 Task: Bunting celebration card green modern-simple.
Action: Mouse moved to (101, 86)
Screenshot: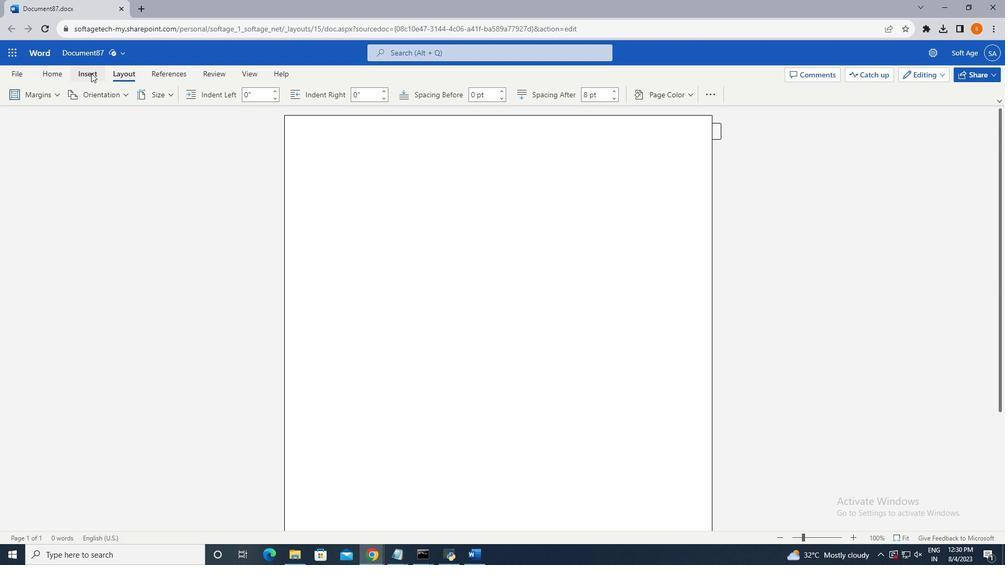 
Action: Key pressed <Key.shift>C<Key.caps_lock>ELEBRATION<Key.shift_r><Key.shift_r><Key.shift_r><Key.shift_r><Key.shift_r><Key.shift_r><Key.shift_r><Key.shift_r><Key.shift_r><Key.shift_r><Key.shift_r><Key.shift_r><Key.shift_r><Key.shift_r><Key.shift_r><Key.shift_r><Key.shift_r><Key.shift_r><Key.shift_r><Key.shift_r>!
Screenshot: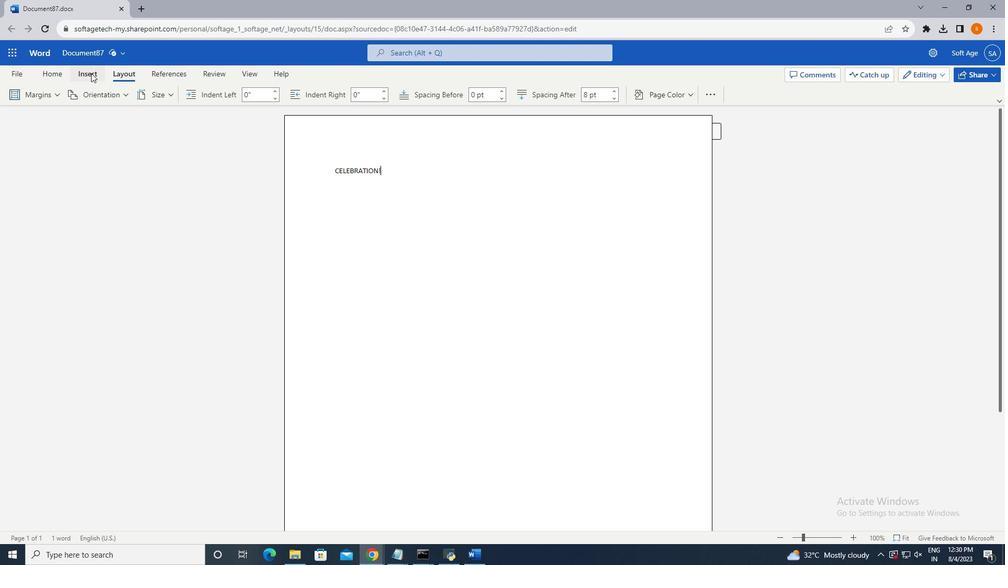 
Action: Mouse moved to (319, 151)
Screenshot: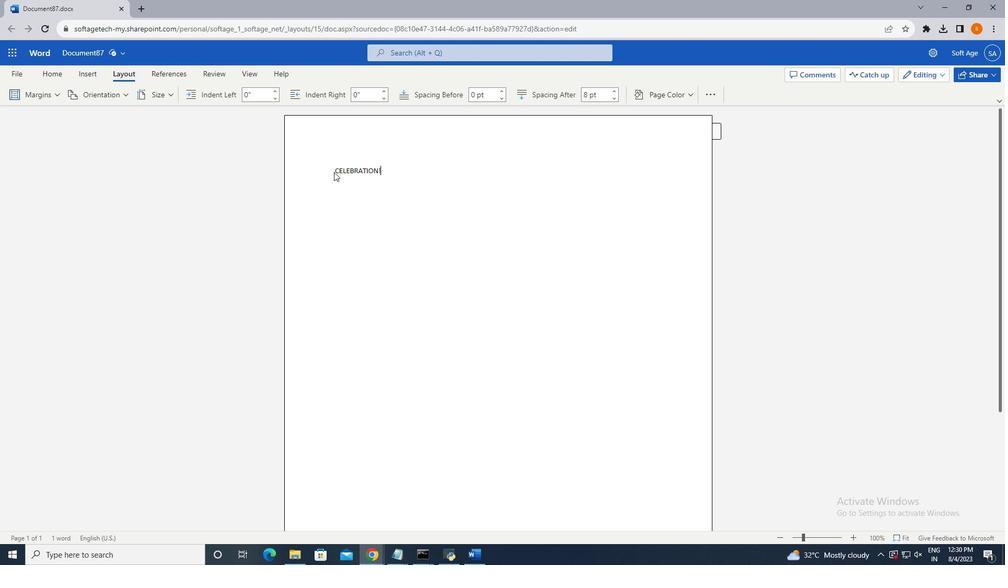 
Action: Mouse pressed left at (319, 151)
Screenshot: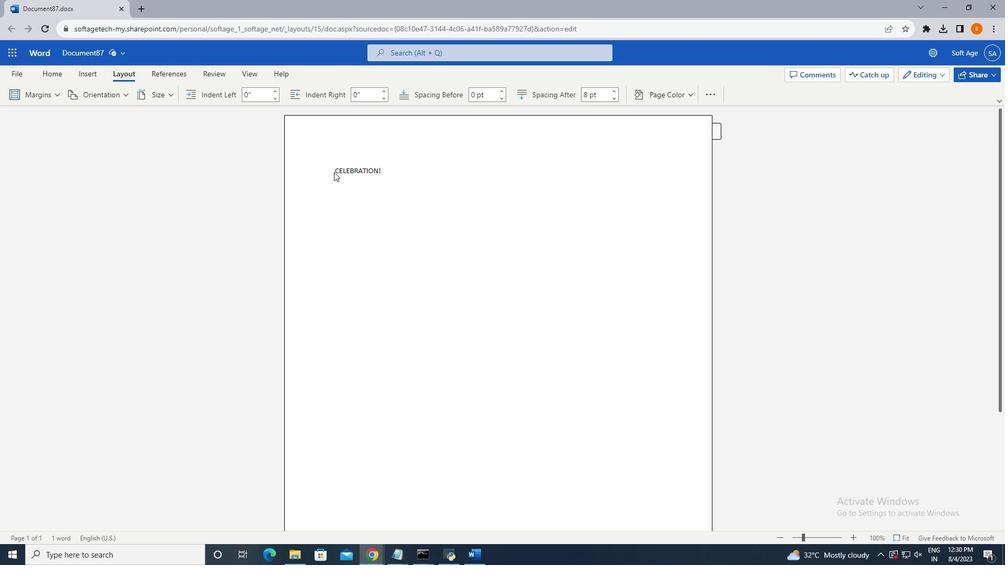 
Action: Key pressed <Key.space><Key.space><Key.space><Key.space><Key.space><Key.space><Key.space><Key.space><Key.space><Key.space><Key.space><Key.space><Key.space><Key.space><Key.space><Key.space><Key.space><Key.space><Key.space><Key.space><Key.space><Key.space><Key.space><Key.space><Key.space><Key.space><Key.space><Key.space><Key.space><Key.space><Key.space><Key.space><Key.space><Key.space><Key.space><Key.space><Key.space><Key.space><Key.space><Key.space><Key.space><Key.space><Key.space><Key.space><Key.space><Key.space><Key.space><Key.space><Key.space><Key.space><Key.space><Key.space><Key.space><Key.space><Key.space><Key.space><Key.backspace><Key.backspace>
Screenshot: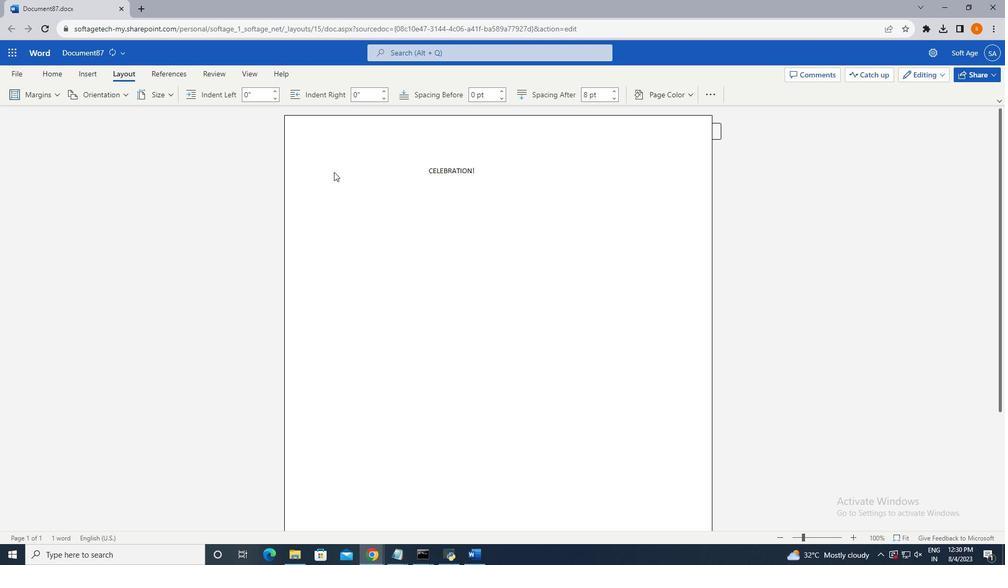 
Action: Mouse moved to (404, 152)
Screenshot: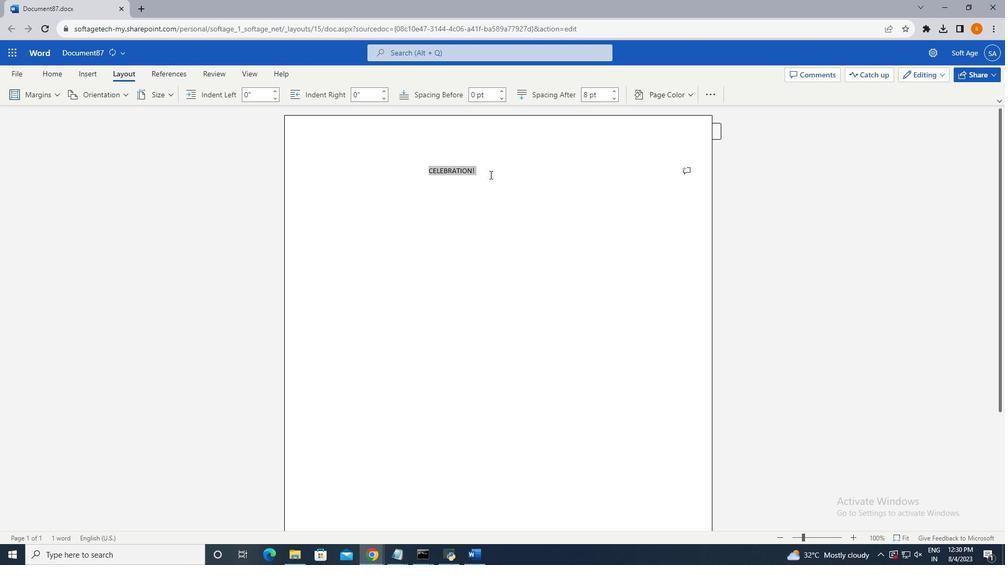 
Action: Mouse pressed left at (404, 152)
Screenshot: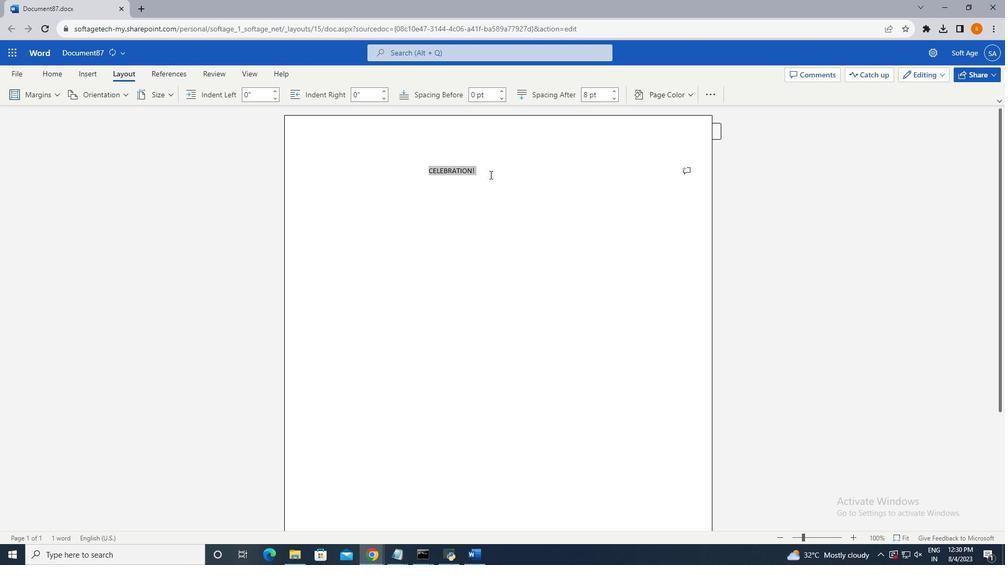 
Action: Mouse moved to (468, 138)
Screenshot: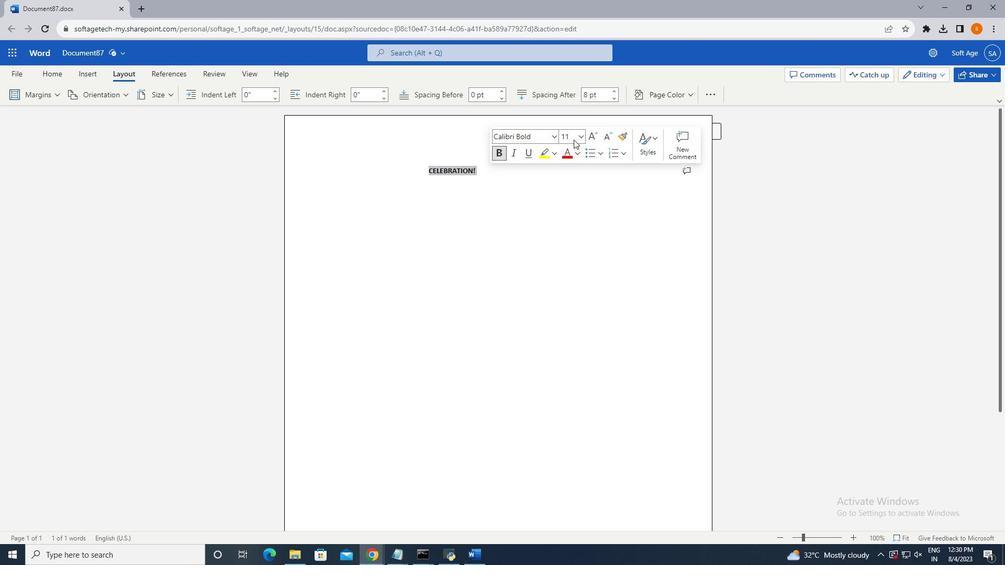 
Action: Mouse pressed left at (468, 138)
Screenshot: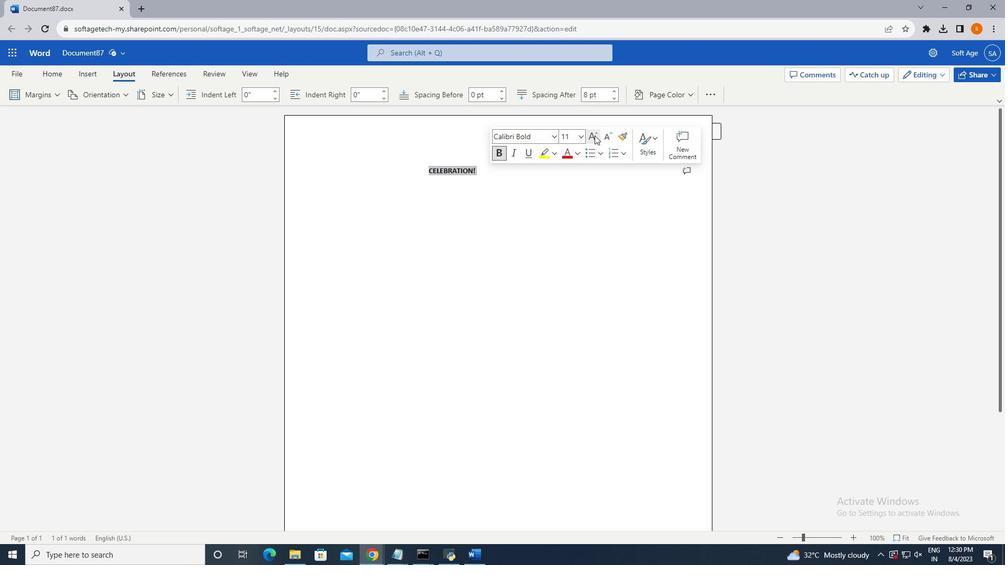 
Action: Mouse moved to (540, 127)
Screenshot: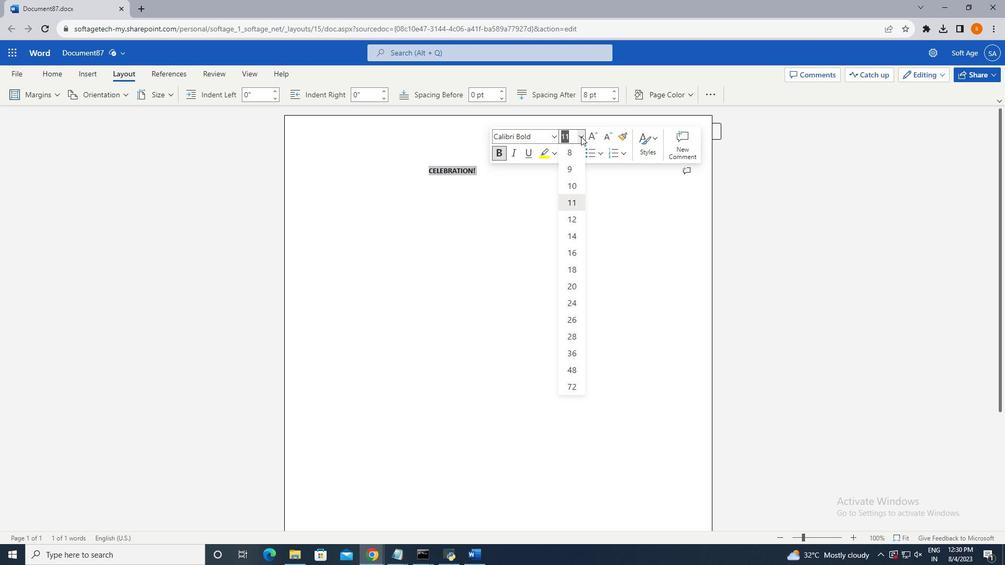 
Action: Mouse pressed left at (540, 127)
Screenshot: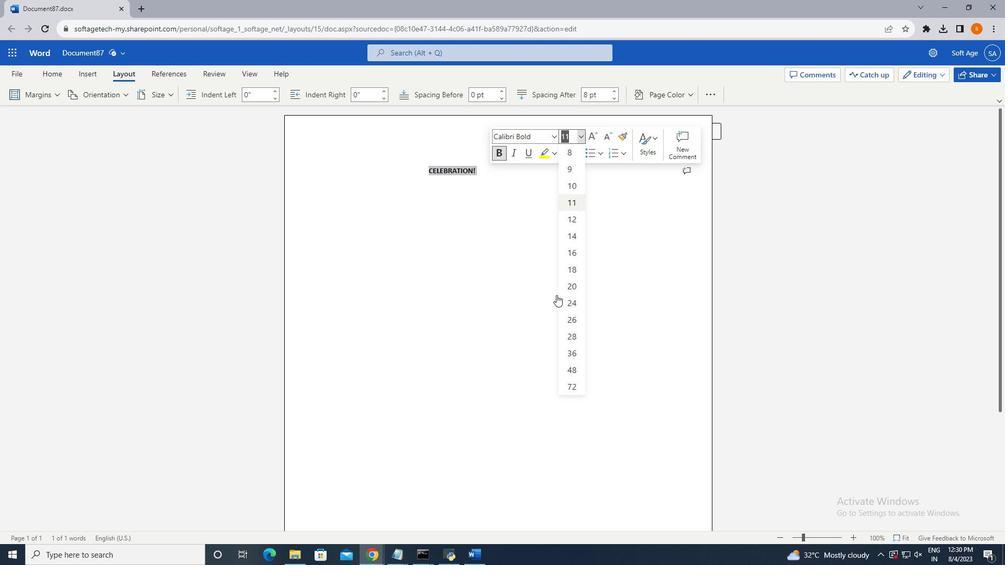 
Action: Mouse moved to (532, 290)
Screenshot: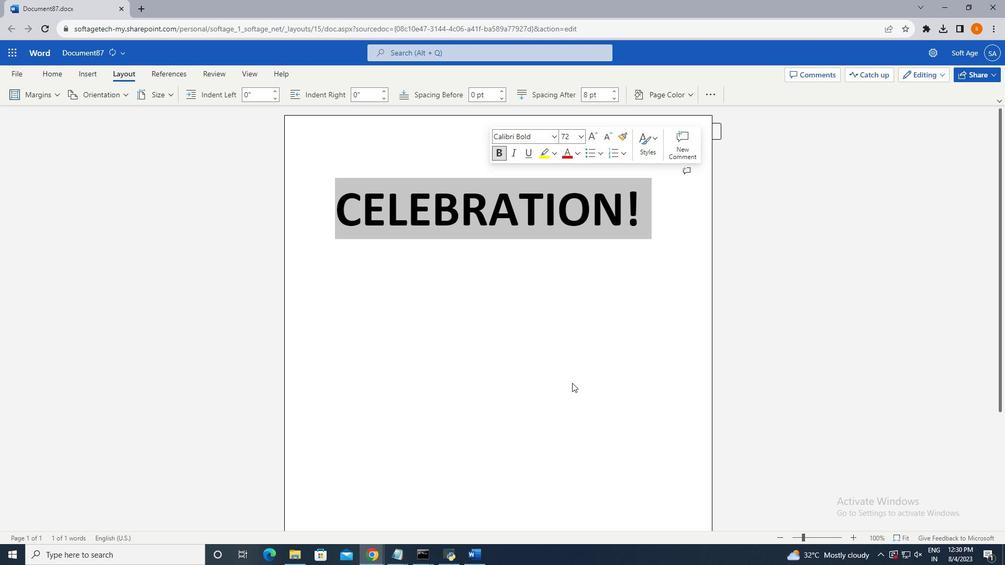 
Action: Mouse pressed left at (532, 290)
Screenshot: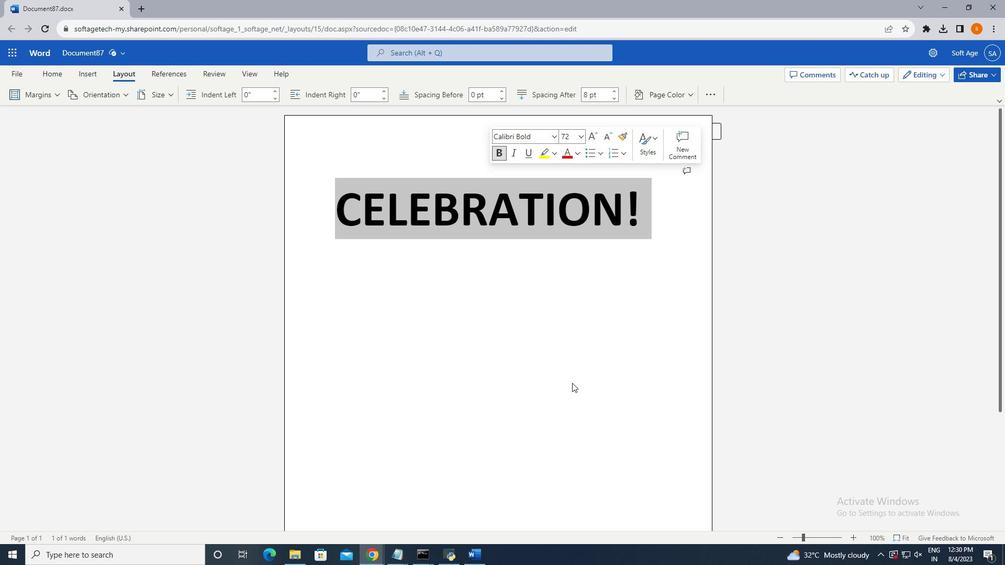 
Action: Mouse moved to (605, 165)
Screenshot: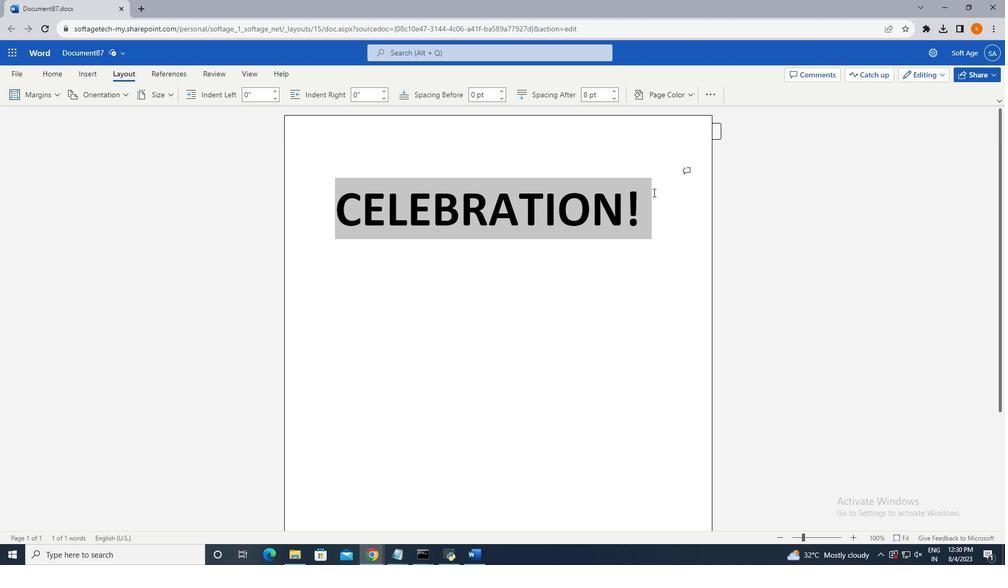 
Action: Mouse pressed left at (605, 165)
Screenshot: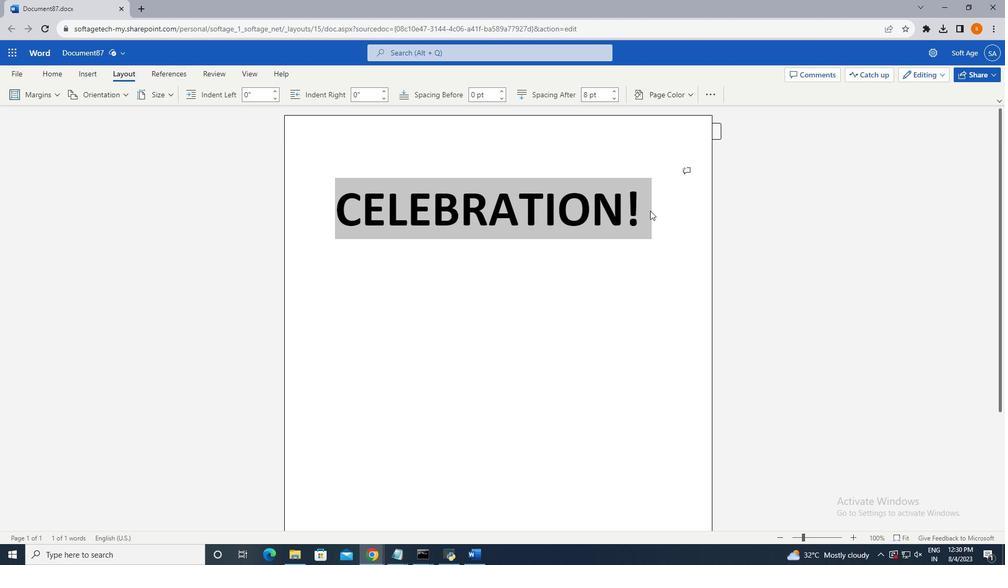 
Action: Mouse moved to (66, 86)
Screenshot: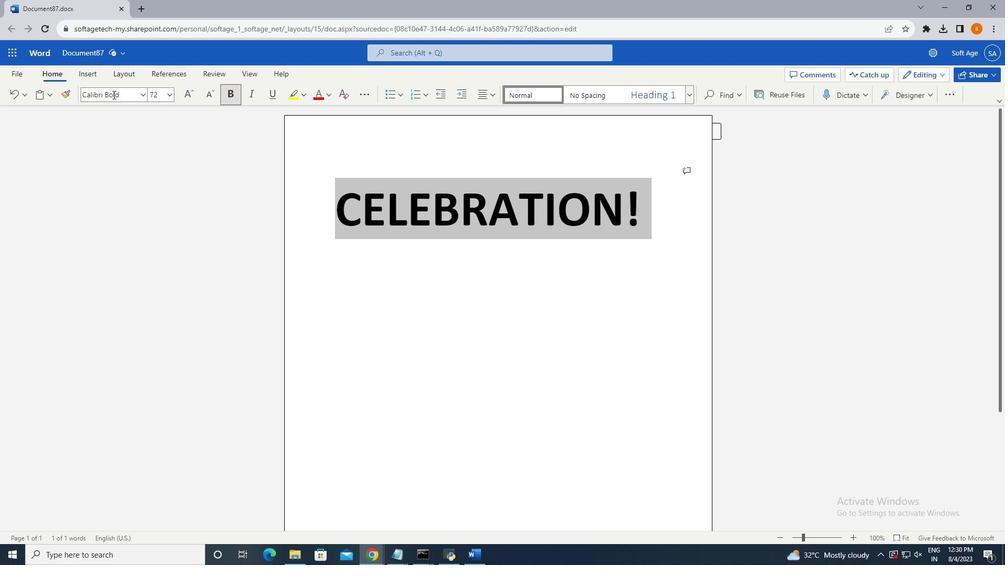 
Action: Mouse pressed left at (66, 86)
Screenshot: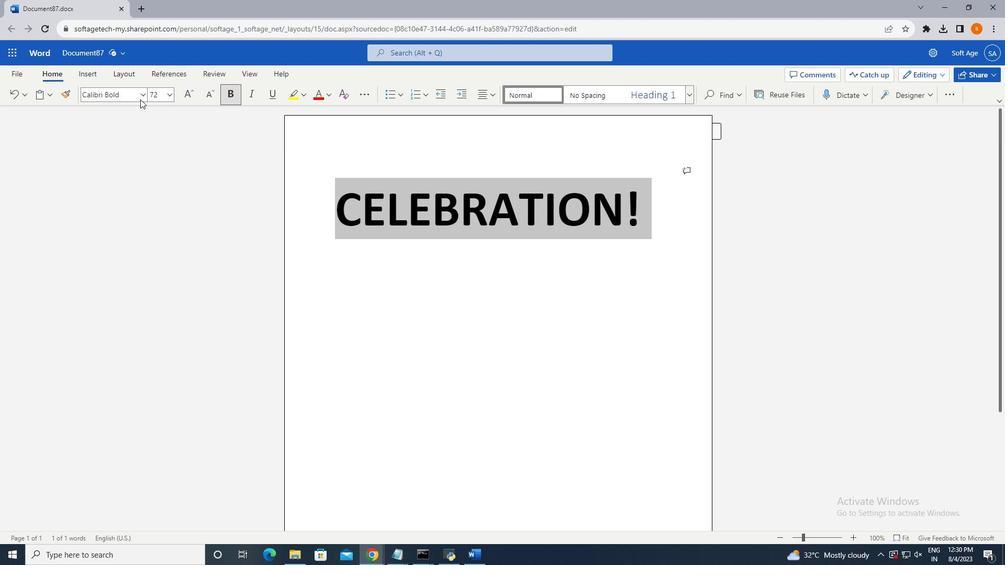 
Action: Mouse moved to (145, 103)
Screenshot: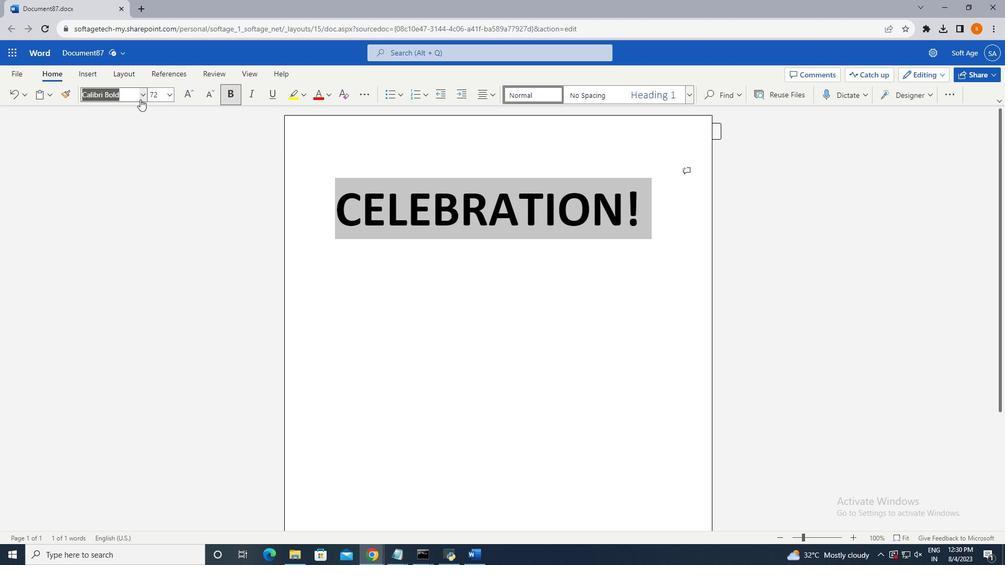 
Action: Mouse pressed left at (145, 103)
Screenshot: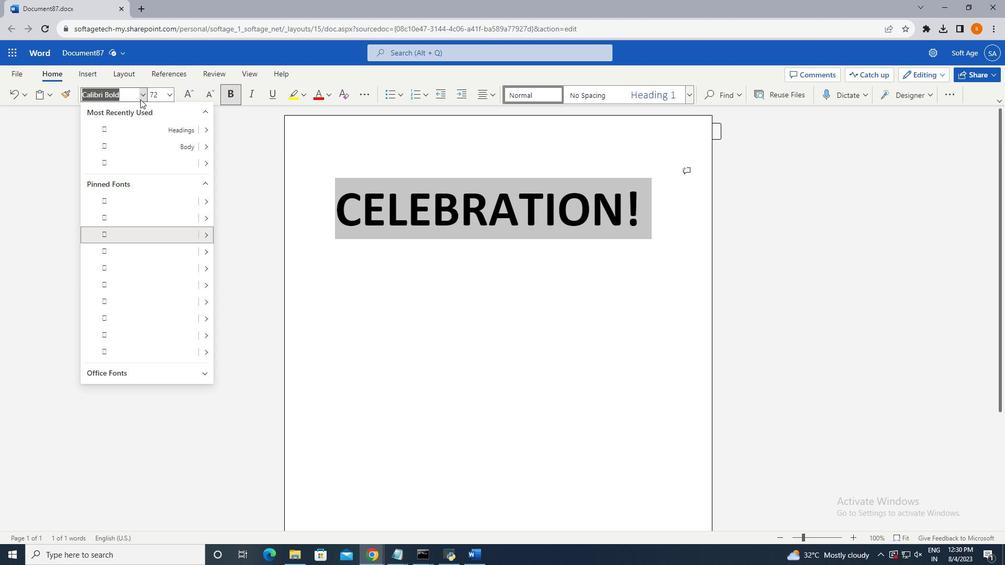 
Action: Mouse moved to (119, 284)
Screenshot: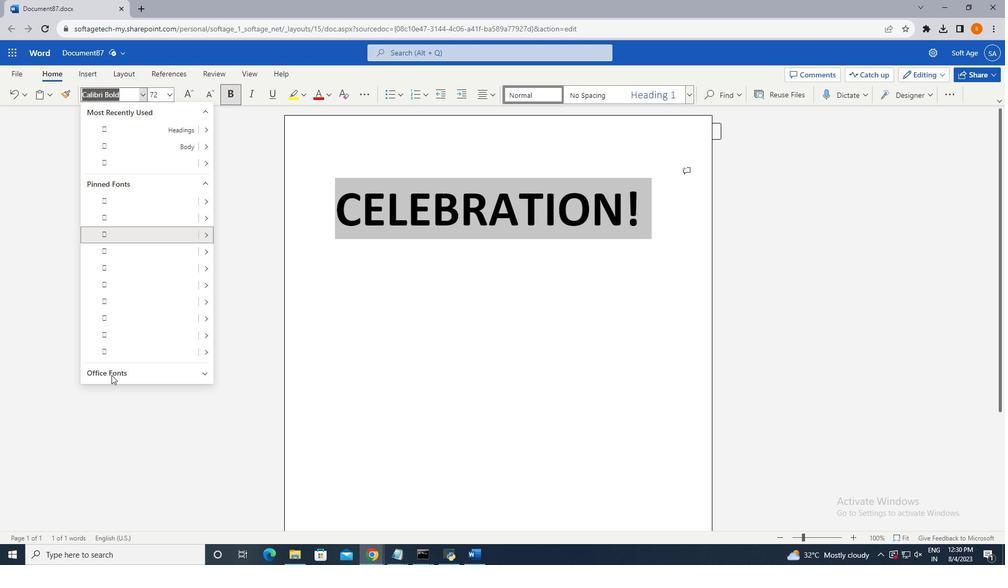 
Action: Mouse pressed left at (119, 284)
Screenshot: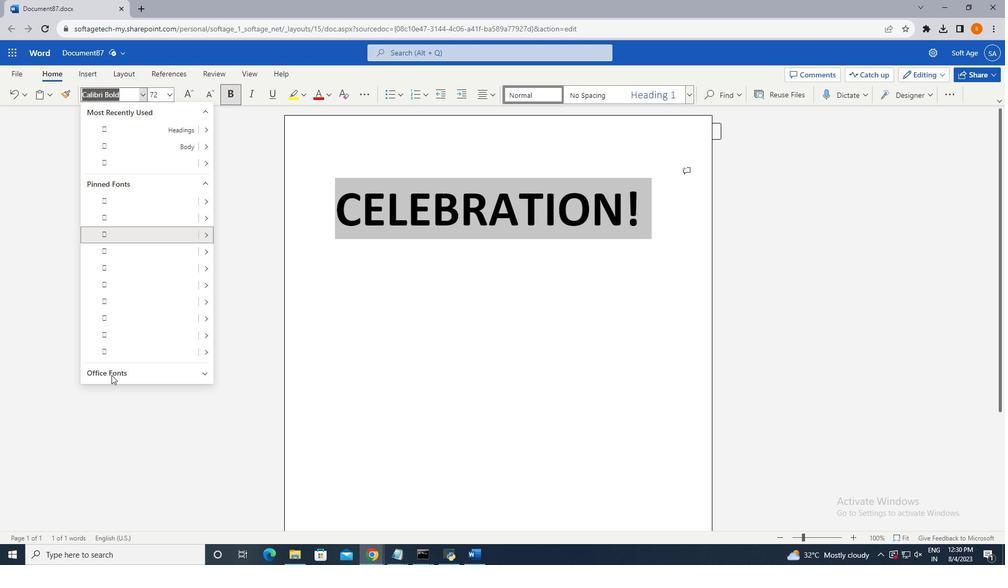 
Action: Mouse moved to (201, 286)
Screenshot: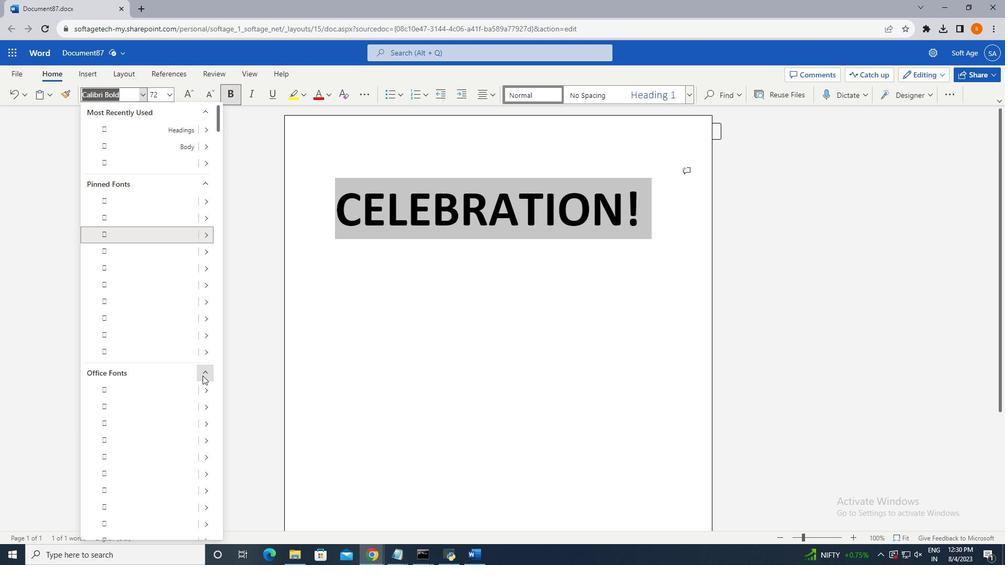 
Action: Mouse pressed left at (201, 286)
Screenshot: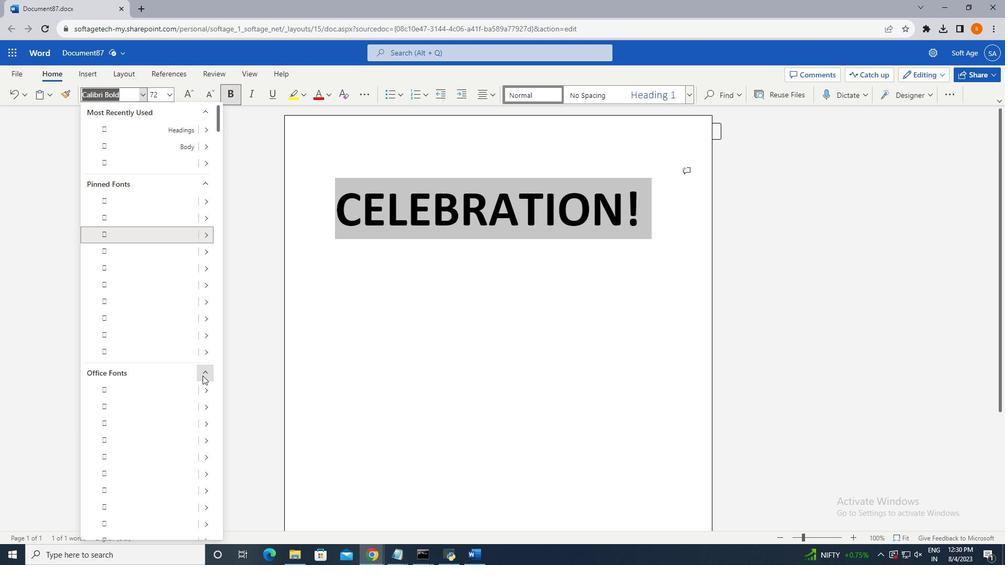 
Action: Mouse moved to (137, 218)
Screenshot: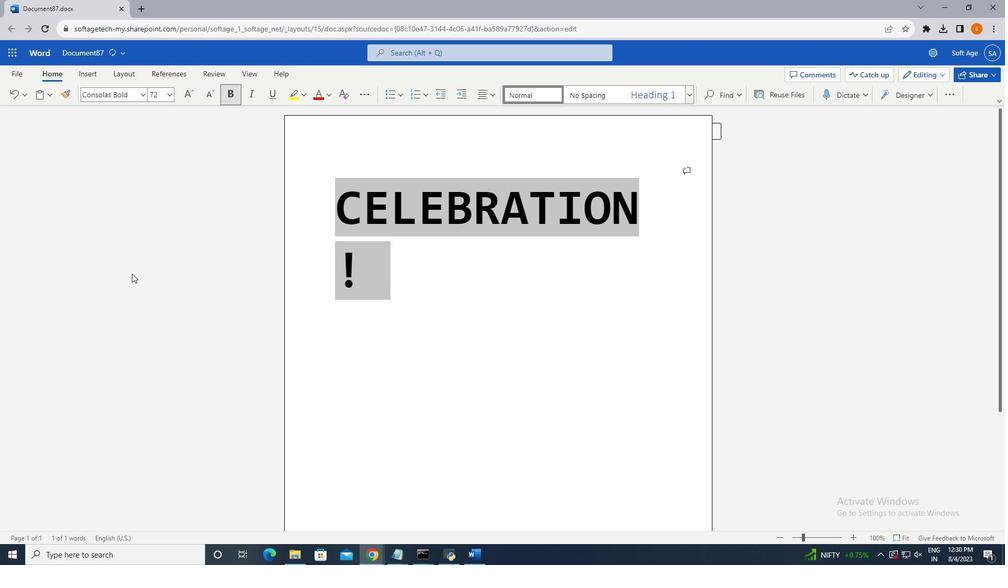 
Action: Mouse pressed left at (137, 218)
Screenshot: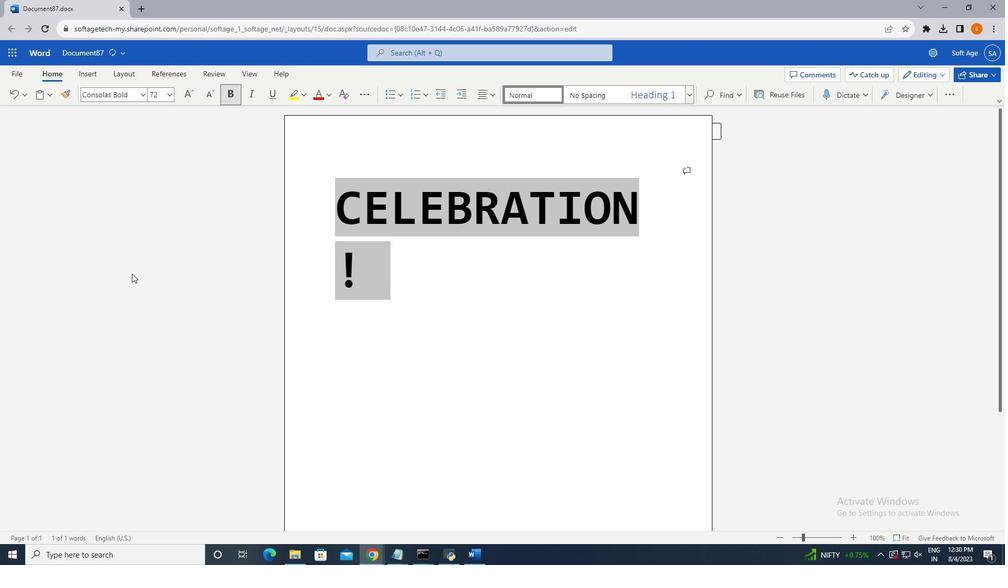 
Action: Mouse moved to (144, 102)
Screenshot: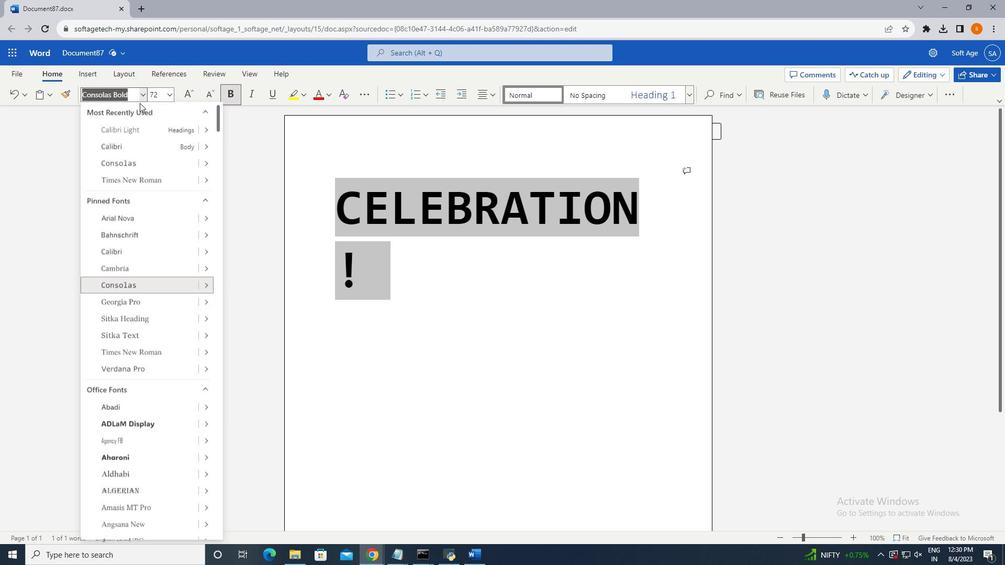 
Action: Mouse pressed left at (144, 102)
Screenshot: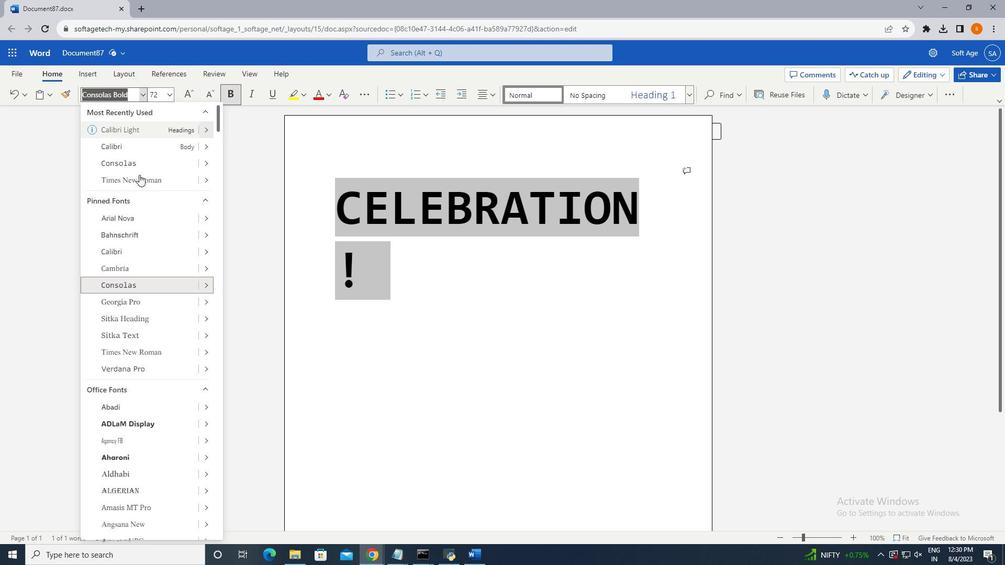 
Action: Mouse moved to (126, 235)
Screenshot: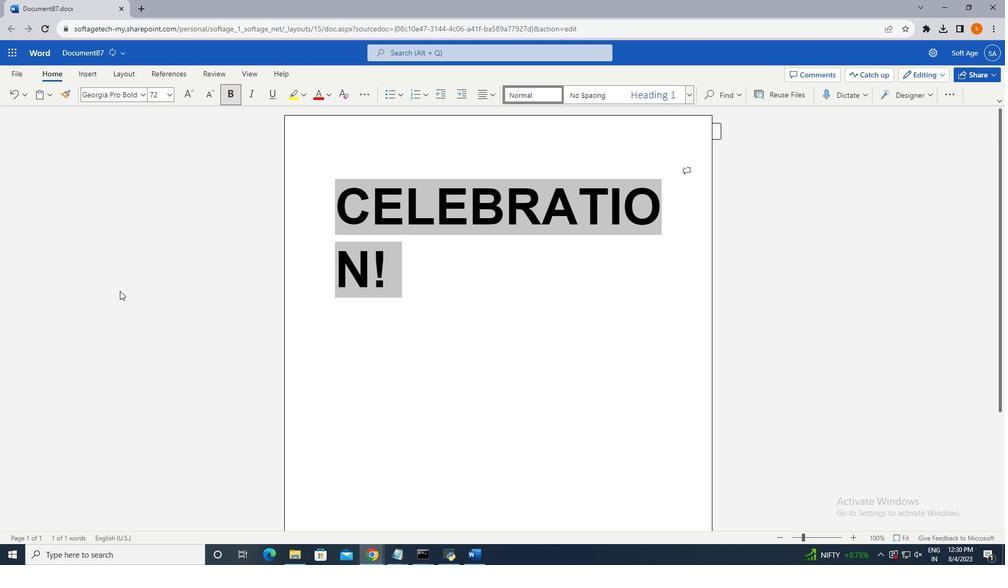
Action: Mouse pressed left at (126, 235)
Screenshot: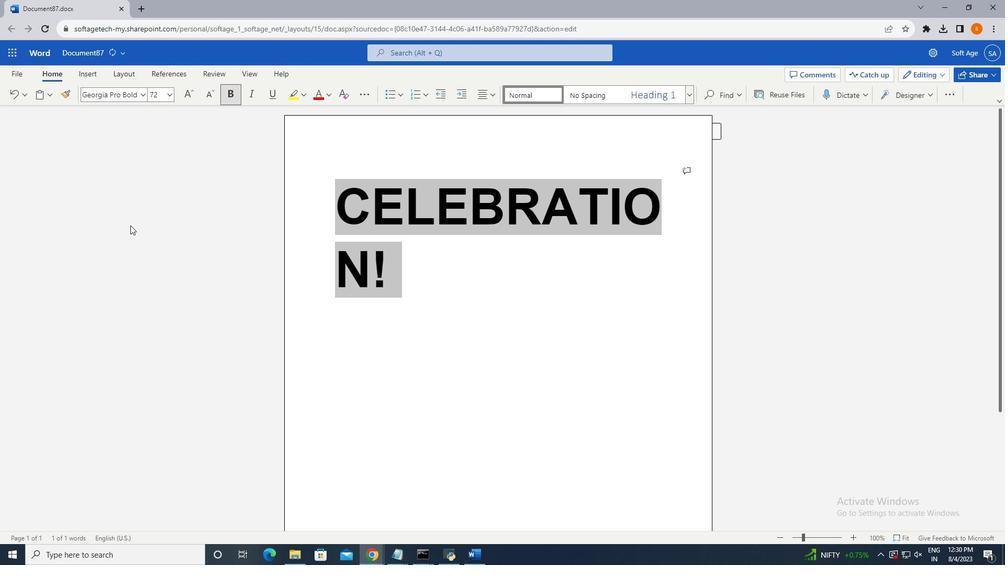 
Action: Mouse moved to (147, 100)
Screenshot: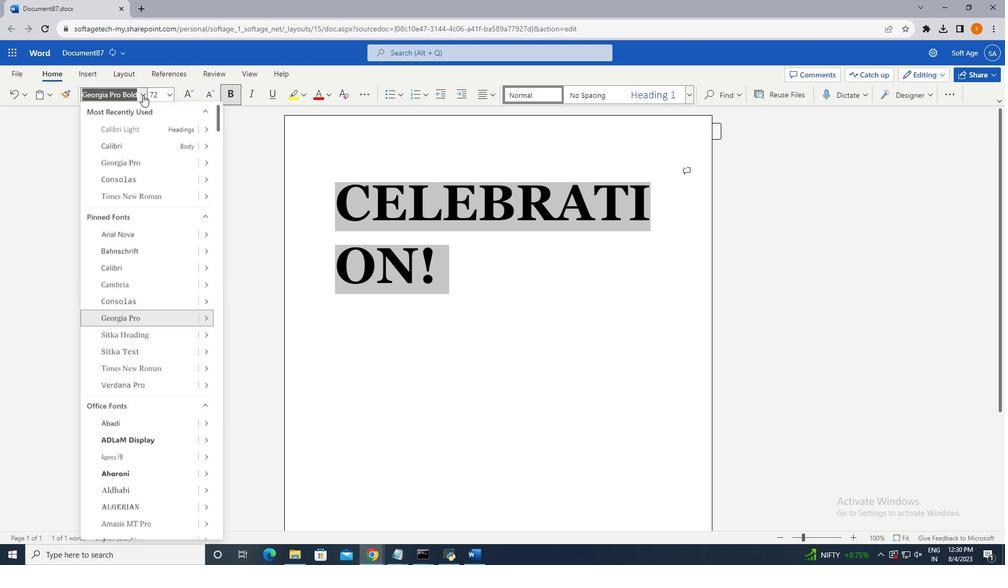 
Action: Mouse pressed left at (147, 100)
Screenshot: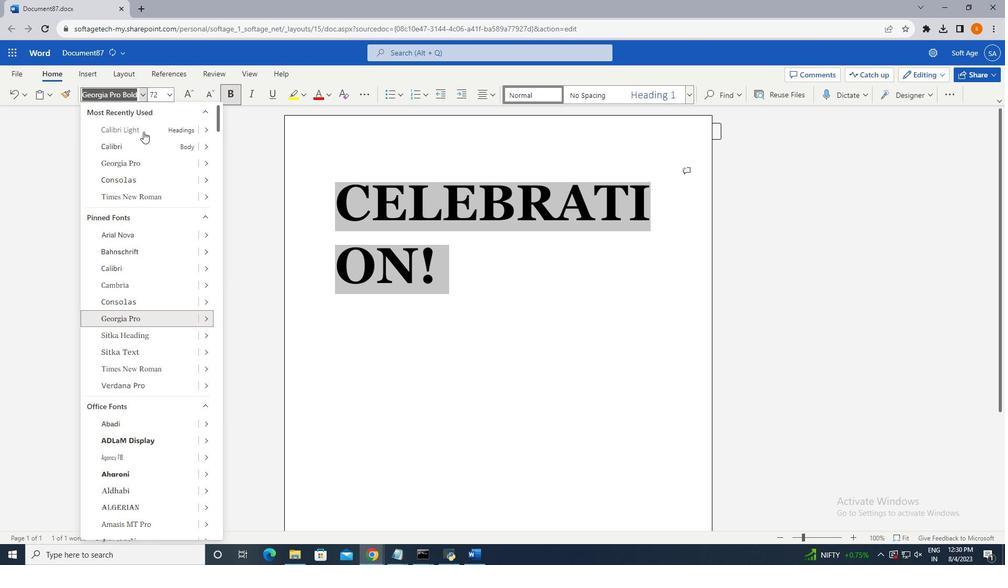 
Action: Mouse moved to (128, 336)
Screenshot: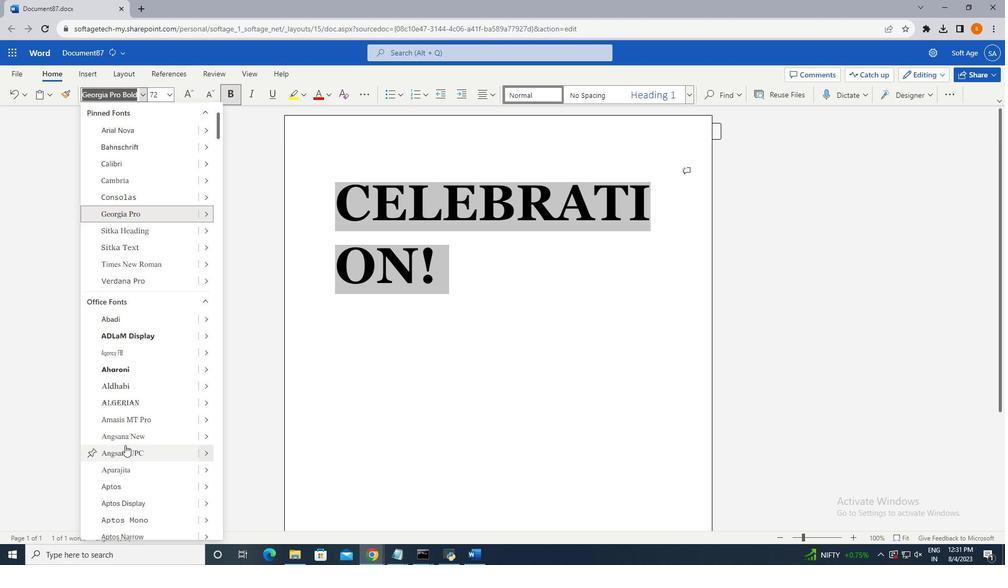 
Action: Mouse scrolled (128, 336) with delta (0, 0)
Screenshot: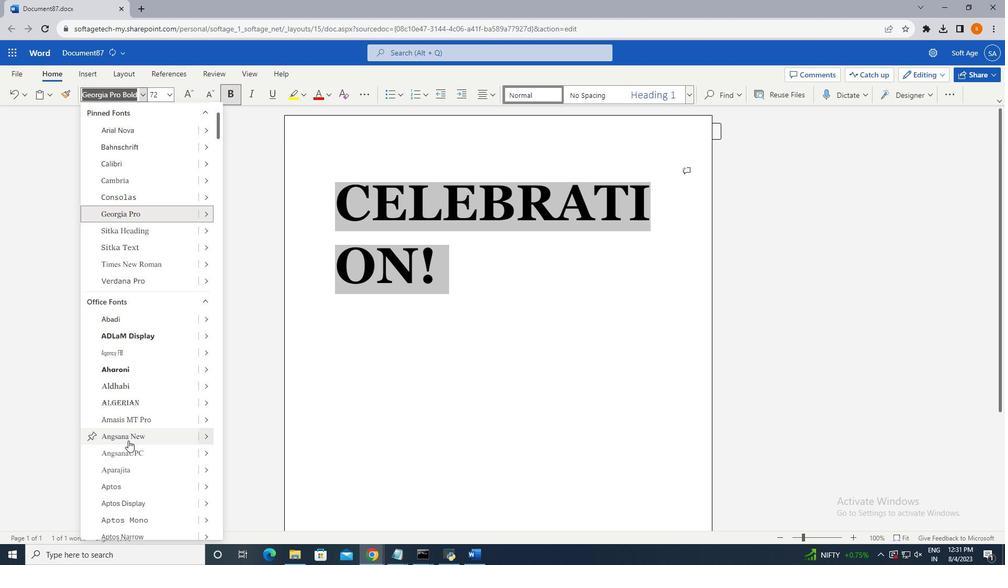 
Action: Mouse scrolled (128, 336) with delta (0, 0)
Screenshot: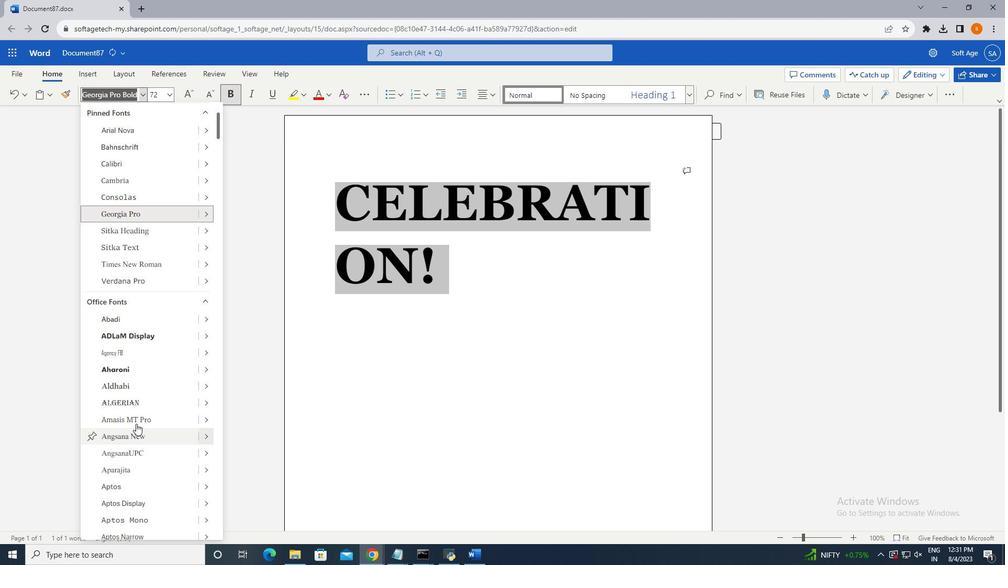 
Action: Mouse moved to (141, 326)
Screenshot: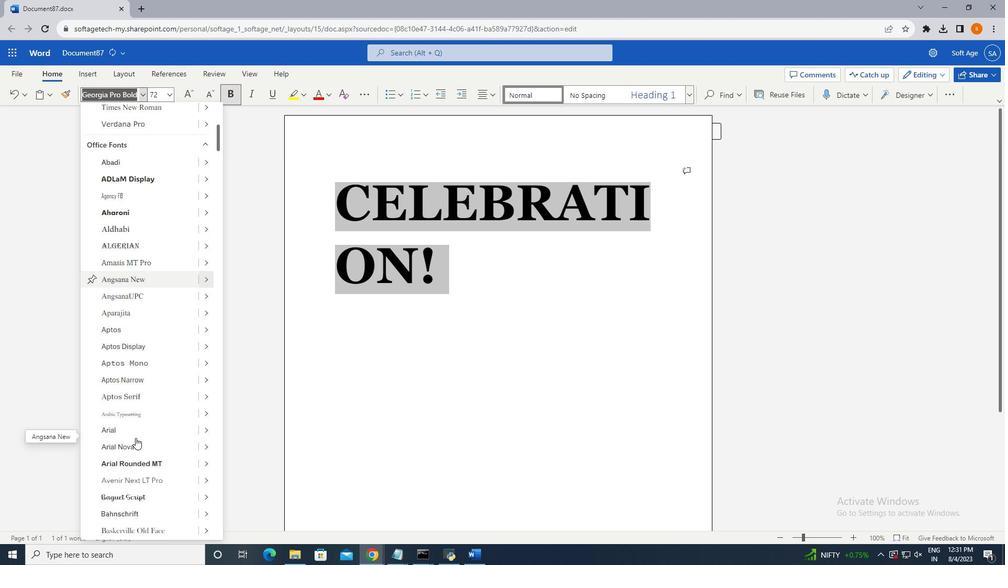
Action: Mouse scrolled (141, 326) with delta (0, 0)
Screenshot: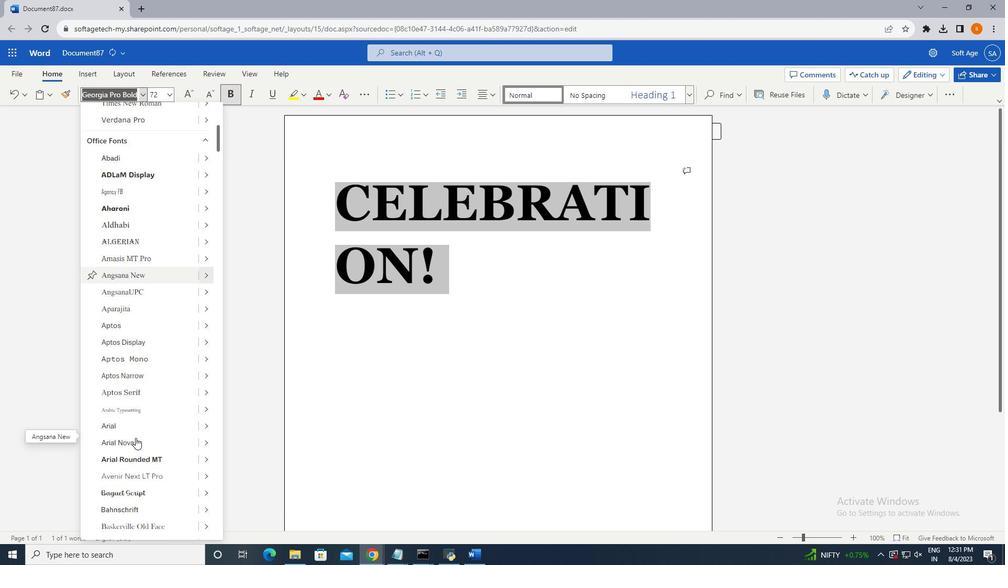 
Action: Mouse scrolled (141, 326) with delta (0, 0)
Screenshot: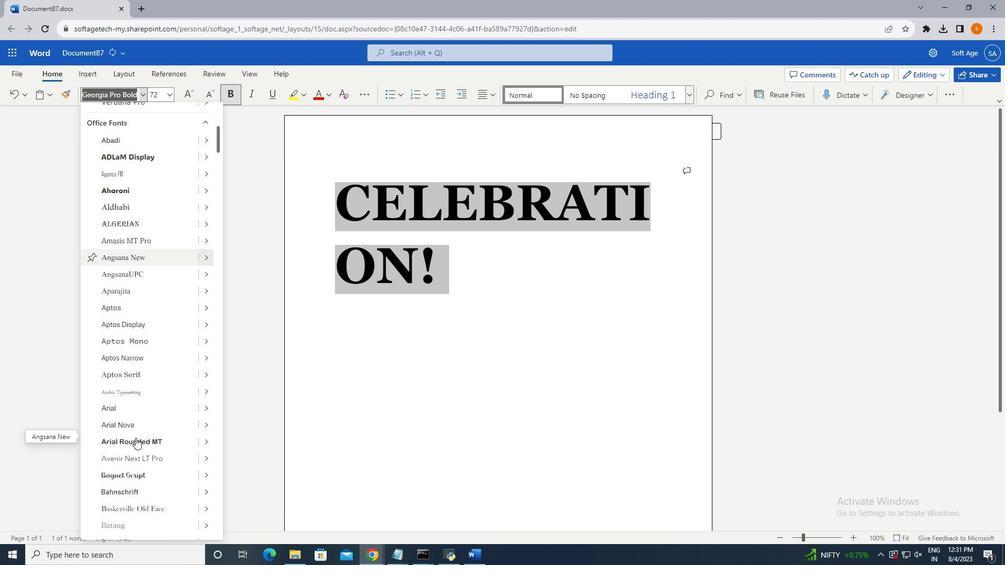 
Action: Mouse scrolled (141, 326) with delta (0, 0)
Screenshot: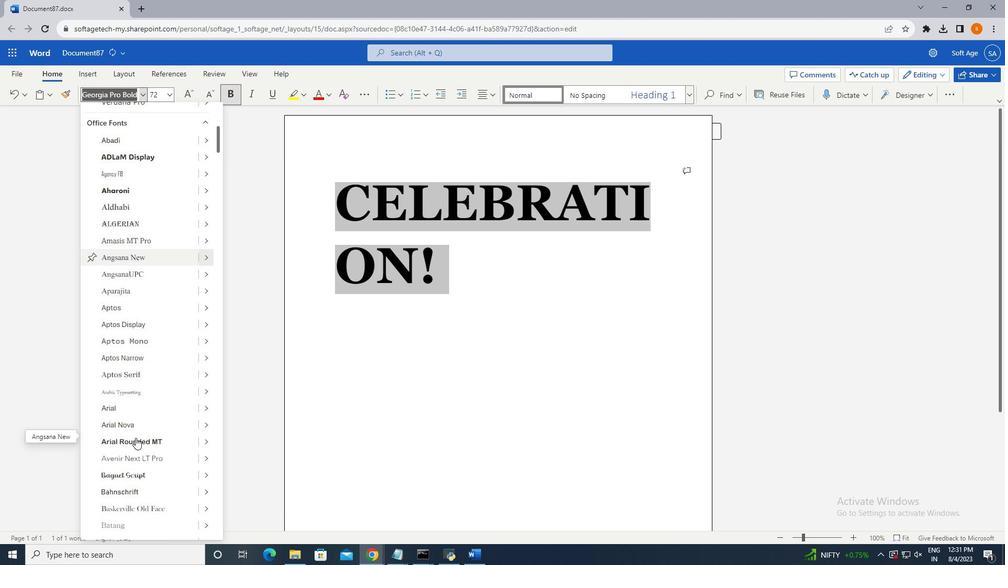 
Action: Mouse scrolled (141, 326) with delta (0, 0)
Screenshot: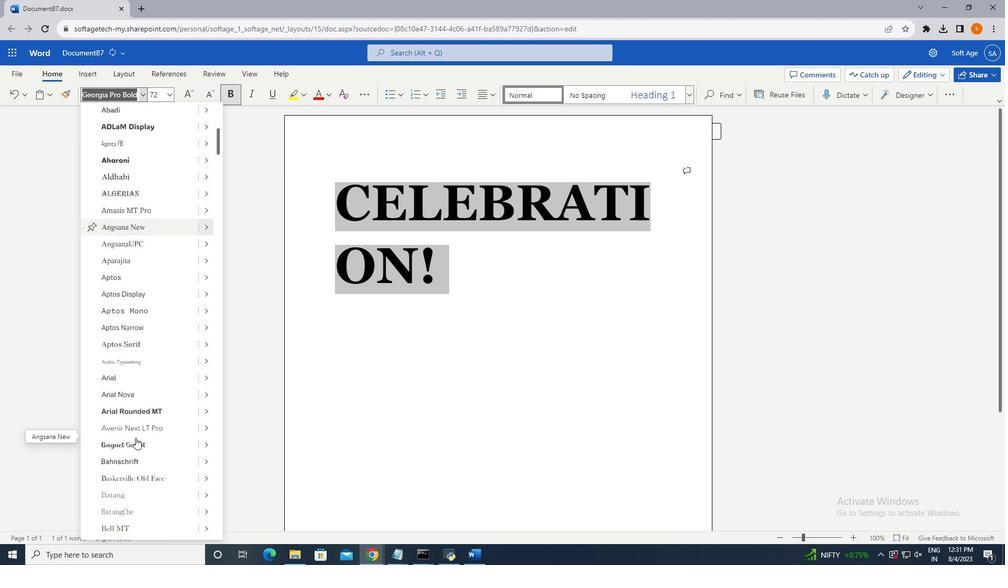 
Action: Mouse moved to (149, 332)
Screenshot: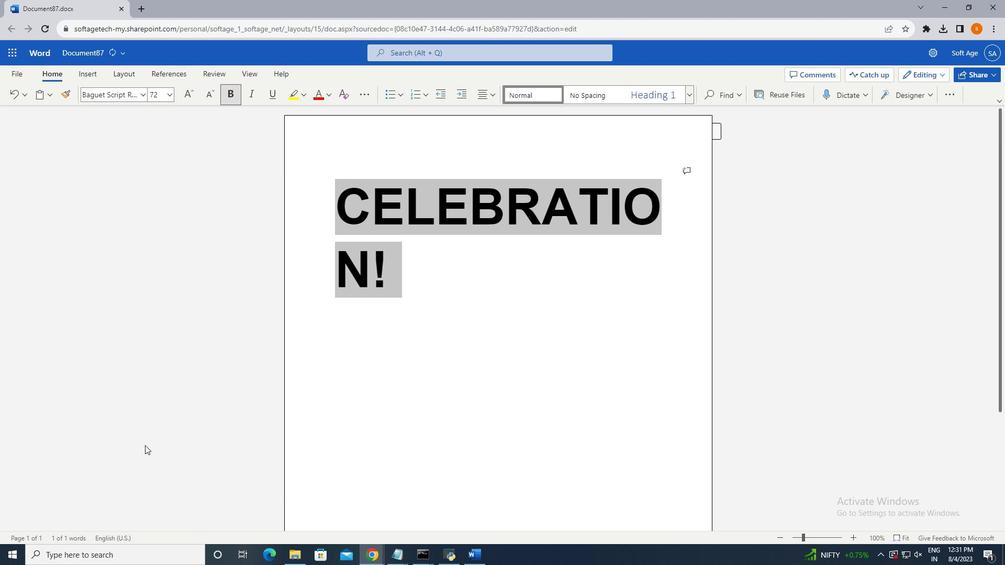 
Action: Mouse pressed left at (149, 332)
Screenshot: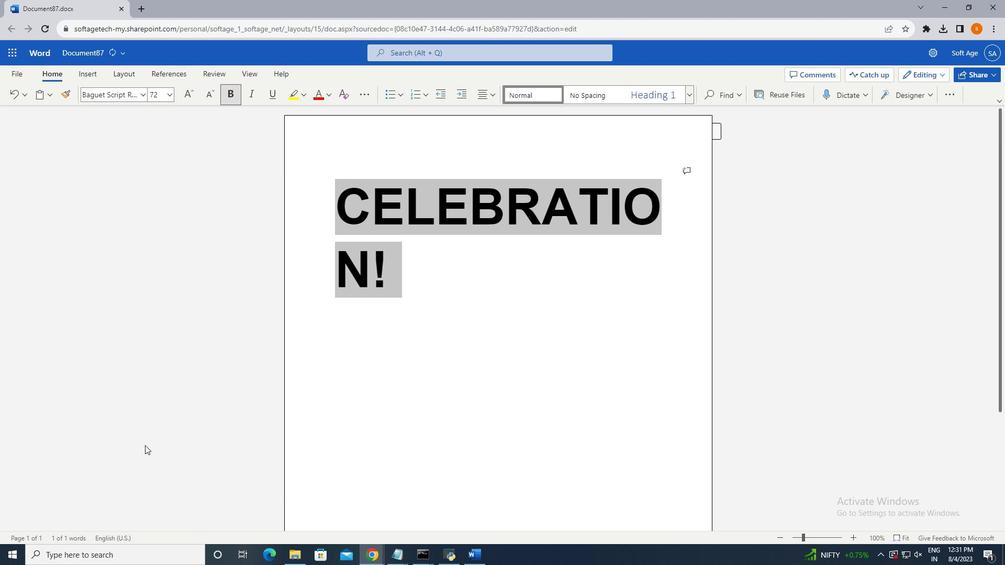 
Action: Mouse moved to (310, 174)
Screenshot: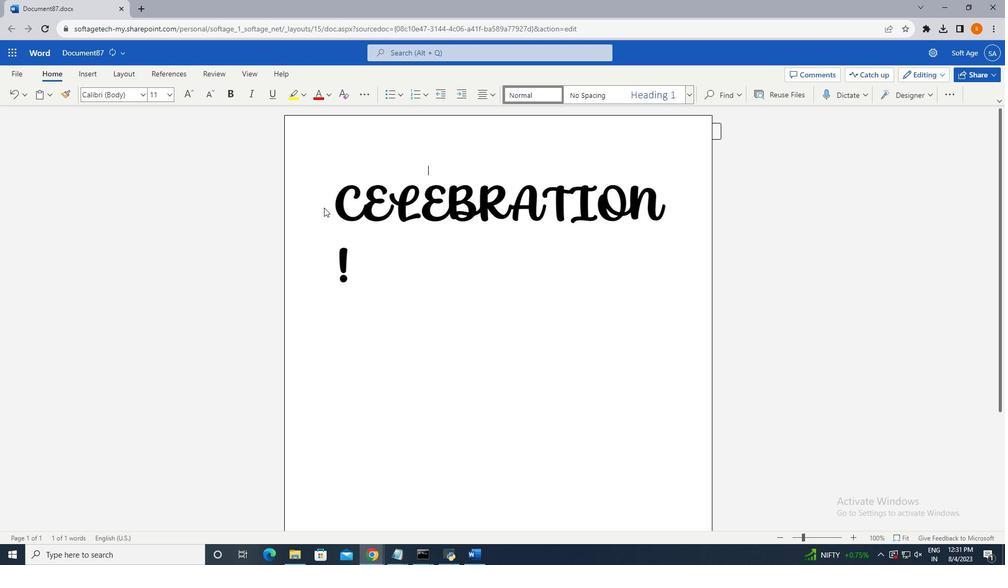 
Action: Mouse pressed left at (310, 174)
Screenshot: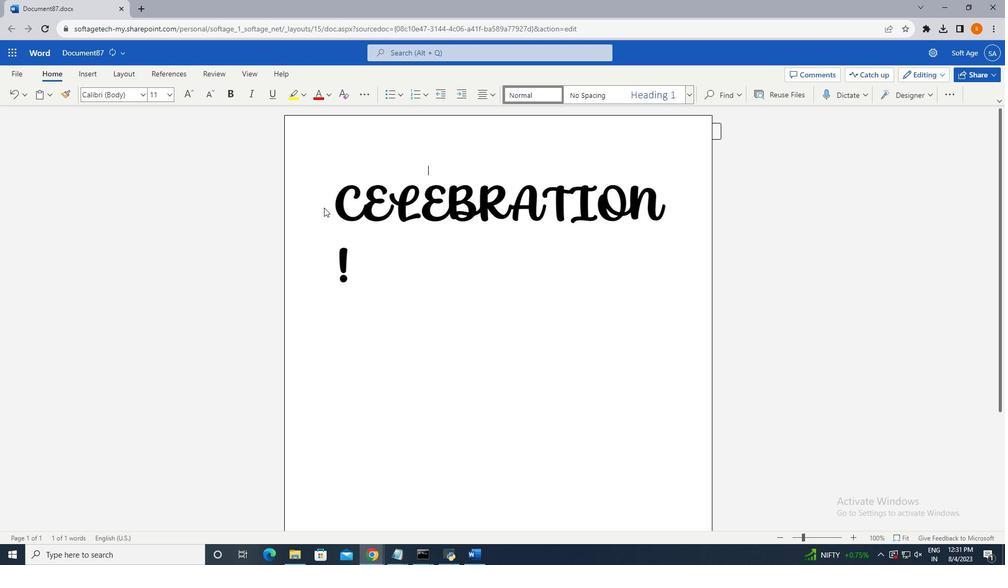 
Action: Mouse pressed left at (310, 174)
Screenshot: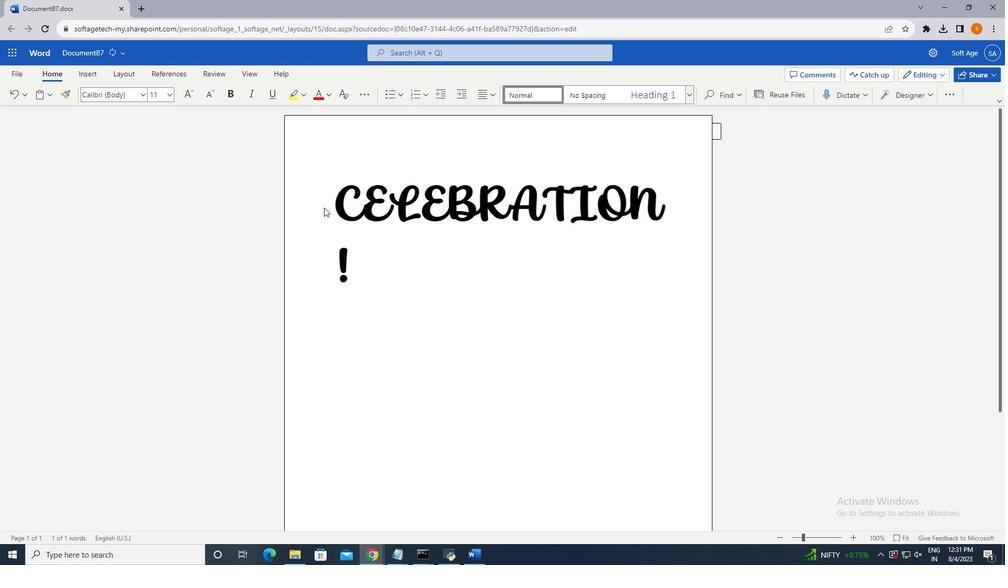 
Action: Key pressed <Key.enter><Key.backspace><Key.backspace><Key.backspace><Key.backspace>
Screenshot: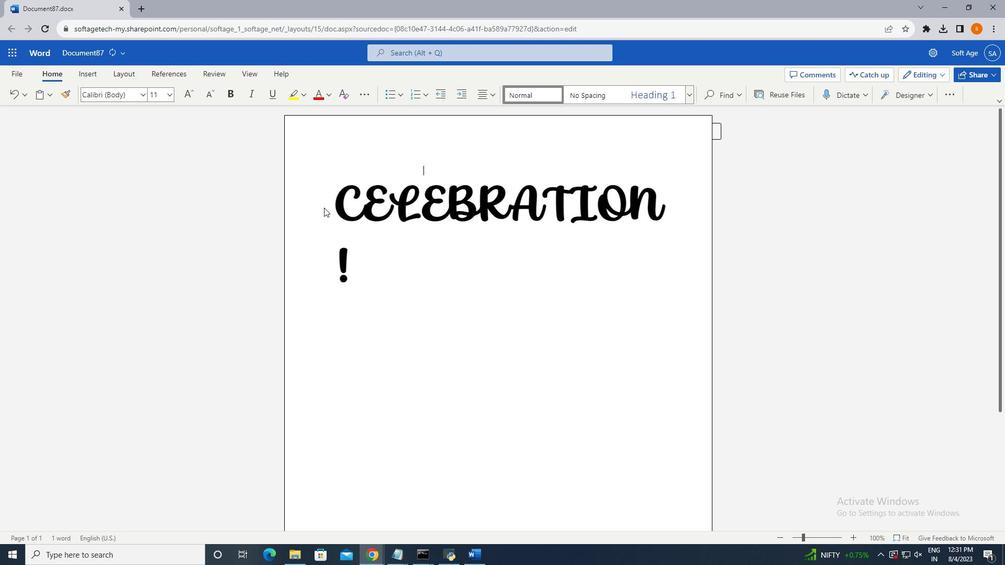 
Action: Mouse pressed left at (310, 174)
Screenshot: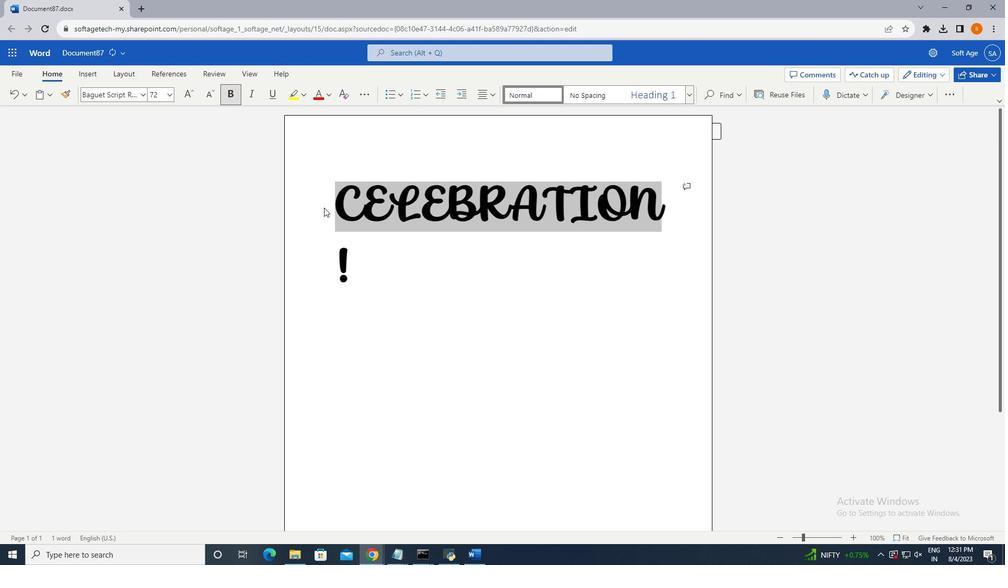 
Action: Mouse pressed left at (310, 174)
Screenshot: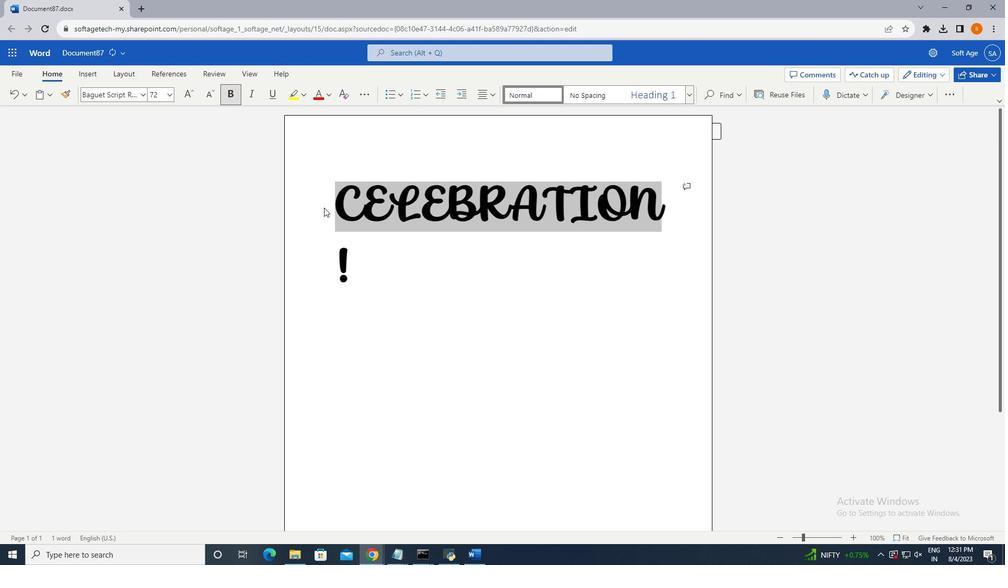 
Action: Mouse pressed left at (310, 174)
Screenshot: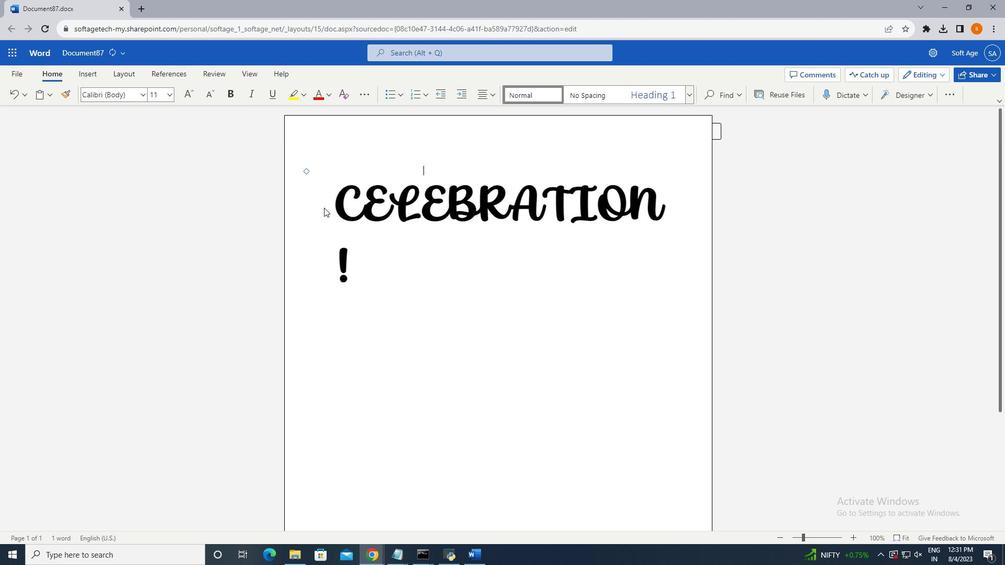 
Action: Mouse pressed left at (310, 174)
Screenshot: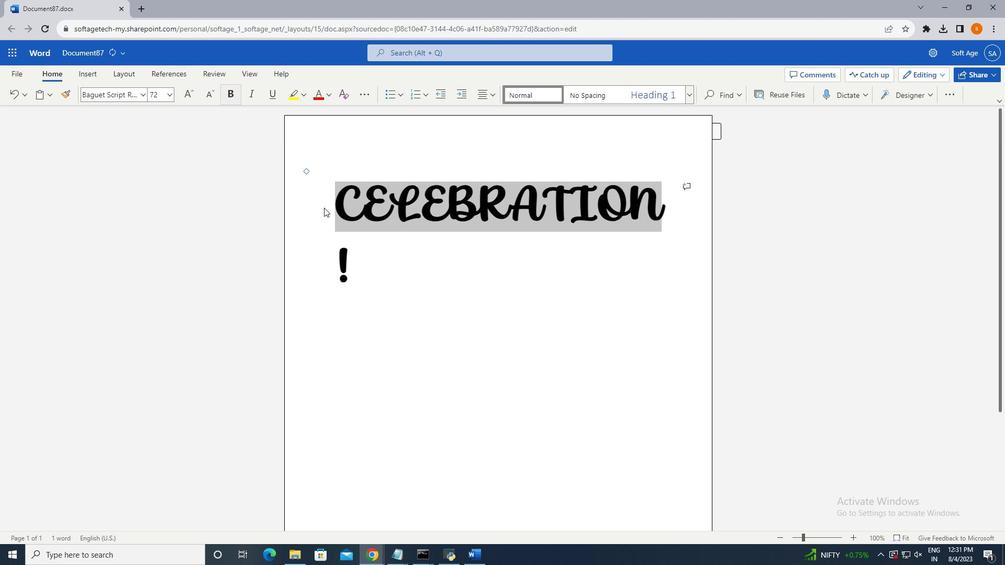 
Action: Mouse pressed left at (310, 174)
Screenshot: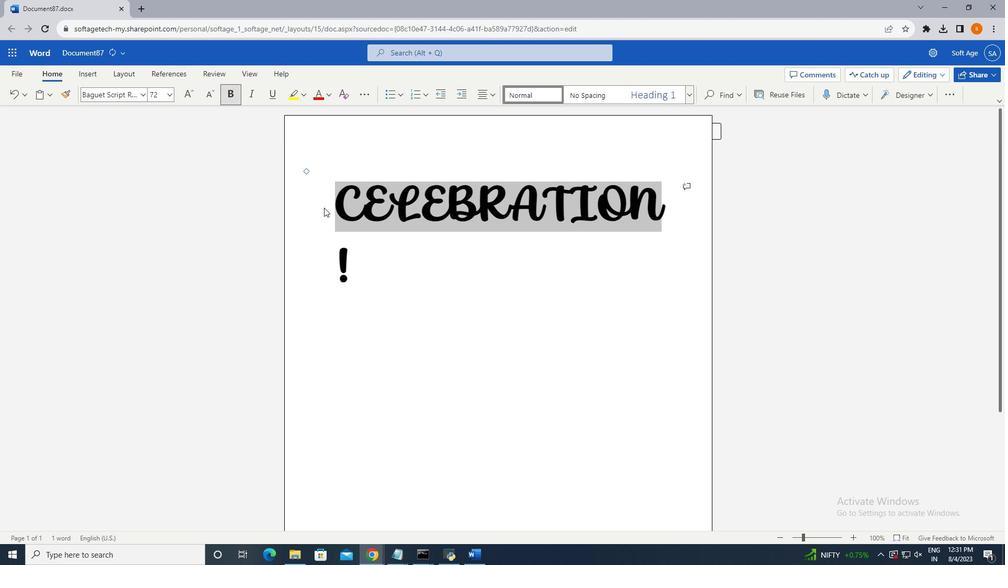 
Action: Mouse pressed left at (310, 174)
Screenshot: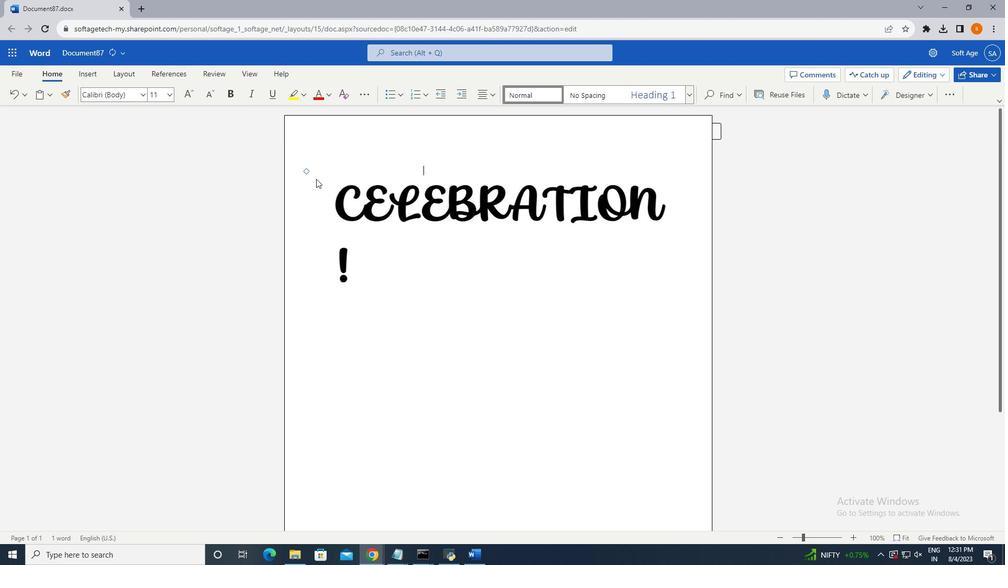 
Action: Mouse moved to (294, 152)
Screenshot: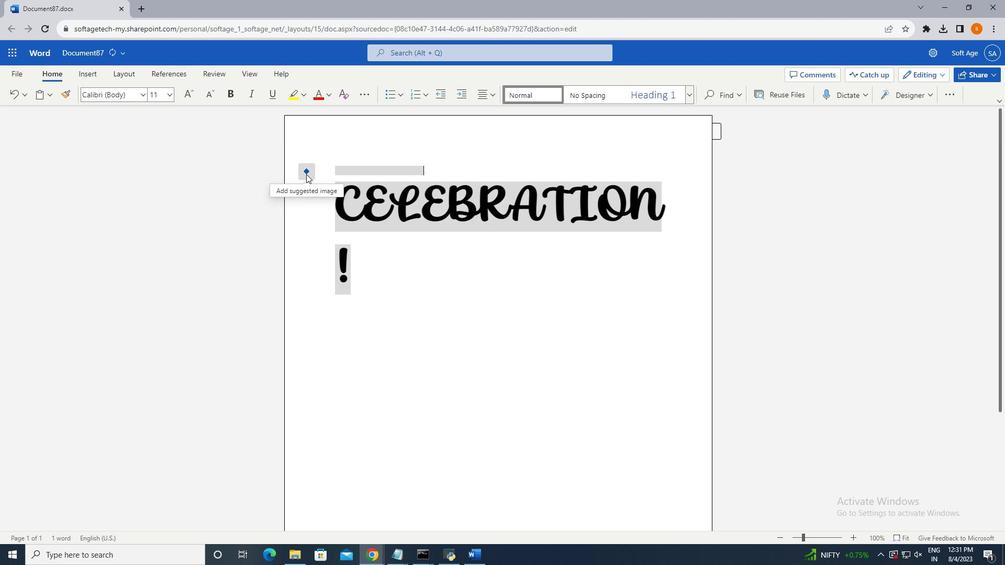 
Action: Mouse pressed left at (294, 152)
Screenshot: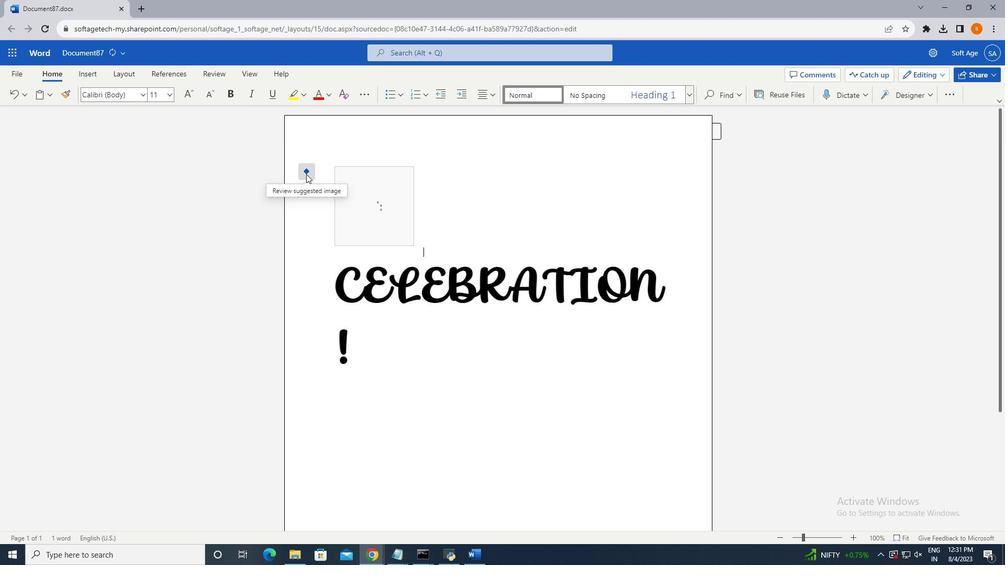 
Action: Mouse moved to (418, 267)
Screenshot: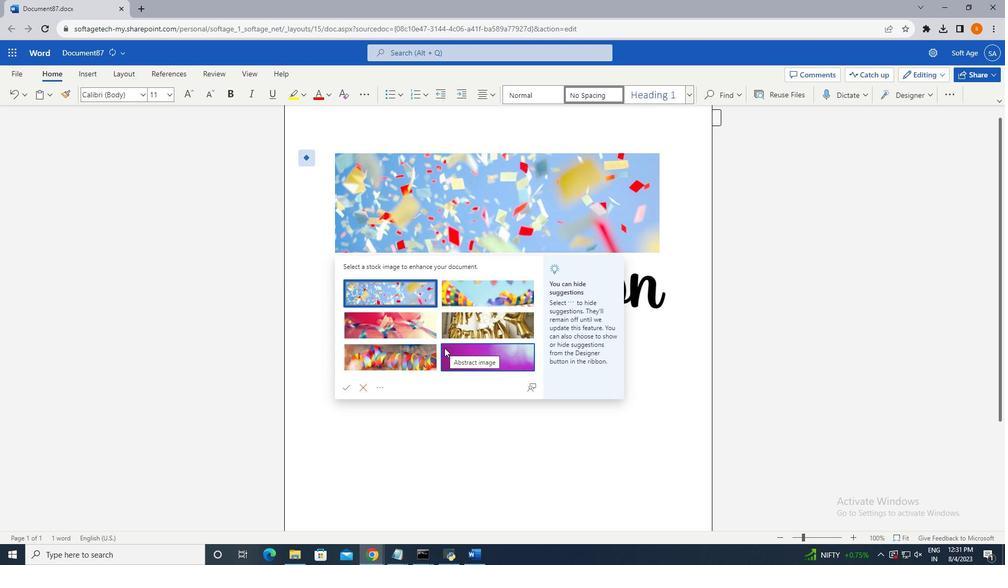 
Action: Mouse scrolled (418, 267) with delta (0, 0)
Screenshot: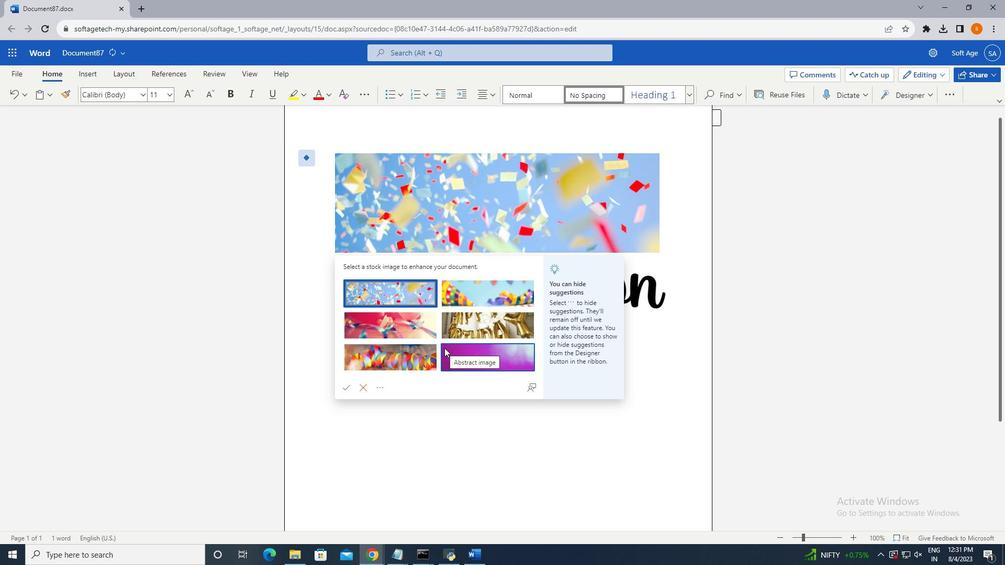 
Action: Mouse scrolled (418, 267) with delta (0, 0)
Screenshot: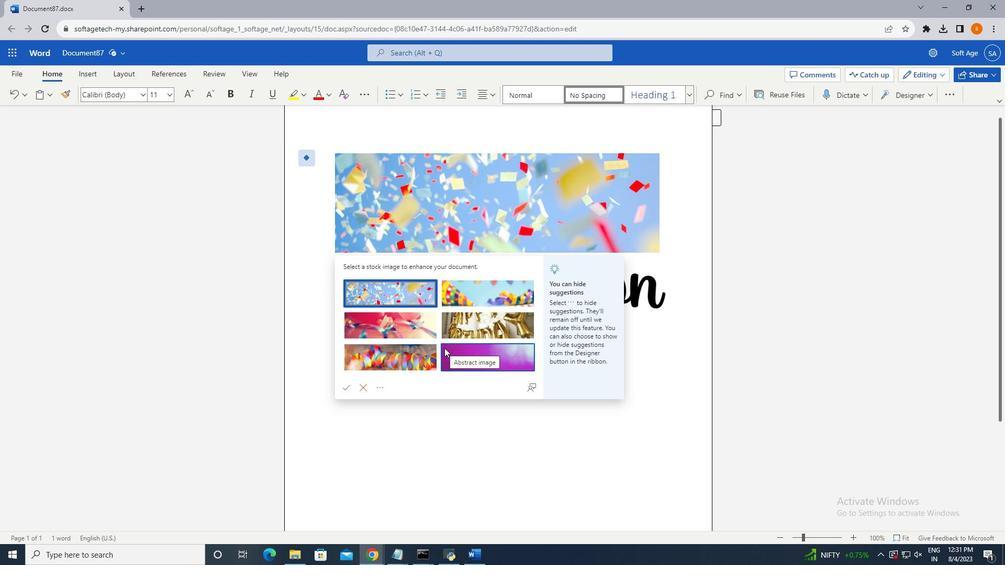 
Action: Mouse moved to (445, 235)
Screenshot: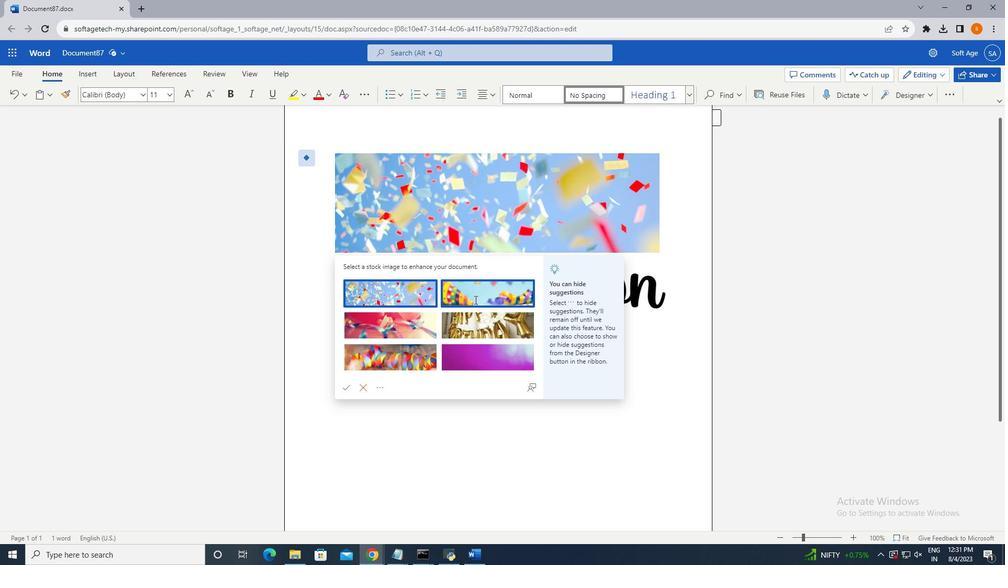 
Action: Mouse pressed left at (445, 235)
Screenshot: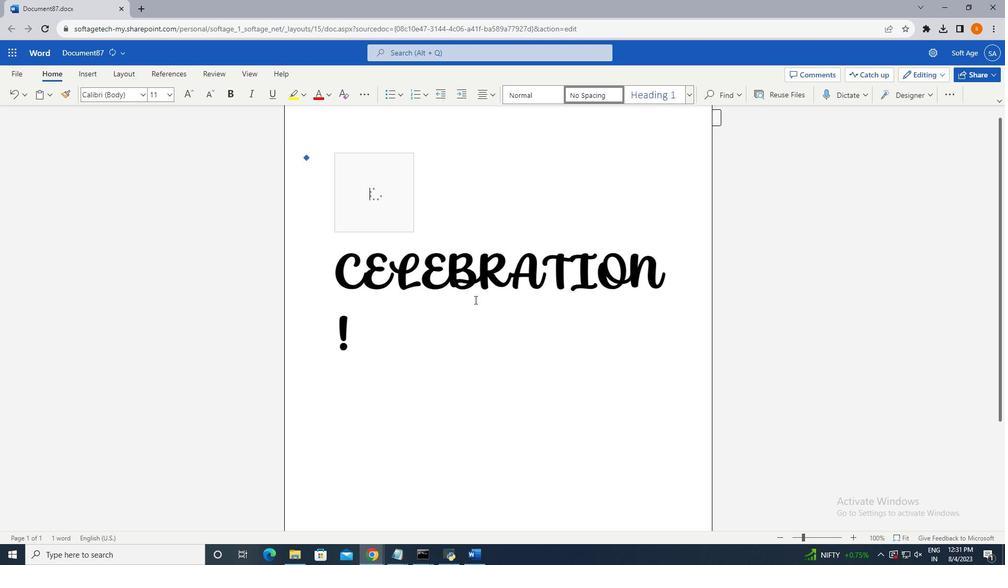 
Action: Mouse moved to (346, 225)
Screenshot: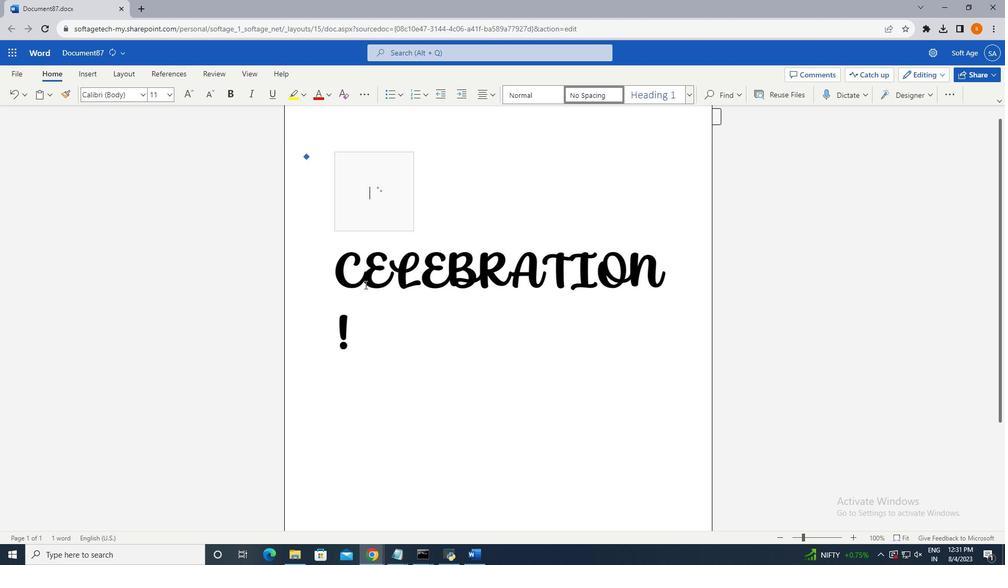 
Action: Mouse pressed left at (346, 225)
Screenshot: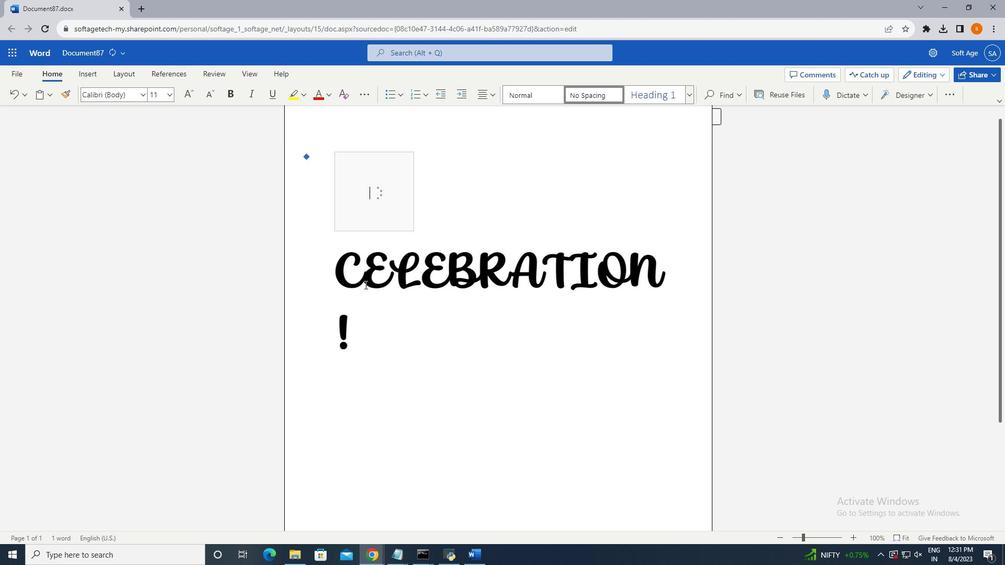 
Action: Mouse moved to (572, 269)
Screenshot: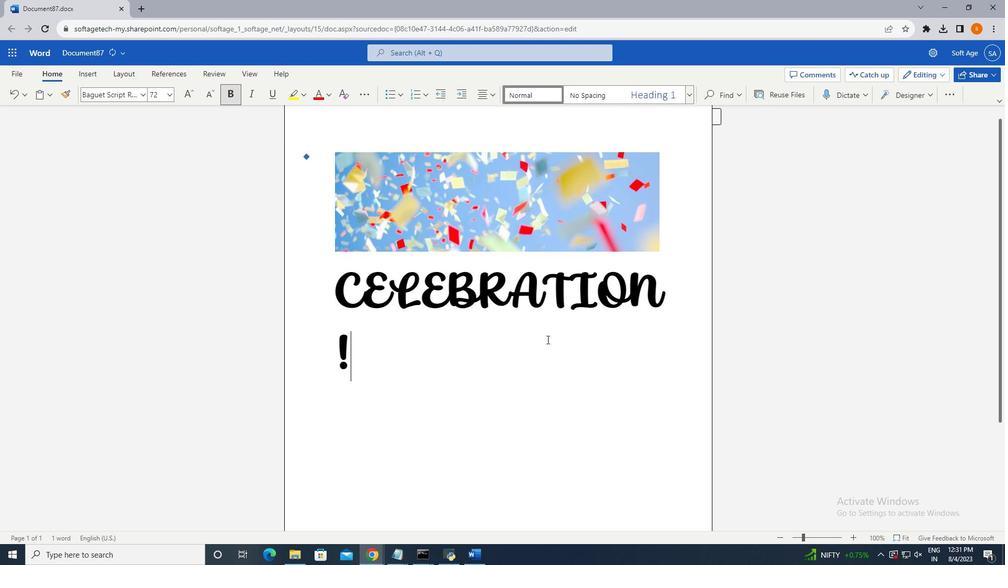 
Action: Mouse pressed left at (572, 269)
Screenshot: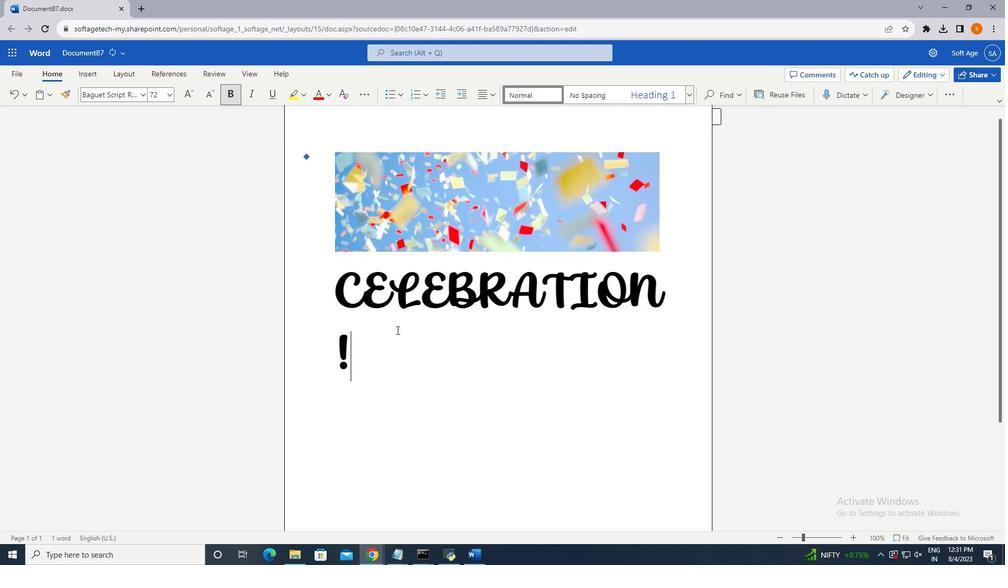 
Action: Mouse moved to (309, 229)
Screenshot: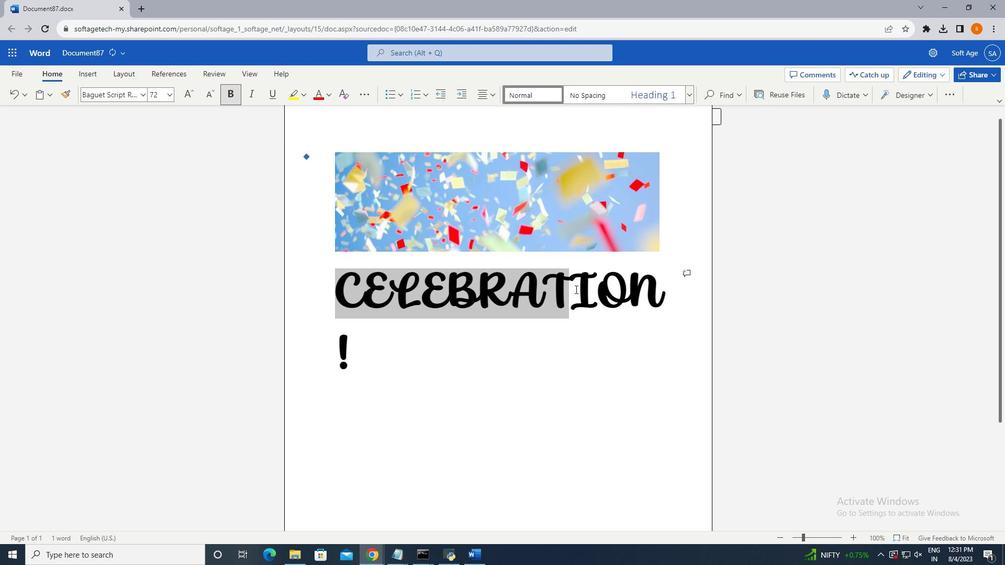 
Action: Mouse pressed left at (309, 229)
Screenshot: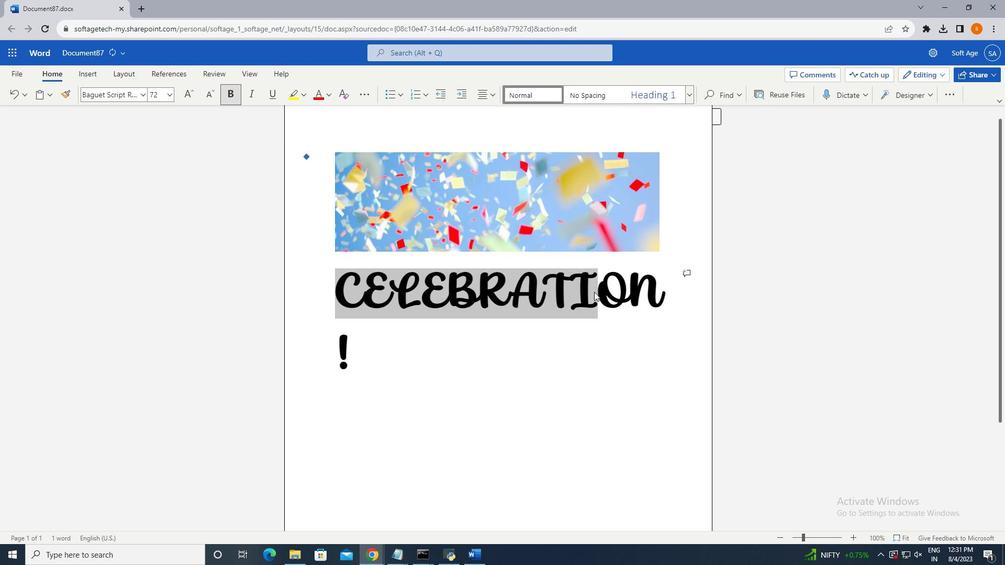 
Action: Mouse moved to (169, 102)
Screenshot: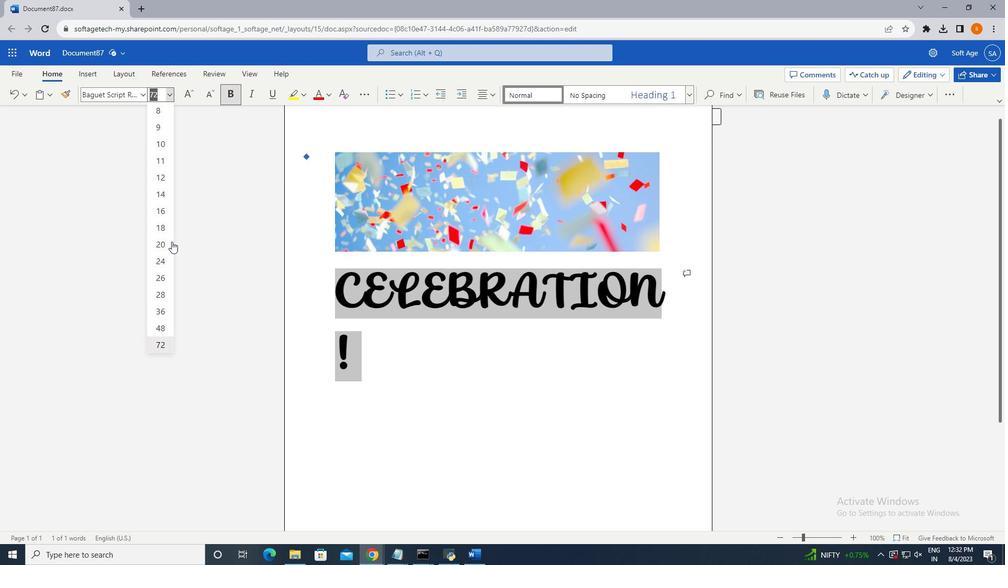 
Action: Mouse pressed left at (169, 102)
Screenshot: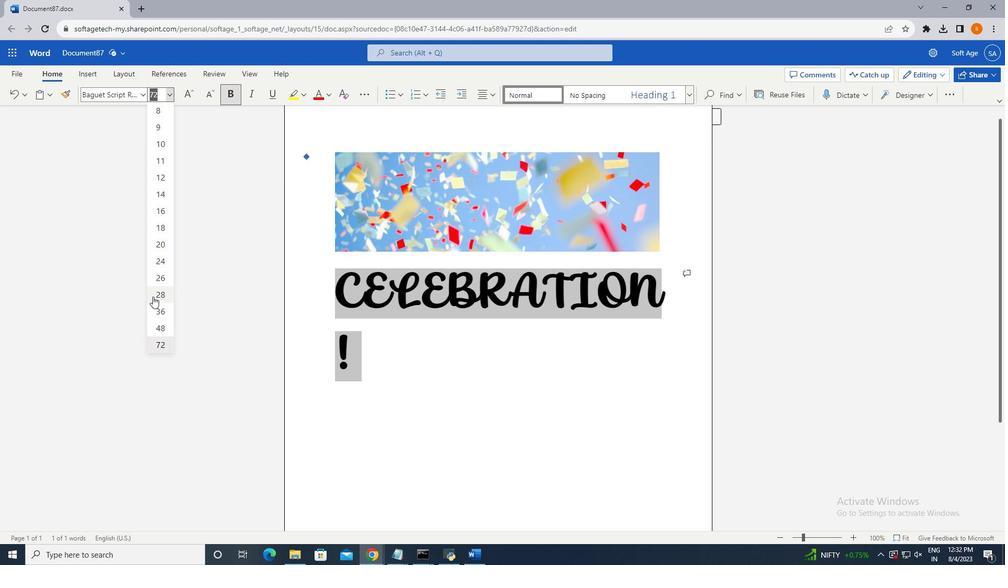 
Action: Mouse moved to (167, 96)
Screenshot: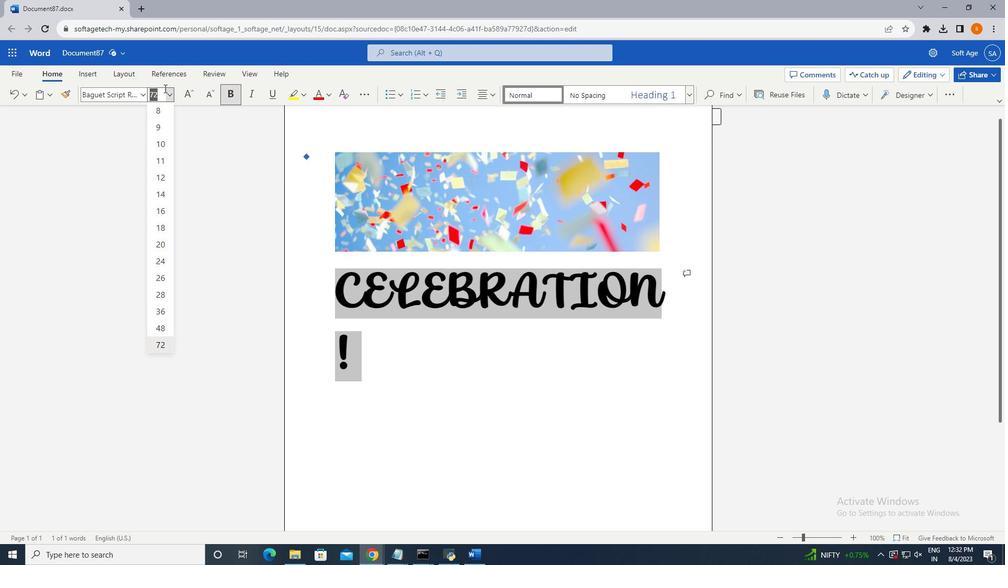 
Action: Key pressed 70<Key.enter>
Screenshot: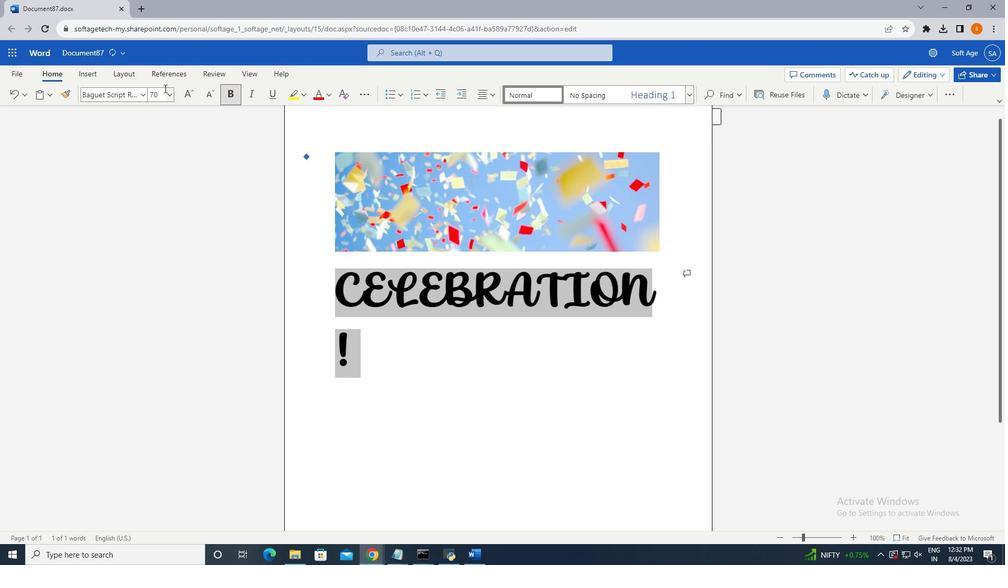 
Action: Mouse moved to (311, 229)
Screenshot: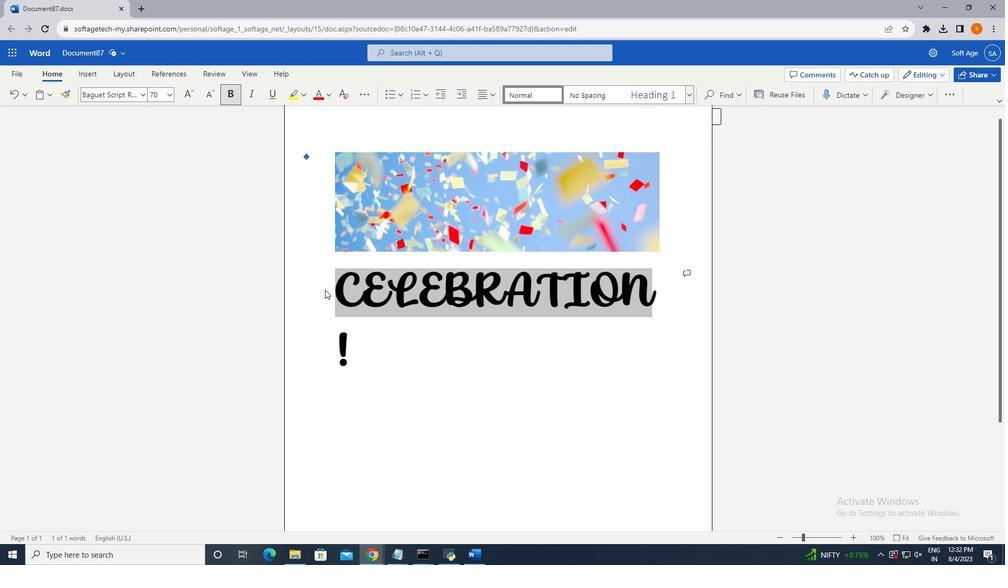 
Action: Mouse pressed left at (311, 229)
Screenshot: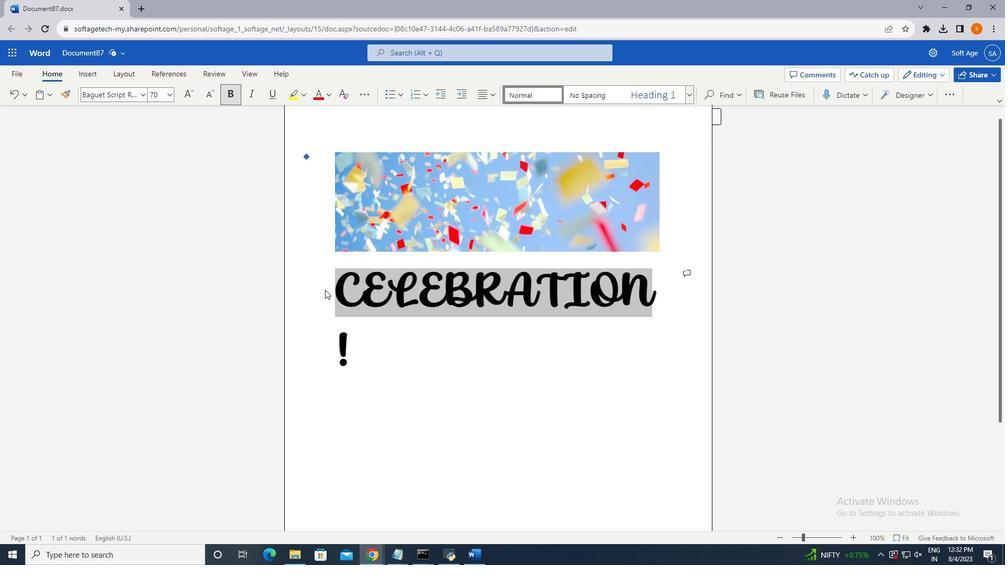 
Action: Mouse pressed left at (311, 229)
Screenshot: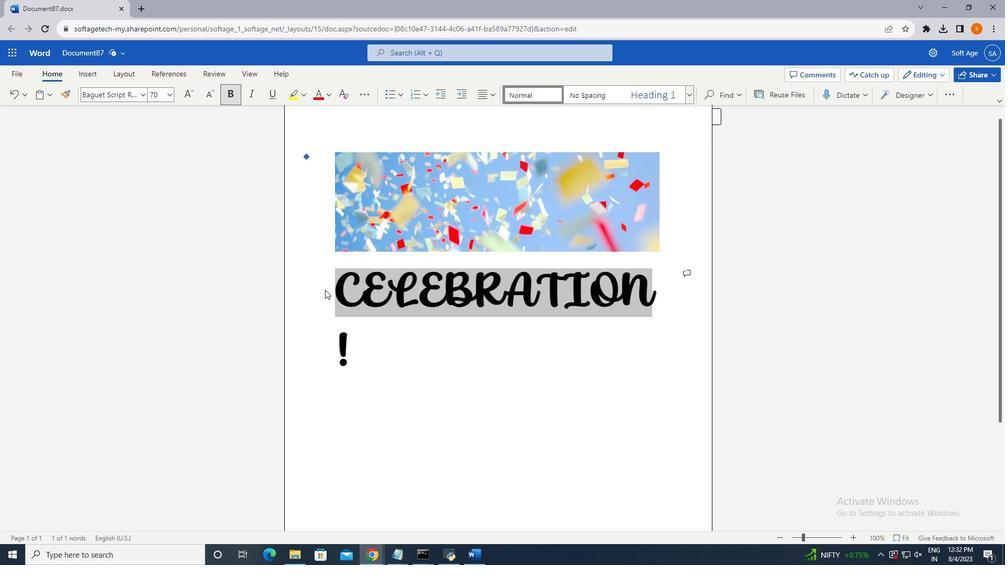 
Action: Mouse pressed left at (311, 229)
Screenshot: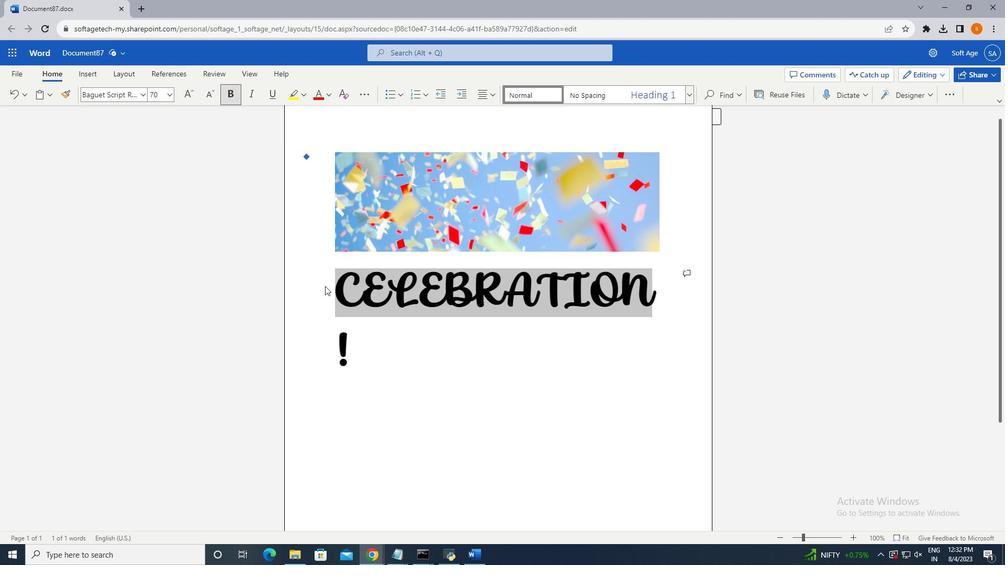 
Action: Mouse pressed left at (311, 229)
Screenshot: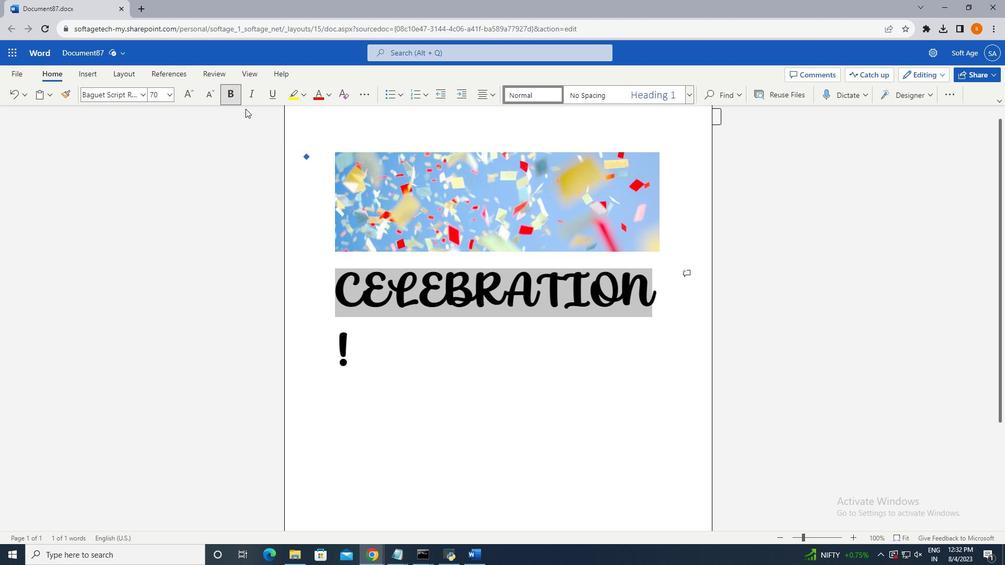 
Action: Mouse moved to (172, 100)
Screenshot: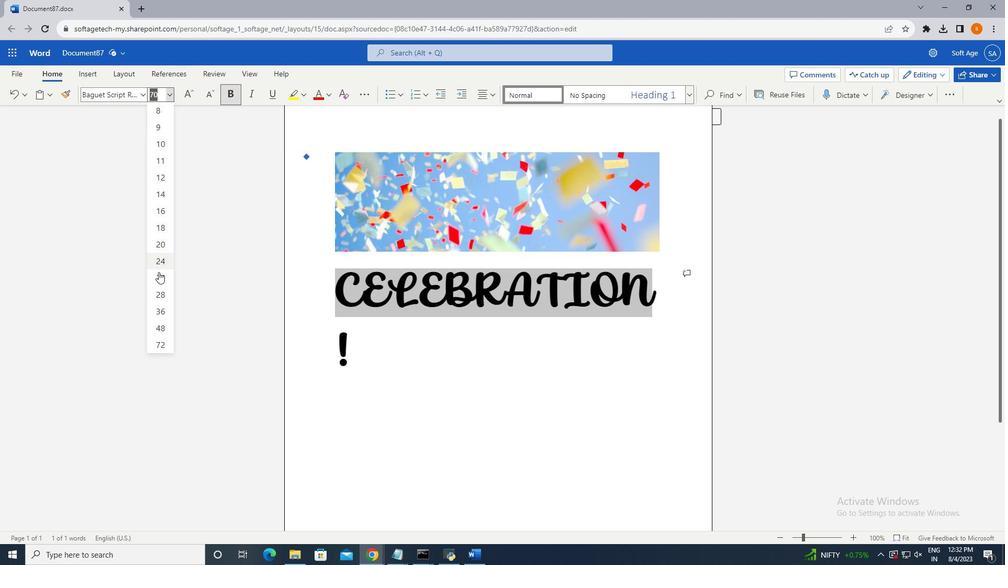 
Action: Mouse pressed left at (172, 100)
Screenshot: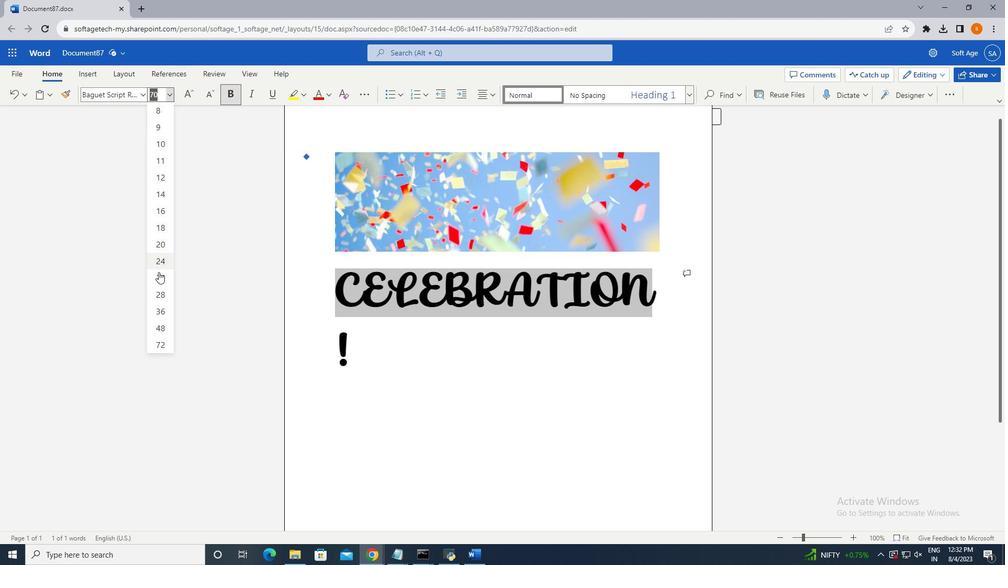 
Action: Mouse moved to (156, 256)
Screenshot: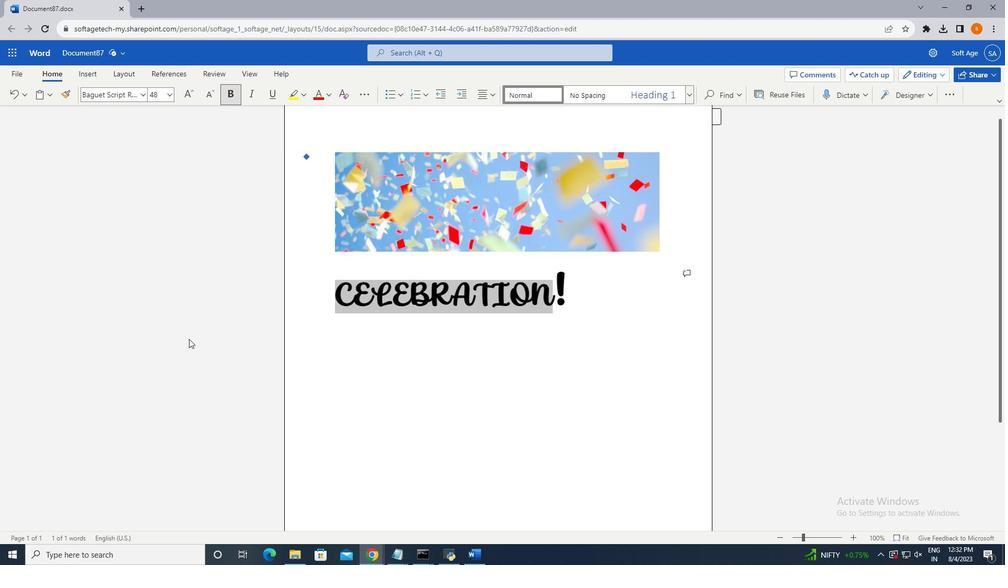 
Action: Mouse pressed left at (156, 256)
Screenshot: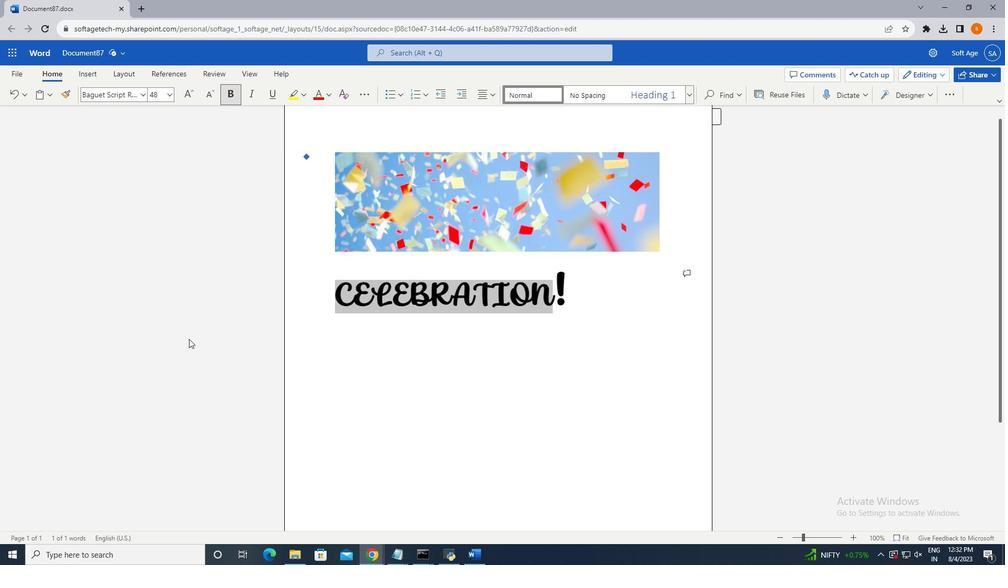 
Action: Mouse moved to (303, 232)
Screenshot: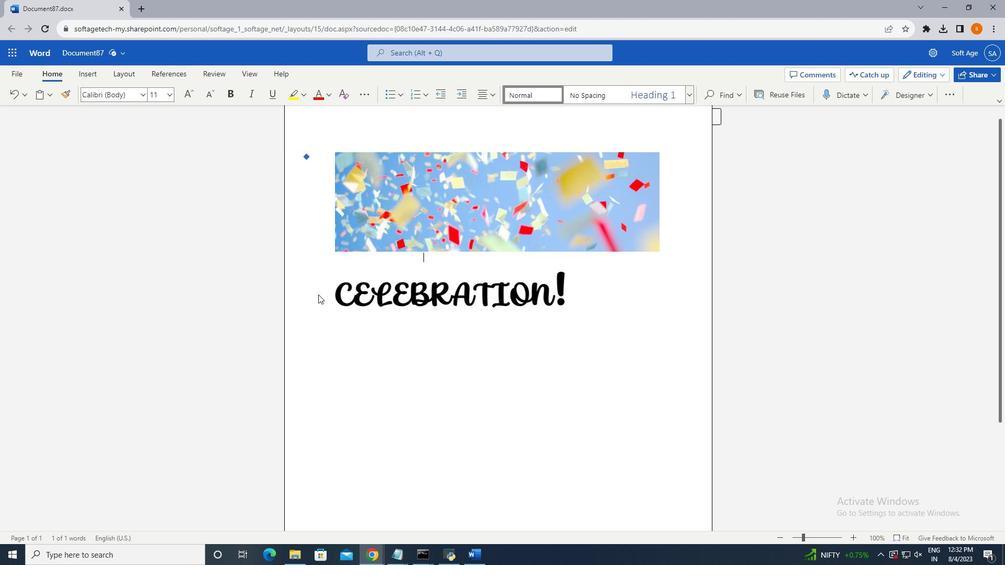 
Action: Mouse pressed left at (303, 232)
Screenshot: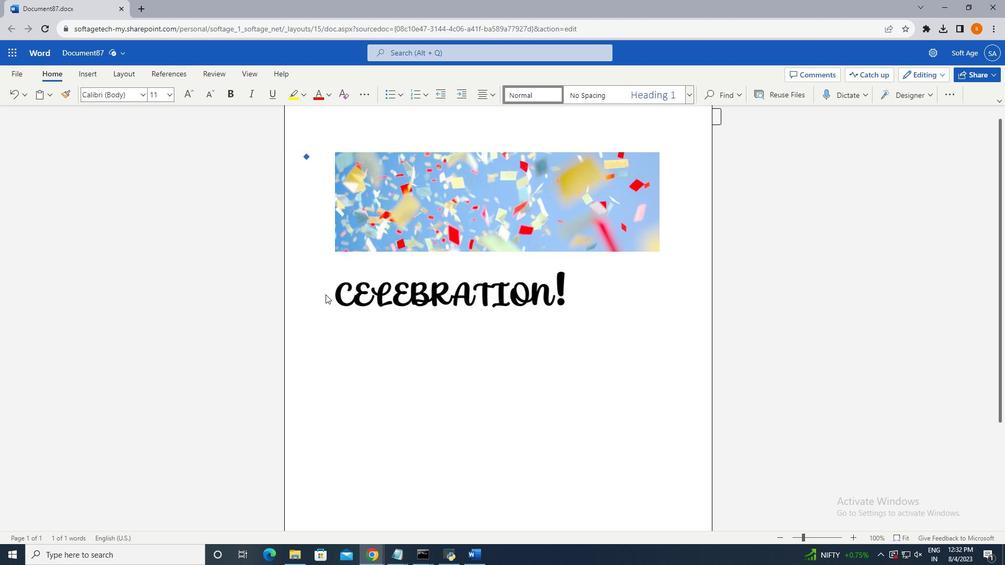 
Action: Mouse moved to (314, 232)
Screenshot: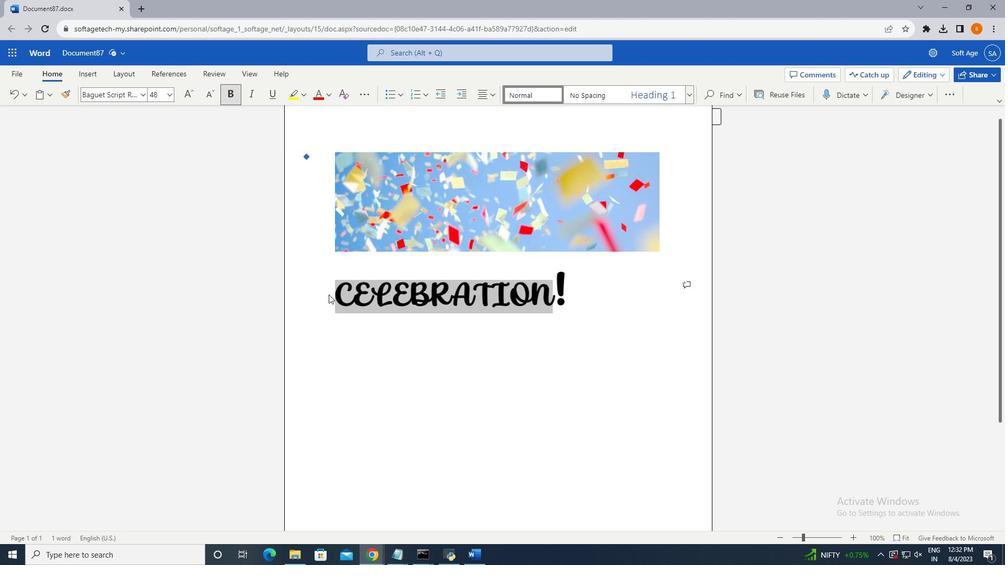 
Action: Mouse pressed left at (314, 232)
Screenshot: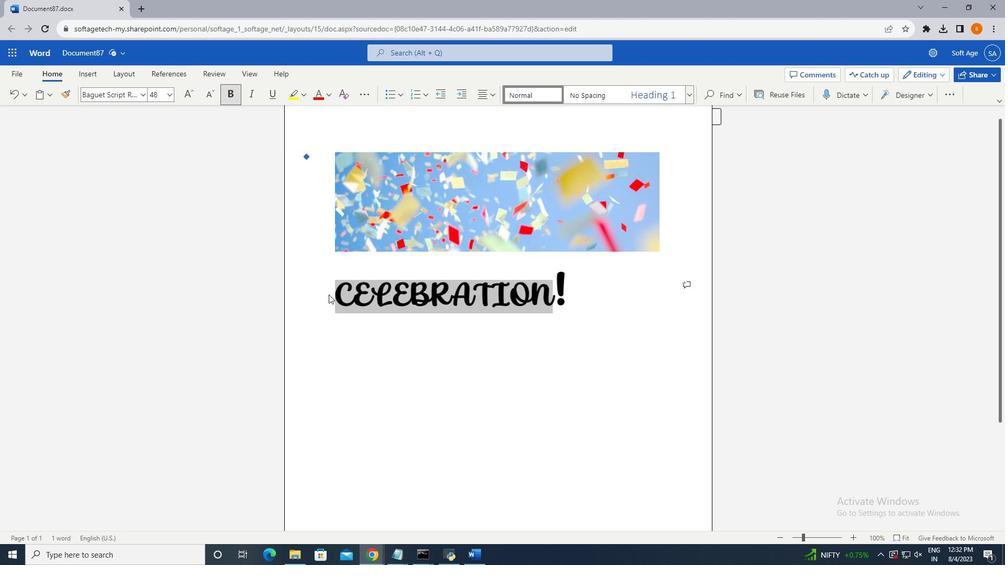 
Action: Mouse pressed left at (314, 232)
Screenshot: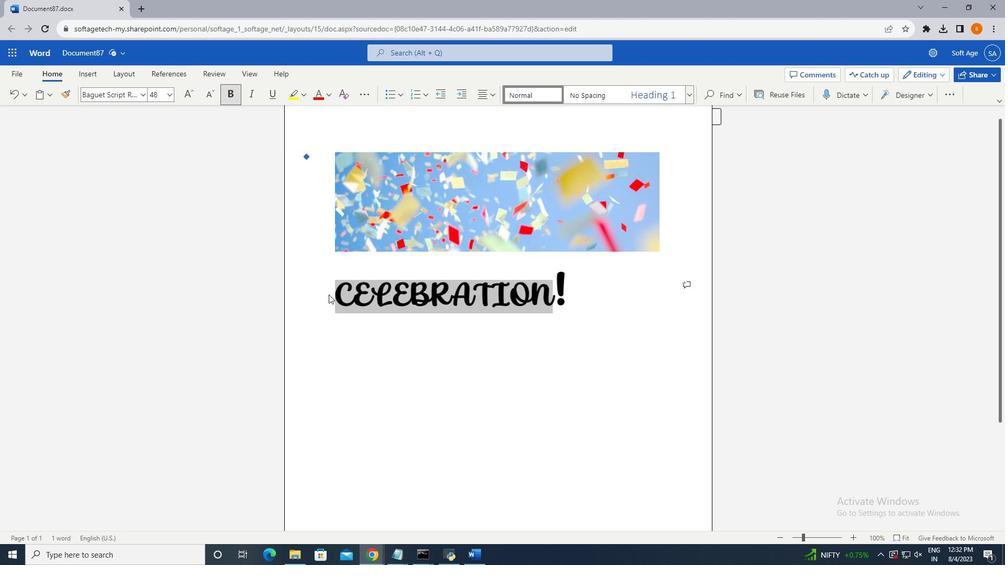 
Action: Mouse pressed left at (314, 232)
Screenshot: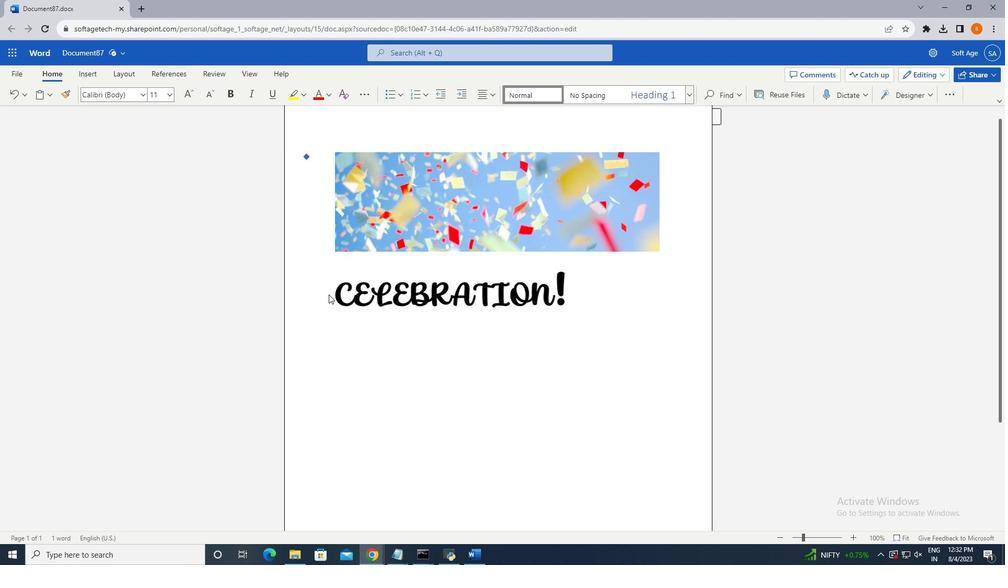 
Action: Mouse pressed left at (314, 232)
Screenshot: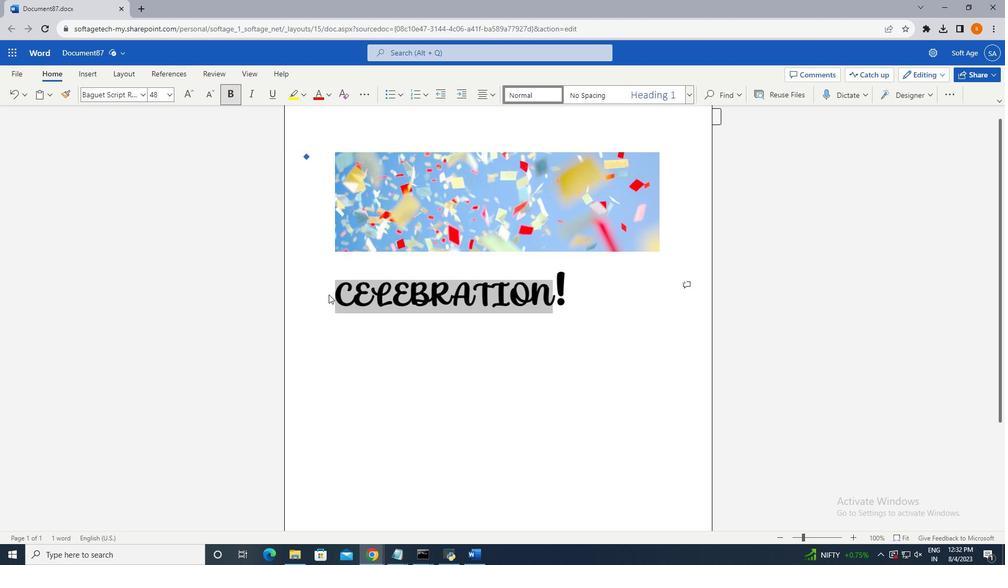 
Action: Mouse pressed left at (314, 232)
Screenshot: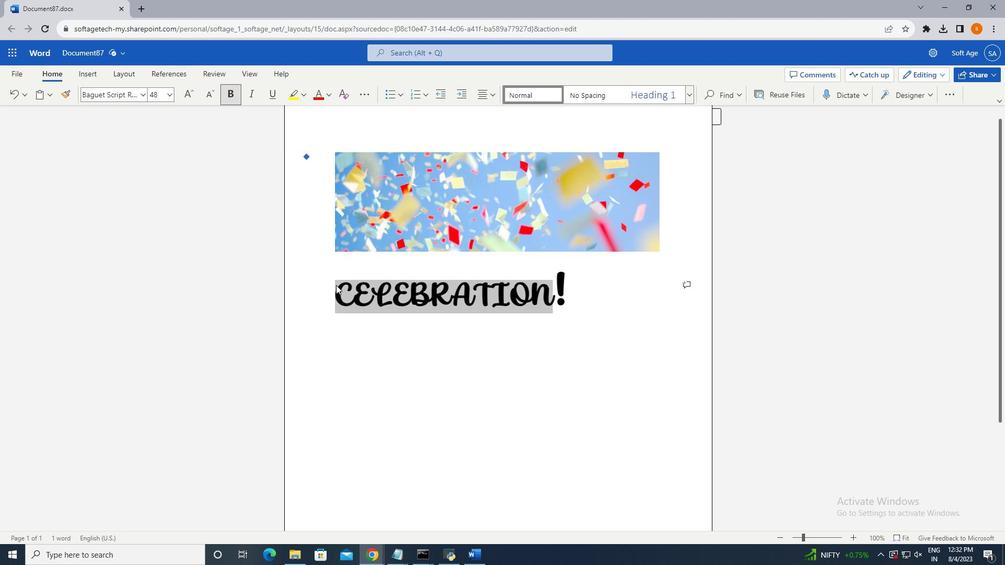 
Action: Mouse moved to (429, 97)
Screenshot: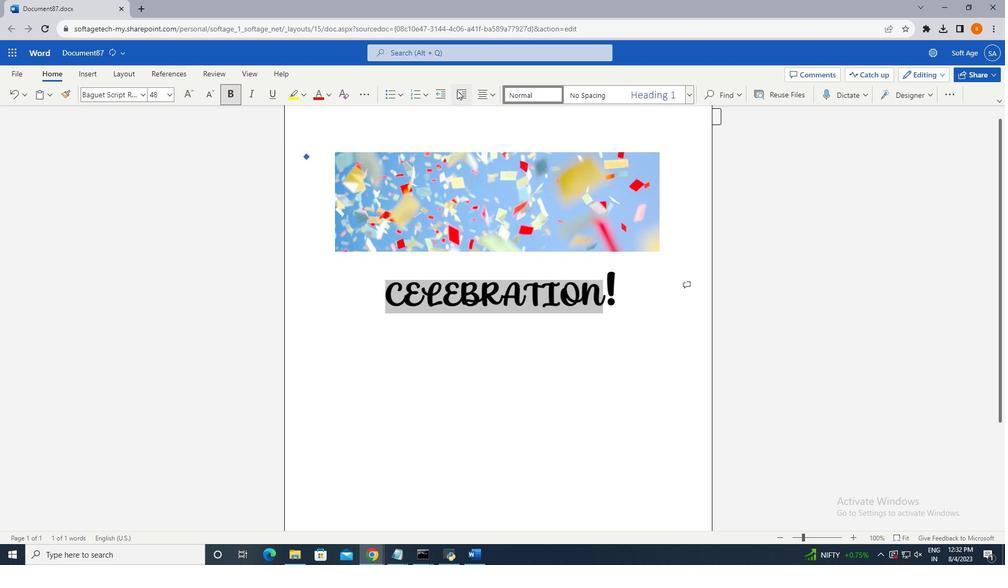 
Action: Mouse pressed left at (429, 97)
Screenshot: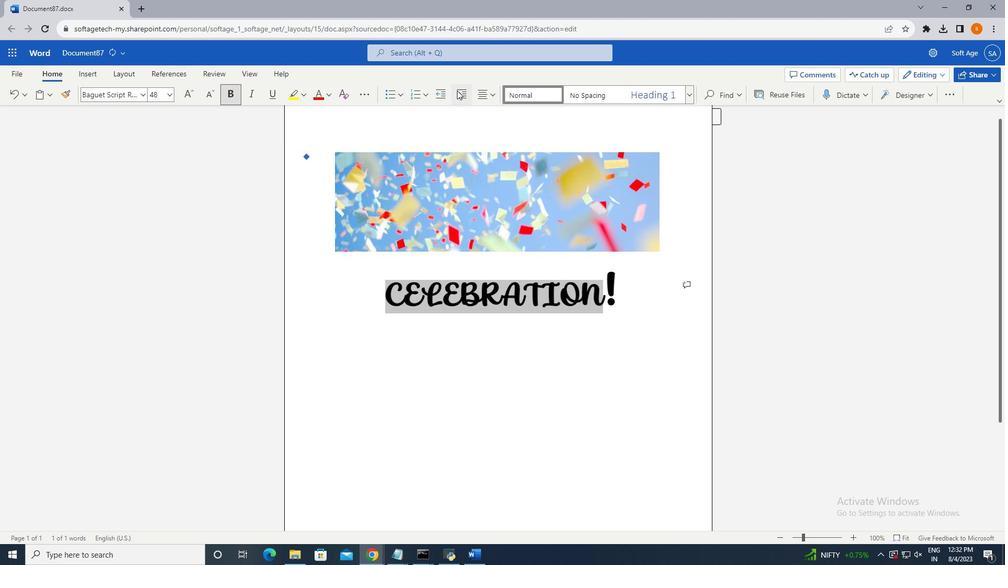 
Action: Mouse pressed left at (429, 97)
Screenshot: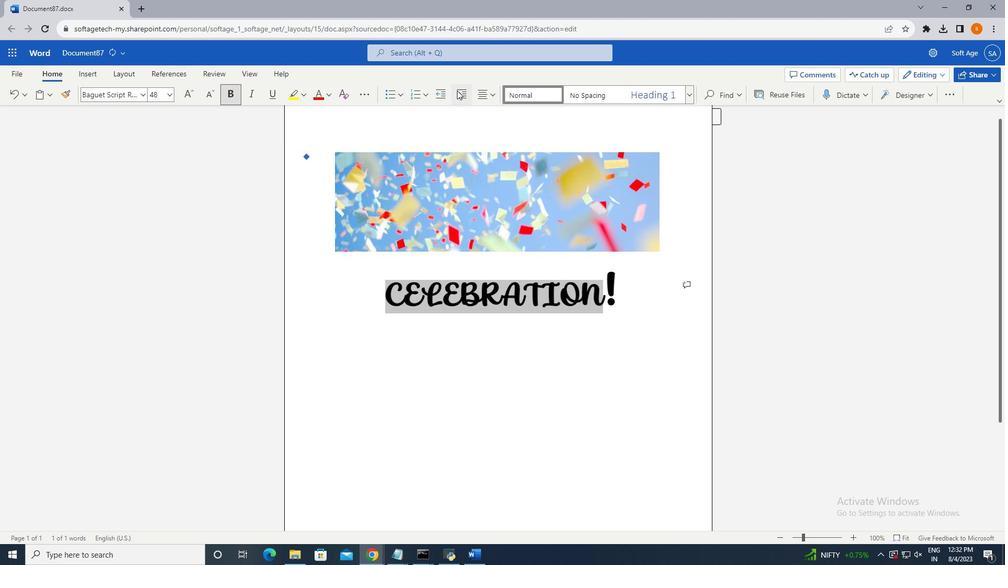 
Action: Mouse moved to (413, 99)
Screenshot: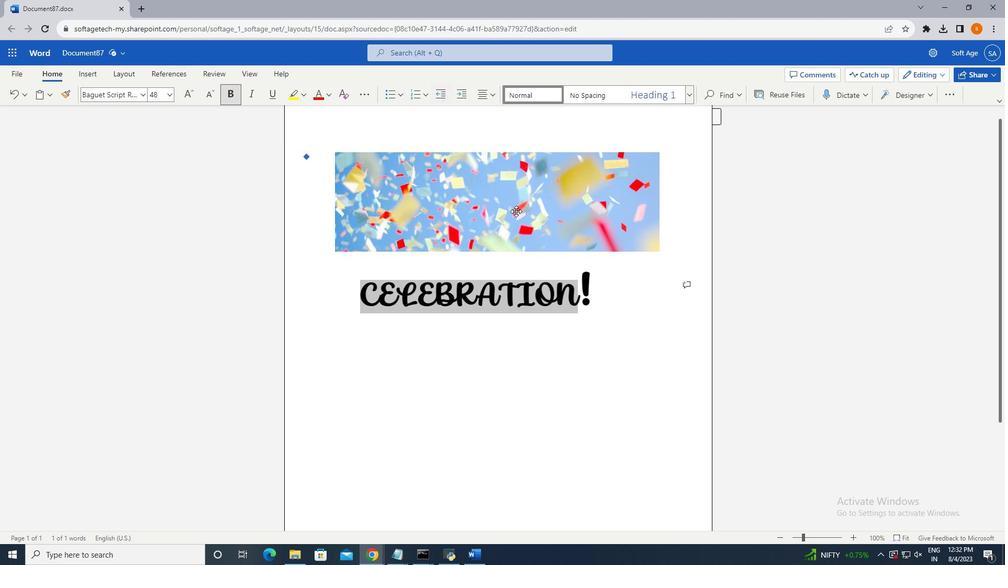 
Action: Mouse pressed left at (413, 99)
Screenshot: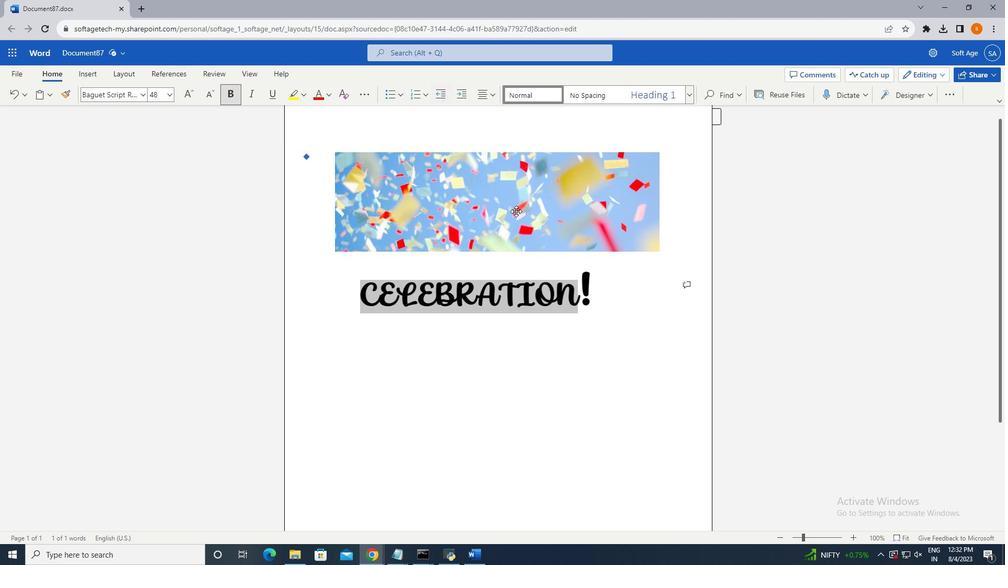 
Action: Mouse moved to (322, 237)
Screenshot: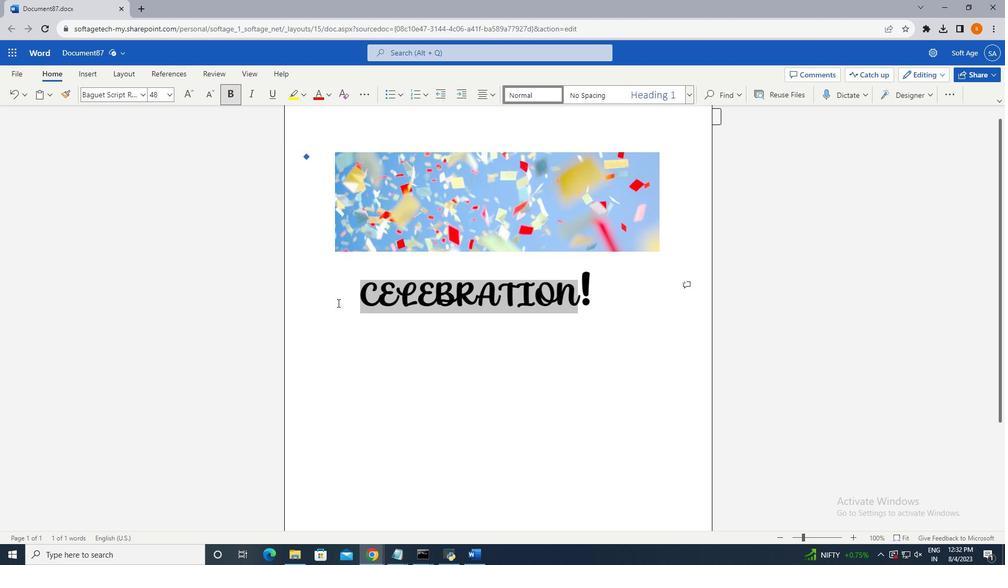 
Action: Mouse pressed left at (322, 237)
Screenshot: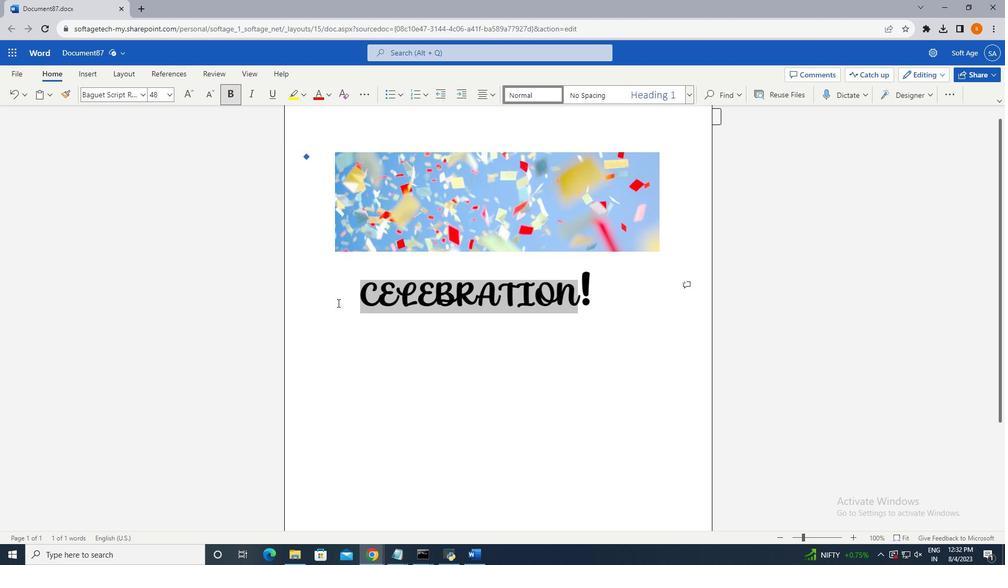 
Action: Mouse pressed left at (322, 237)
Screenshot: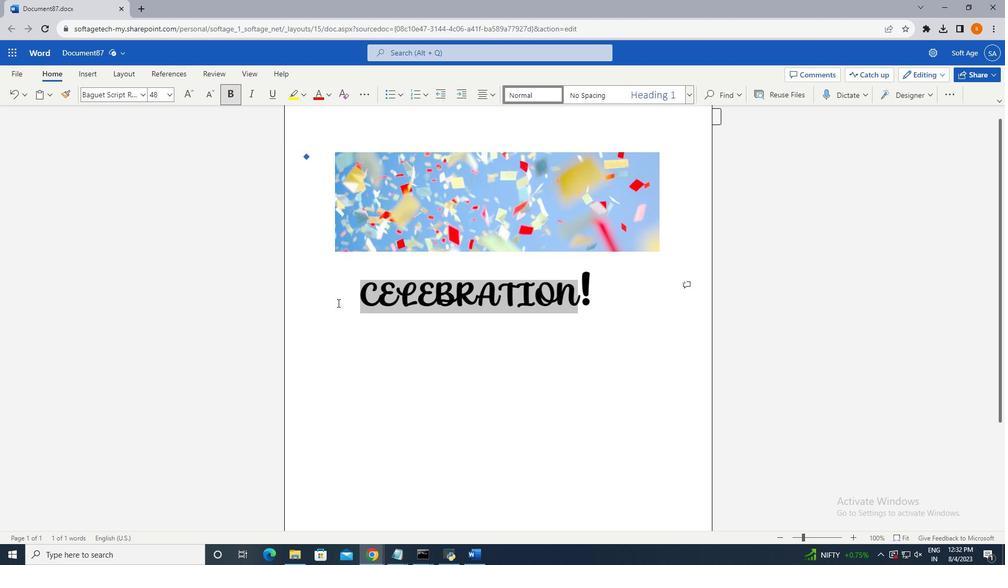 
Action: Mouse pressed left at (322, 237)
Screenshot: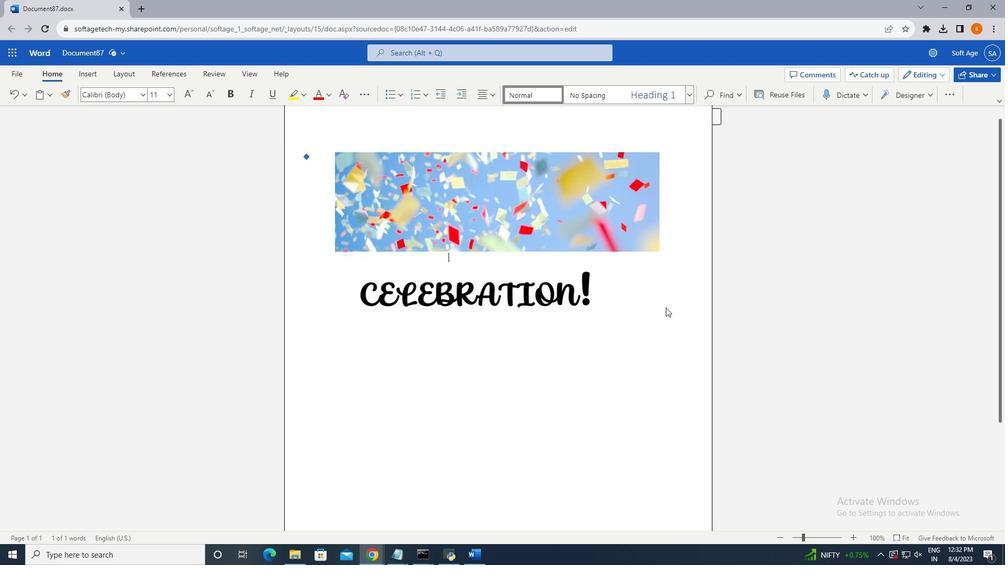 
Action: Mouse moved to (616, 241)
Screenshot: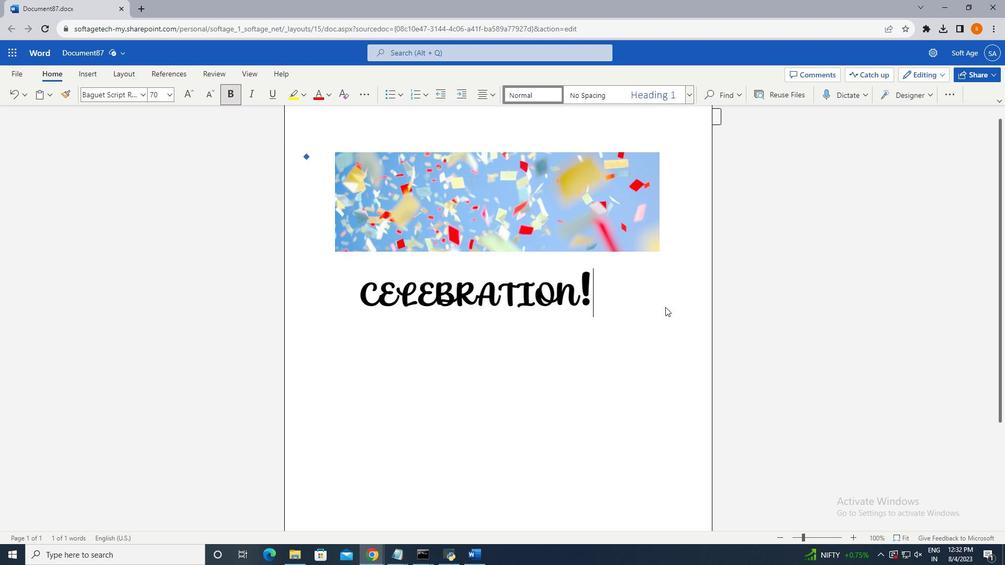 
Action: Mouse pressed left at (616, 241)
Screenshot: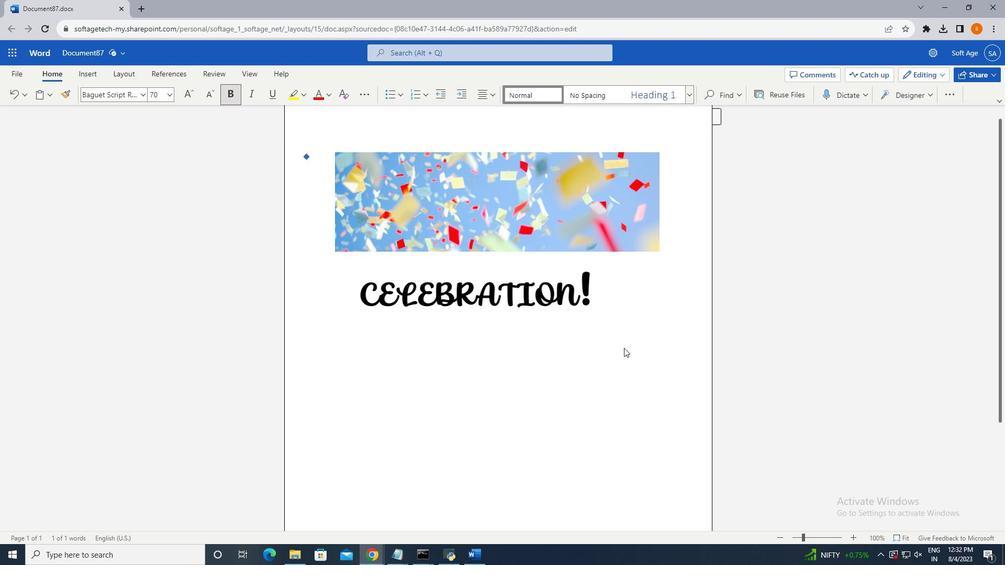 
Action: Mouse moved to (319, 236)
Screenshot: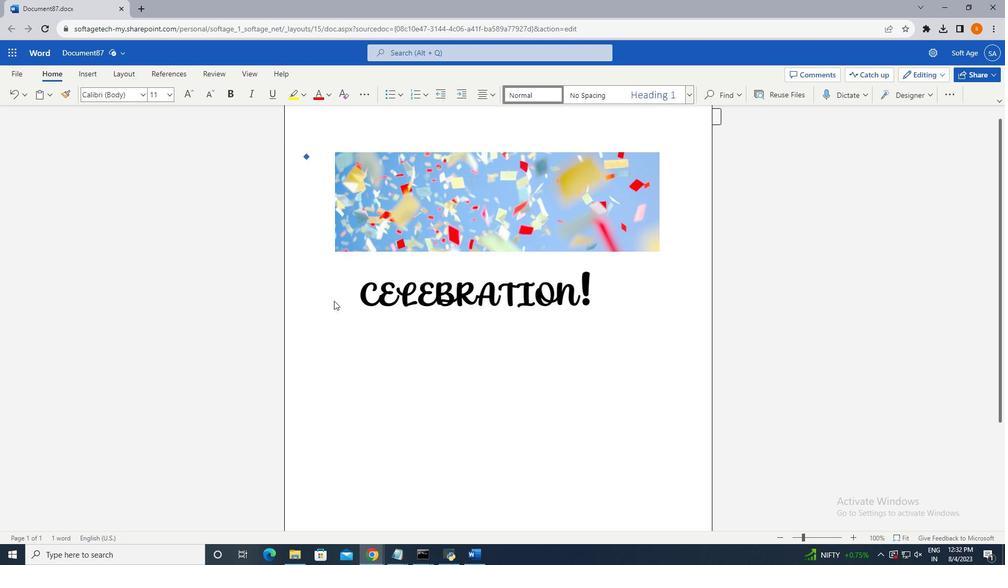 
Action: Mouse pressed left at (319, 236)
Screenshot: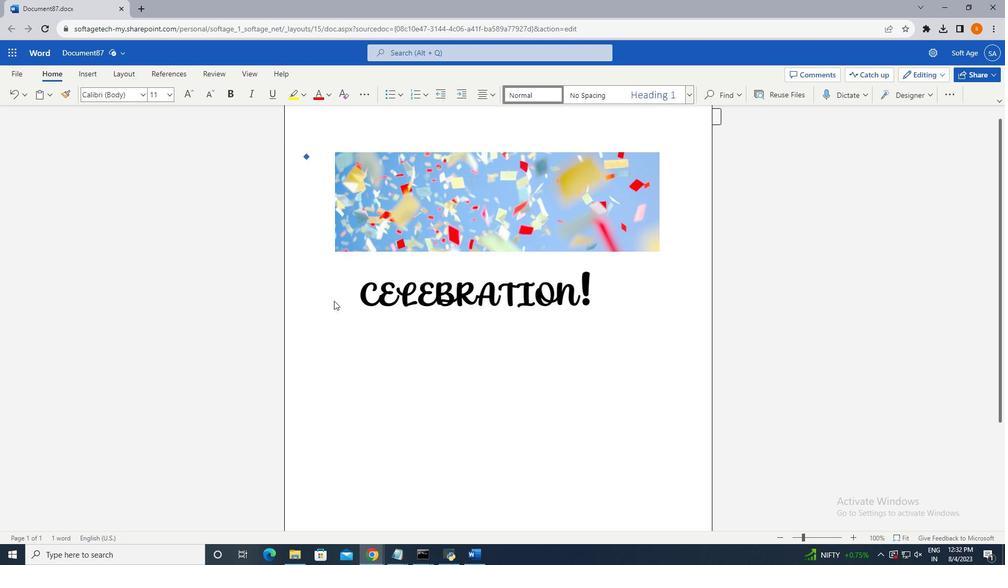 
Action: Mouse moved to (466, 202)
Screenshot: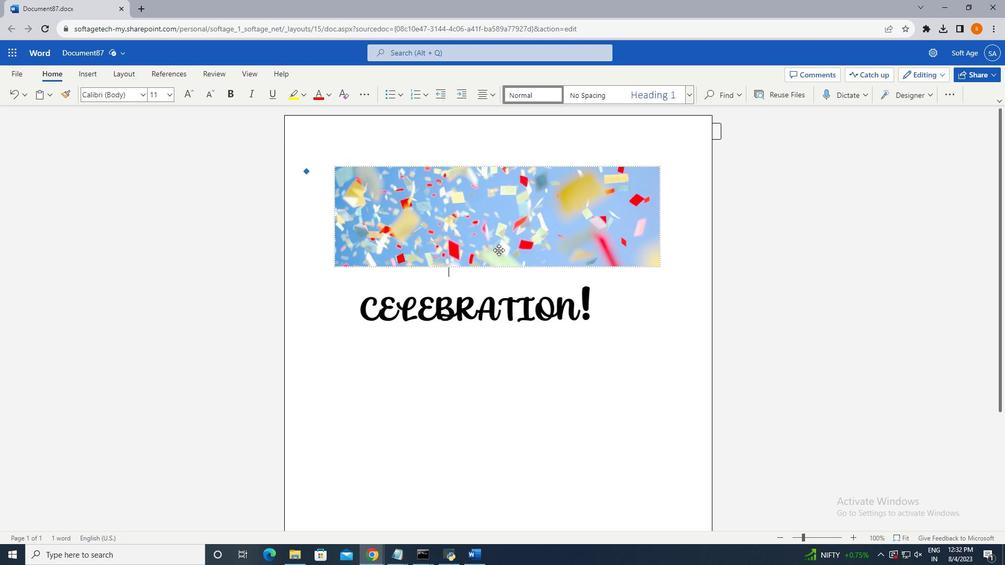 
Action: Mouse scrolled (466, 202) with delta (0, 0)
Screenshot: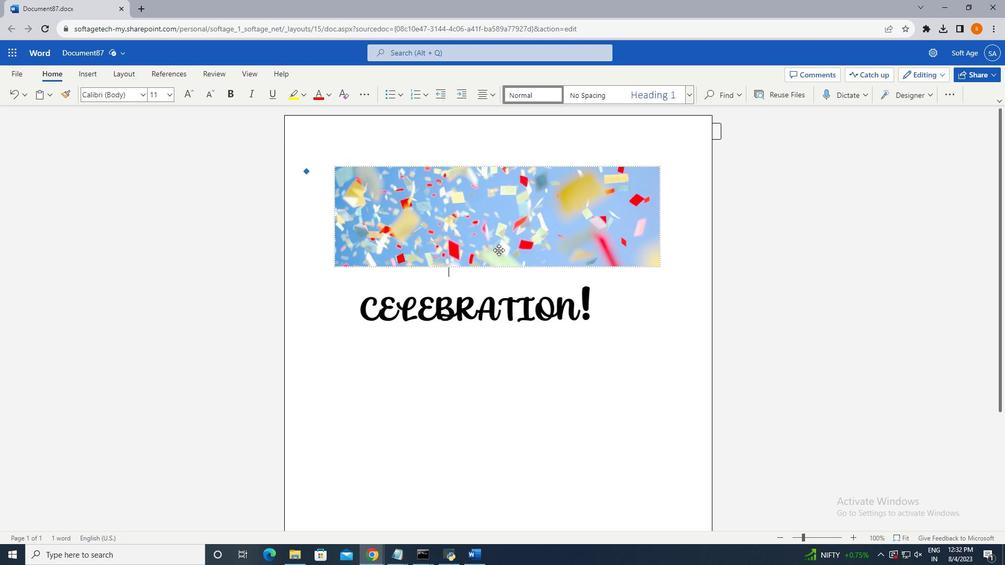 
Action: Mouse moved to (466, 203)
Screenshot: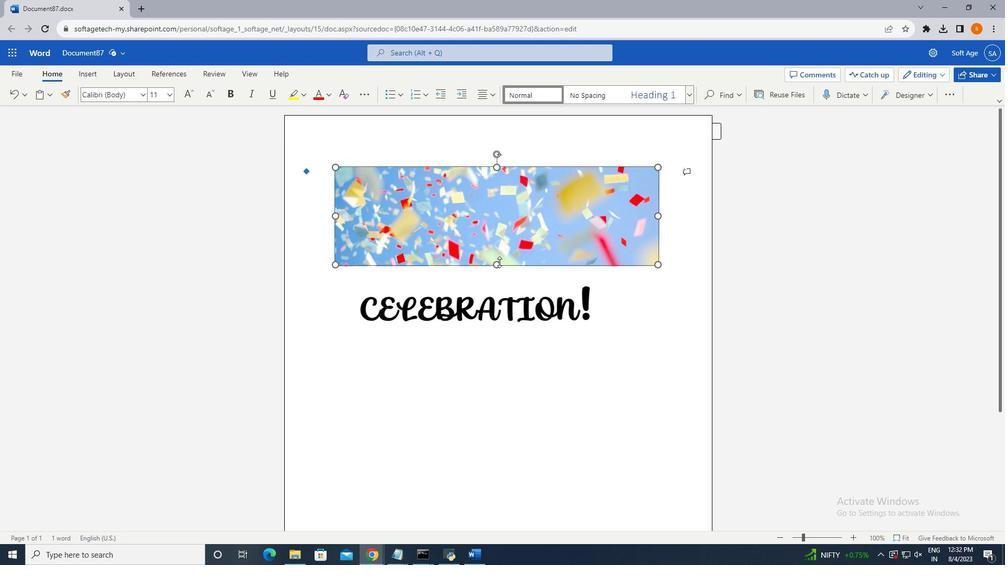 
Action: Mouse pressed left at (466, 203)
Screenshot: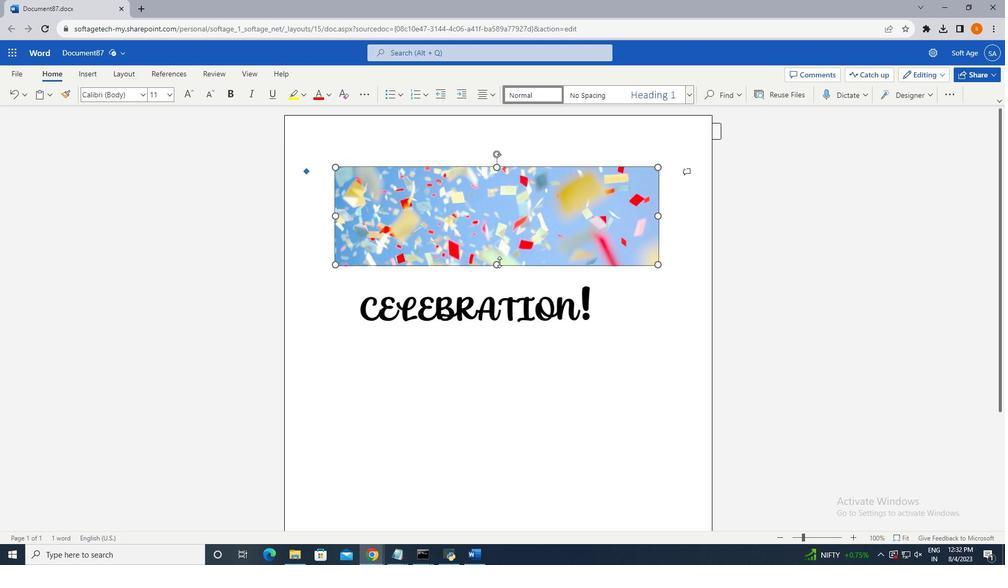 
Action: Mouse moved to (465, 214)
Screenshot: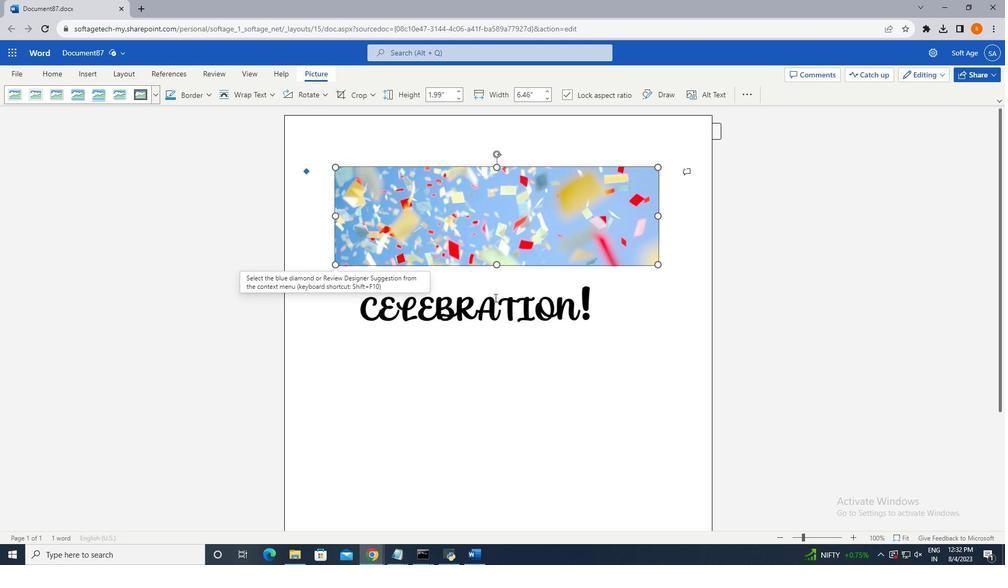 
Action: Mouse pressed left at (465, 214)
Screenshot: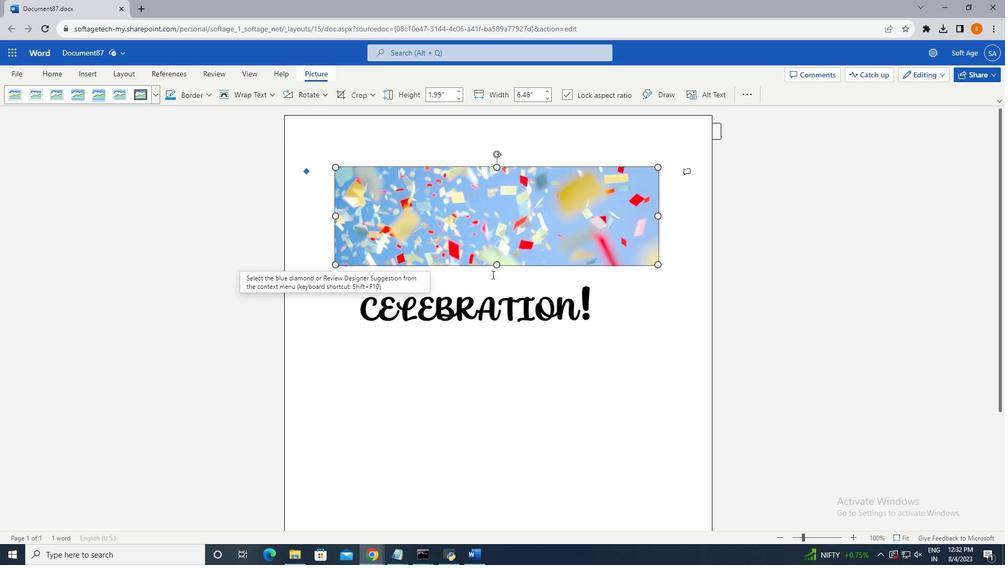 
Action: Mouse moved to (463, 212)
Screenshot: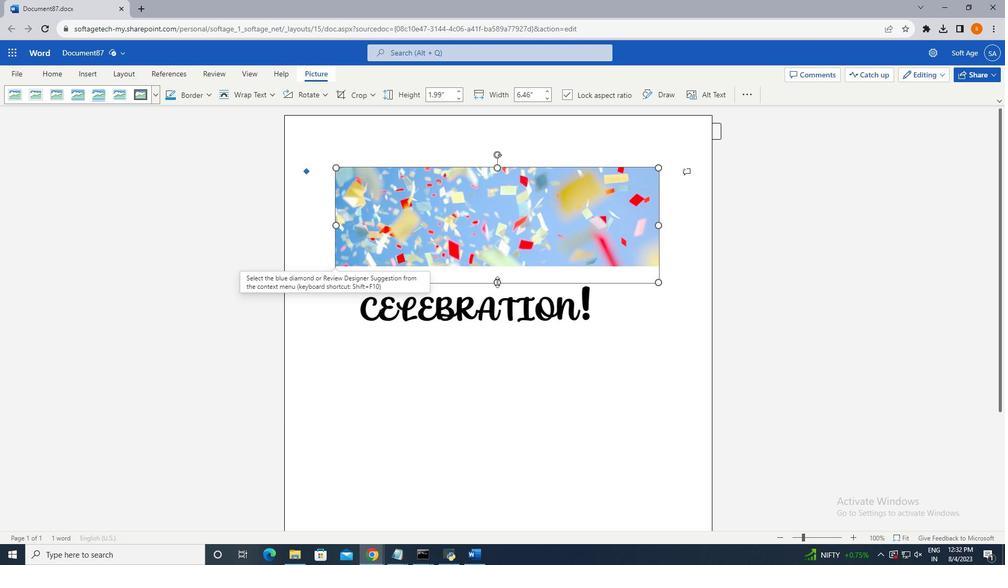 
Action: Mouse pressed left at (463, 212)
Screenshot: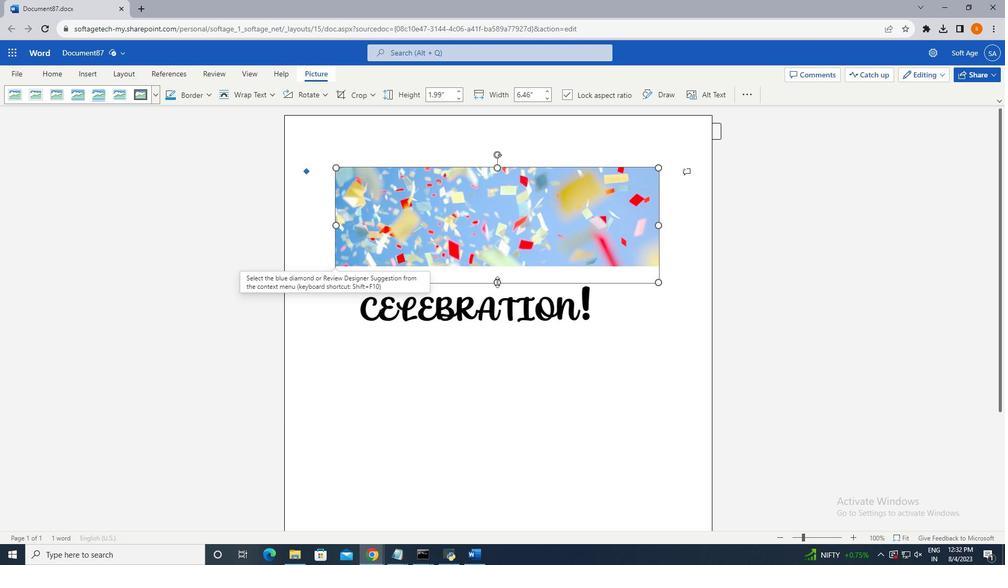 
Action: Mouse moved to (341, 258)
Screenshot: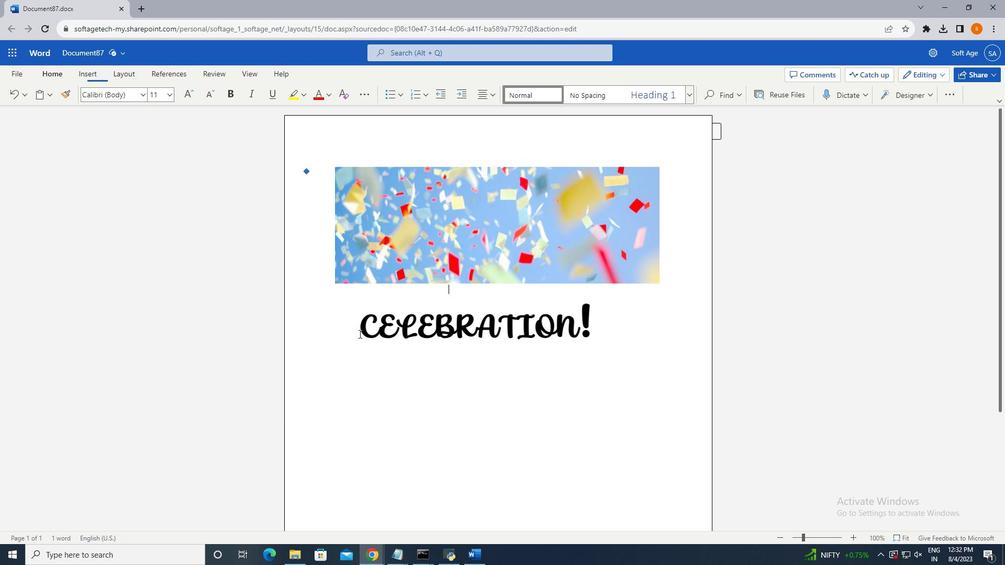 
Action: Mouse pressed left at (341, 258)
Screenshot: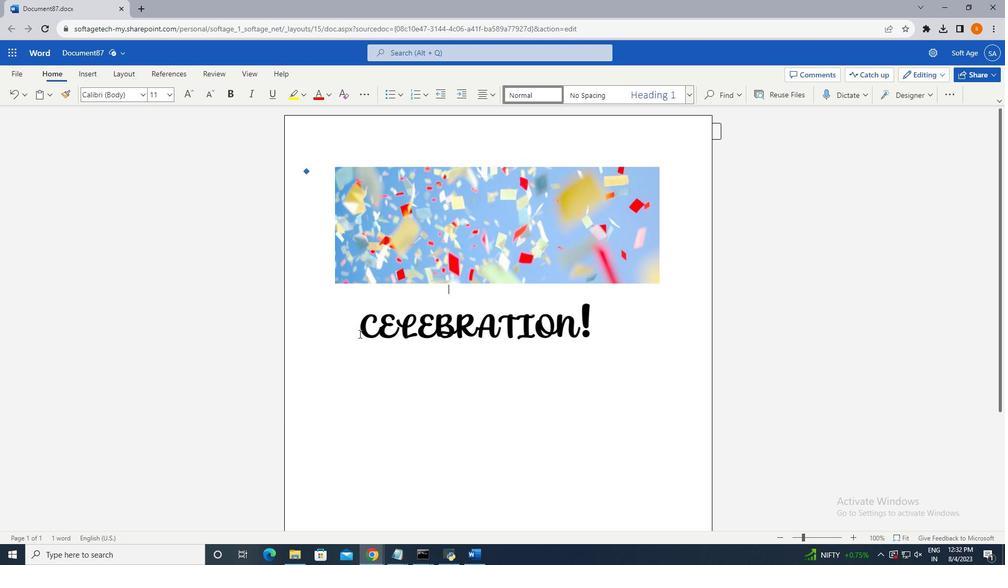 
Action: Mouse moved to (344, 249)
Screenshot: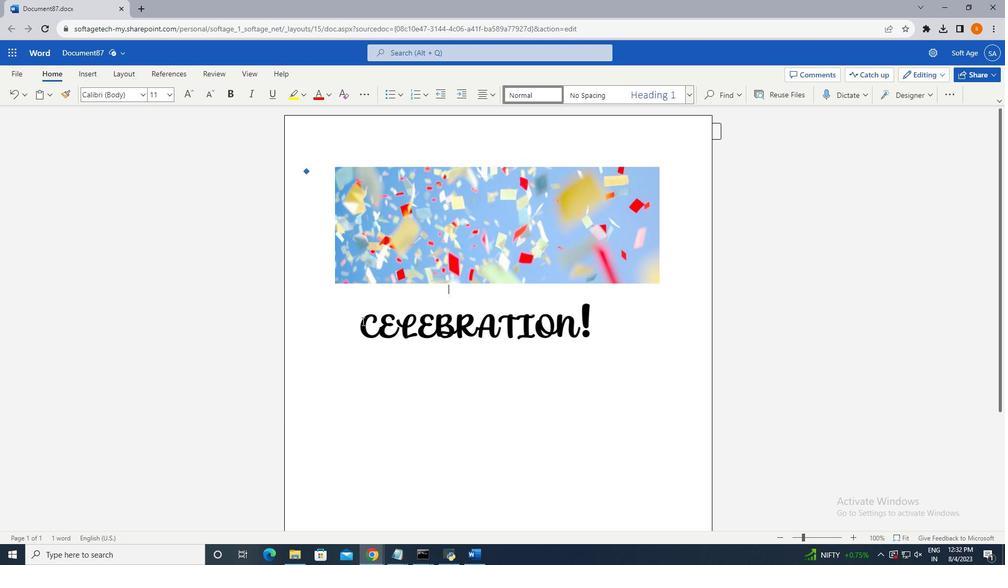 
Action: Mouse pressed left at (344, 249)
Screenshot: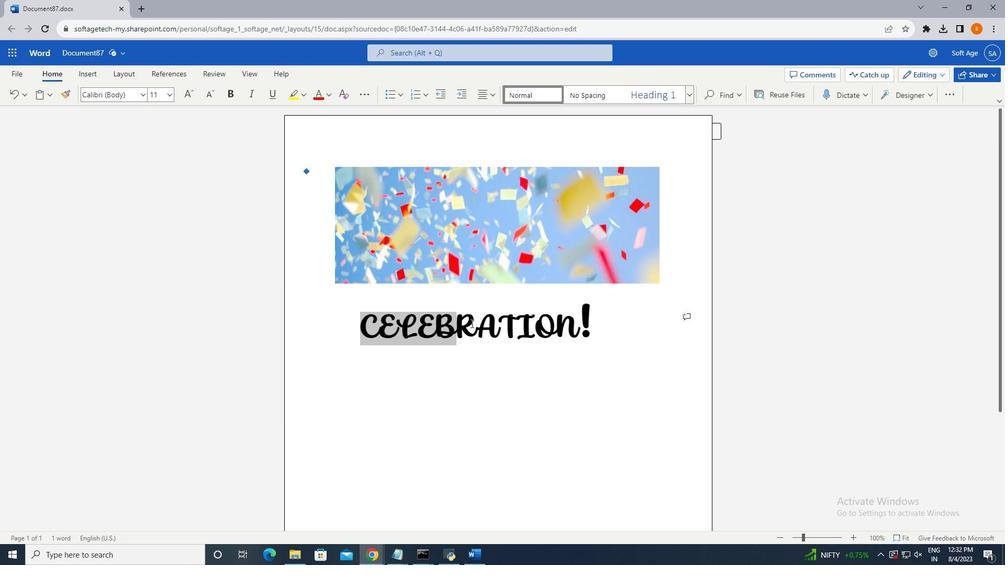 
Action: Mouse pressed left at (344, 249)
Screenshot: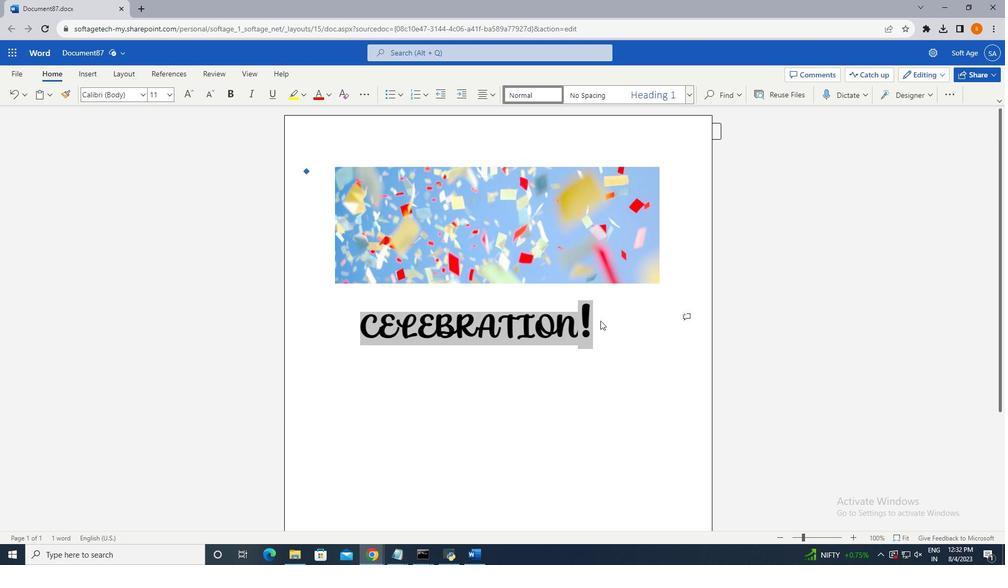 
Action: Mouse moved to (434, 105)
Screenshot: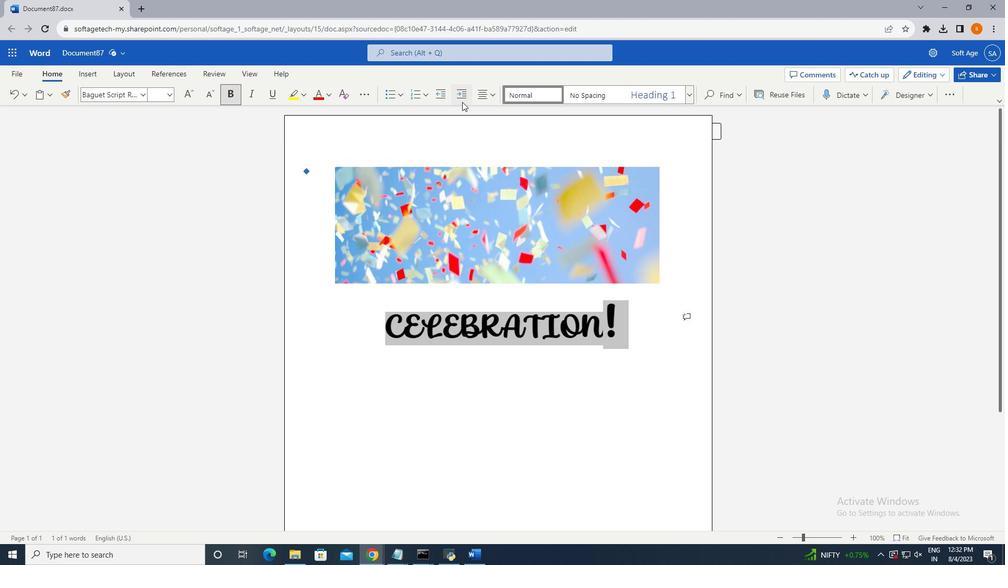 
Action: Mouse pressed left at (434, 105)
Screenshot: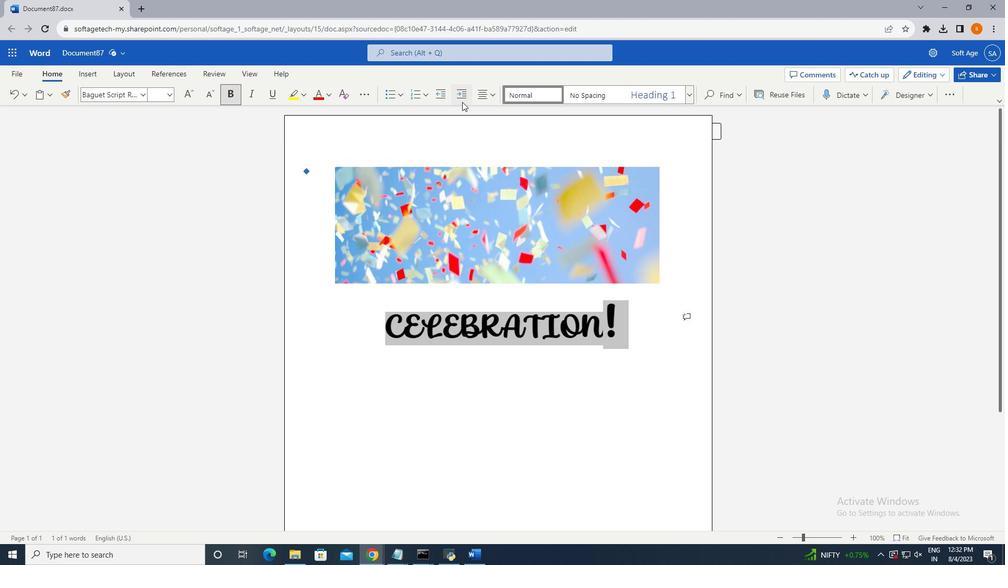 
Action: Mouse moved to (547, 280)
Screenshot: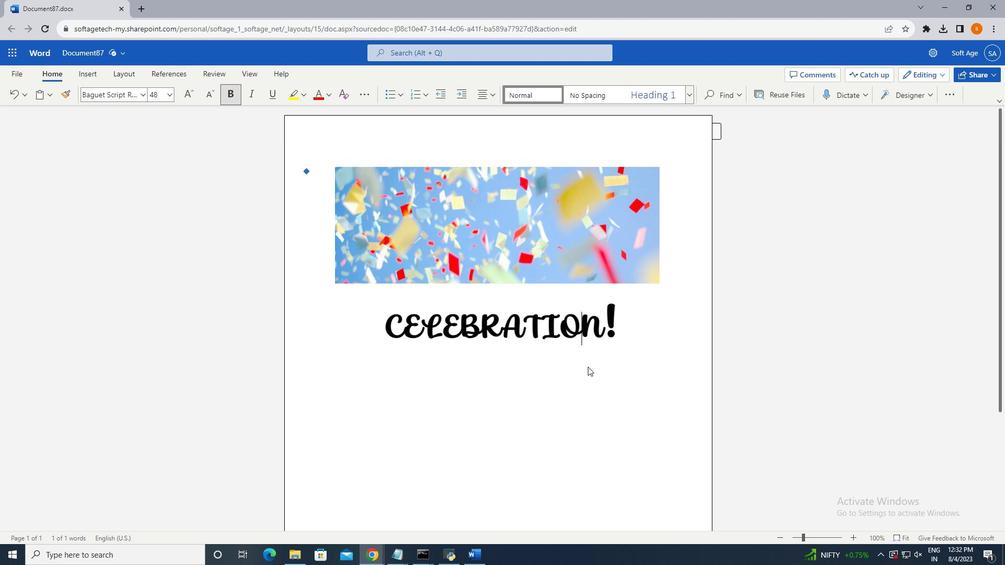 
Action: Mouse pressed left at (547, 280)
Screenshot: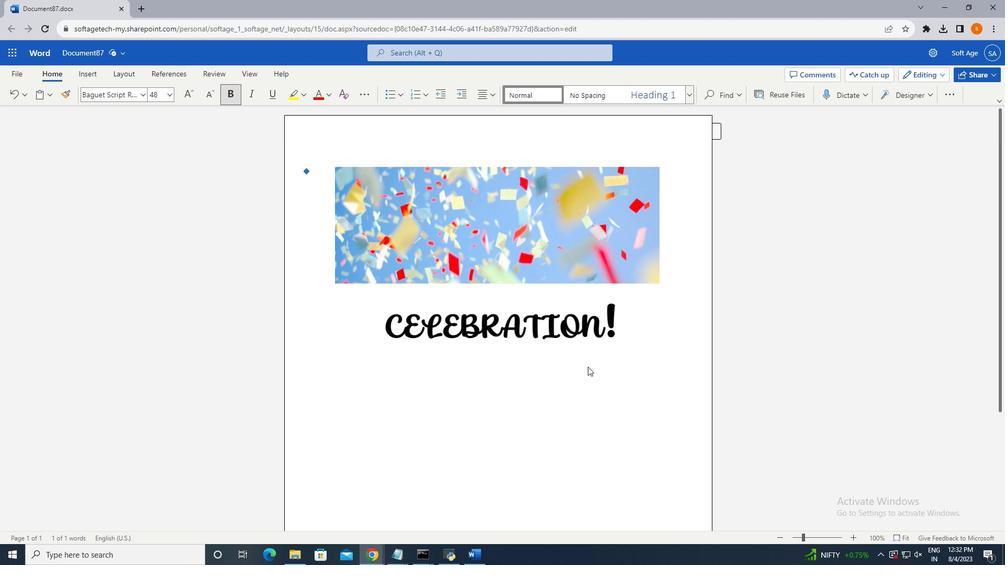 
Action: Mouse moved to (547, 271)
Screenshot: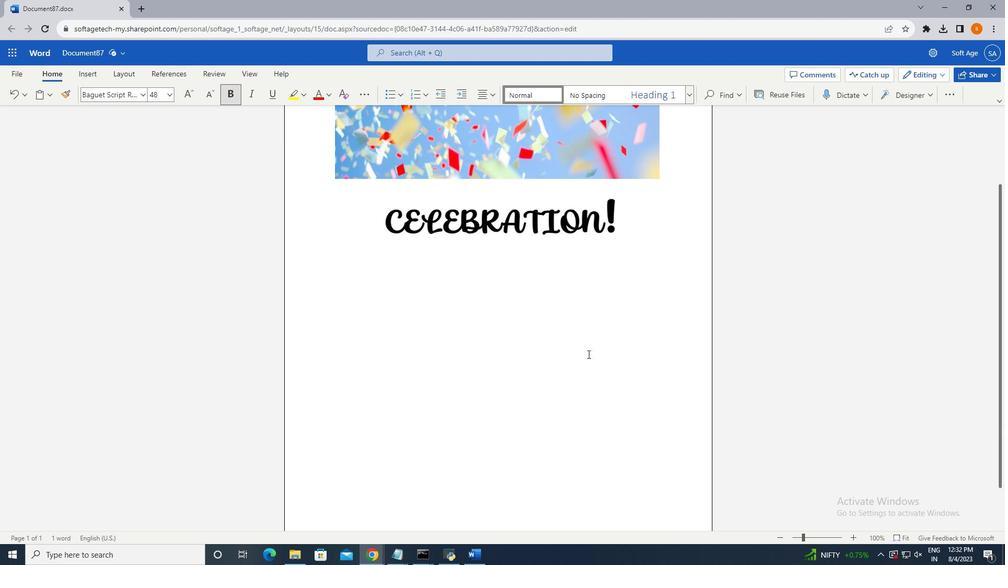 
Action: Mouse scrolled (547, 271) with delta (0, 0)
Screenshot: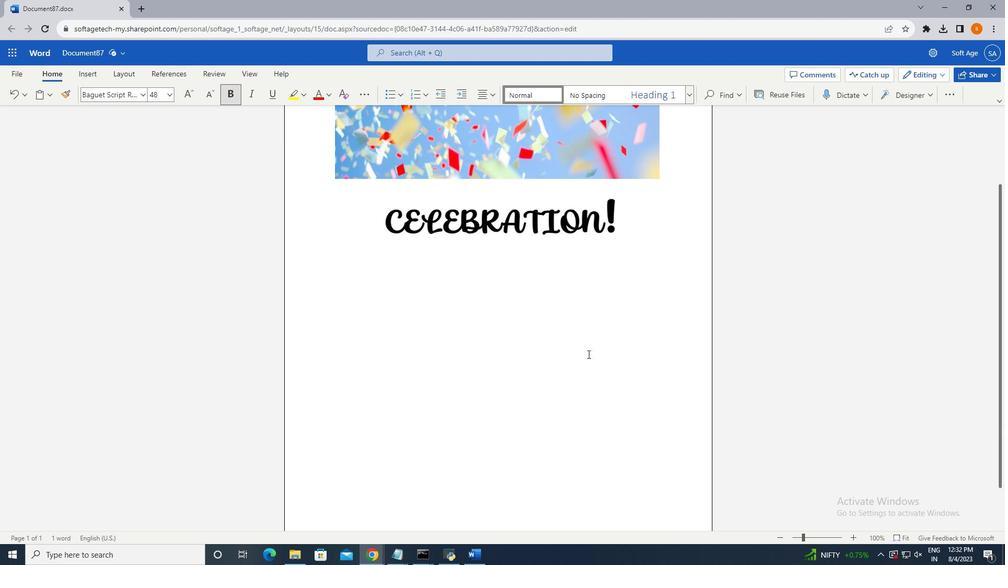 
Action: Mouse scrolled (547, 271) with delta (0, 0)
Screenshot: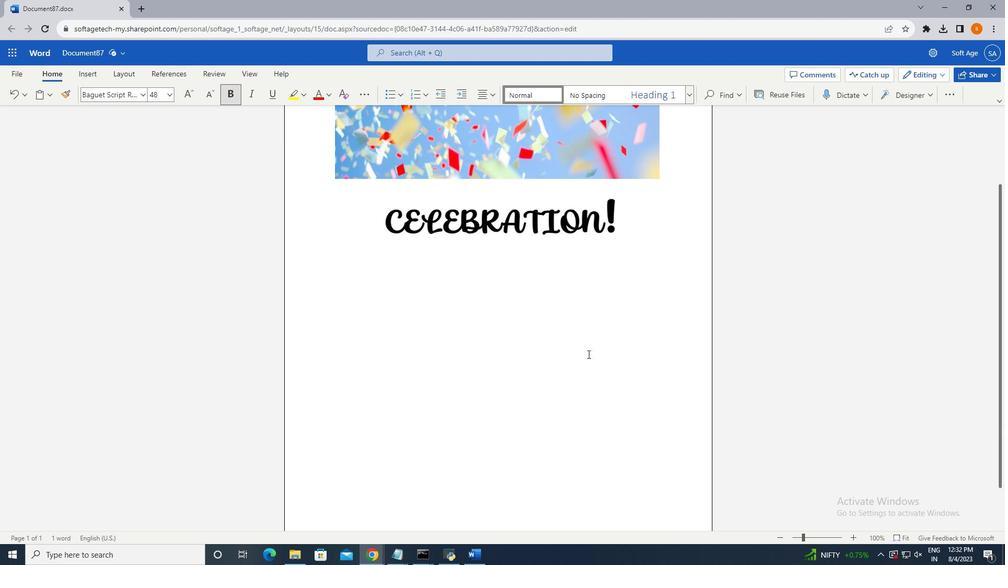
Action: Mouse scrolled (547, 271) with delta (0, 0)
Screenshot: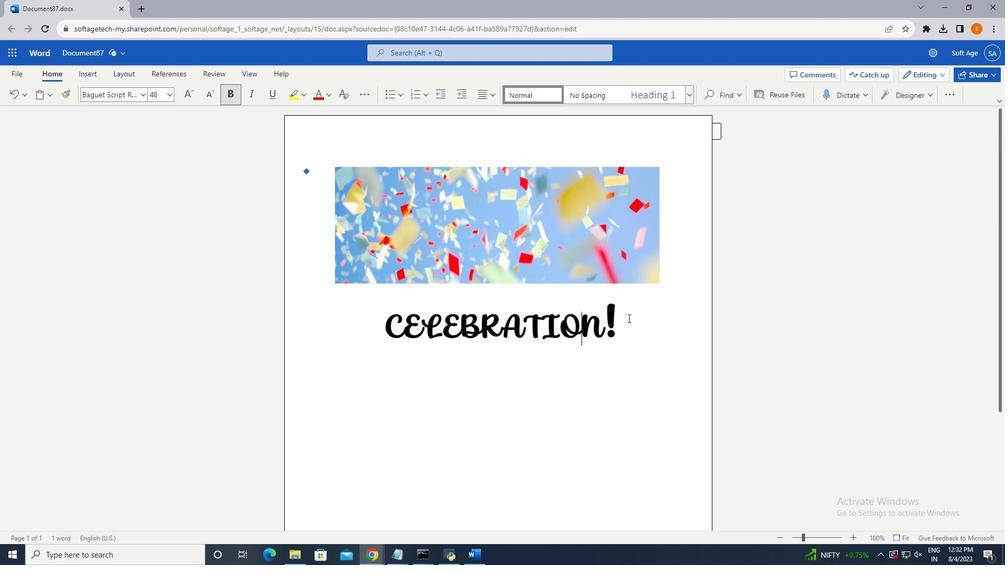 
Action: Mouse scrolled (547, 271) with delta (0, 0)
Screenshot: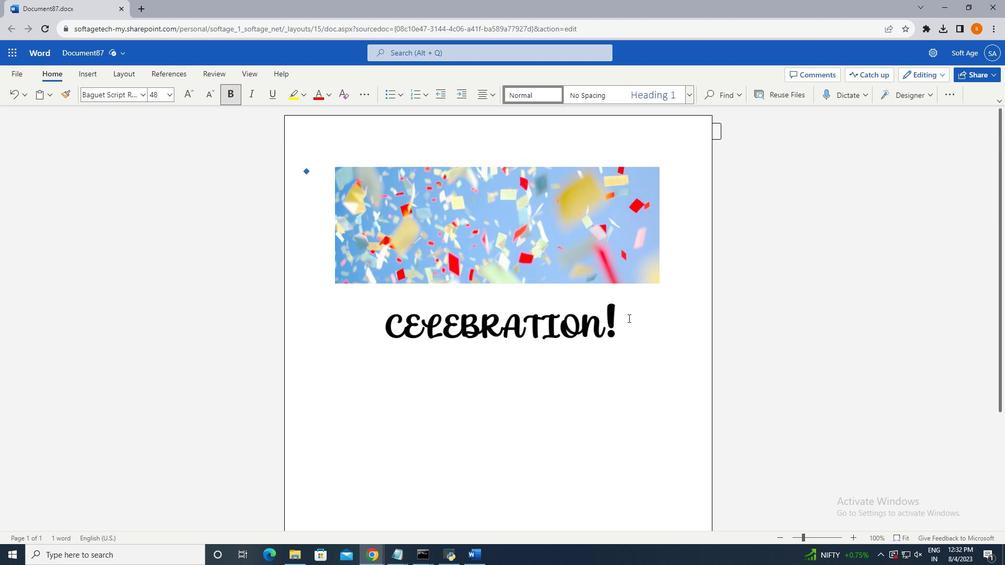 
Action: Mouse moved to (583, 247)
Screenshot: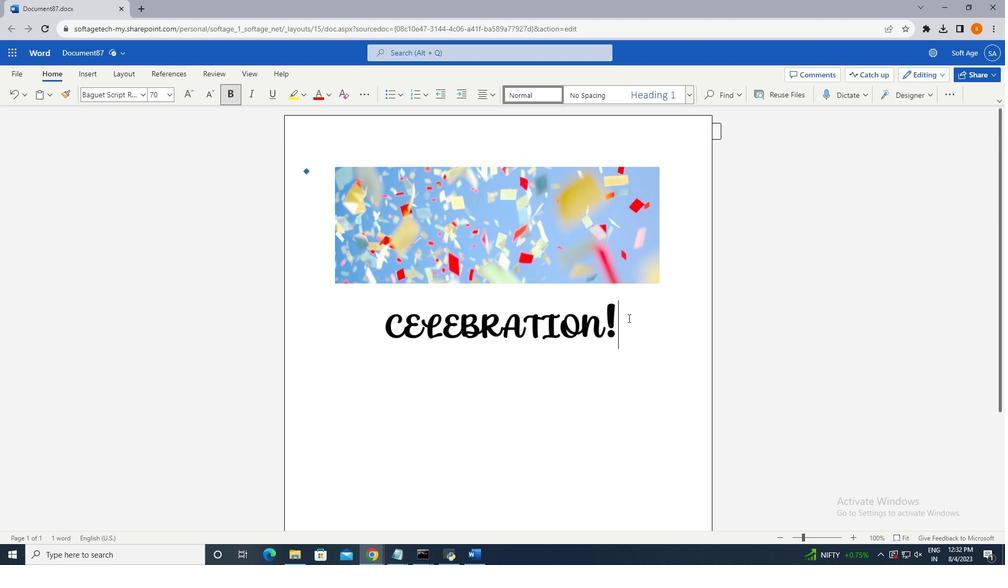 
Action: Mouse pressed left at (583, 247)
Screenshot: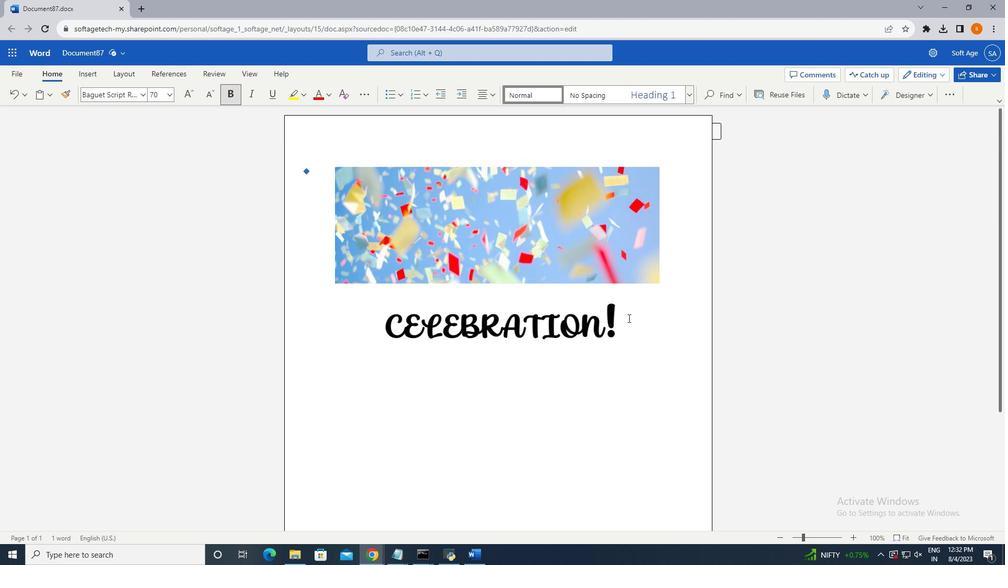 
Action: Key pressed <Key.enter>
Screenshot: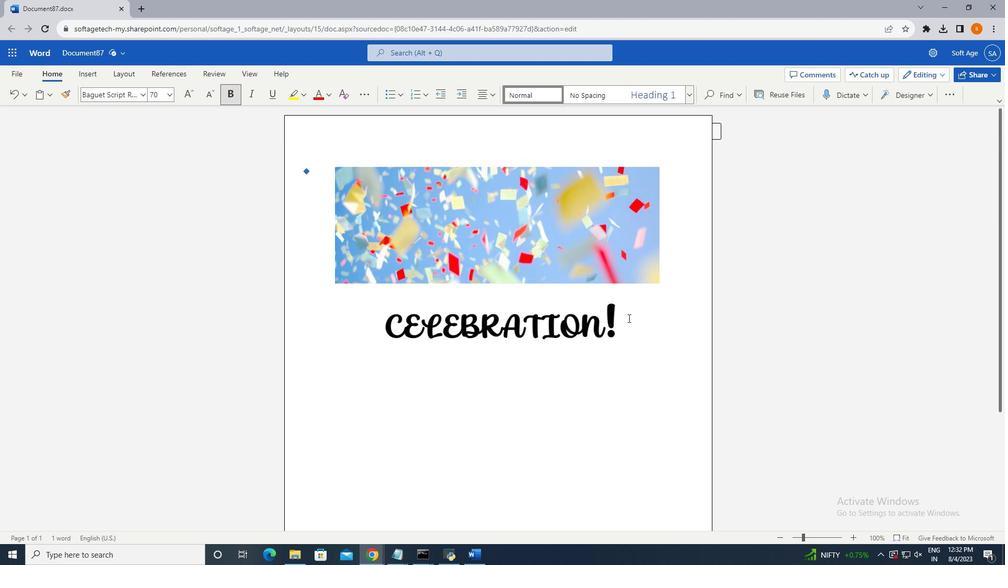 
Action: Mouse moved to (543, 232)
Screenshot: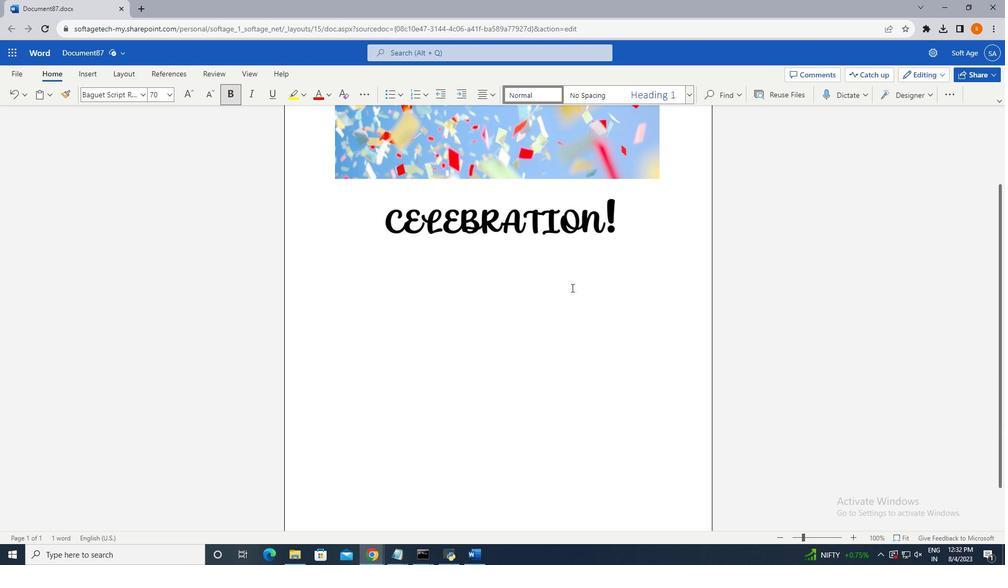 
Action: Mouse scrolled (543, 232) with delta (0, 0)
Screenshot: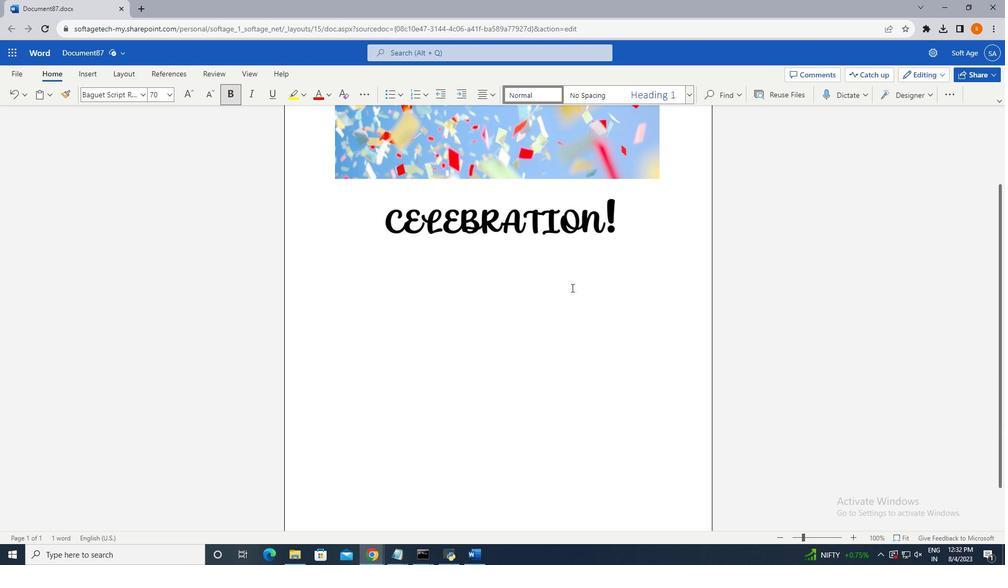 
Action: Mouse moved to (543, 233)
Screenshot: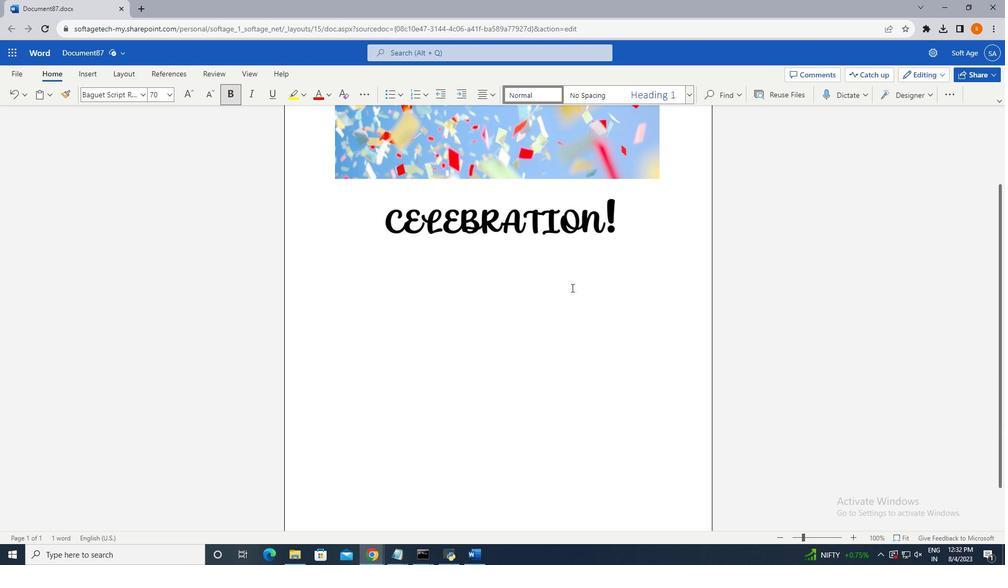 
Action: Mouse scrolled (543, 232) with delta (0, 0)
Screenshot: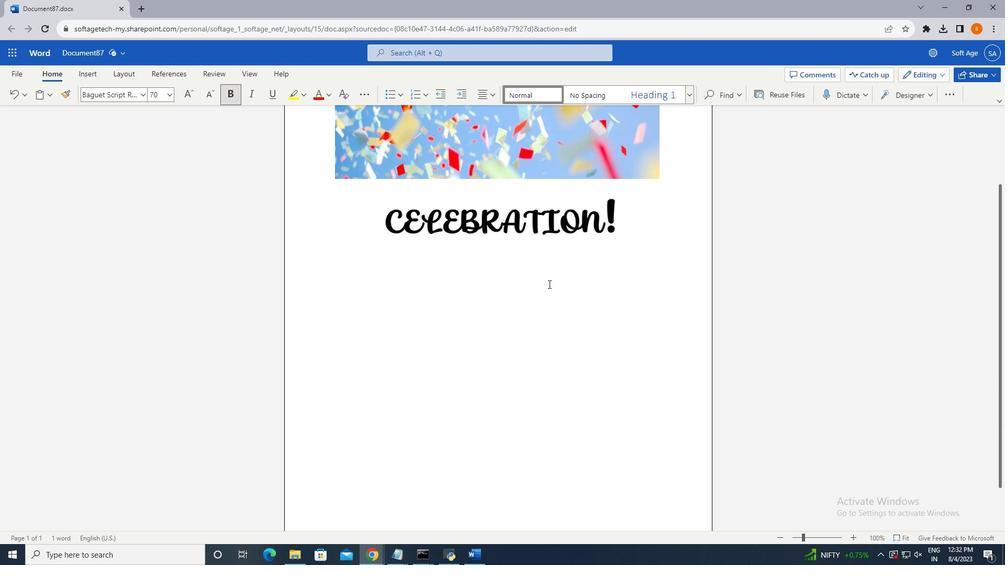
Action: Mouse moved to (488, 225)
Screenshot: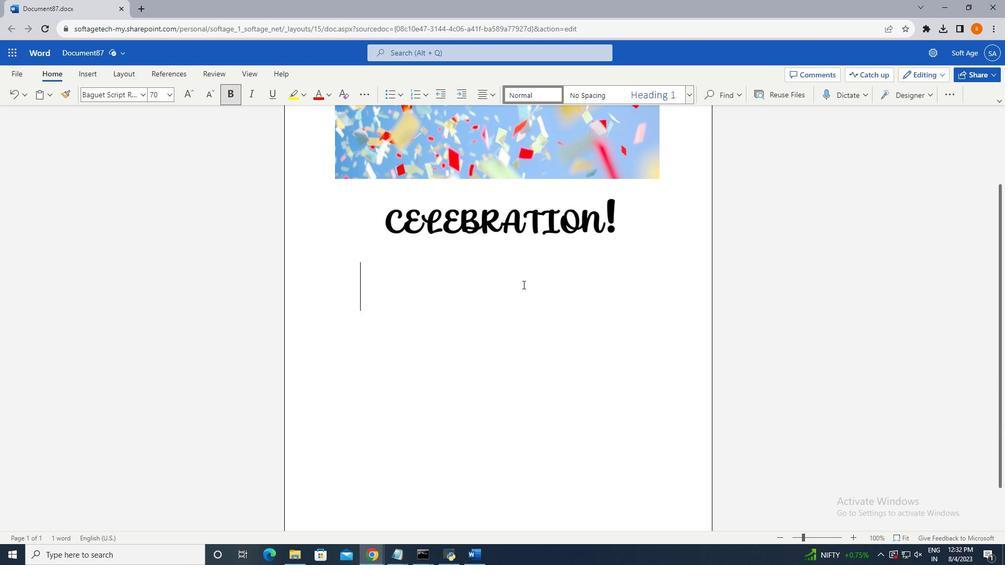 
Action: Key pressed <Key.backspace><Key.backspace>
Screenshot: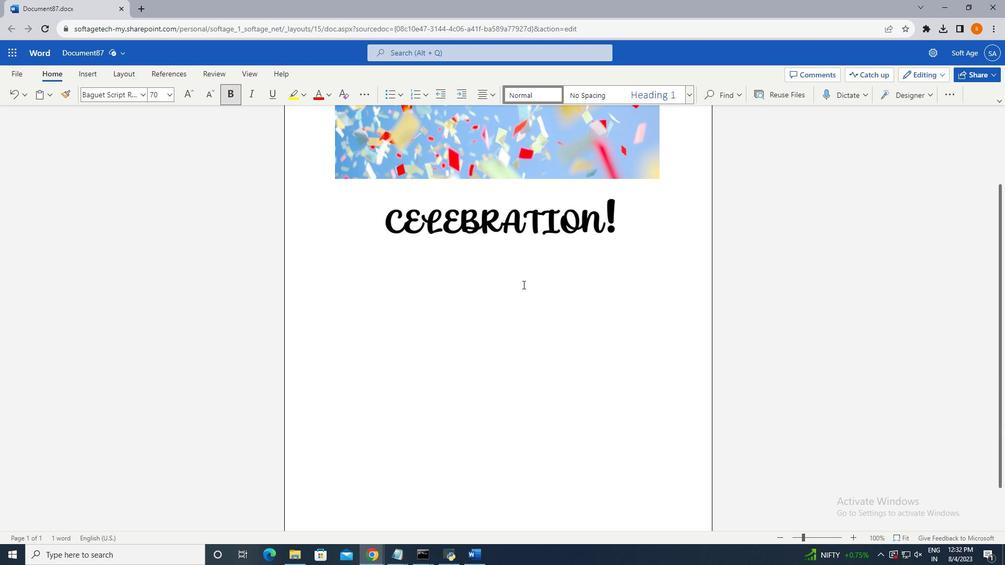 
Action: Mouse moved to (96, 89)
Screenshot: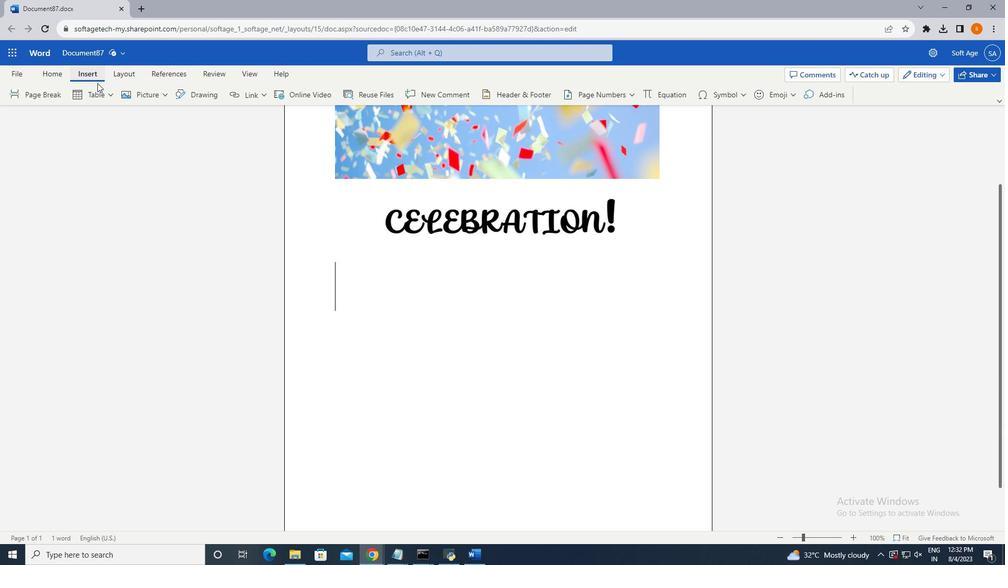 
Action: Mouse pressed left at (96, 89)
Screenshot: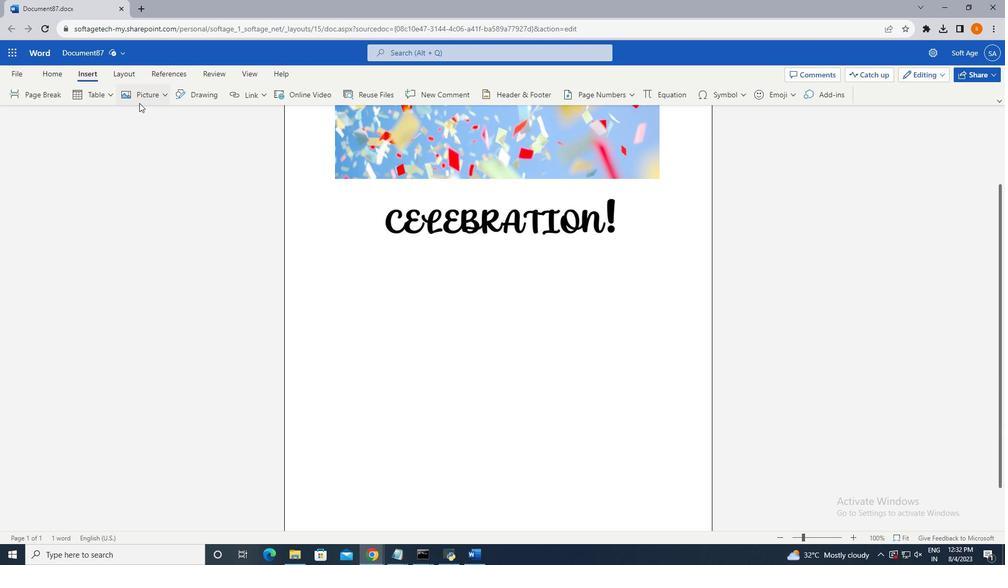 
Action: Mouse moved to (155, 100)
Screenshot: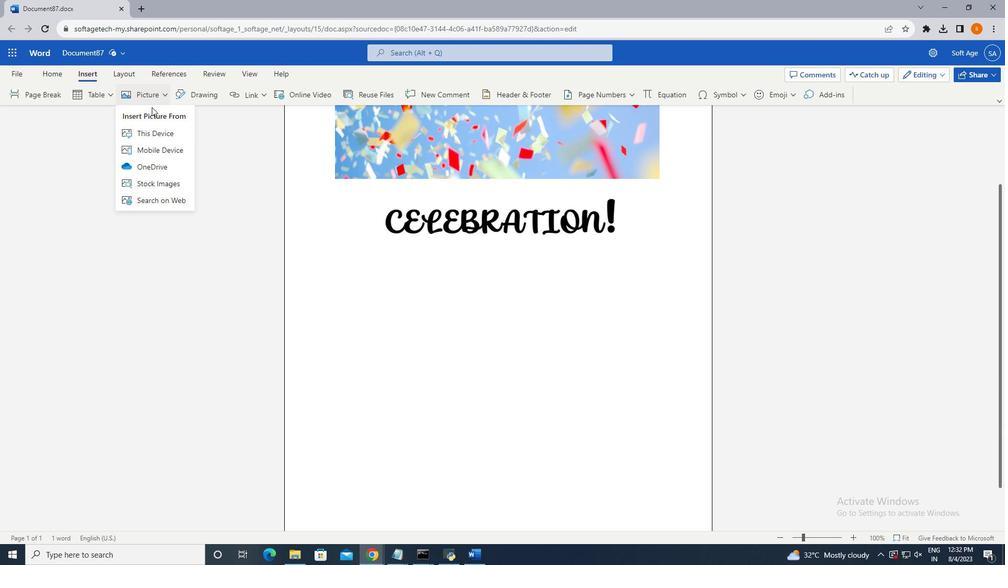 
Action: Mouse pressed left at (155, 100)
Screenshot: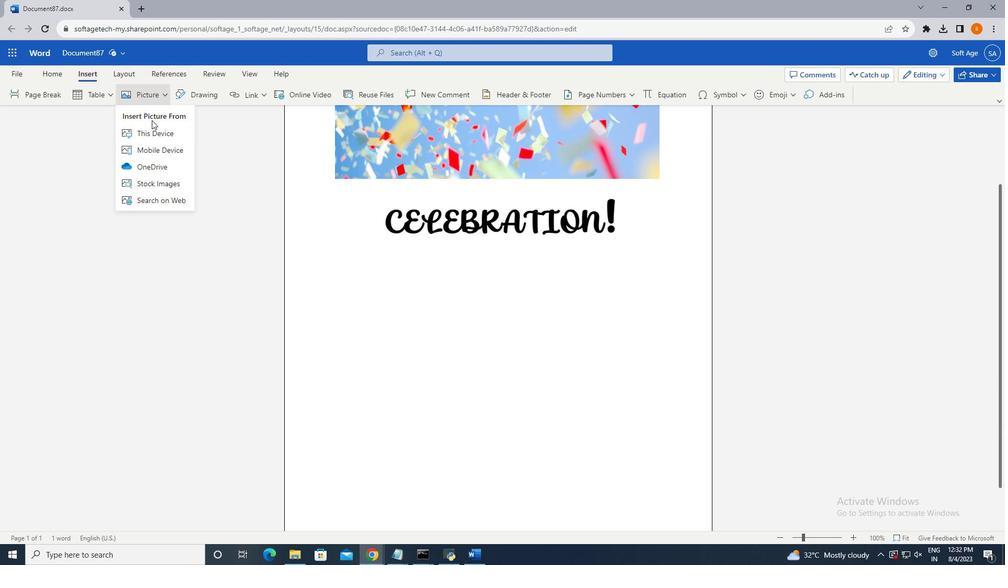 
Action: Mouse moved to (155, 124)
Screenshot: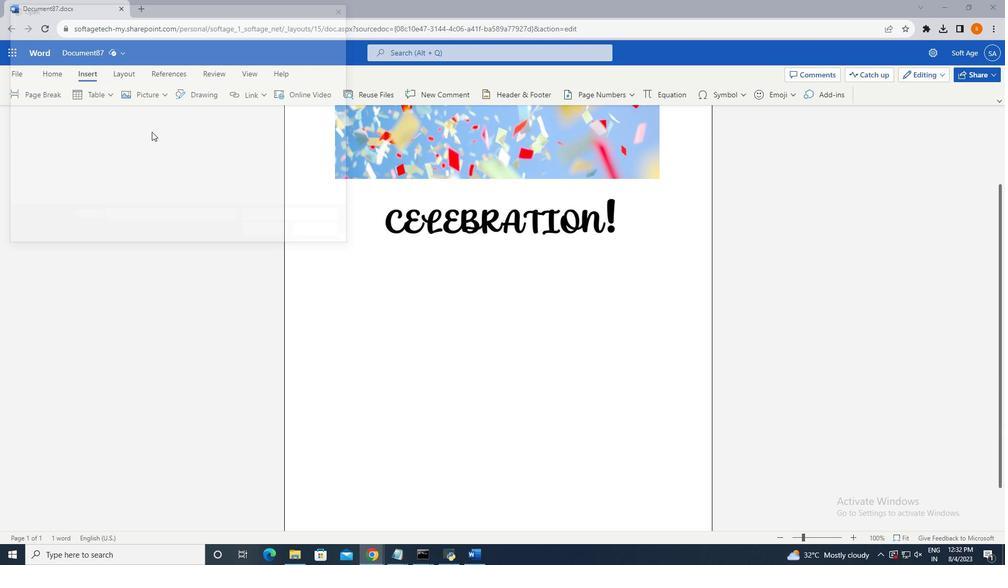 
Action: Mouse pressed left at (155, 124)
Screenshot: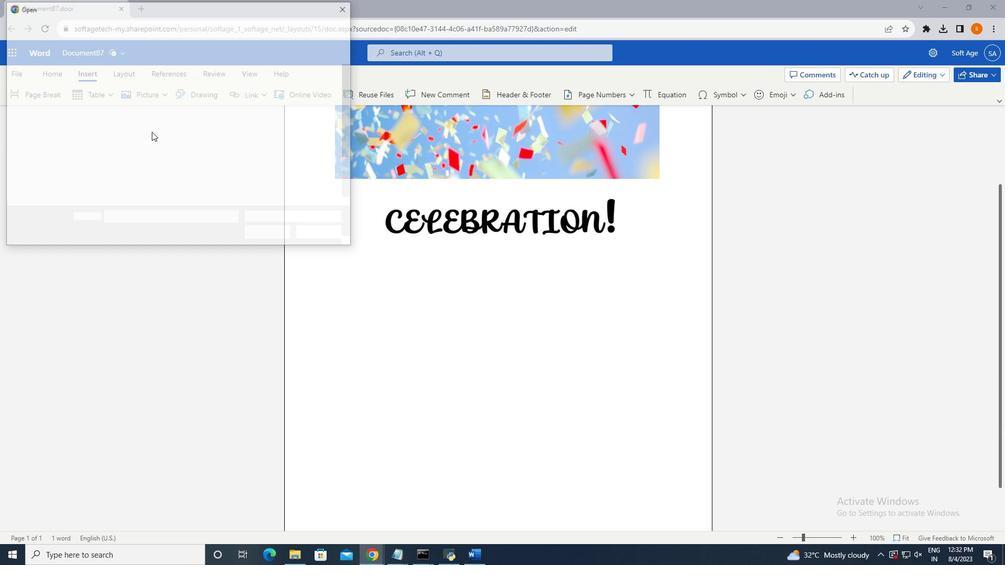 
Action: Mouse moved to (288, 96)
Screenshot: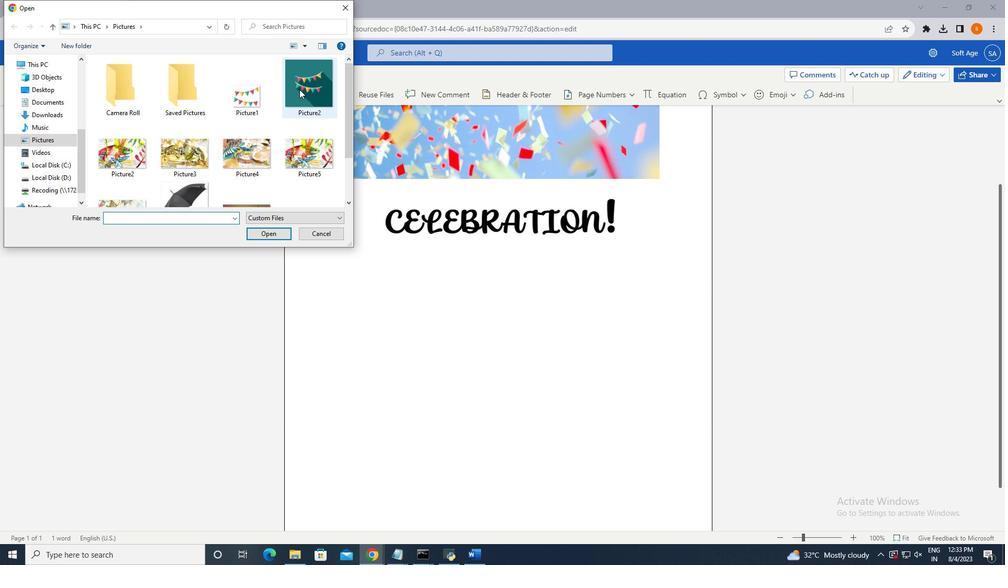 
Action: Mouse pressed left at (288, 96)
Screenshot: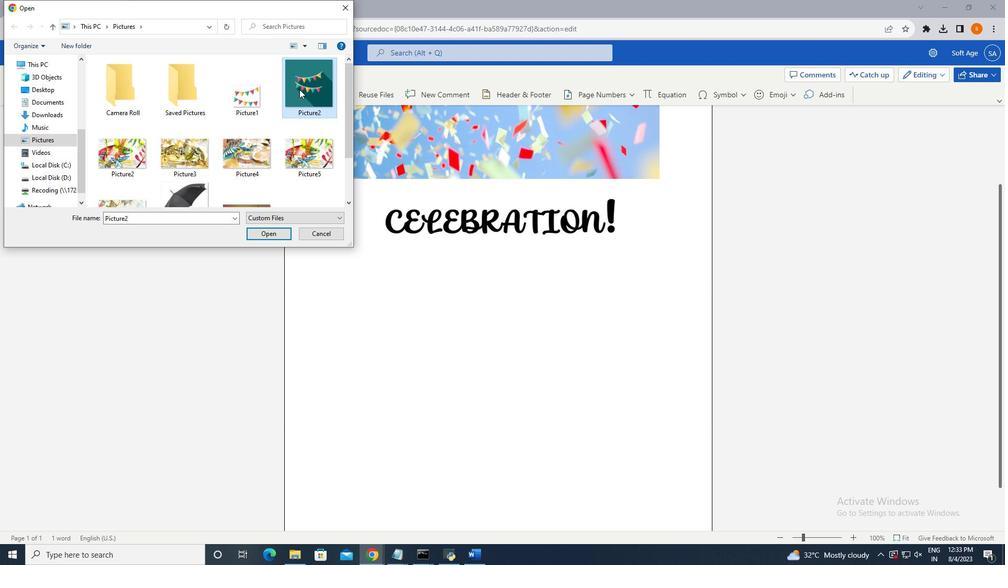 
Action: Mouse moved to (255, 193)
Screenshot: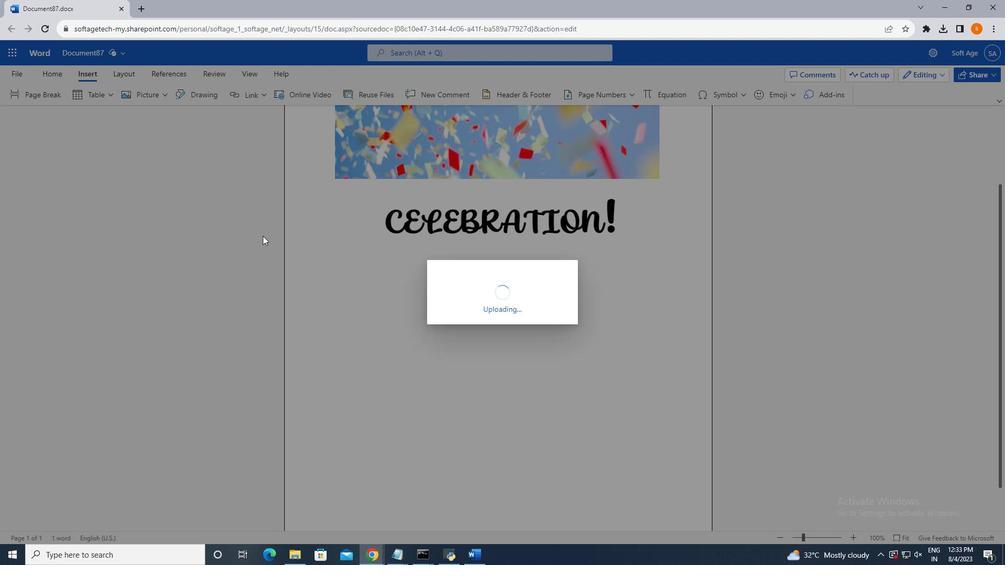 
Action: Mouse pressed left at (255, 193)
Screenshot: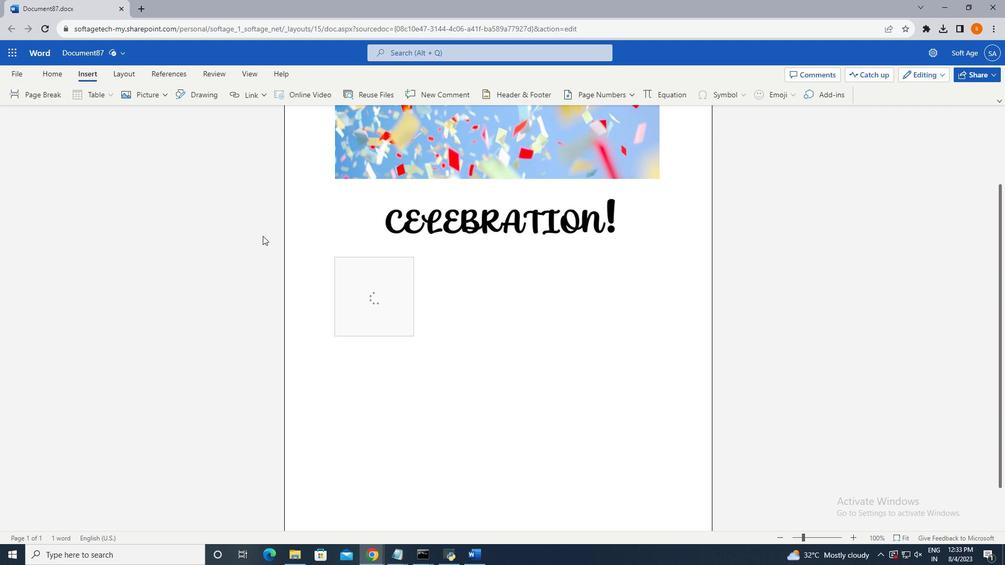 
Action: Mouse moved to (295, 203)
Screenshot: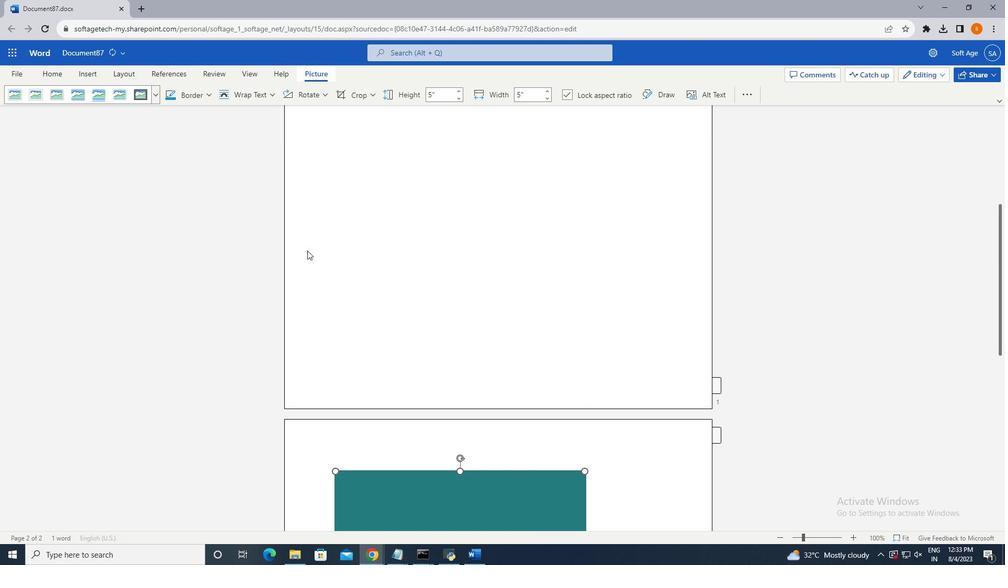 
Action: Mouse scrolled (295, 203) with delta (0, 0)
Screenshot: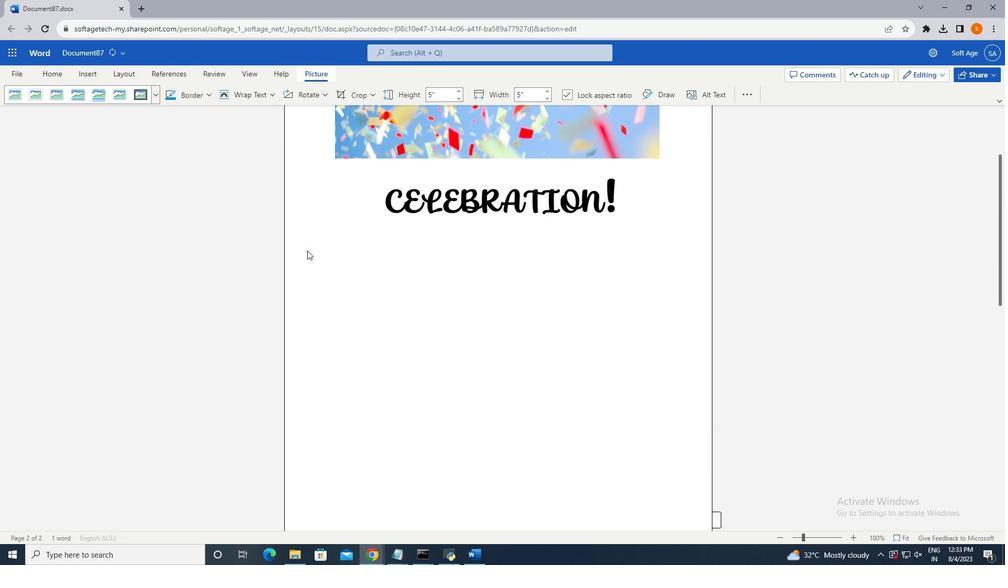 
Action: Mouse scrolled (295, 203) with delta (0, 0)
Screenshot: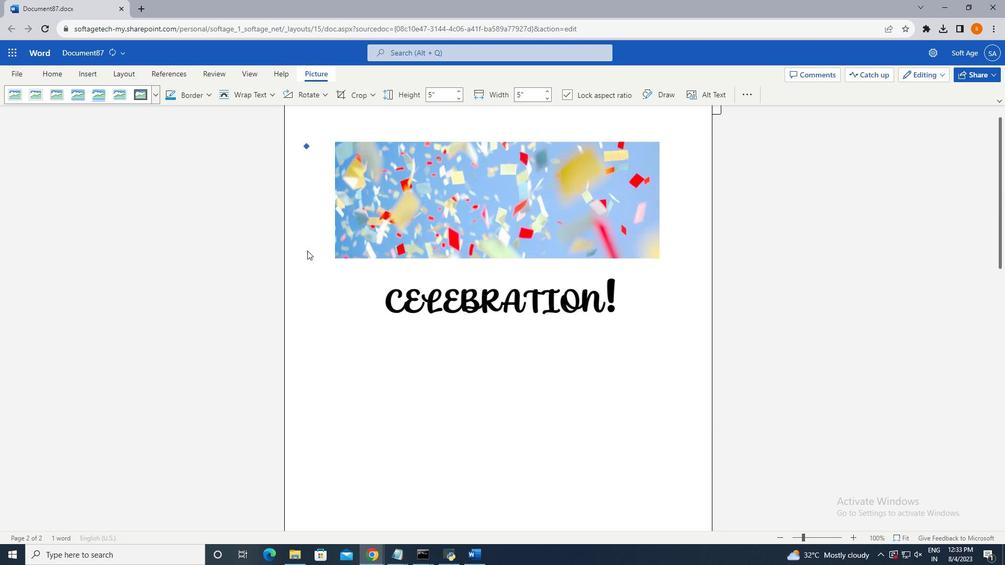 
Action: Mouse scrolled (295, 203) with delta (0, 0)
Screenshot: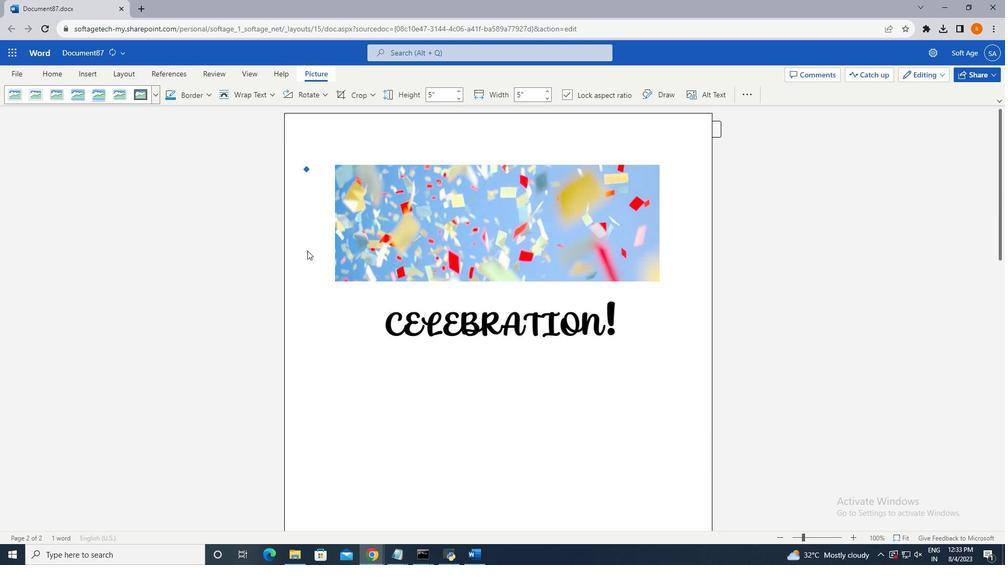 
Action: Mouse scrolled (295, 203) with delta (0, 0)
Screenshot: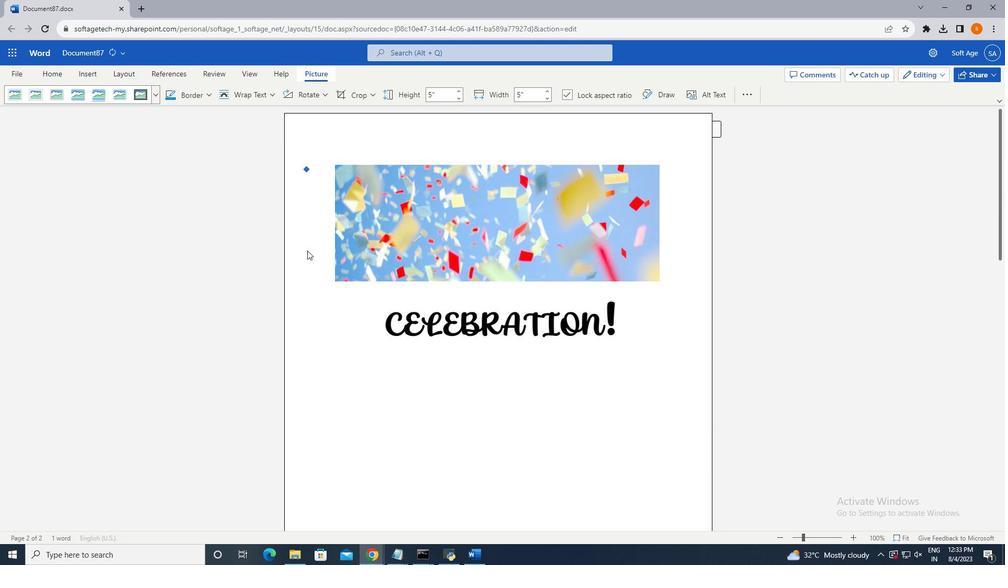 
Action: Mouse scrolled (295, 203) with delta (0, 0)
Screenshot: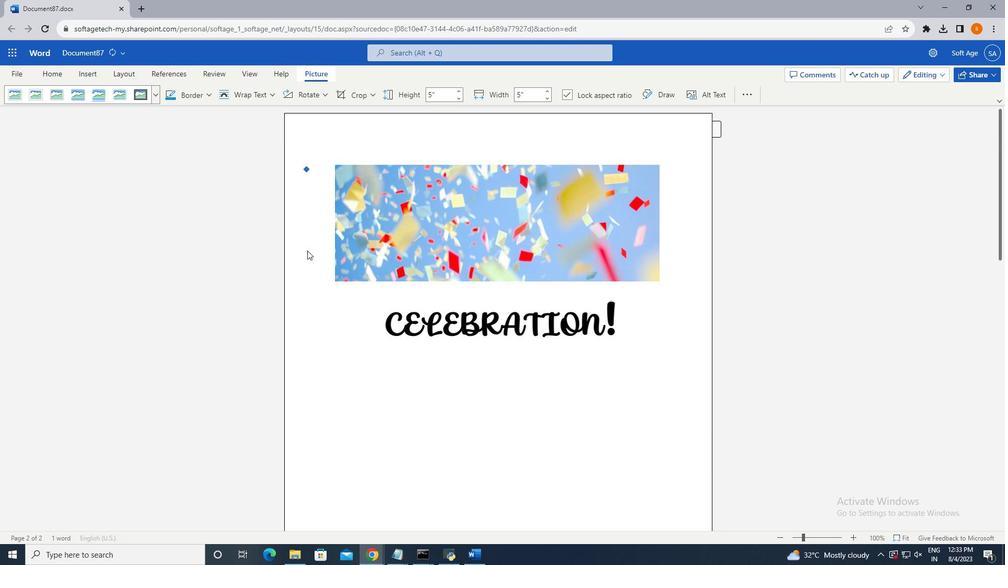 
Action: Mouse scrolled (295, 203) with delta (0, 0)
Screenshot: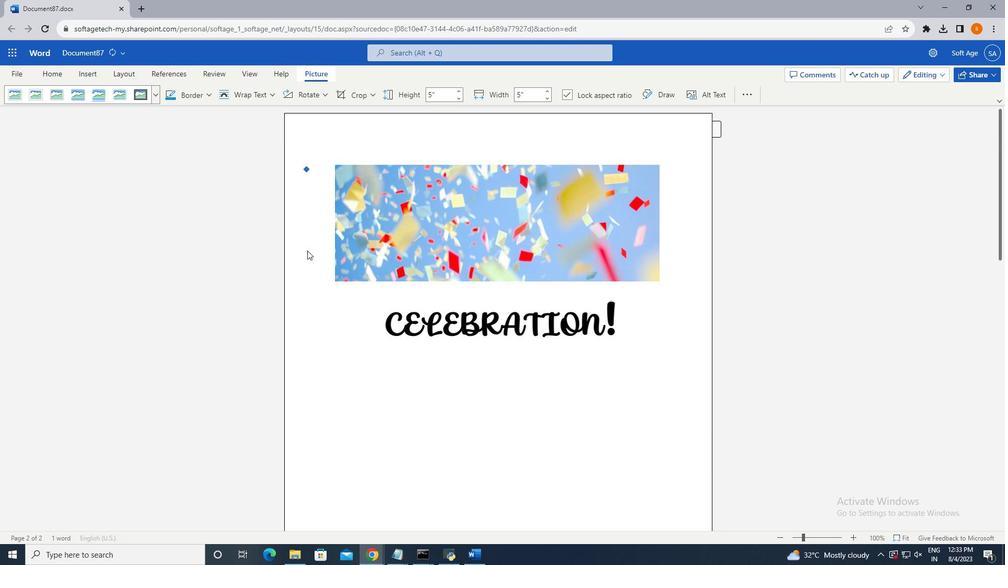 
Action: Mouse scrolled (295, 203) with delta (0, 0)
Screenshot: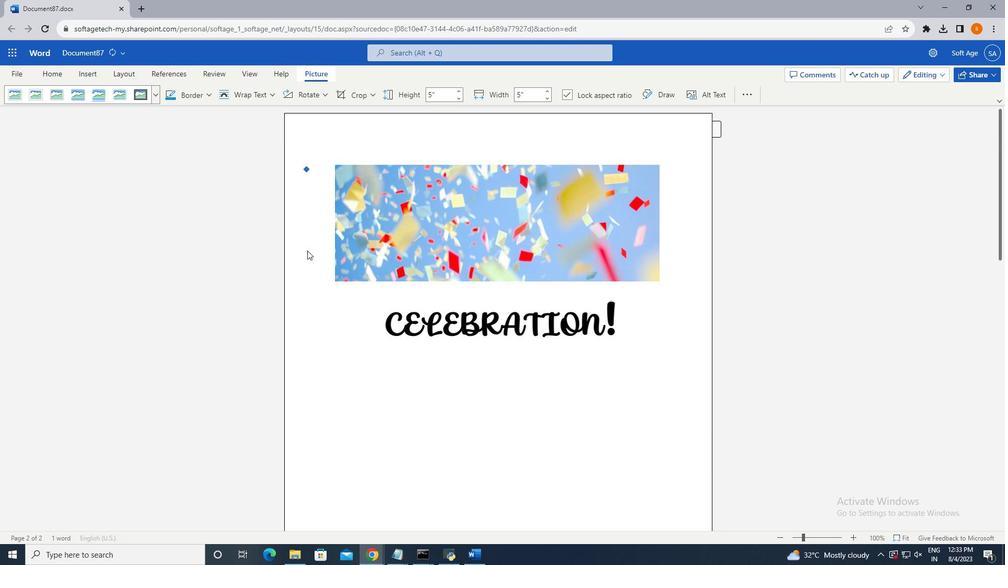 
Action: Mouse scrolled (295, 203) with delta (0, 0)
Screenshot: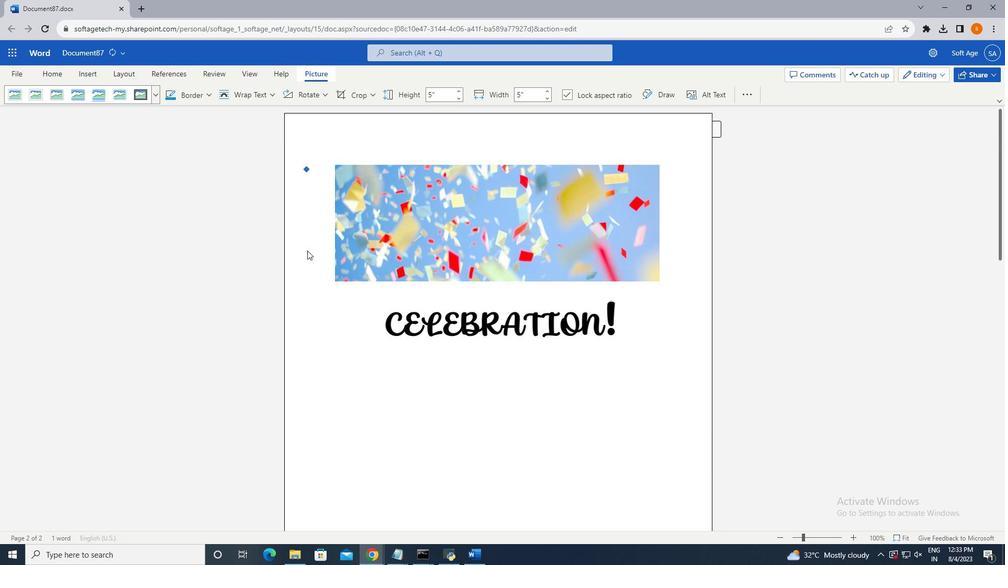 
Action: Mouse scrolled (295, 203) with delta (0, 0)
Screenshot: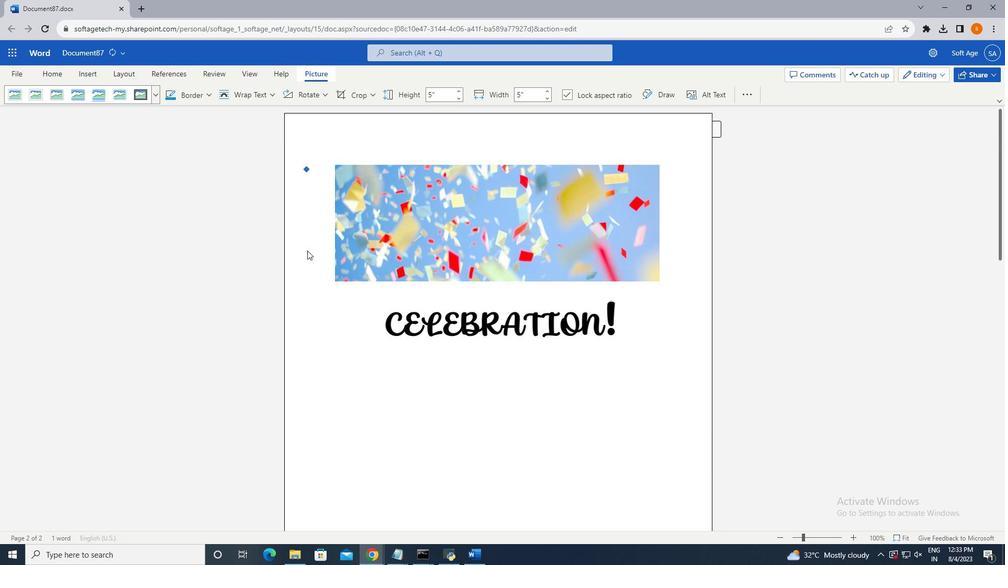 
Action: Mouse moved to (401, 190)
Screenshot: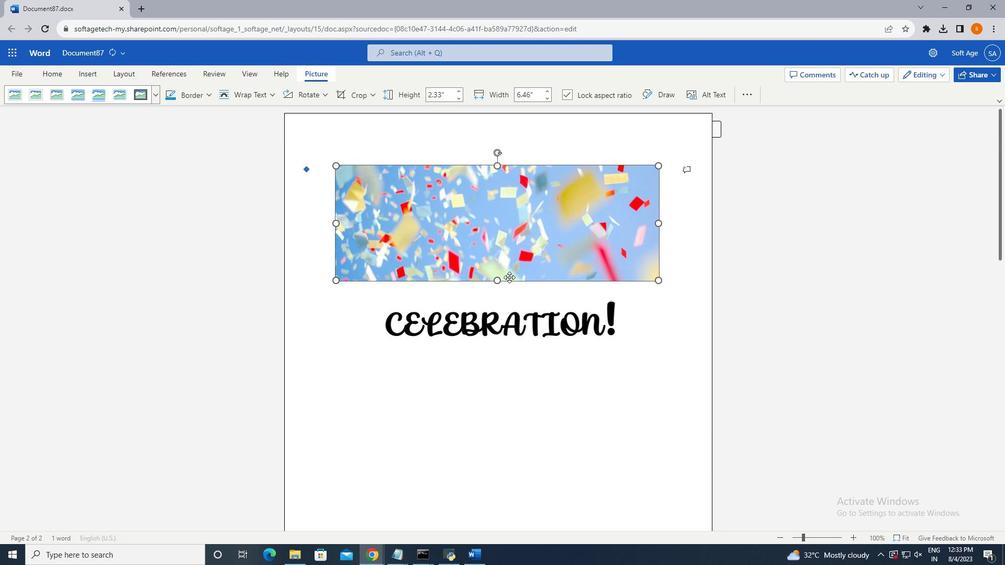 
Action: Mouse pressed left at (401, 190)
Screenshot: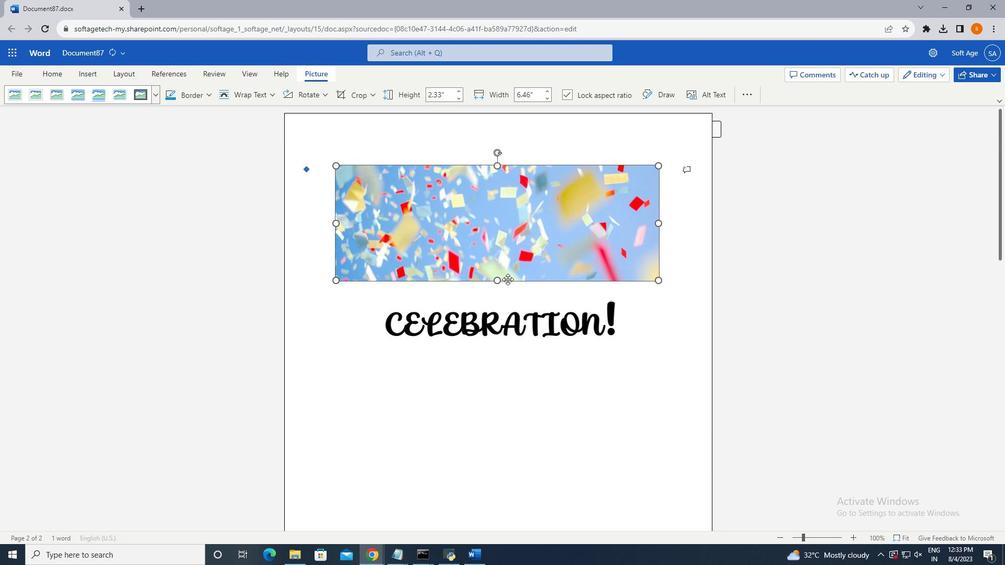 
Action: Mouse moved to (465, 223)
Screenshot: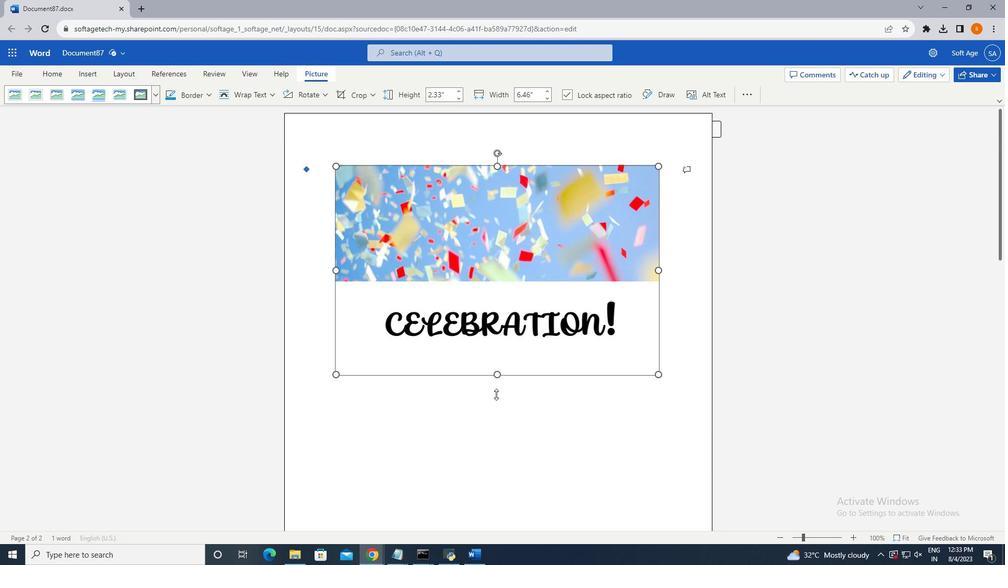 
Action: Mouse pressed left at (465, 223)
Screenshot: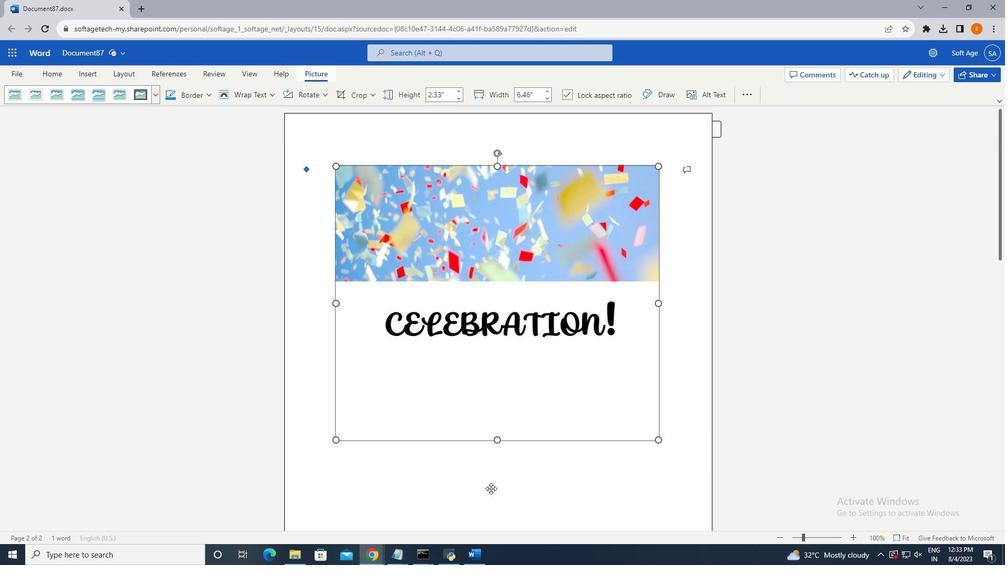 
Action: Mouse moved to (463, 334)
Screenshot: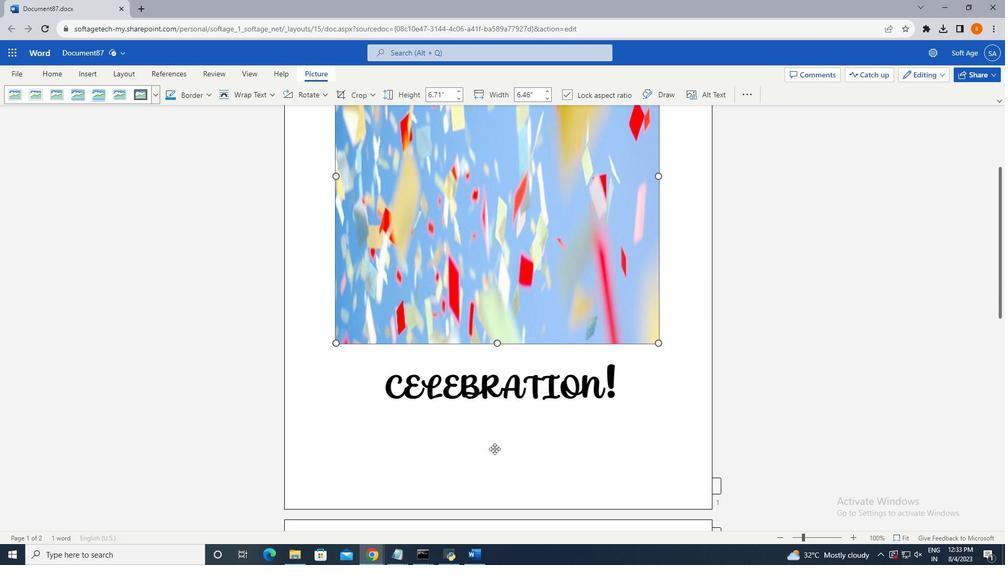 
Action: Mouse scrolled (463, 334) with delta (0, 0)
Screenshot: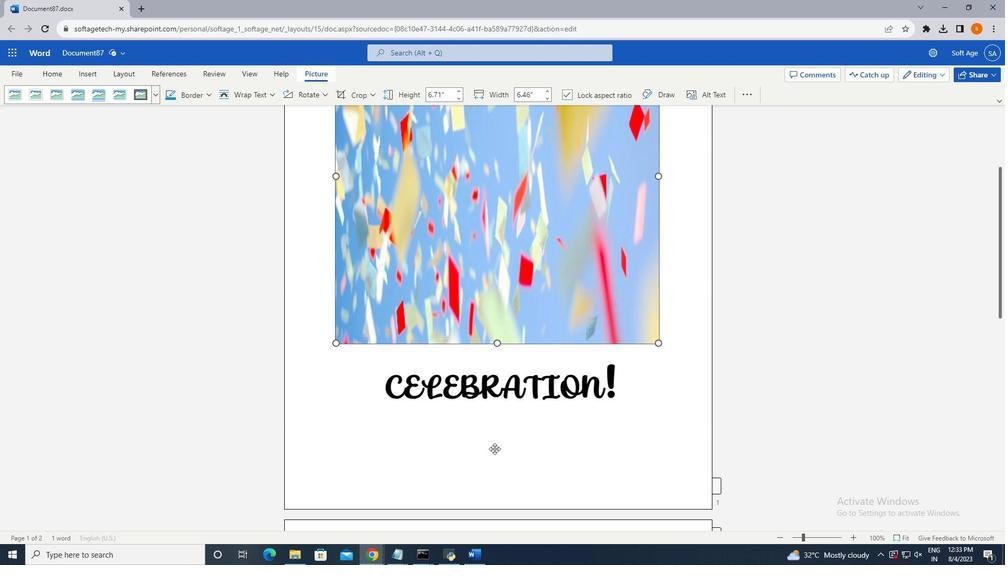 
Action: Mouse scrolled (463, 334) with delta (0, 0)
Screenshot: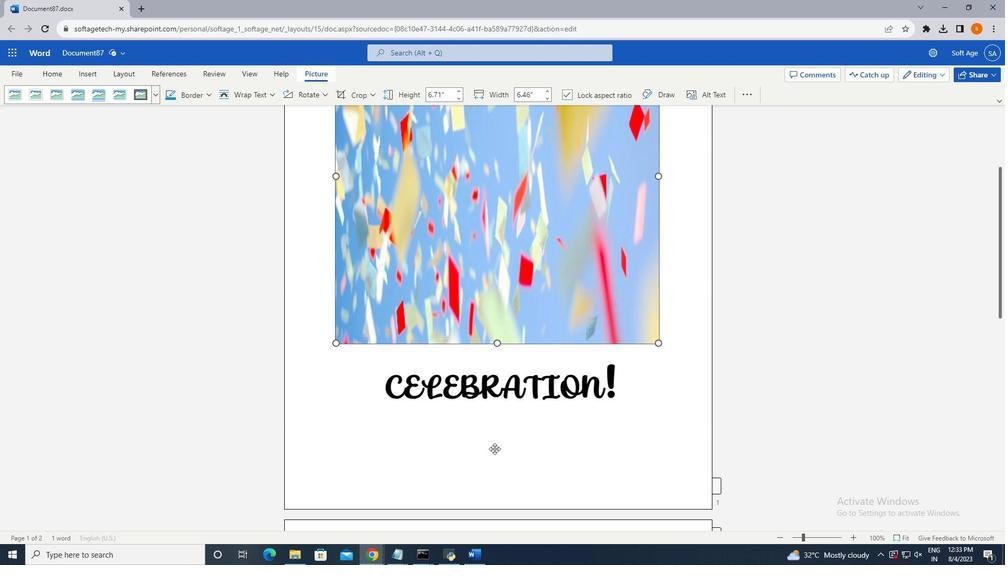 
Action: Mouse scrolled (463, 334) with delta (0, 0)
Screenshot: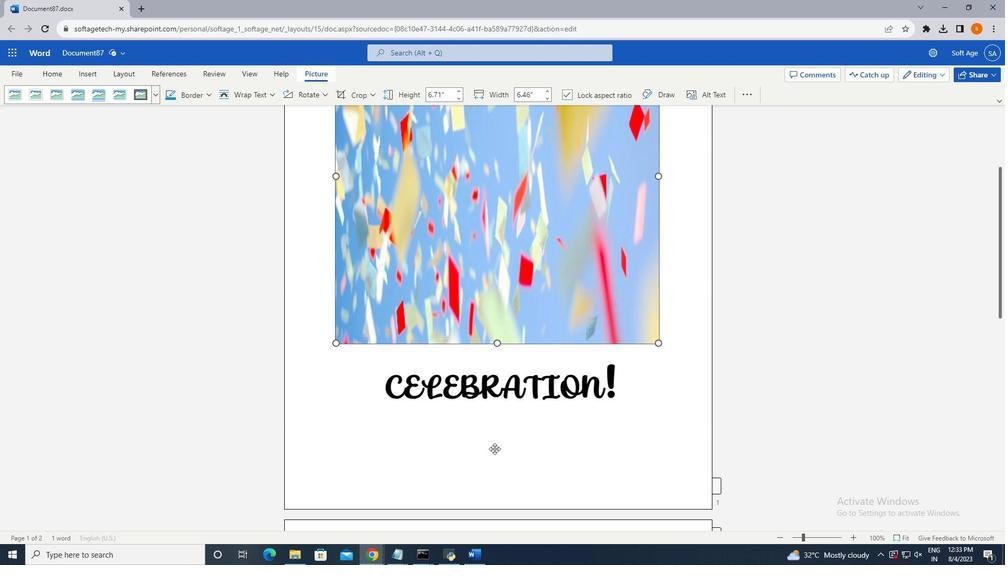 
Action: Mouse scrolled (463, 334) with delta (0, 0)
Screenshot: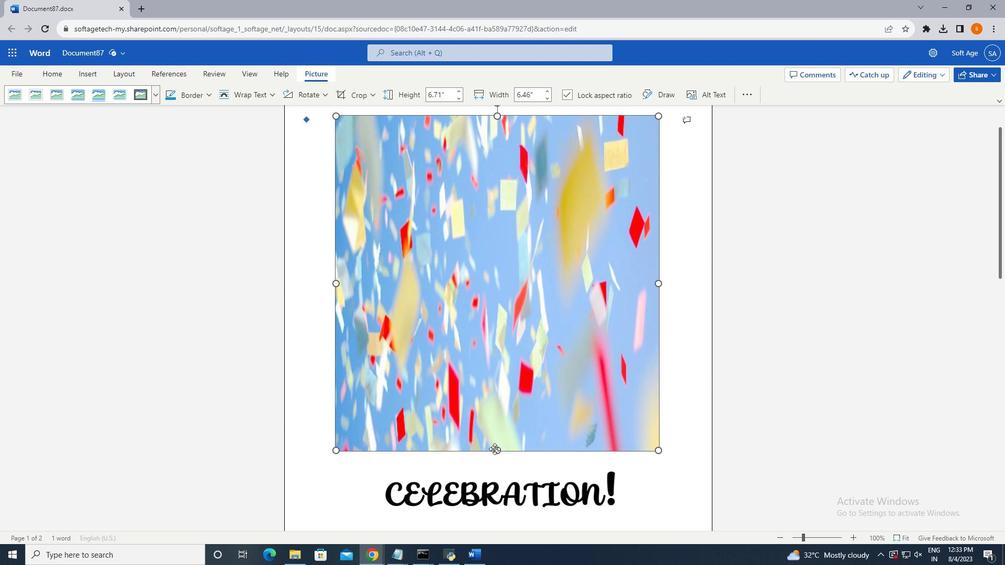 
Action: Mouse scrolled (463, 334) with delta (0, 0)
Screenshot: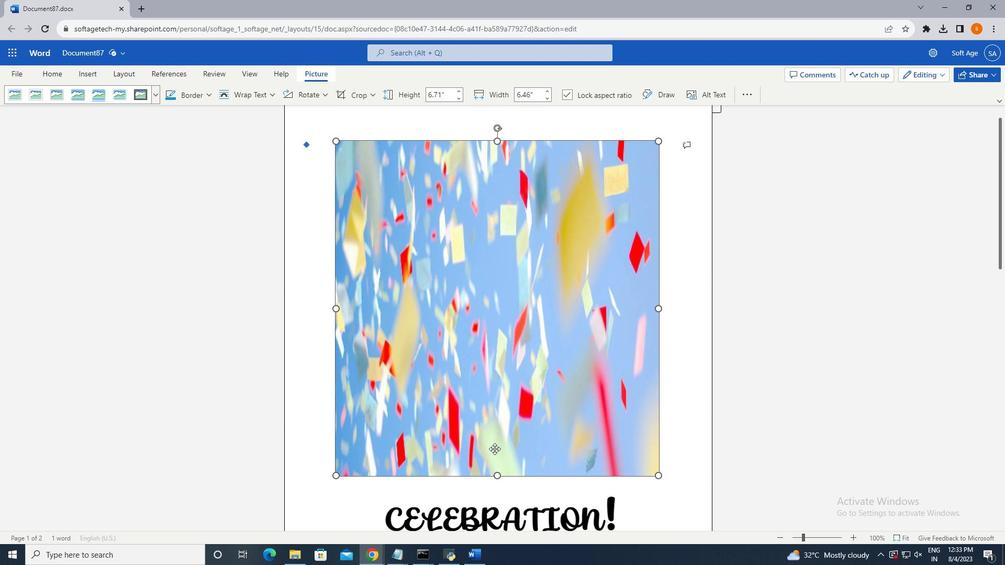 
Action: Mouse scrolled (463, 334) with delta (0, 0)
Screenshot: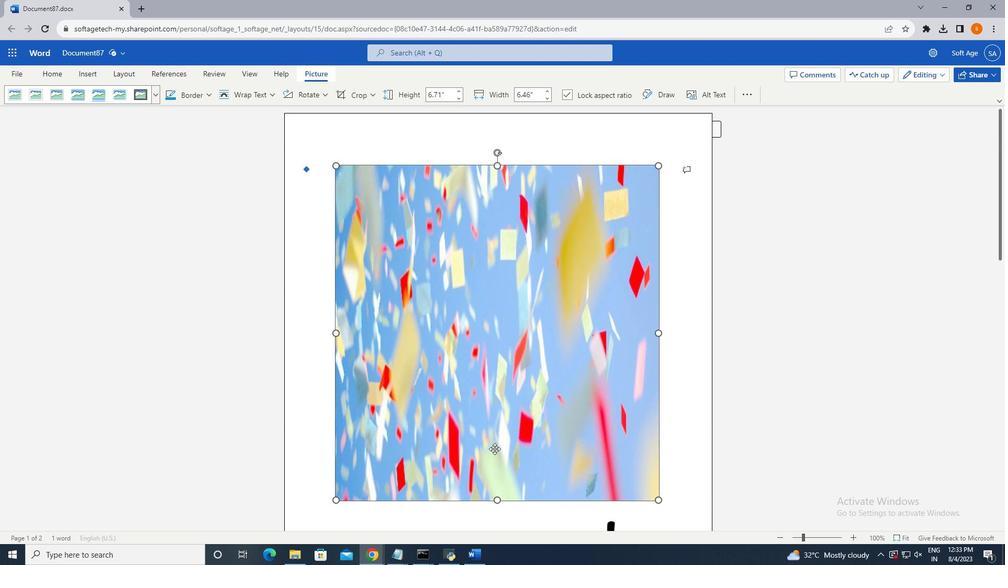 
Action: Mouse scrolled (463, 334) with delta (0, 0)
Screenshot: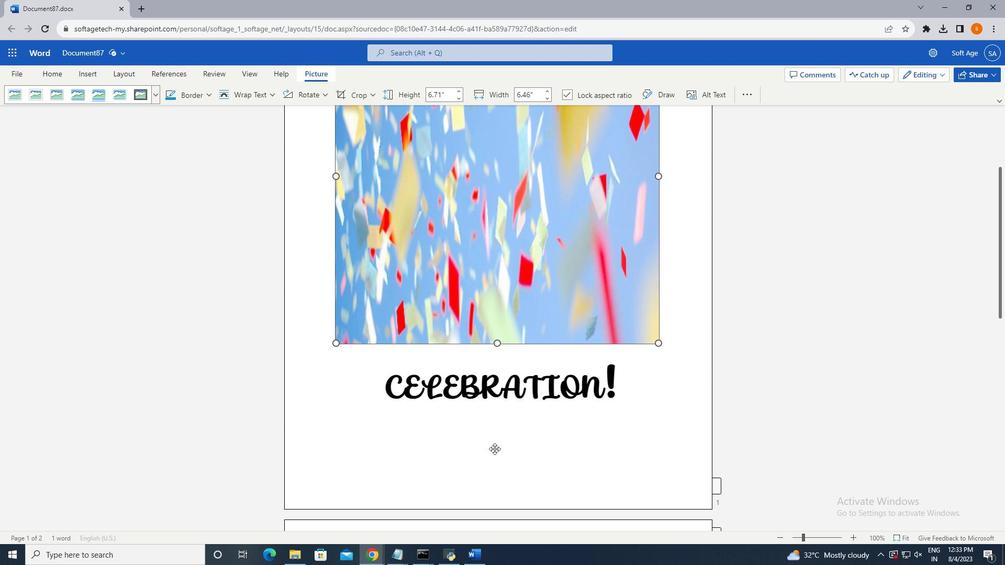 
Action: Mouse scrolled (463, 334) with delta (0, 0)
Screenshot: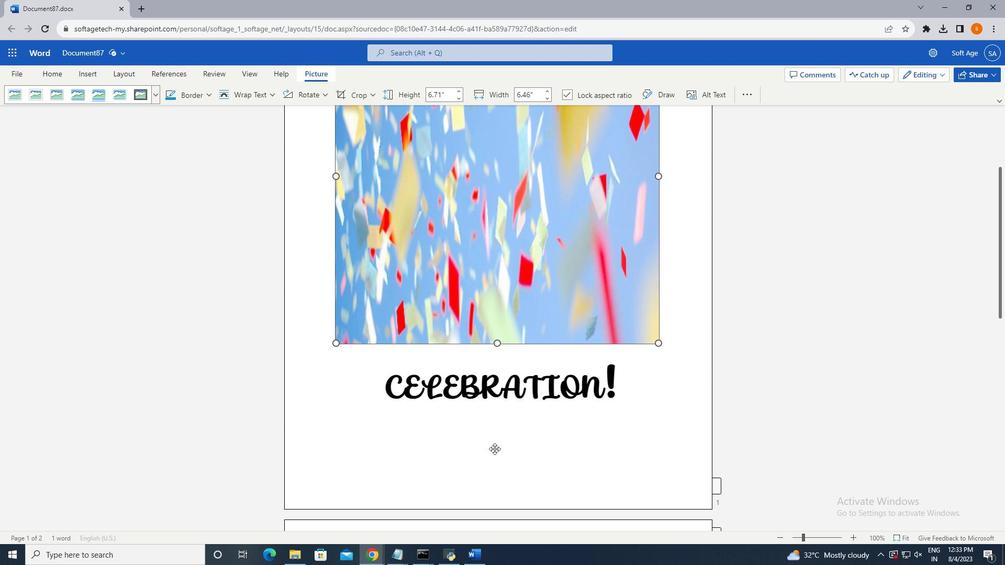 
Action: Mouse scrolled (463, 334) with delta (0, 0)
Screenshot: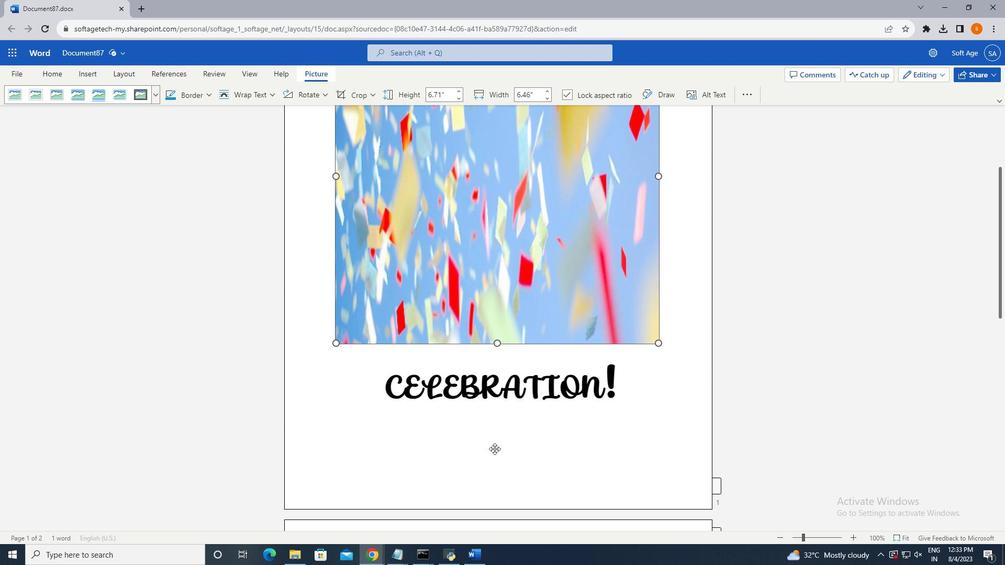
Action: Mouse moved to (463, 332)
Screenshot: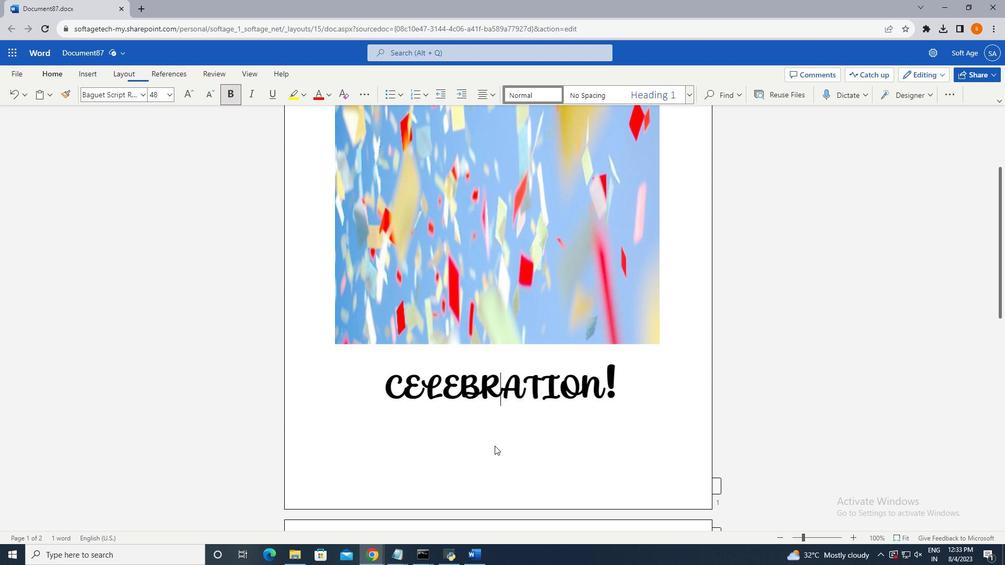 
Action: Mouse pressed left at (463, 332)
Screenshot: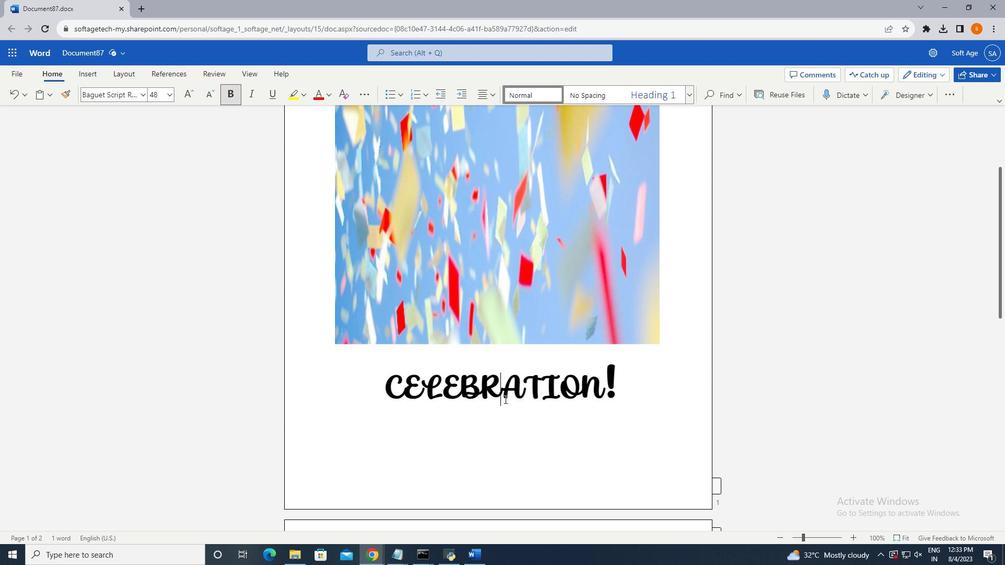 
Action: Mouse moved to (582, 295)
Screenshot: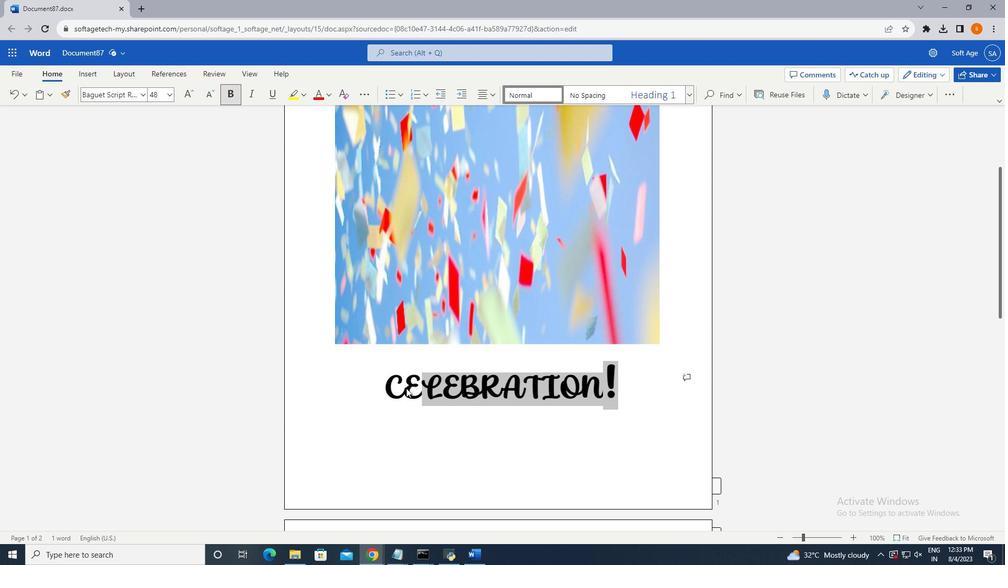 
Action: Mouse pressed left at (582, 295)
Screenshot: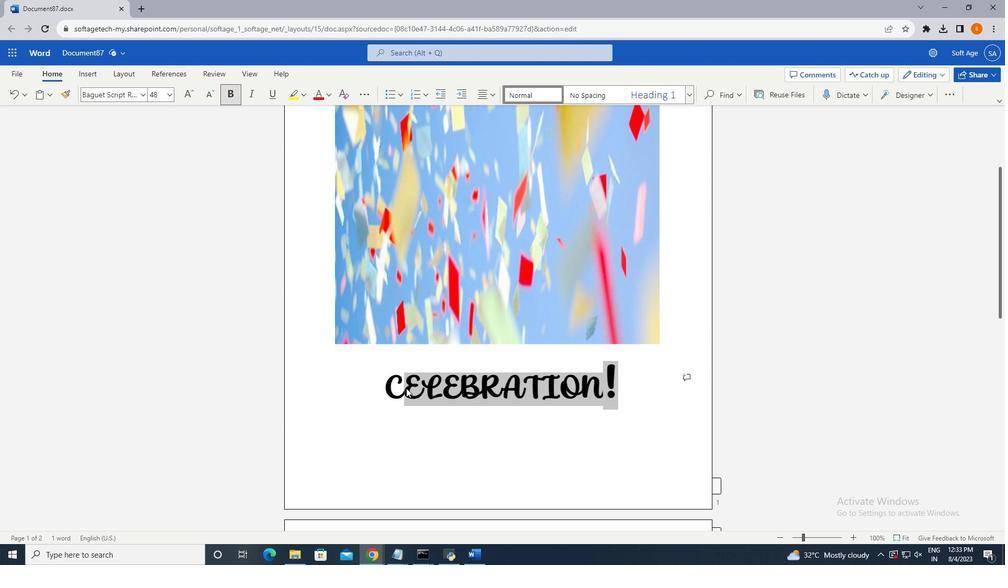 
Action: Mouse moved to (445, 280)
Screenshot: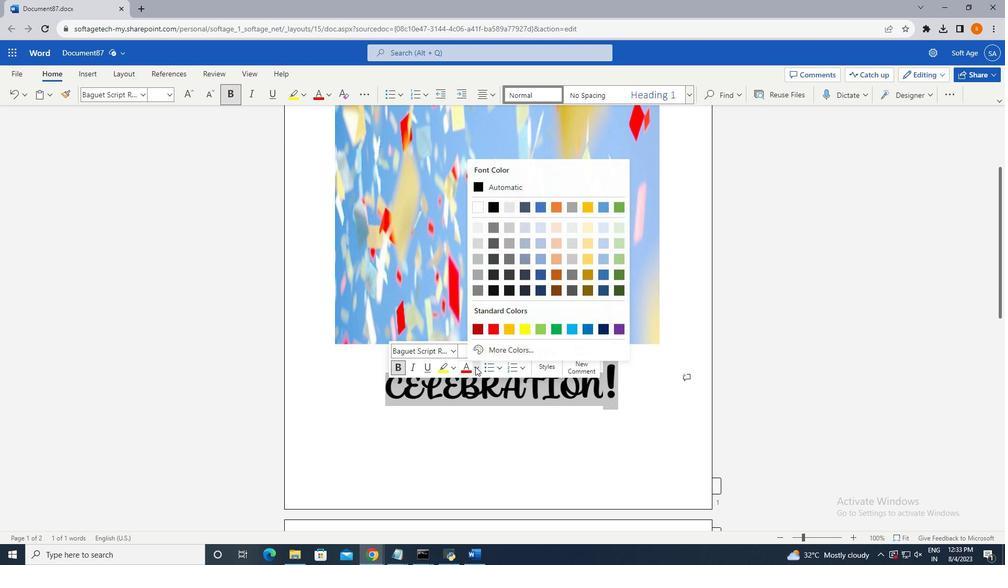 
Action: Mouse pressed left at (445, 280)
Screenshot: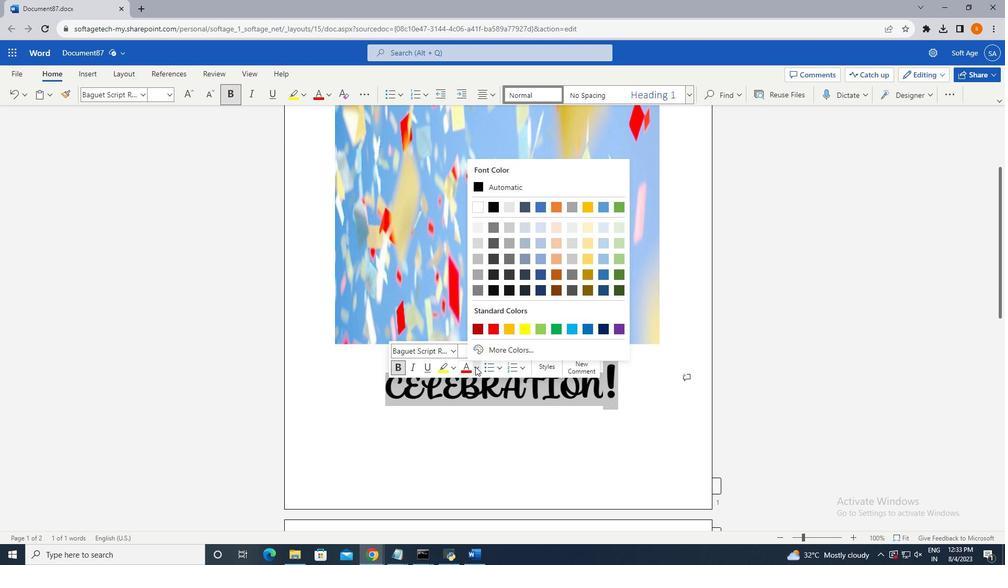 
Action: Mouse moved to (461, 255)
Screenshot: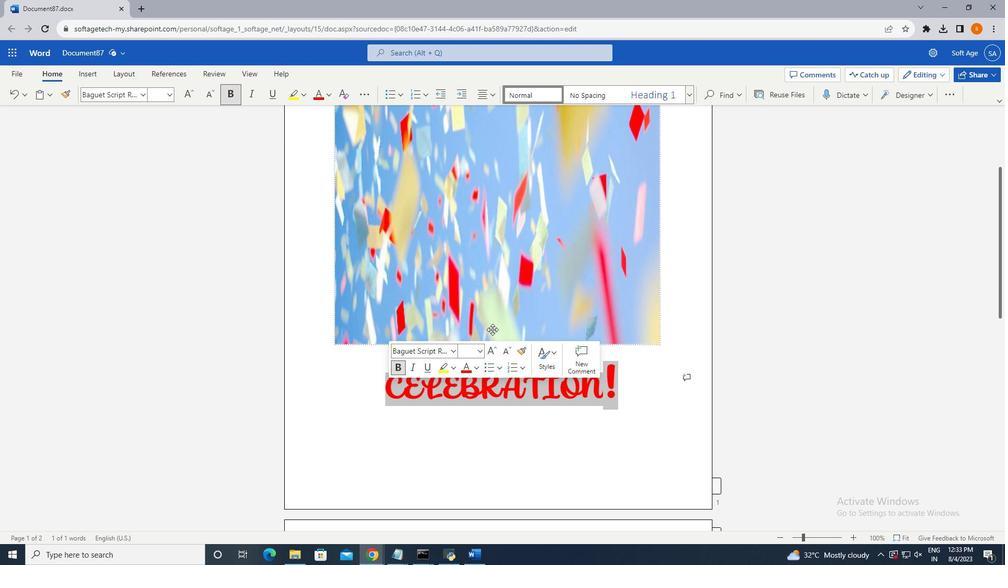 
Action: Mouse pressed left at (461, 255)
Screenshot: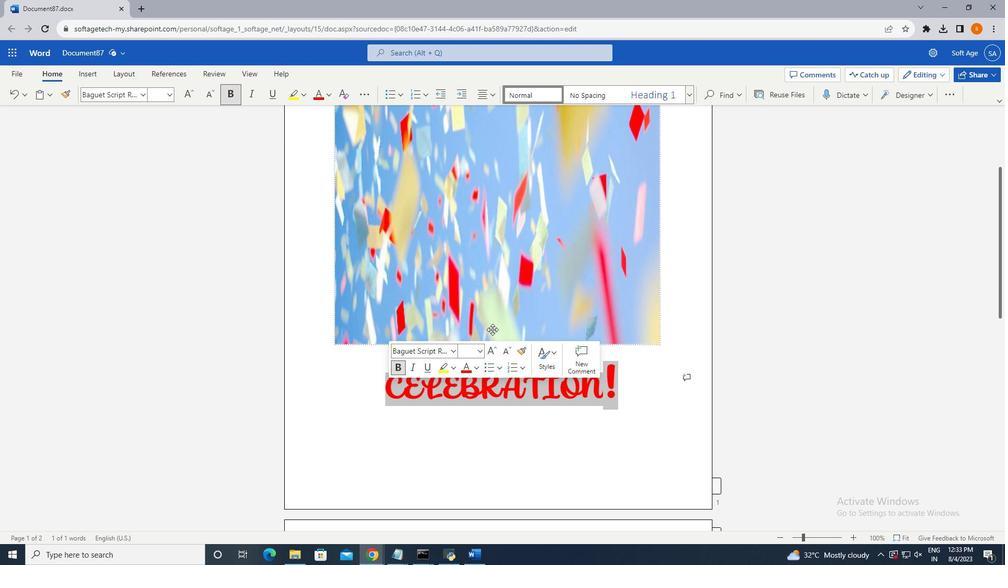 
Action: Mouse moved to (422, 279)
Screenshot: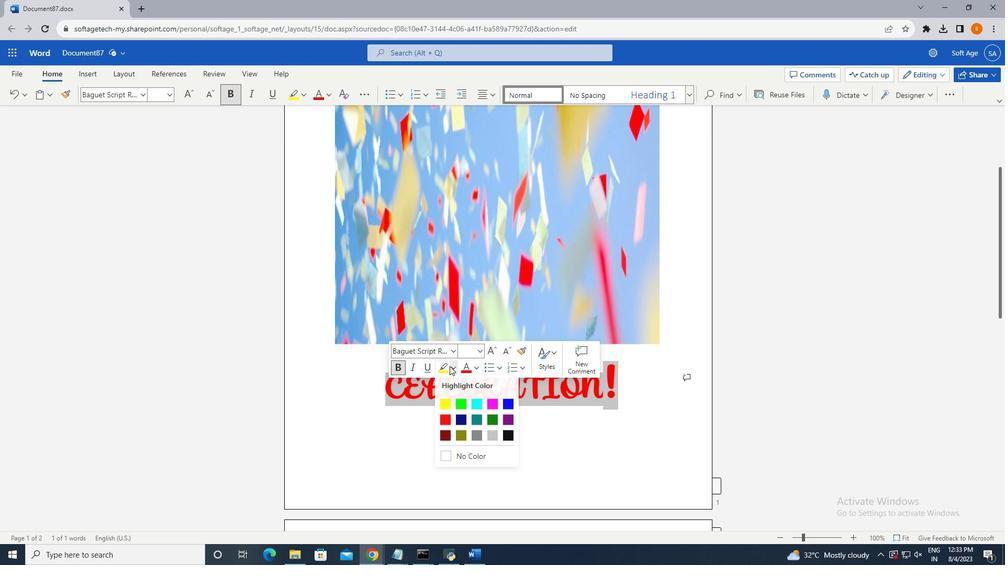 
Action: Mouse pressed left at (422, 279)
Screenshot: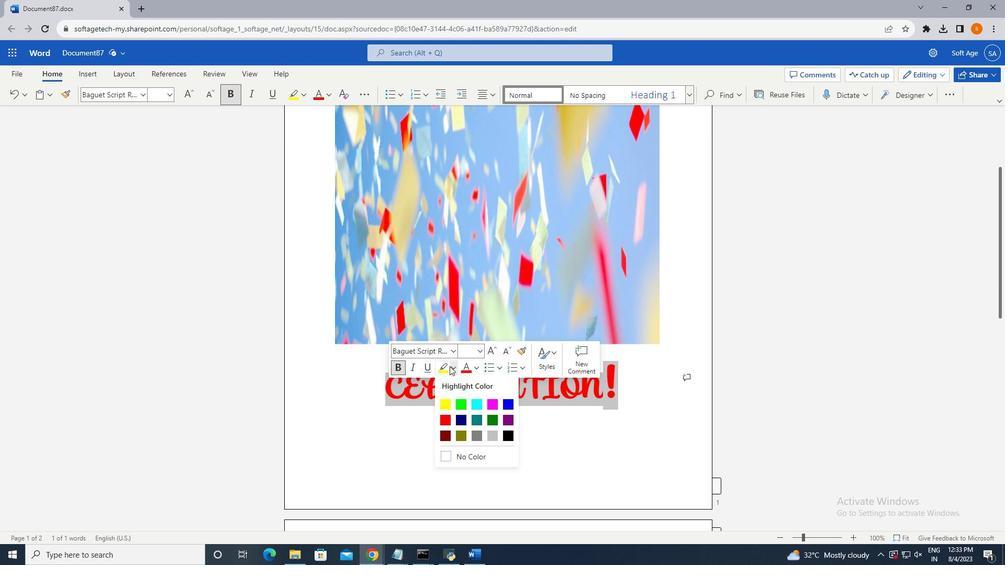 
Action: Mouse pressed left at (422, 279)
Screenshot: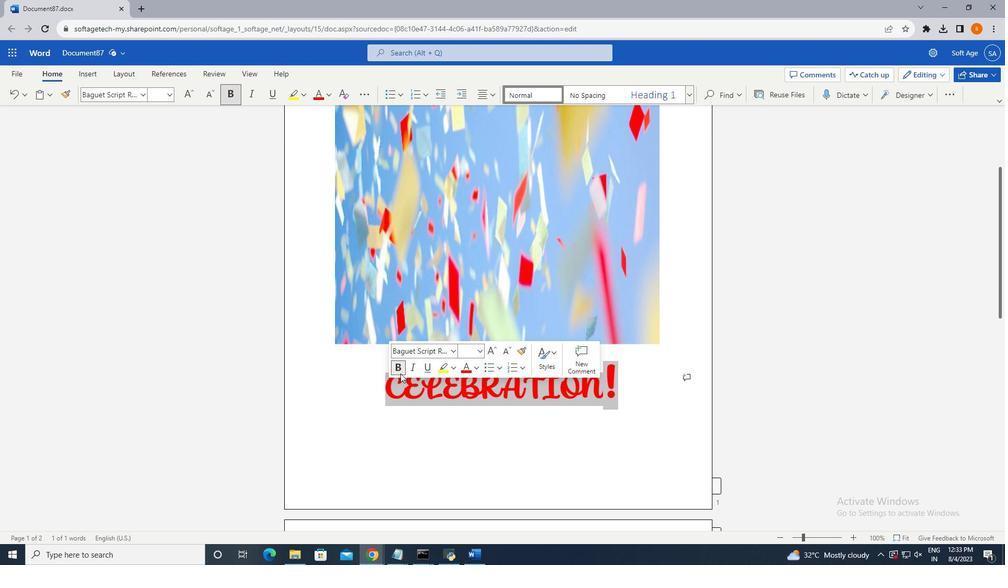 
Action: Mouse moved to (378, 284)
Screenshot: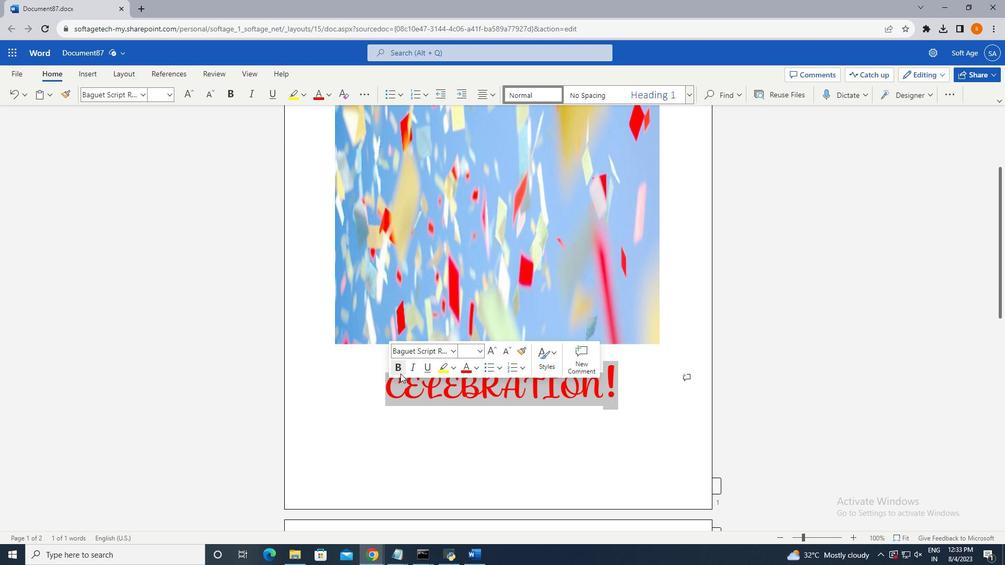 
Action: Mouse pressed left at (378, 284)
Screenshot: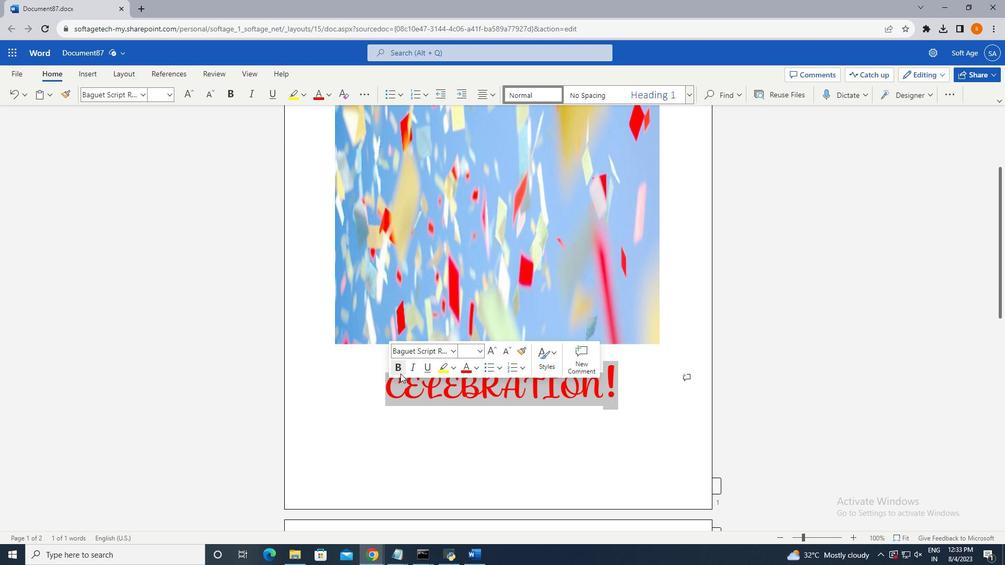 
Action: Mouse pressed left at (378, 284)
Screenshot: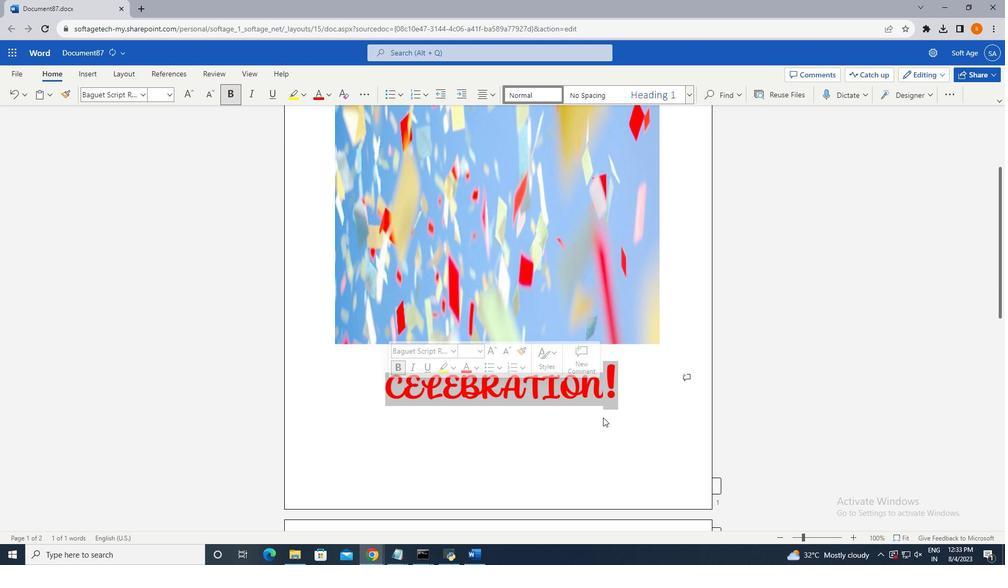 
Action: Mouse moved to (605, 315)
Screenshot: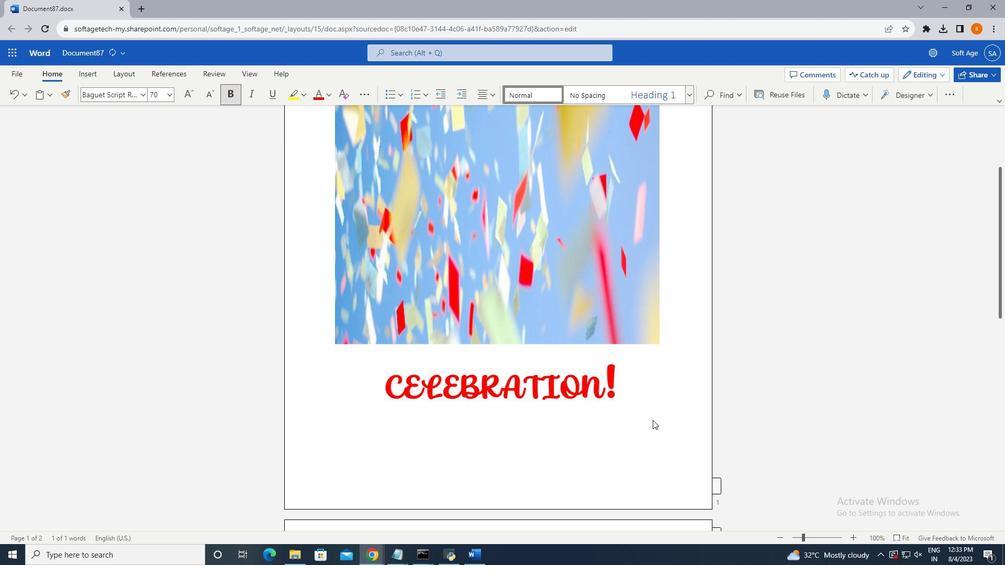 
Action: Mouse pressed left at (605, 315)
Screenshot: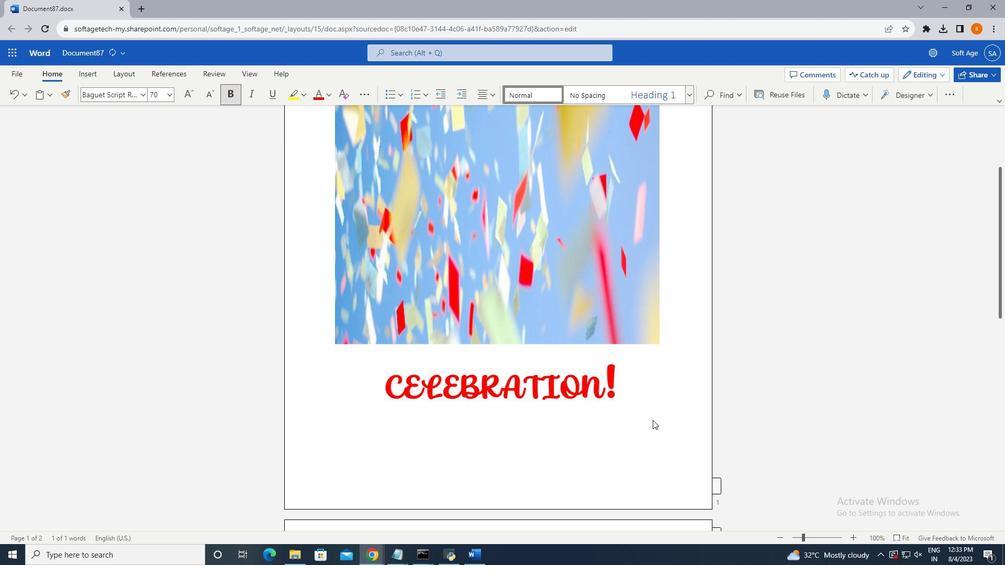 
Action: Mouse moved to (521, 311)
Screenshot: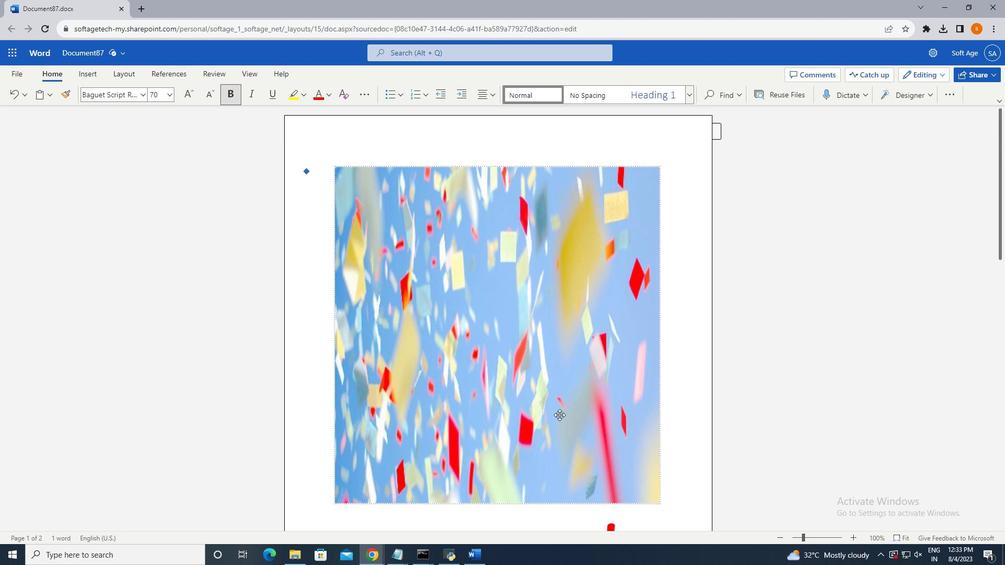 
Action: Mouse scrolled (521, 312) with delta (0, 0)
Screenshot: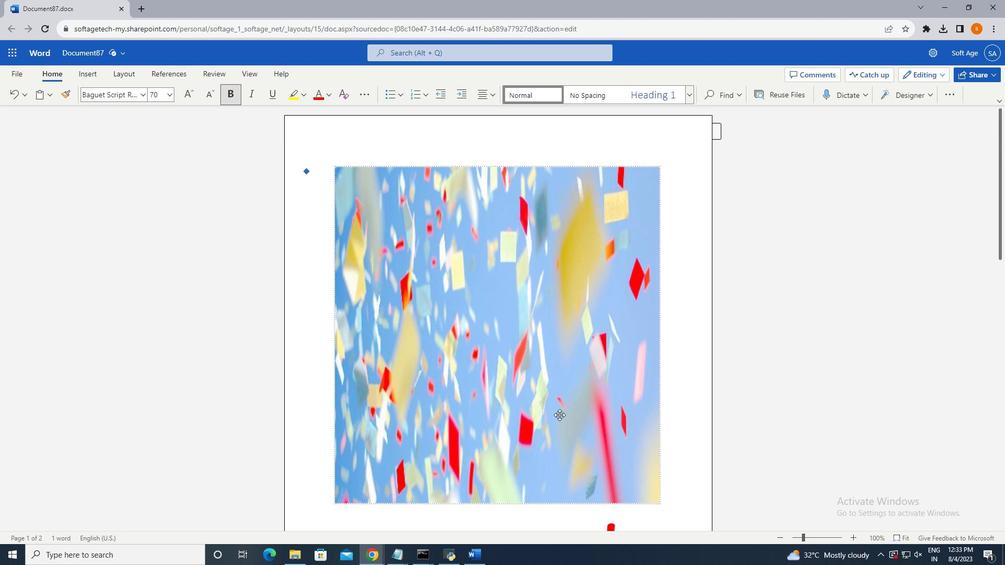 
Action: Mouse scrolled (521, 312) with delta (0, 0)
Screenshot: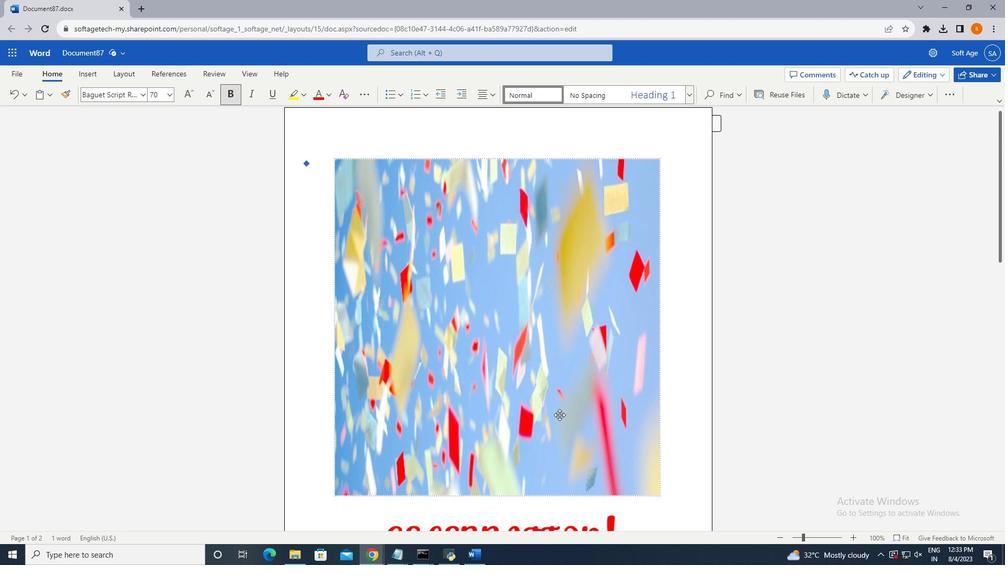 
Action: Mouse scrolled (521, 312) with delta (0, 0)
Screenshot: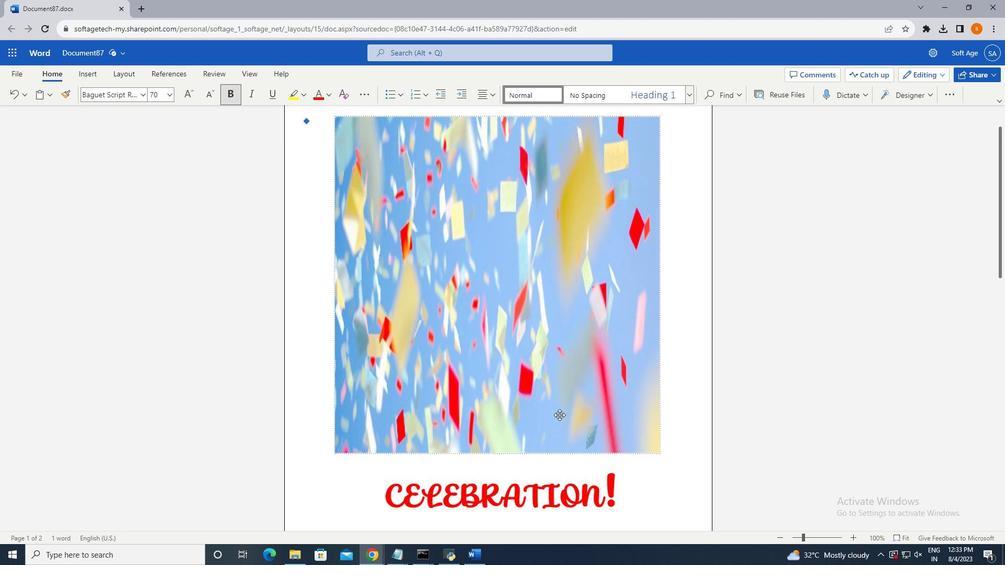 
Action: Mouse scrolled (521, 312) with delta (0, 0)
Screenshot: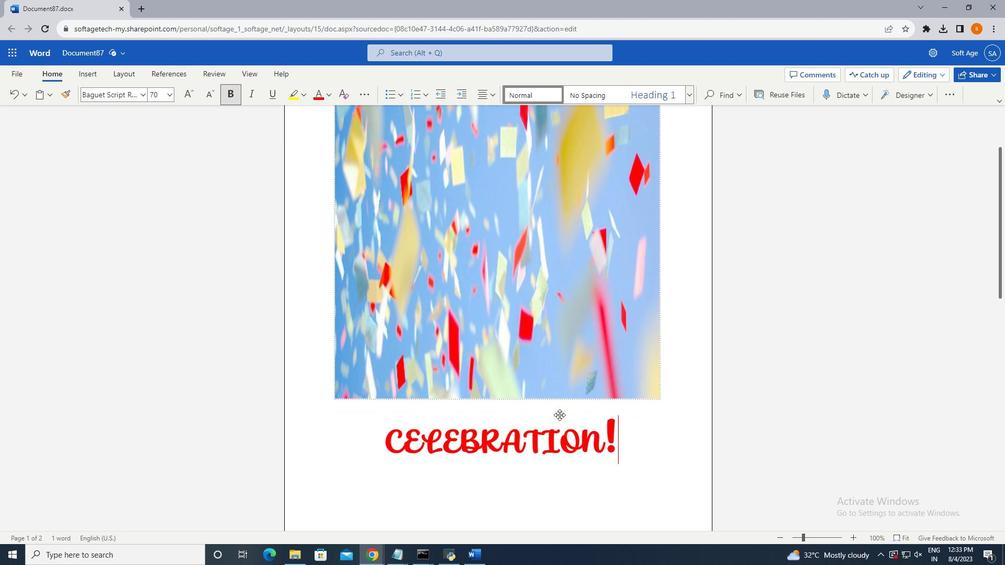 
Action: Mouse scrolled (521, 311) with delta (0, 0)
Screenshot: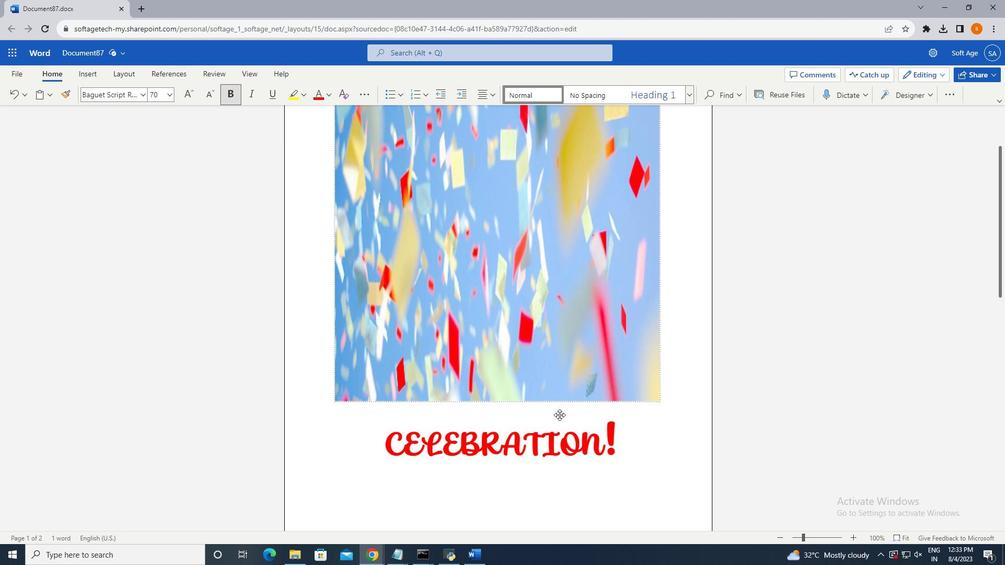 
Action: Mouse scrolled (521, 311) with delta (0, 0)
Screenshot: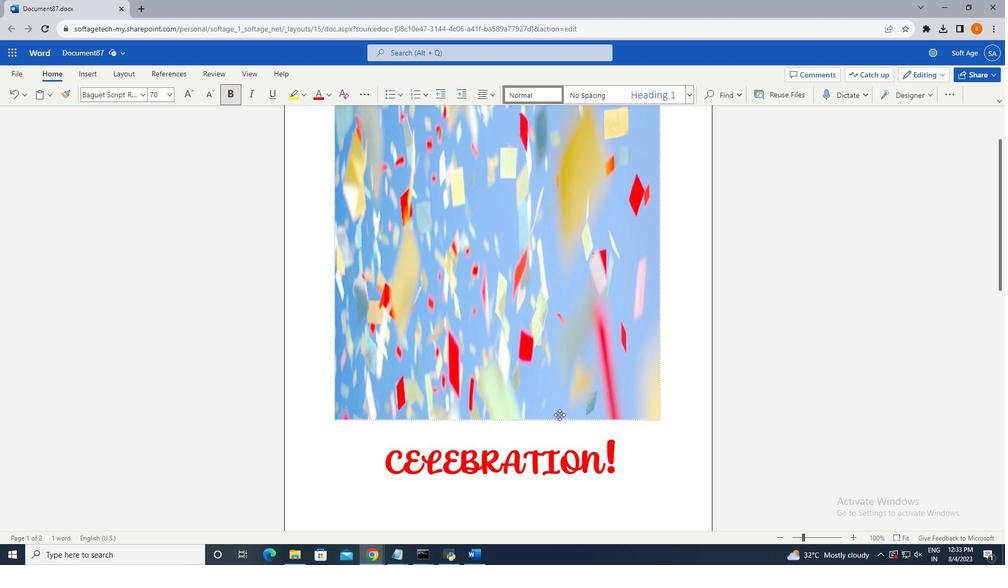 
Action: Mouse scrolled (521, 312) with delta (0, 0)
Screenshot: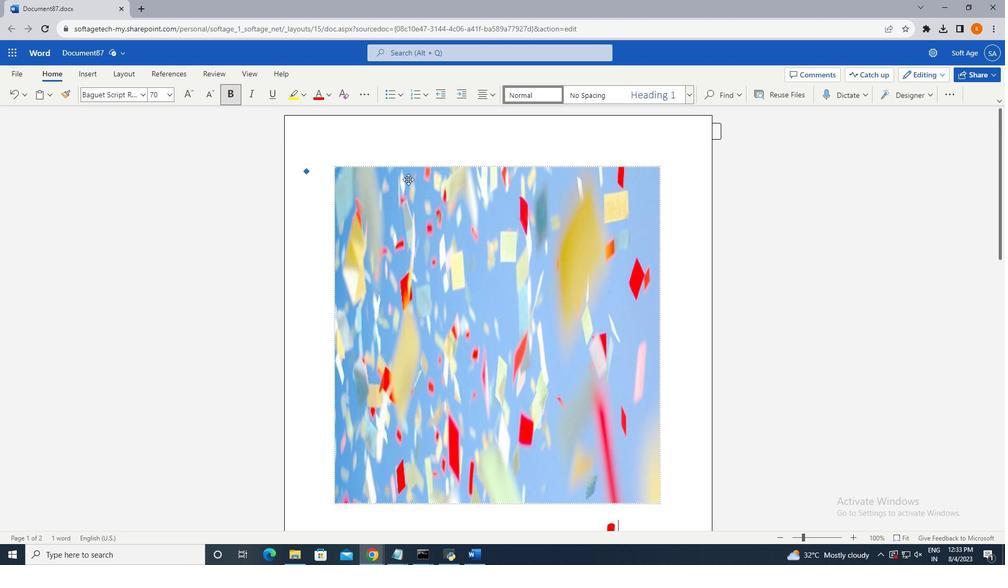 
Action: Mouse scrolled (521, 312) with delta (0, 0)
Screenshot: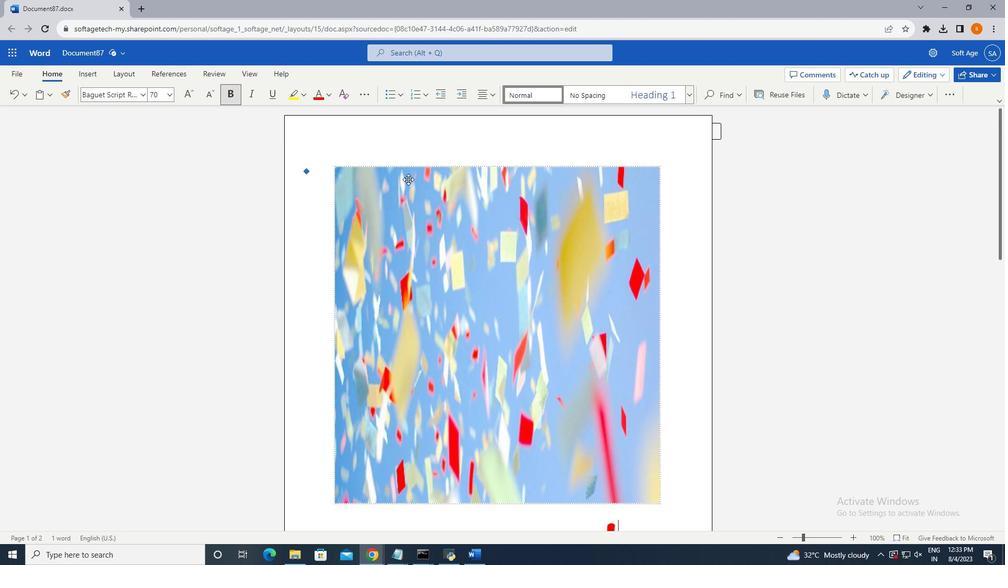 
Action: Mouse scrolled (521, 312) with delta (0, 0)
Screenshot: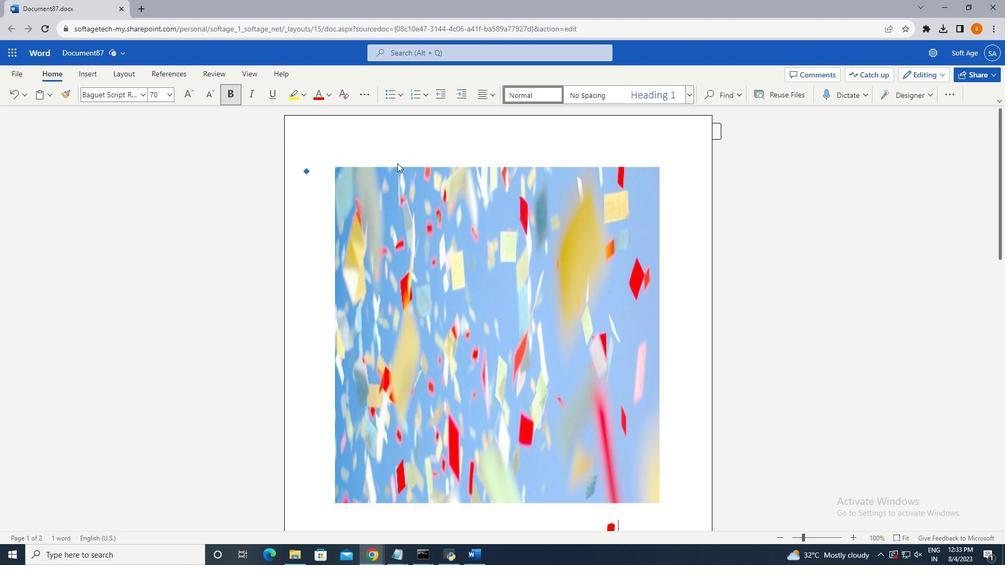 
Action: Mouse moved to (374, 129)
Screenshot: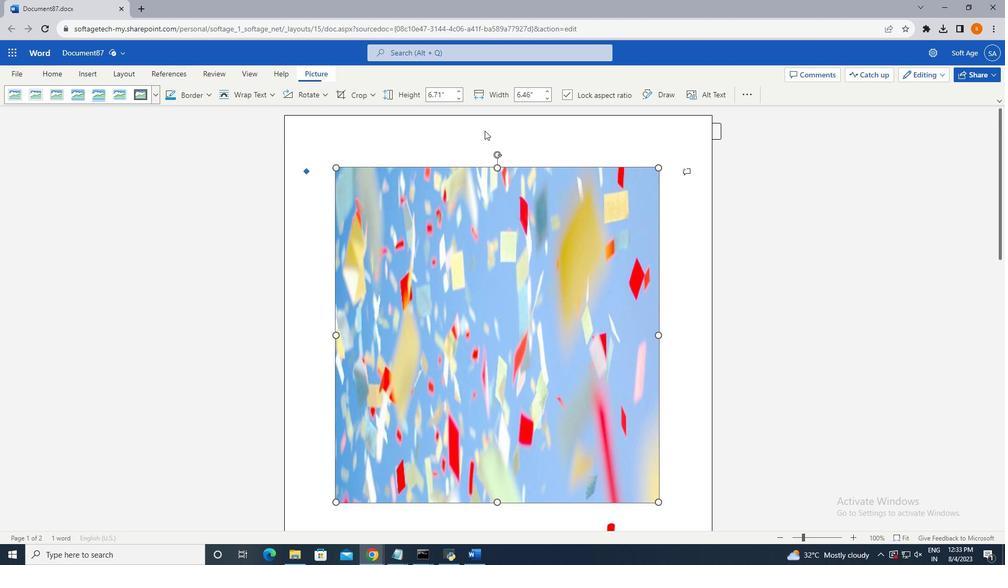 
Action: Mouse pressed left at (374, 129)
Screenshot: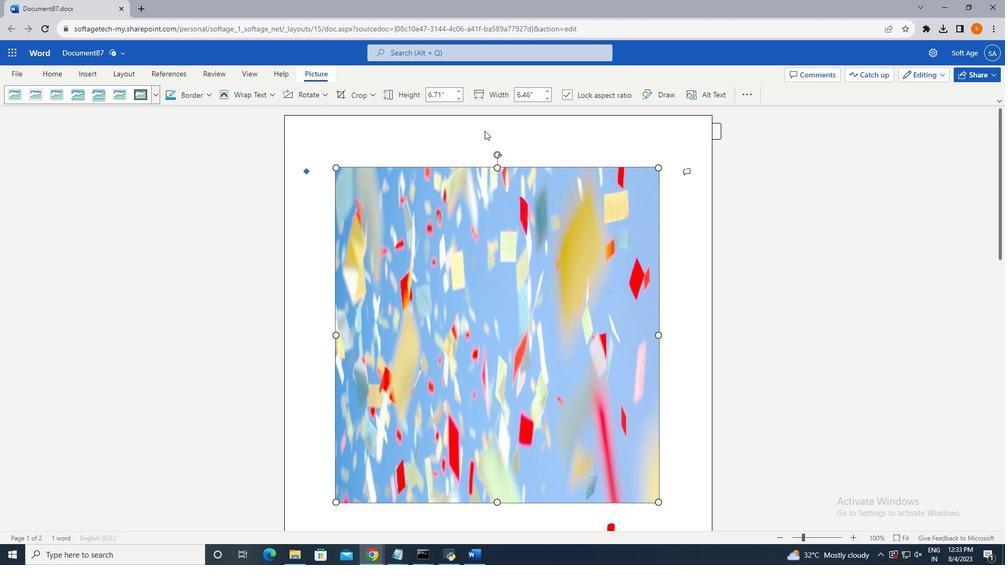 
Action: Mouse moved to (124, 85)
Screenshot: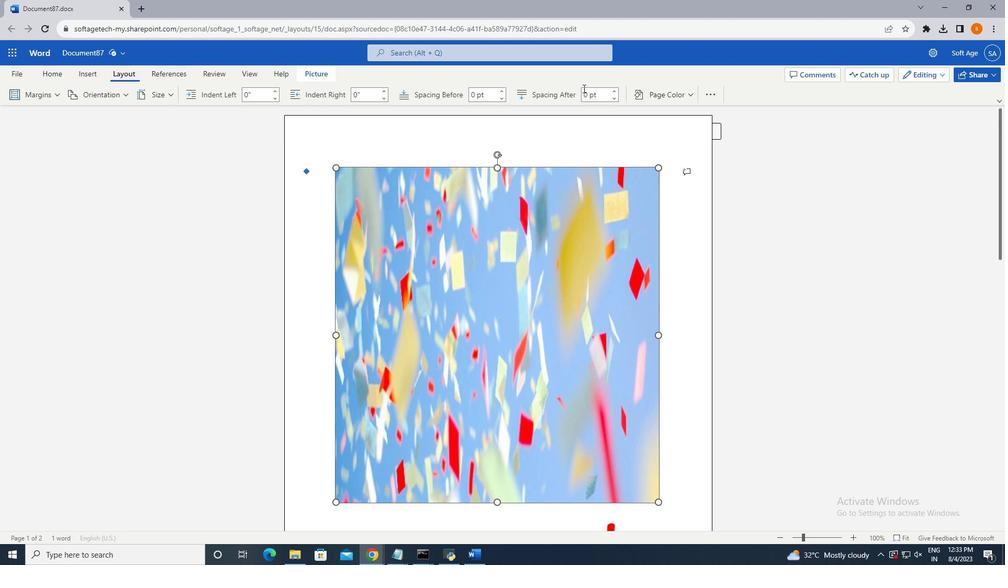 
Action: Mouse pressed left at (124, 85)
Screenshot: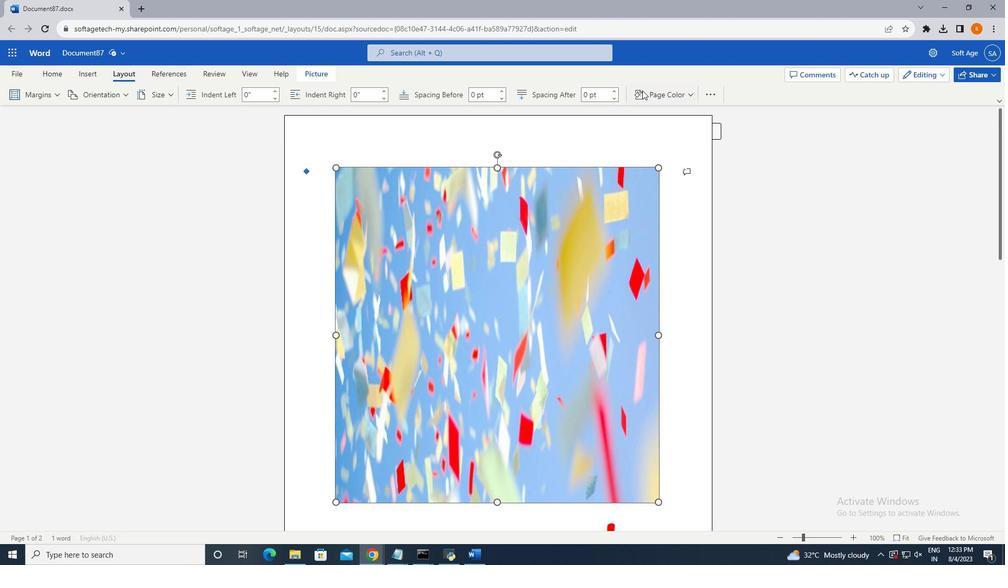 
Action: Mouse moved to (638, 99)
Screenshot: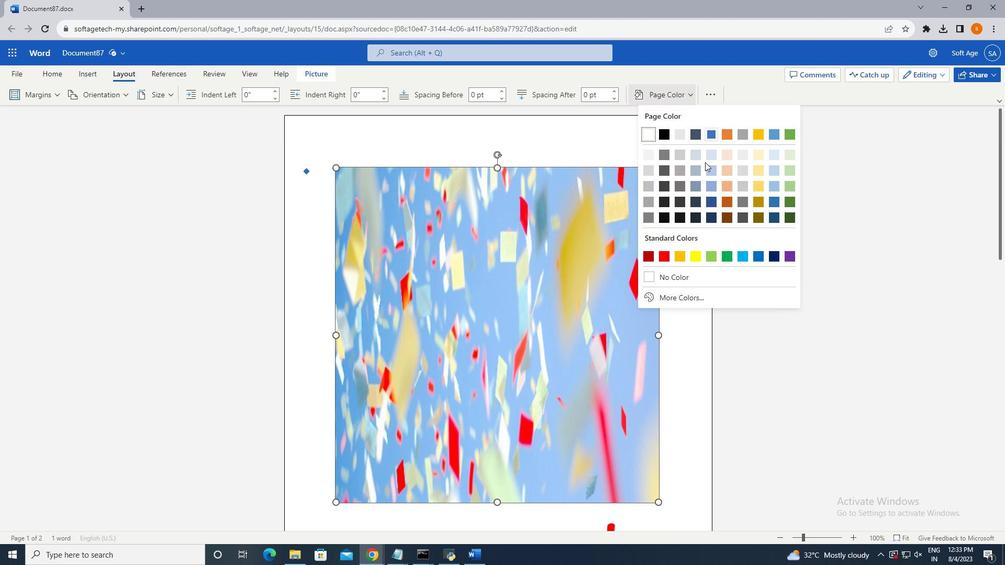 
Action: Mouse pressed left at (638, 99)
Screenshot: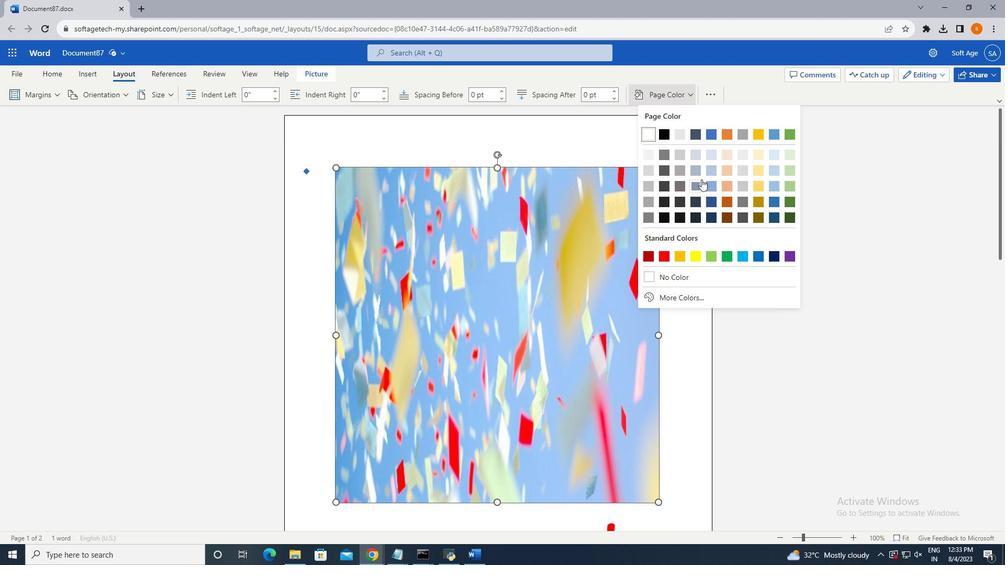 
Action: Mouse moved to (615, 125)
Screenshot: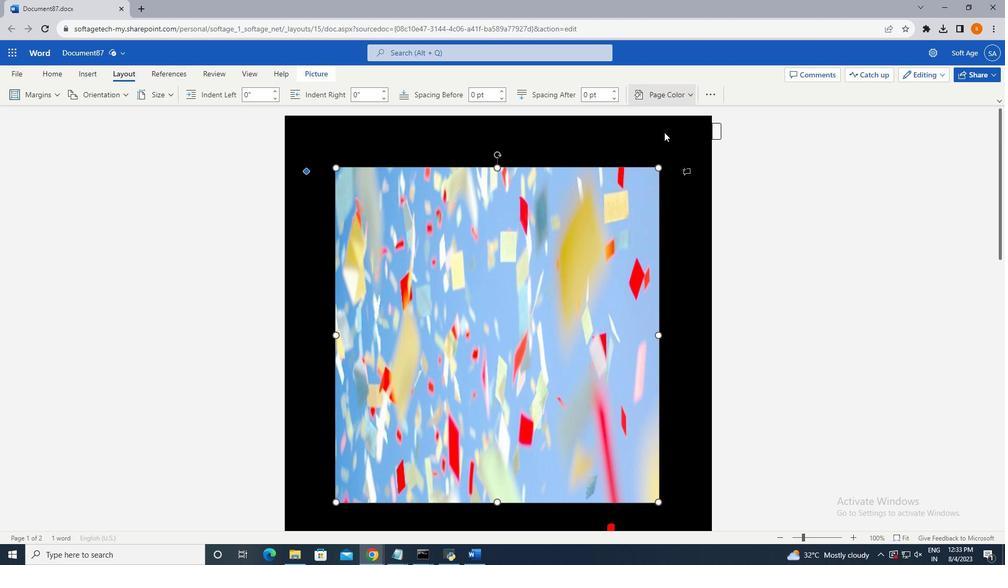 
Action: Mouse pressed left at (615, 125)
Screenshot: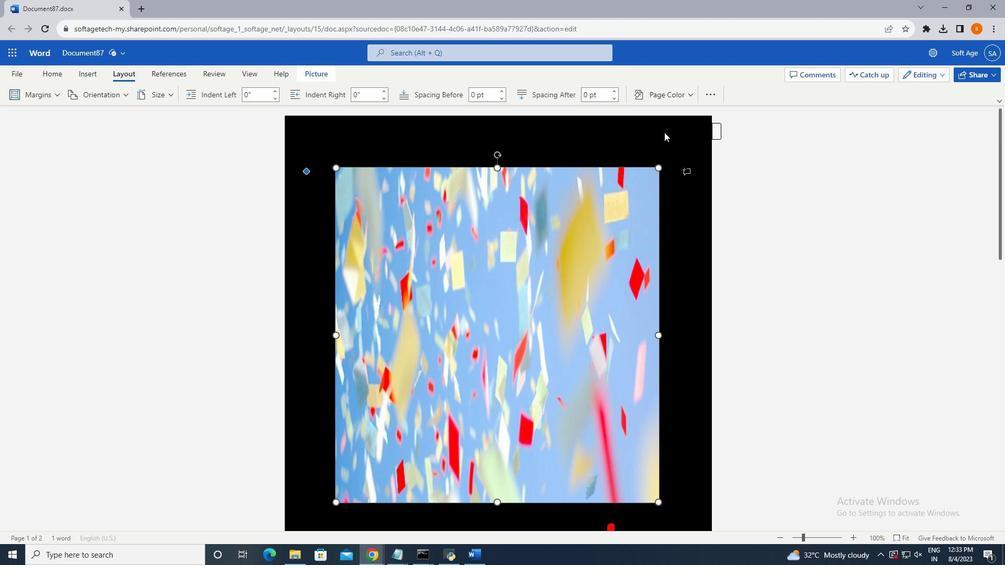 
Action: Mouse moved to (661, 179)
Screenshot: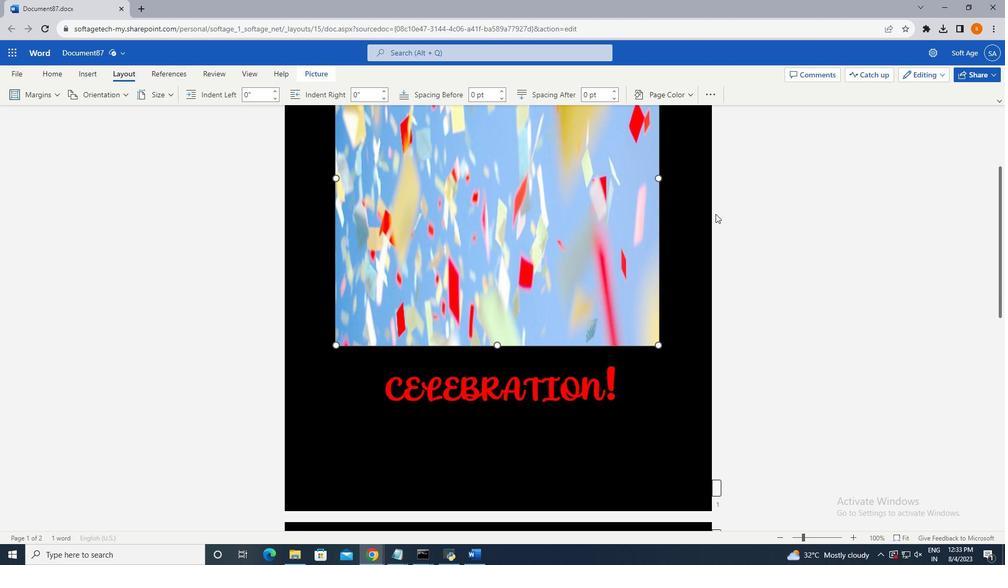 
Action: Mouse scrolled (661, 178) with delta (0, 0)
Screenshot: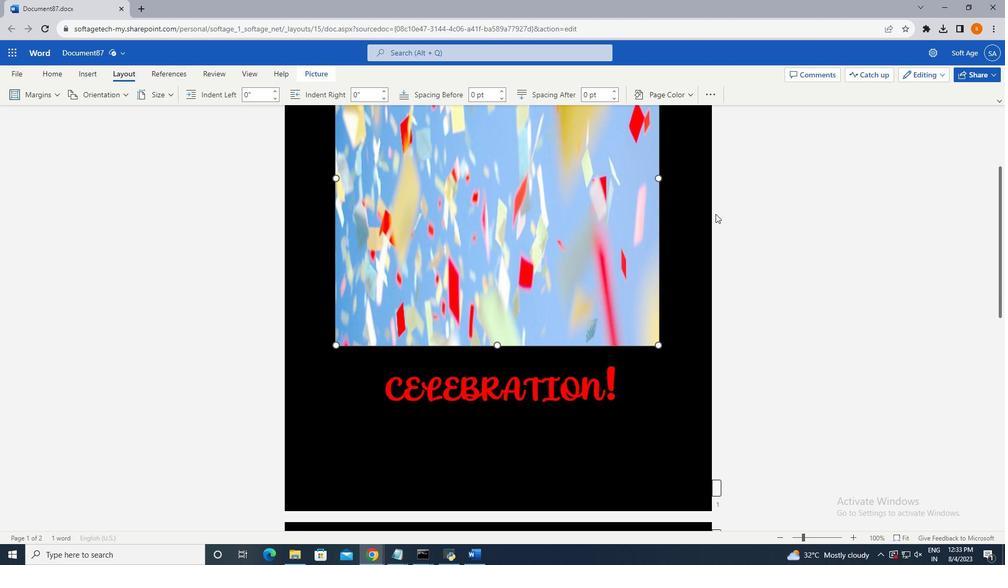 
Action: Mouse scrolled (661, 178) with delta (0, 0)
Screenshot: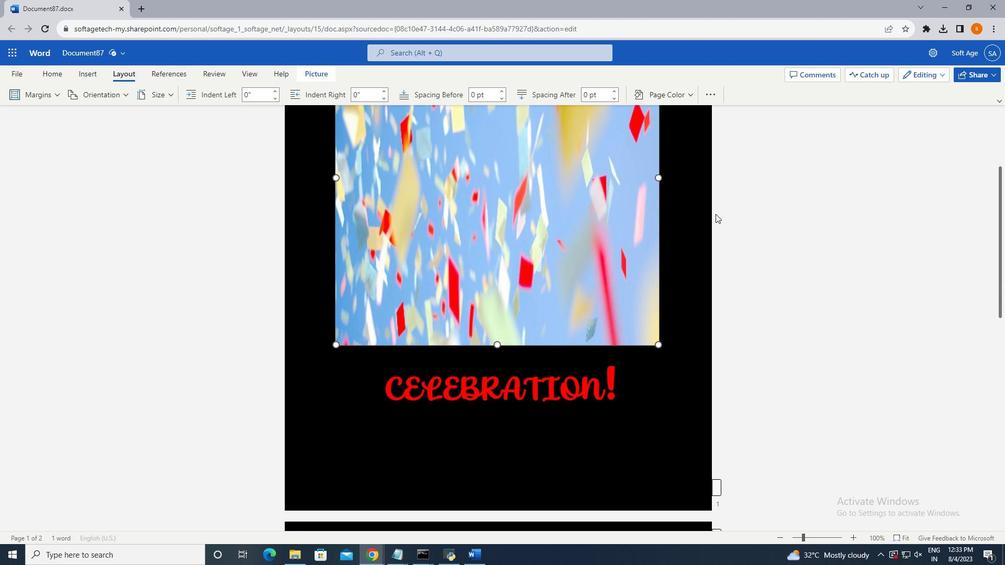 
Action: Mouse scrolled (661, 178) with delta (0, 0)
Screenshot: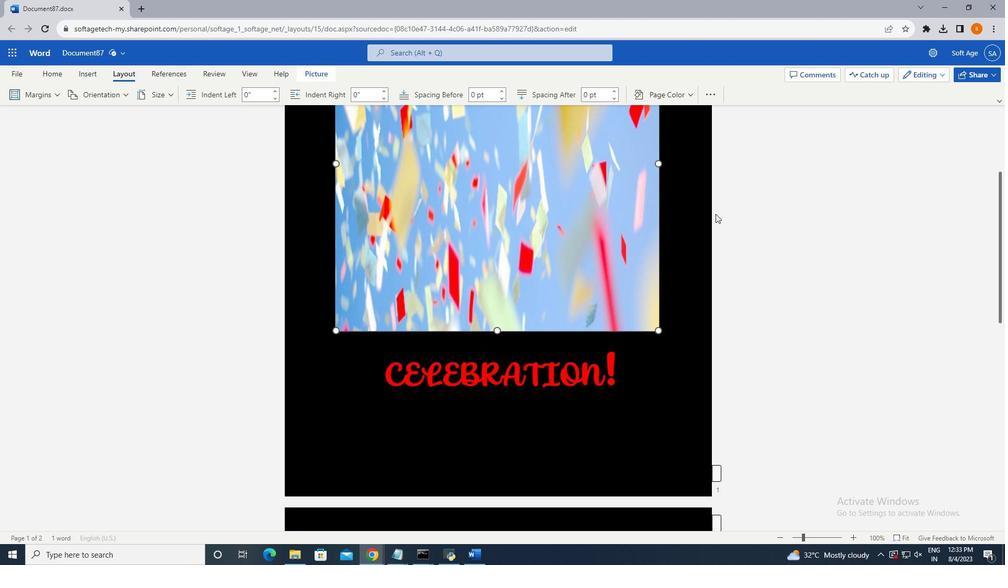 
Action: Mouse scrolled (661, 178) with delta (0, 0)
Screenshot: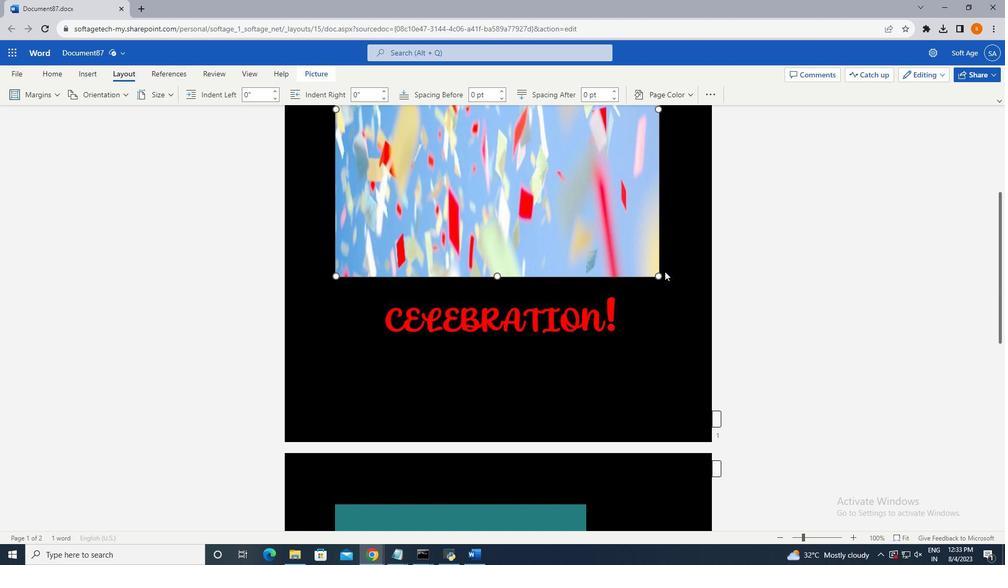 
Action: Mouse moved to (615, 217)
Screenshot: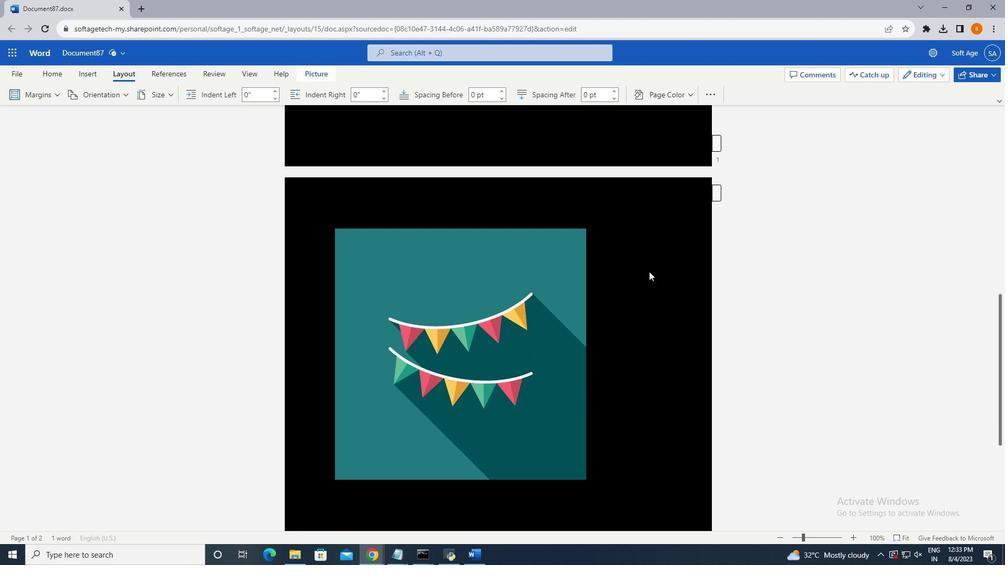 
Action: Mouse scrolled (615, 216) with delta (0, 0)
Screenshot: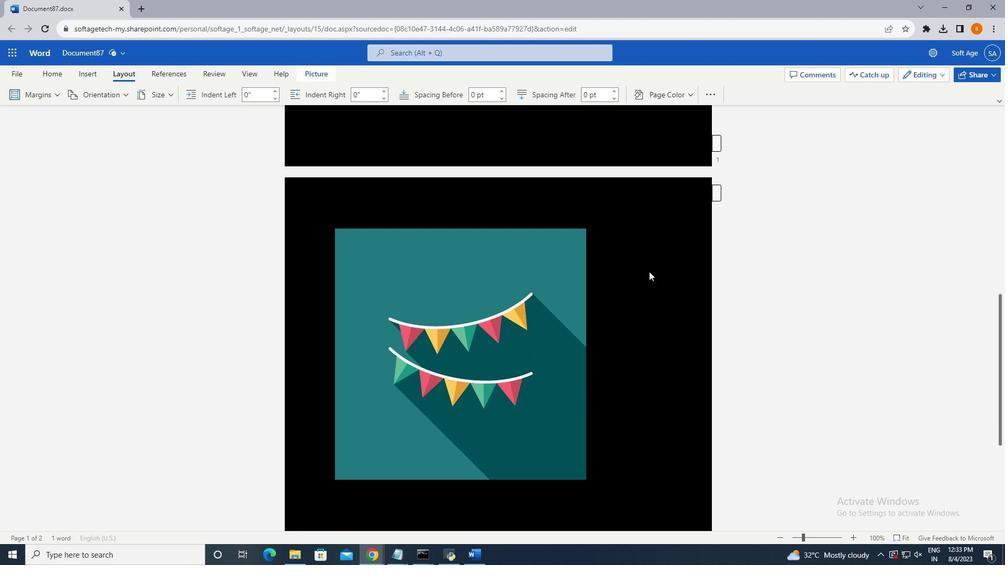 
Action: Mouse scrolled (615, 216) with delta (0, 0)
Screenshot: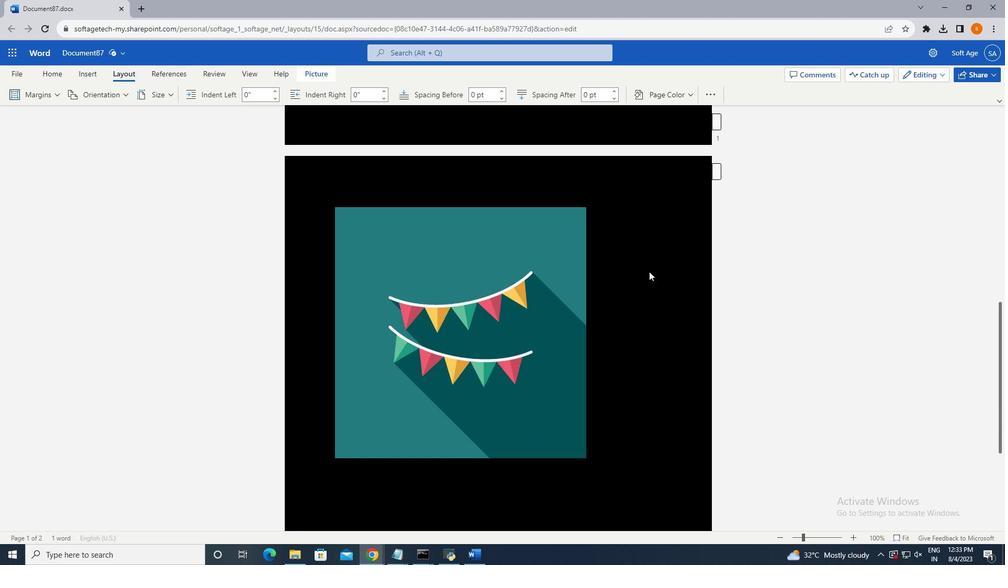 
Action: Mouse scrolled (615, 216) with delta (0, 0)
Screenshot: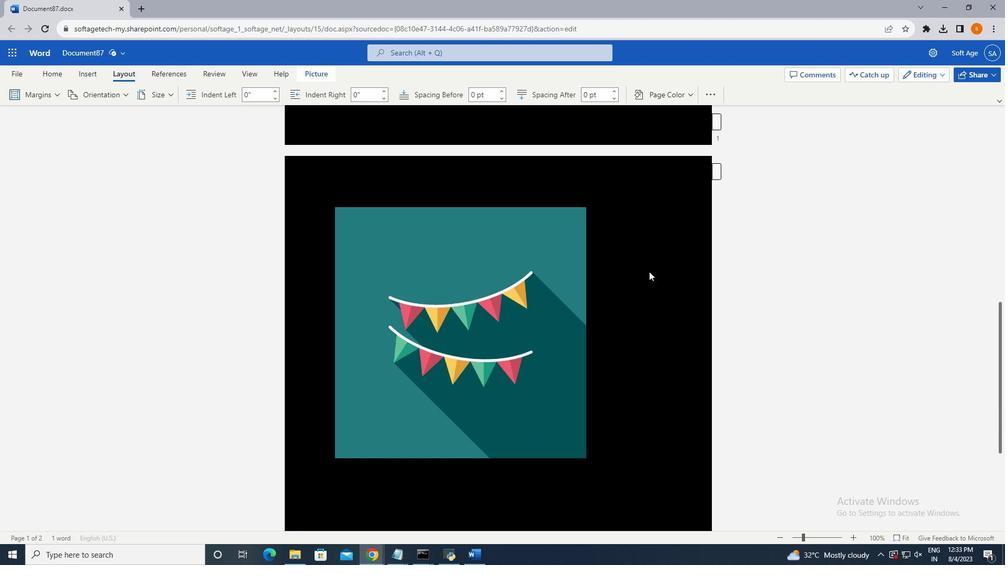 
Action: Mouse moved to (602, 217)
Screenshot: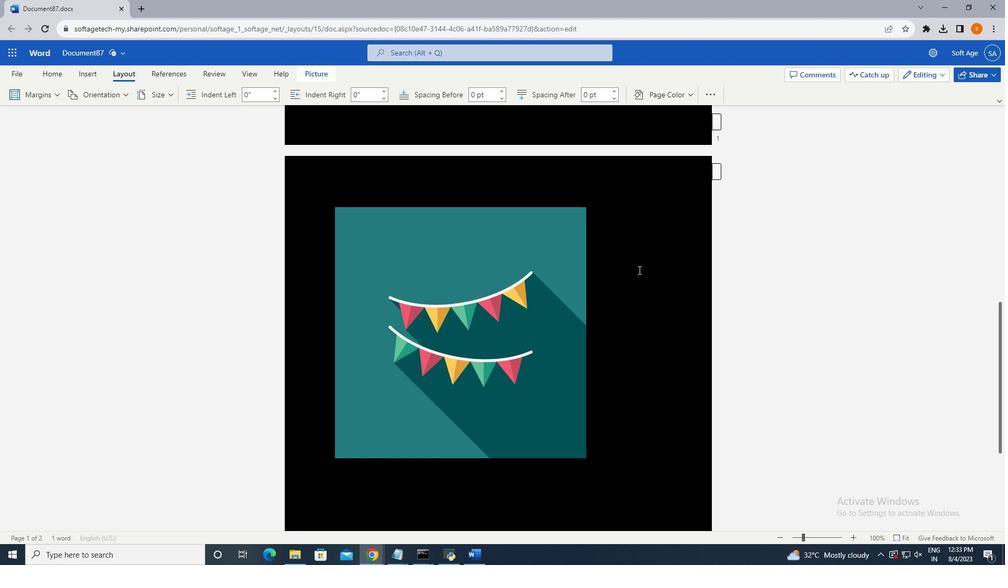 
Action: Mouse scrolled (602, 216) with delta (0, 0)
Screenshot: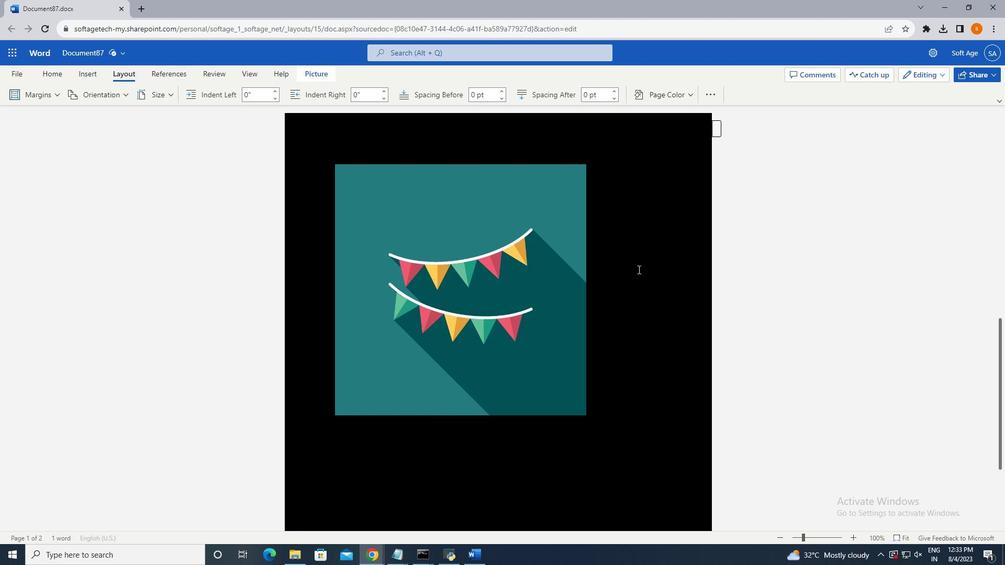 
Action: Mouse scrolled (602, 216) with delta (0, 0)
Screenshot: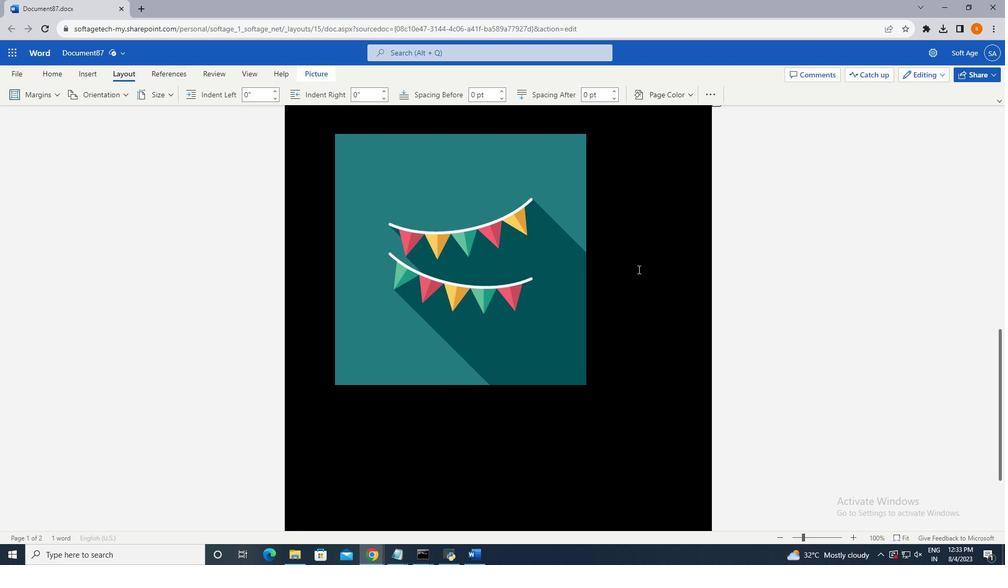 
Action: Mouse scrolled (602, 216) with delta (0, 0)
Screenshot: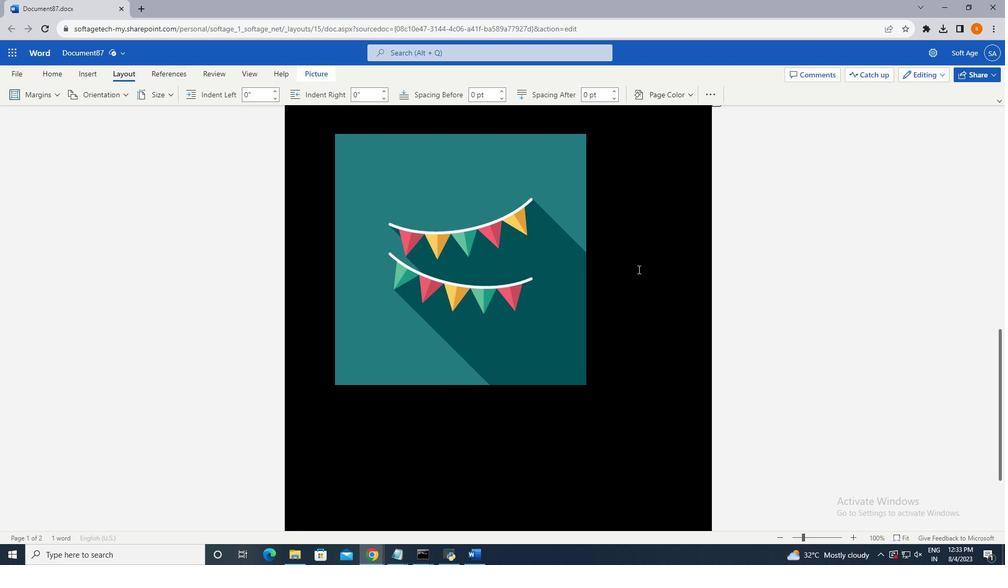 
Action: Mouse moved to (592, 215)
Screenshot: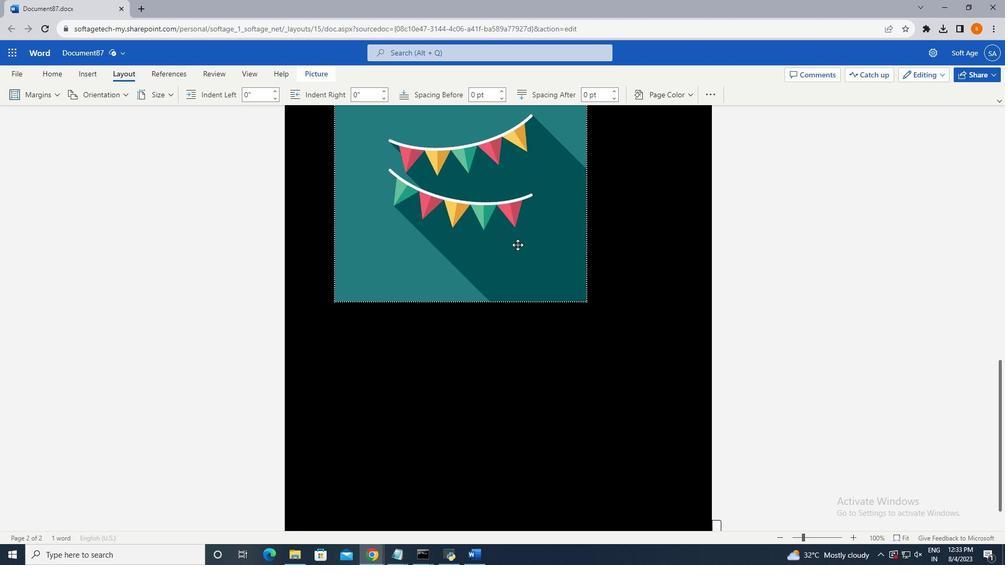 
Action: Mouse scrolled (592, 215) with delta (0, 0)
Screenshot: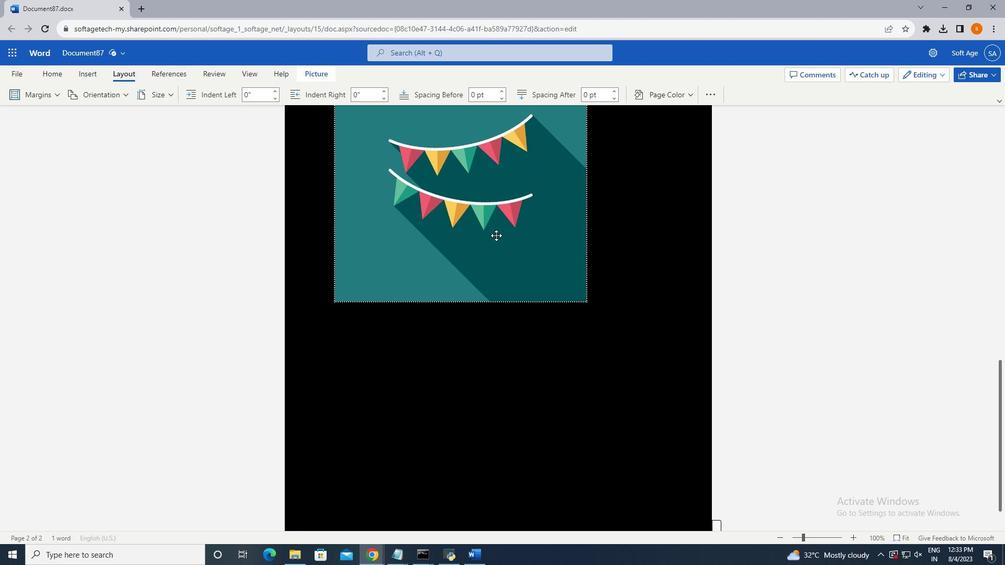 
Action: Mouse scrolled (592, 215) with delta (0, 0)
Screenshot: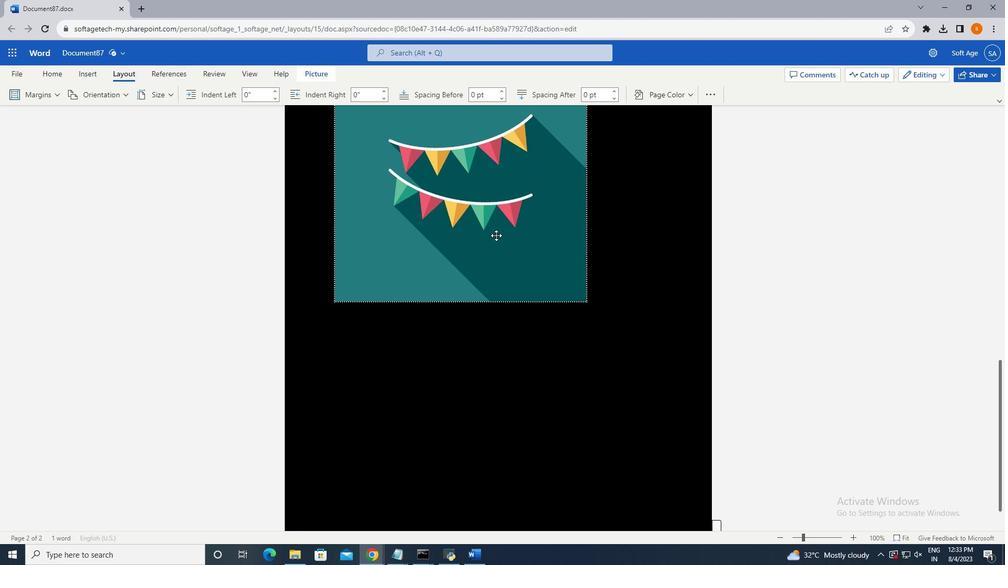 
Action: Mouse scrolled (592, 215) with delta (0, 0)
Screenshot: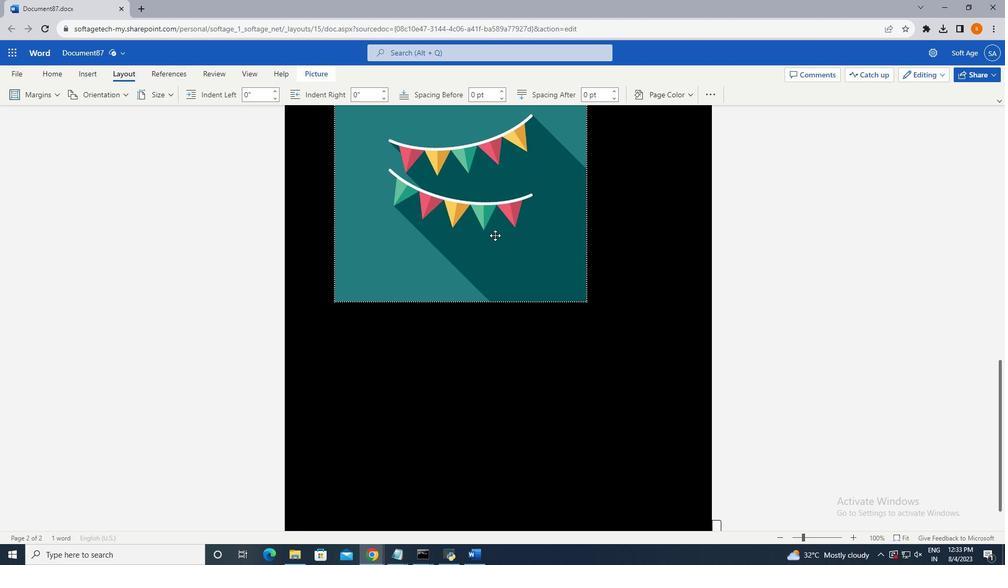 
Action: Mouse moved to (463, 193)
Screenshot: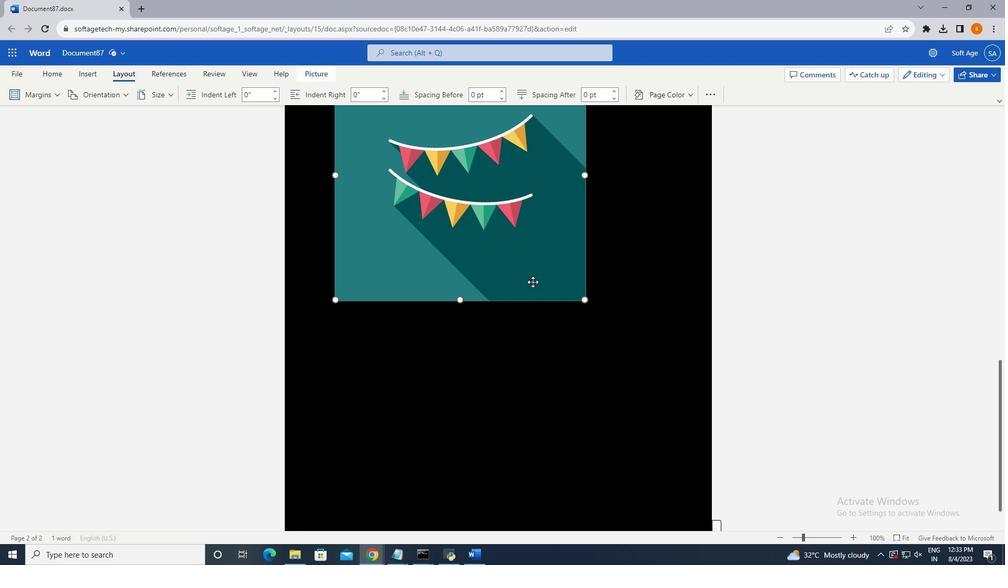 
Action: Mouse pressed left at (463, 193)
Screenshot: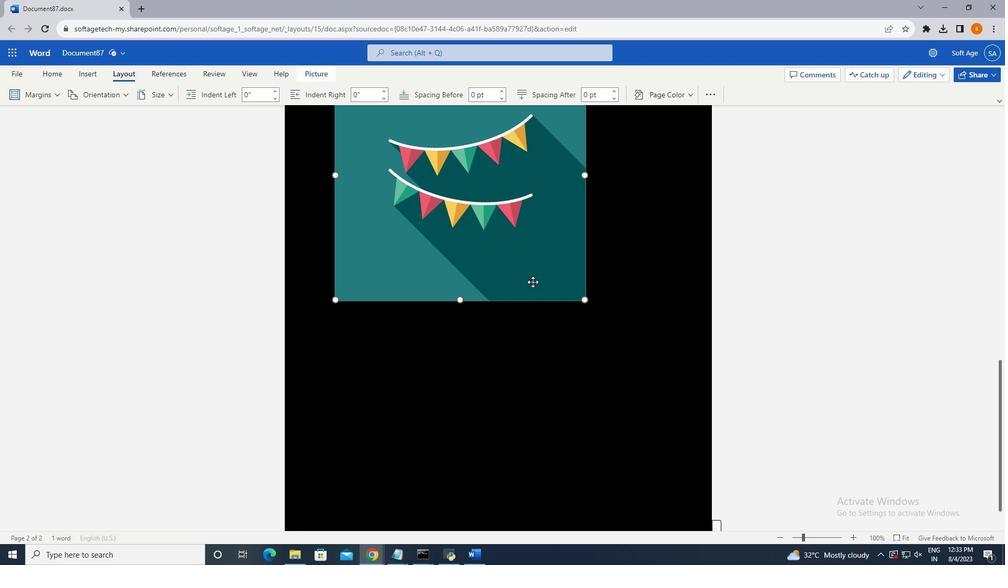 
Action: Mouse moved to (491, 219)
Screenshot: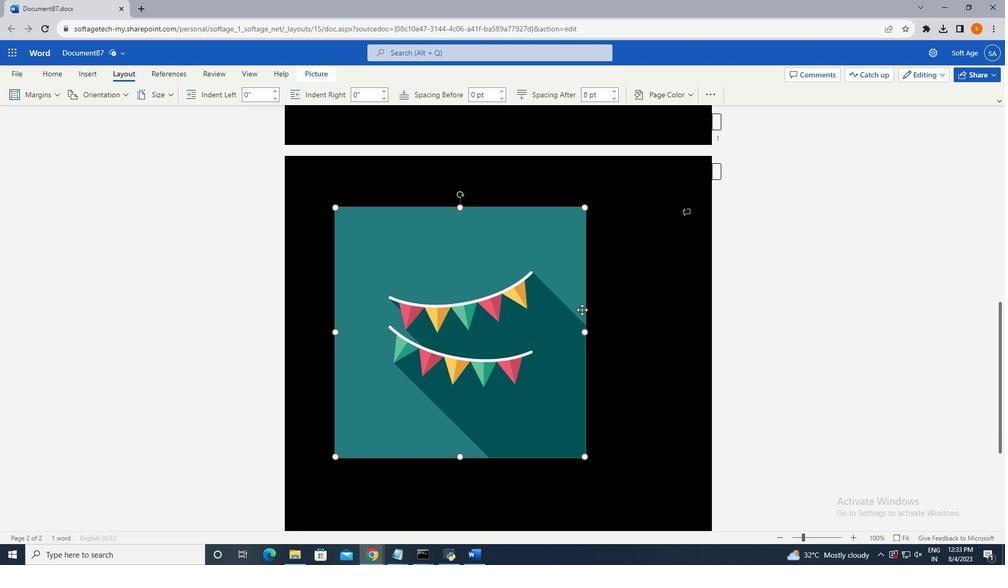 
Action: Mouse scrolled (491, 219) with delta (0, 0)
Screenshot: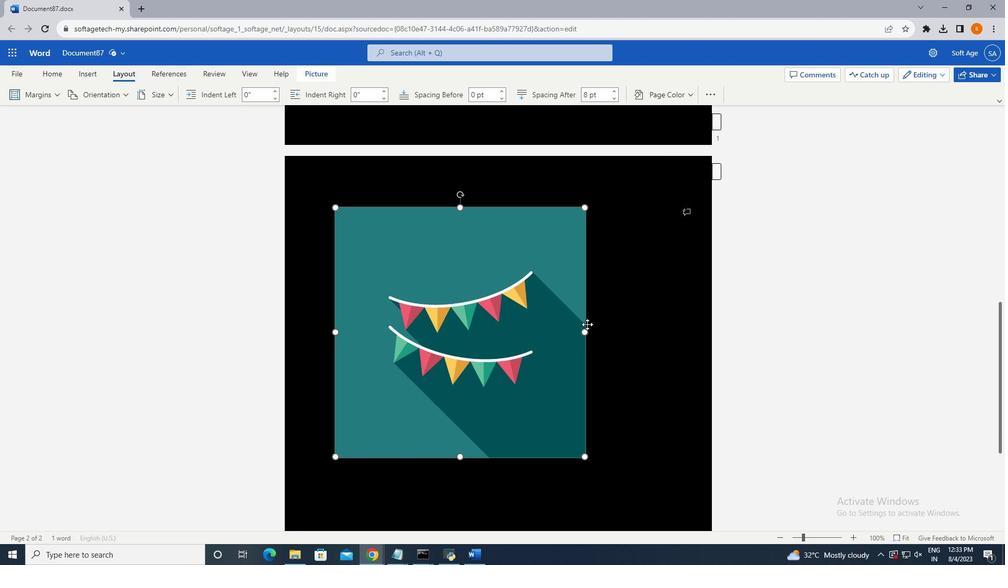
Action: Mouse scrolled (491, 219) with delta (0, 0)
Screenshot: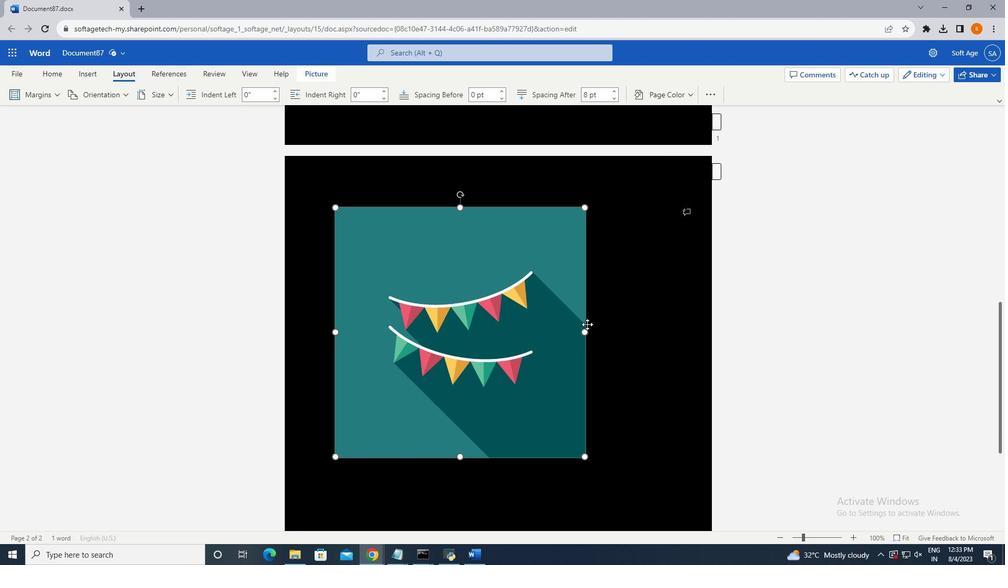 
Action: Mouse scrolled (491, 219) with delta (0, 0)
Screenshot: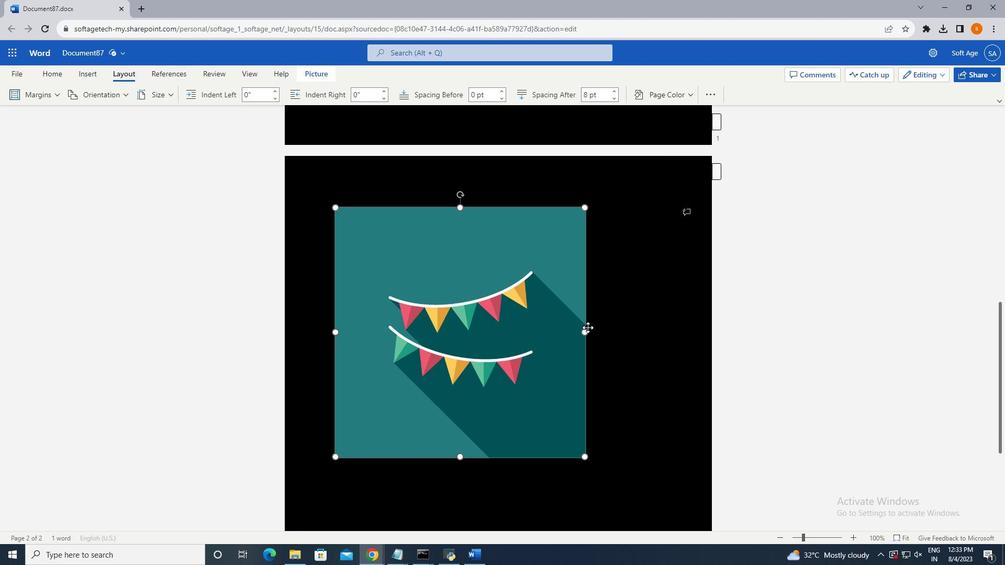 
Action: Mouse moved to (302, 171)
Screenshot: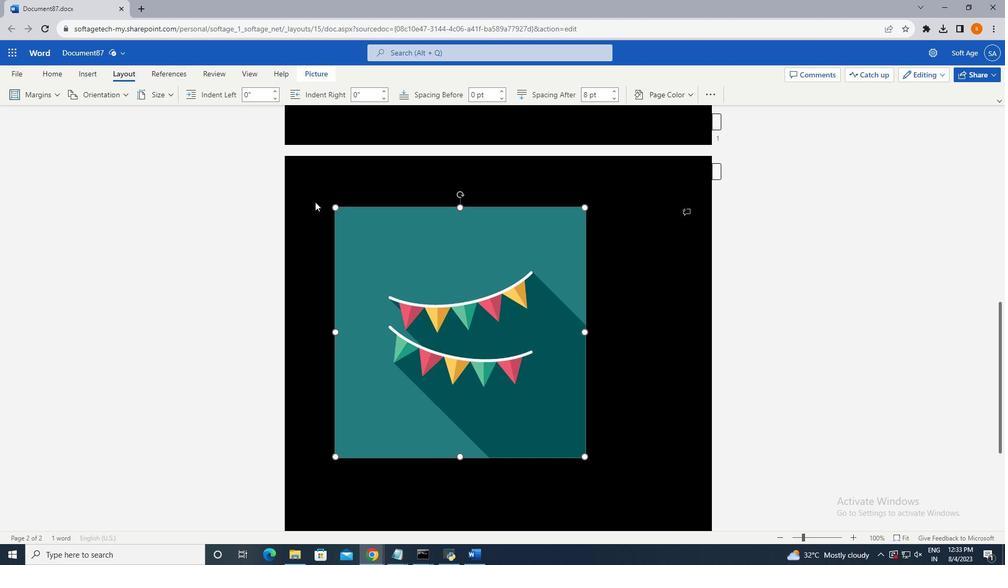 
Action: Mouse pressed left at (302, 171)
Screenshot: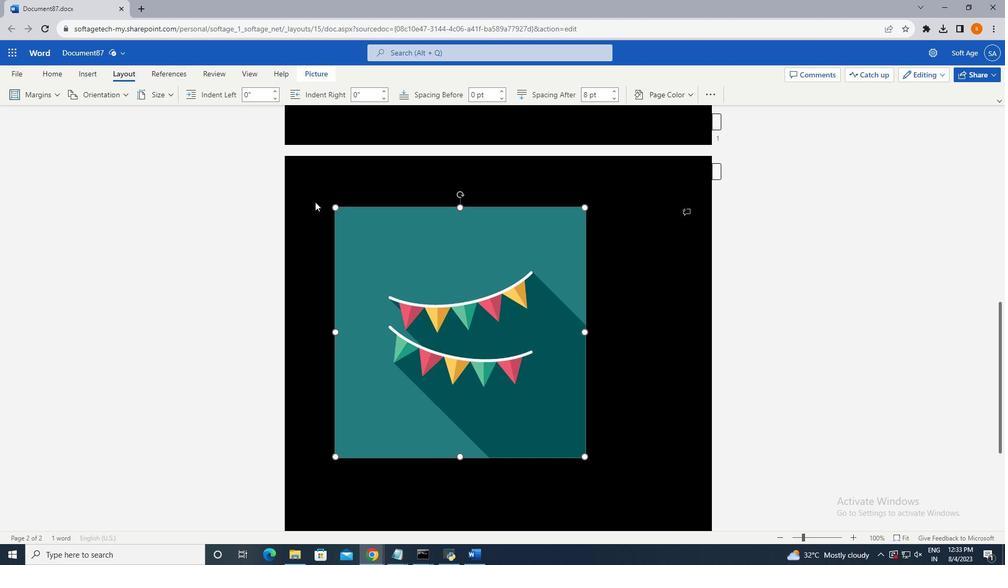 
Action: Mouse pressed left at (302, 171)
Screenshot: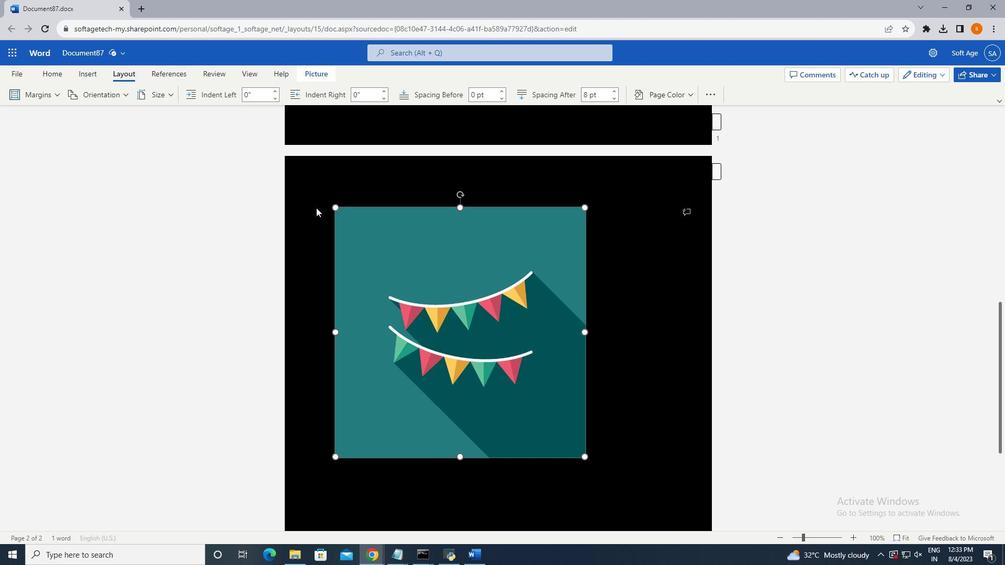 
Action: Mouse moved to (303, 174)
Screenshot: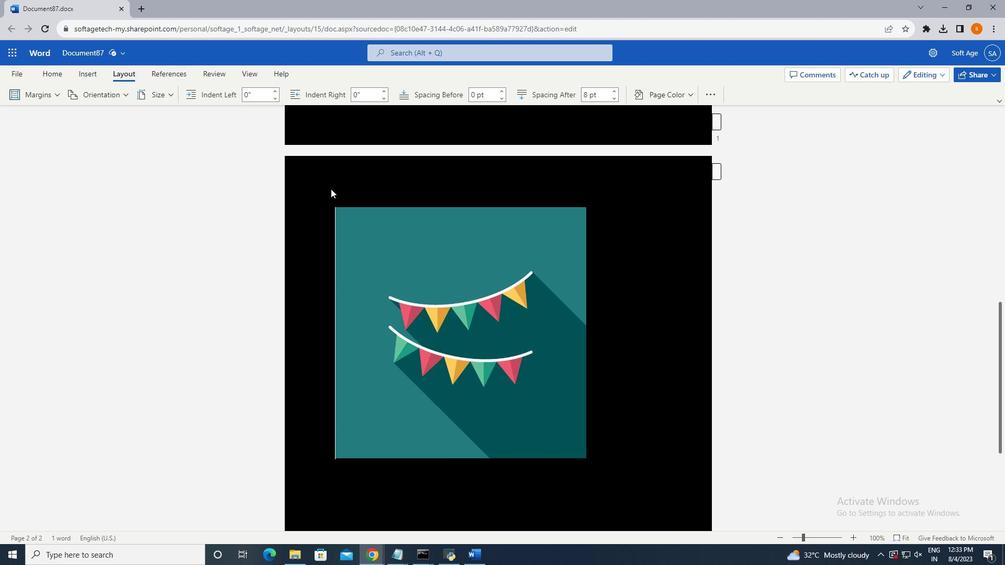 
Action: Mouse pressed left at (303, 174)
Screenshot: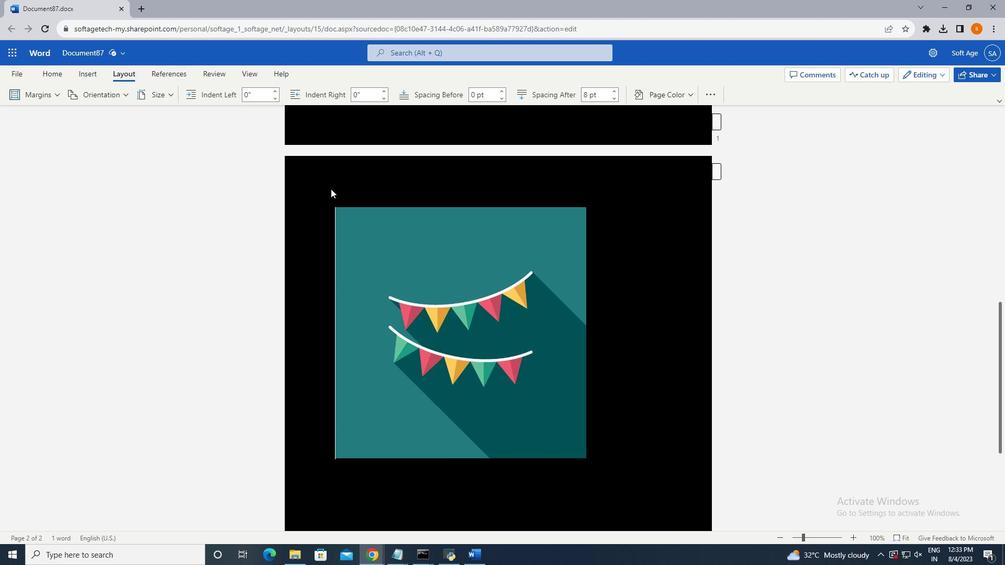 
Action: Mouse moved to (316, 162)
Screenshot: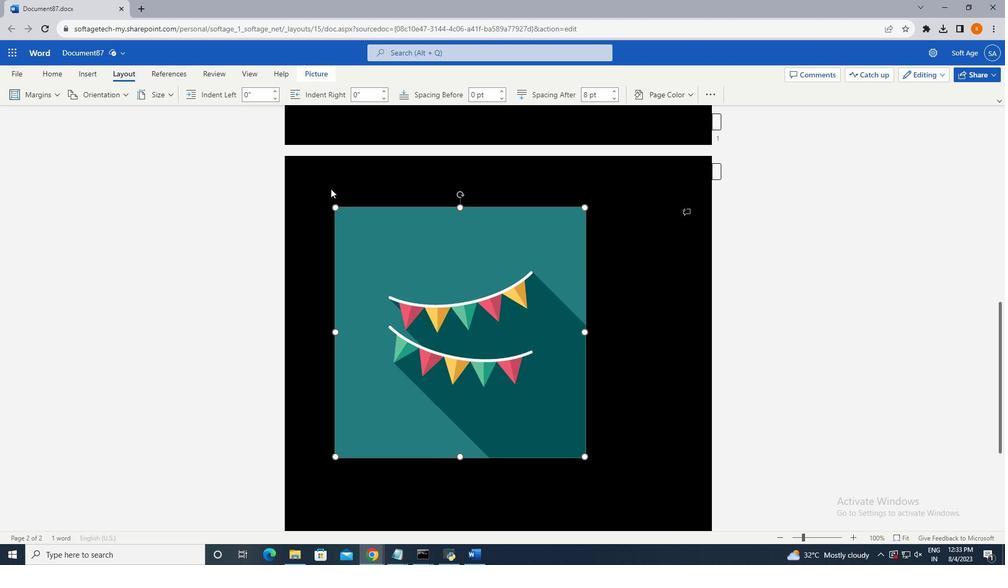
Action: Mouse pressed left at (316, 162)
Screenshot: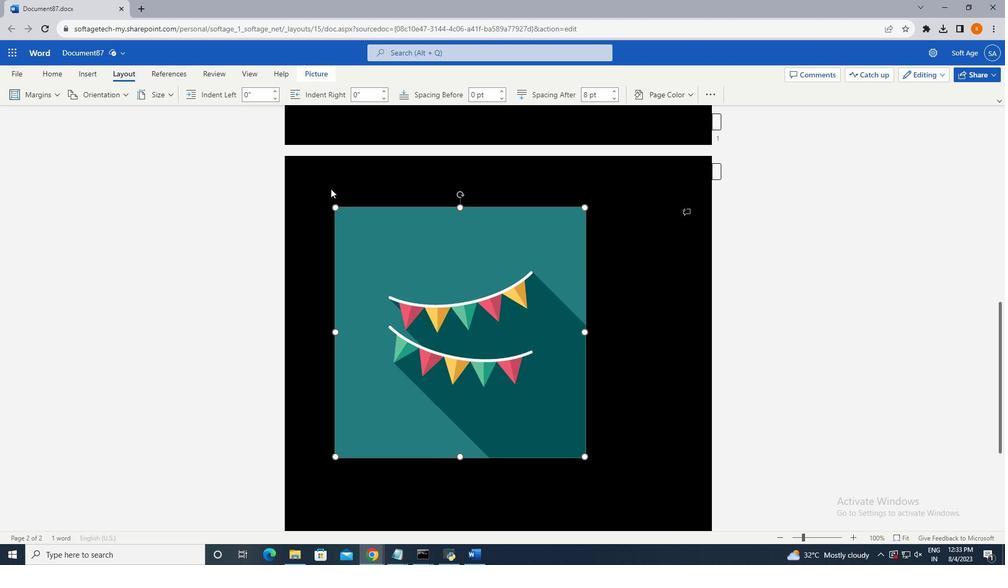 
Action: Mouse pressed left at (316, 162)
Screenshot: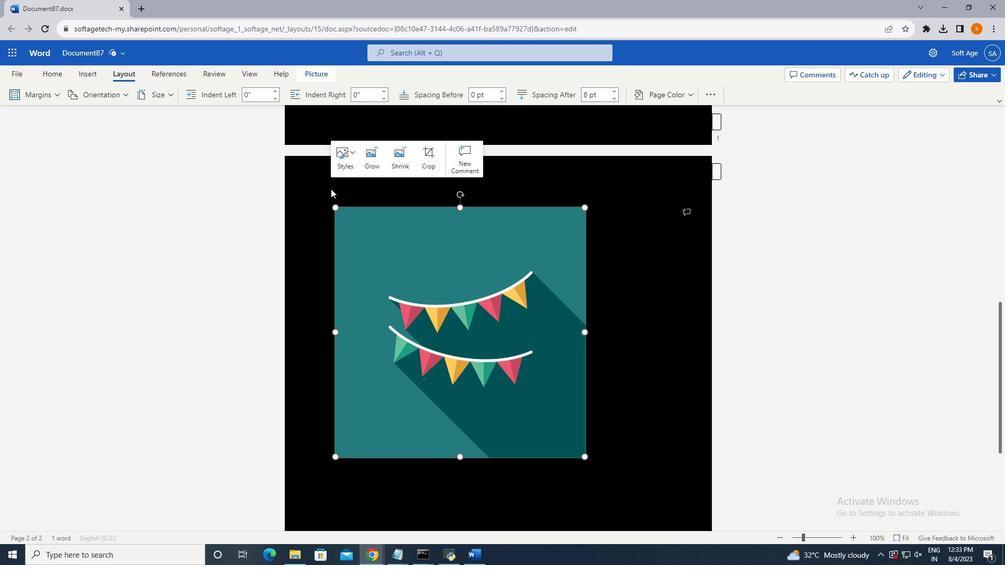
Action: Mouse moved to (321, 173)
Screenshot: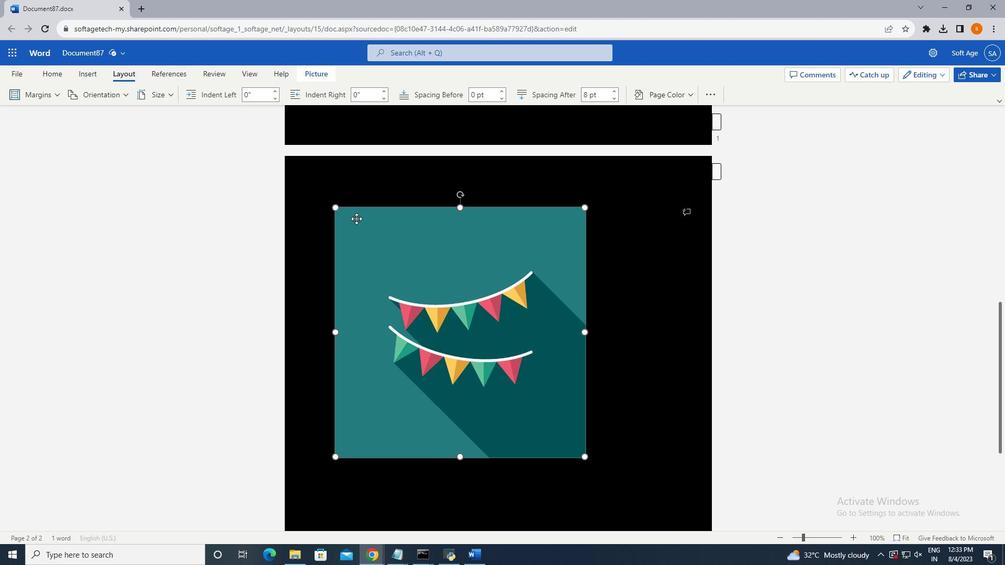 
Action: Mouse pressed left at (321, 173)
Screenshot: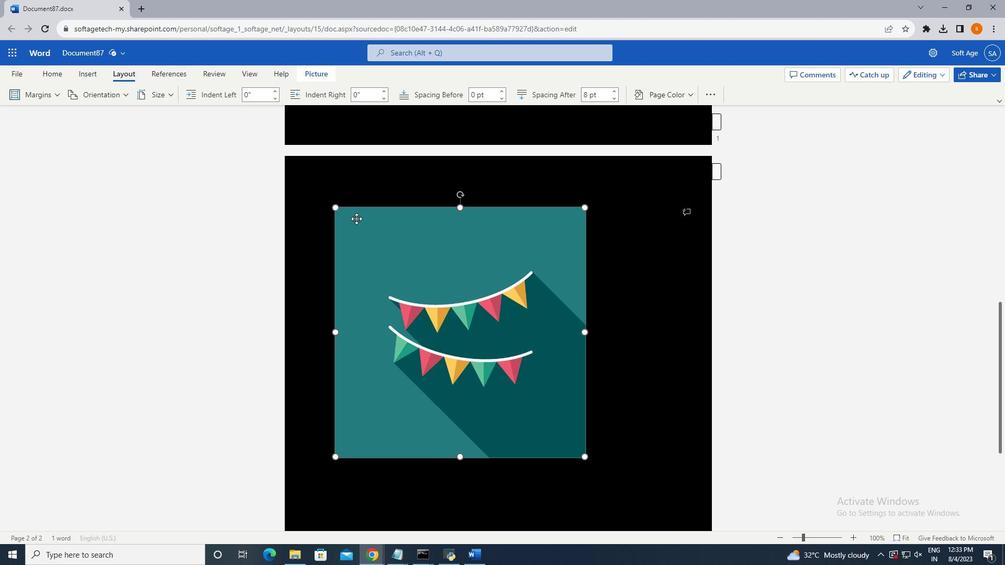 
Action: Mouse moved to (340, 182)
Screenshot: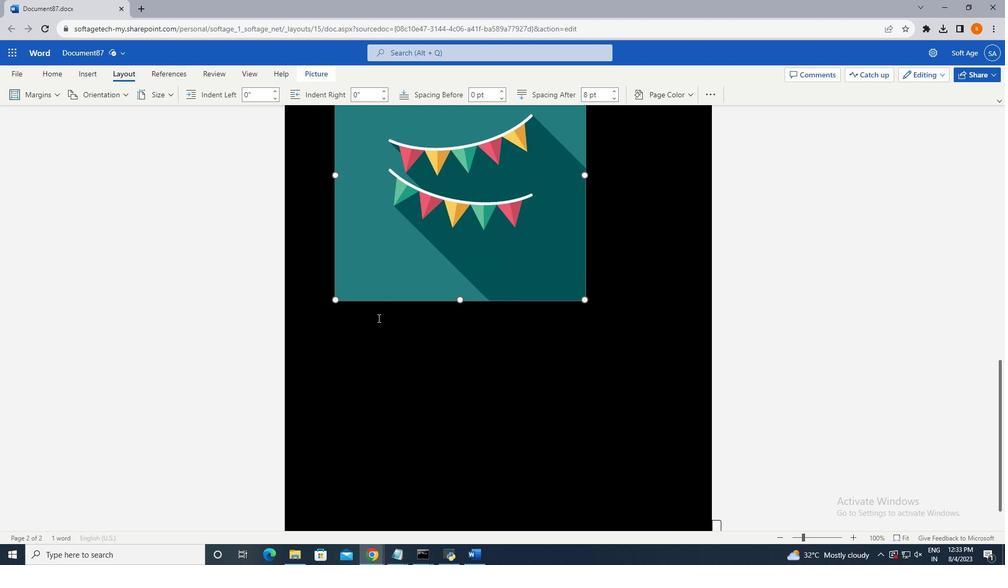 
Action: Mouse scrolled (340, 182) with delta (0, 0)
Screenshot: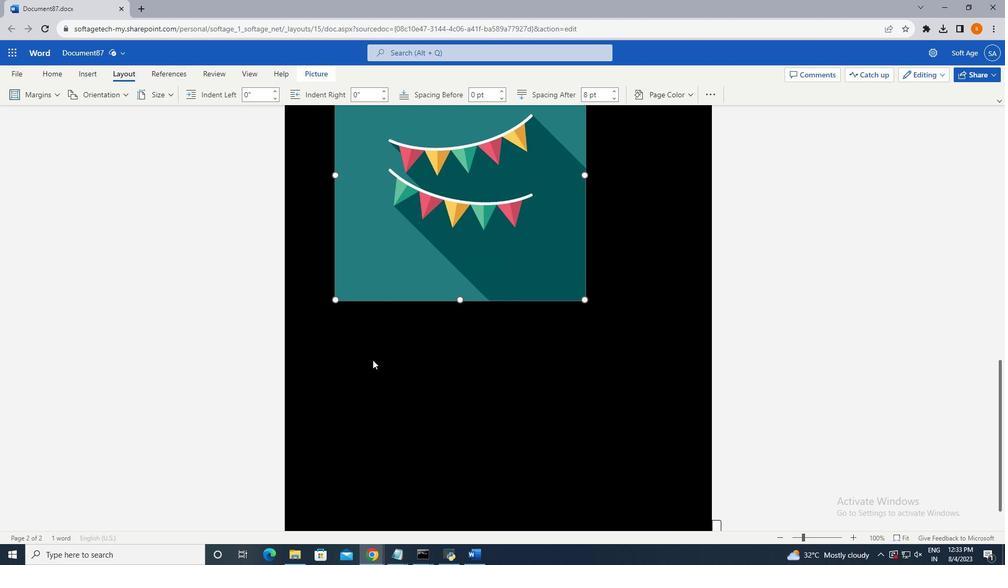 
Action: Mouse scrolled (340, 182) with delta (0, 0)
Screenshot: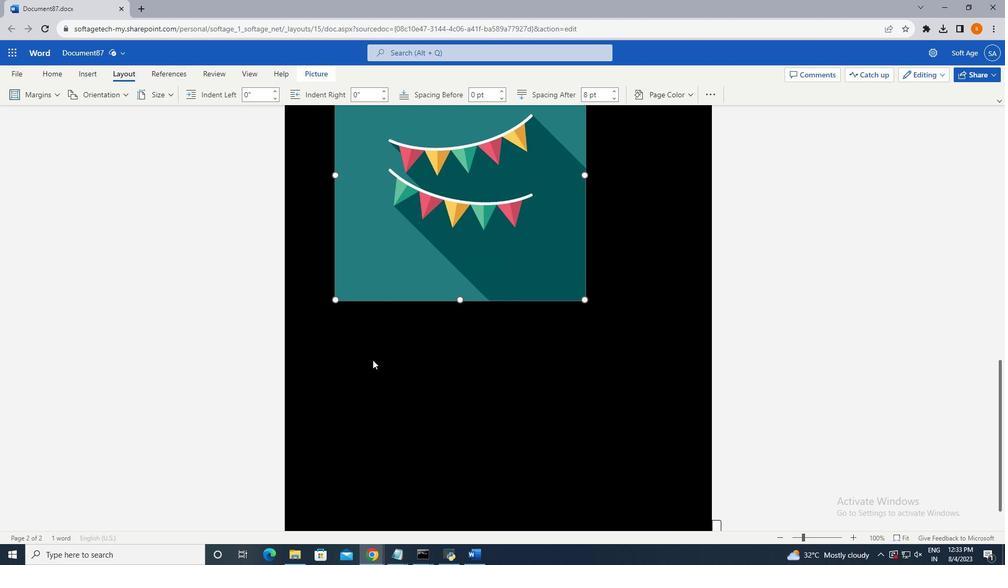 
Action: Mouse scrolled (340, 182) with delta (0, 0)
Screenshot: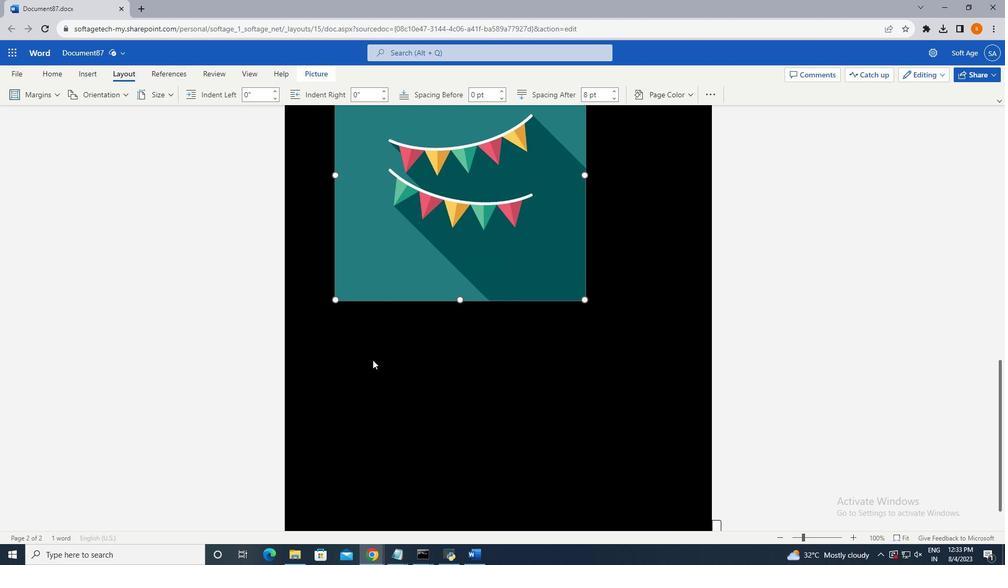 
Action: Mouse moved to (354, 275)
Screenshot: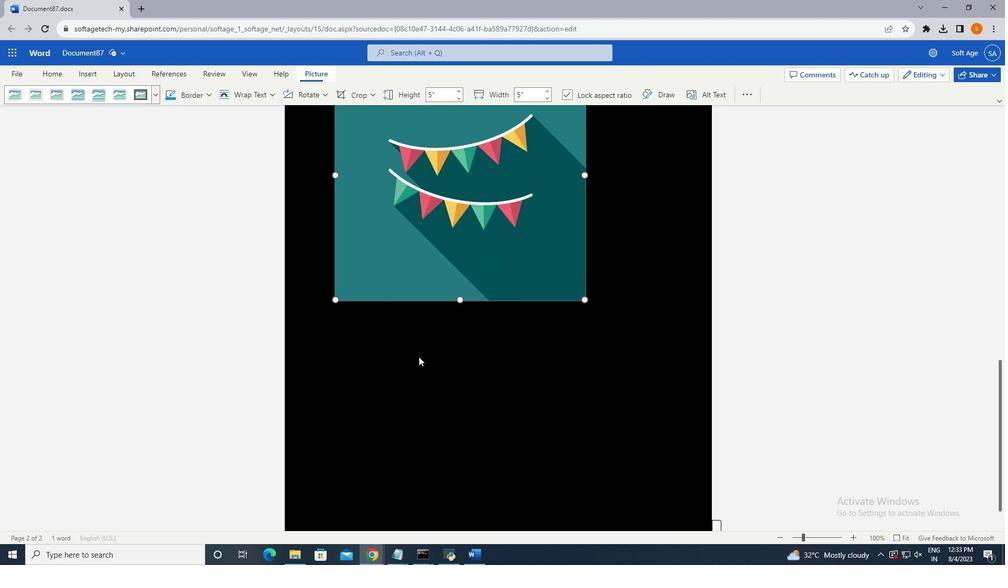 
Action: Mouse pressed left at (354, 275)
Screenshot: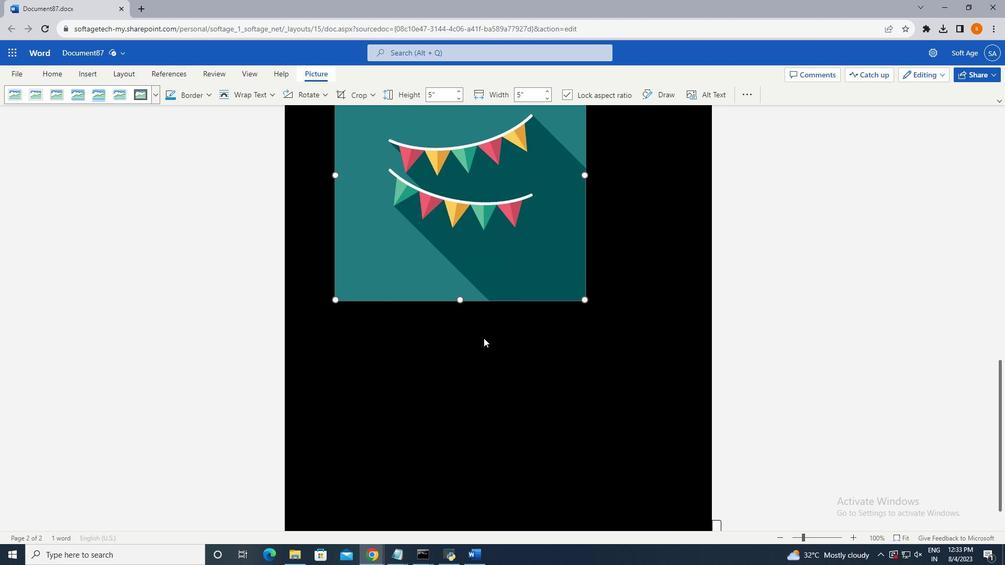 
Action: Mouse pressed left at (354, 275)
Screenshot: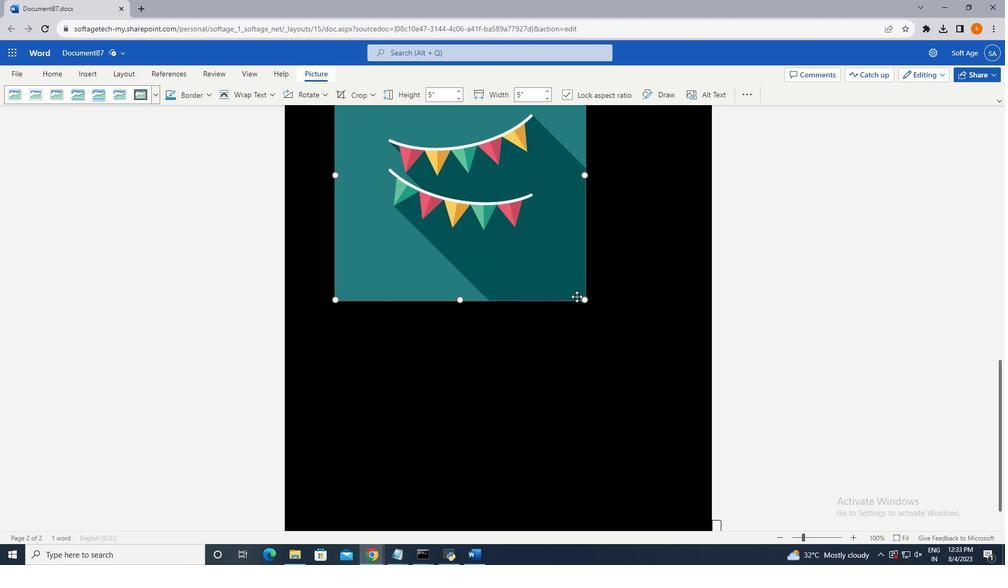 
Action: Mouse moved to (566, 224)
Screenshot: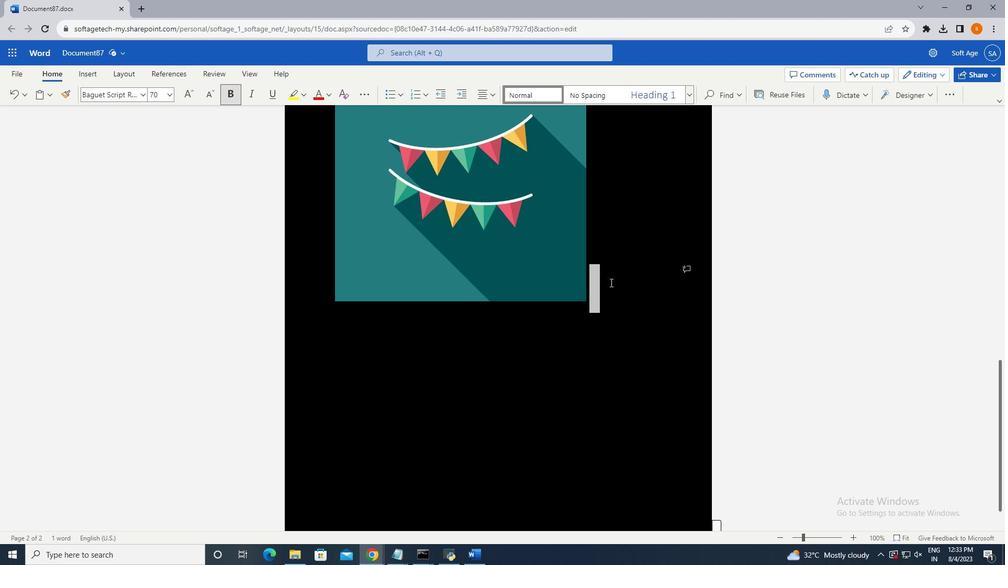 
Action: Mouse pressed left at (566, 224)
Screenshot: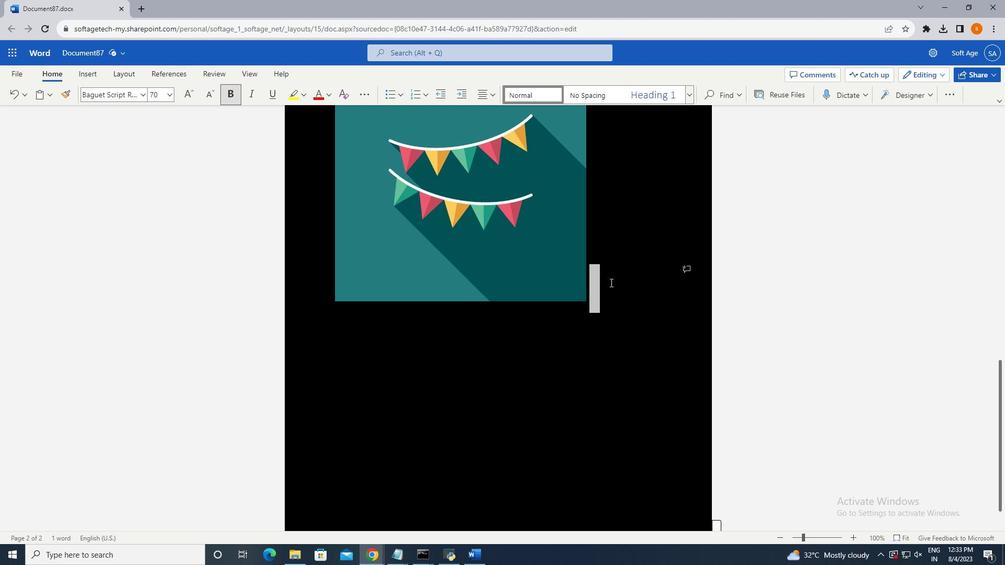 
Action: Mouse pressed left at (566, 224)
Screenshot: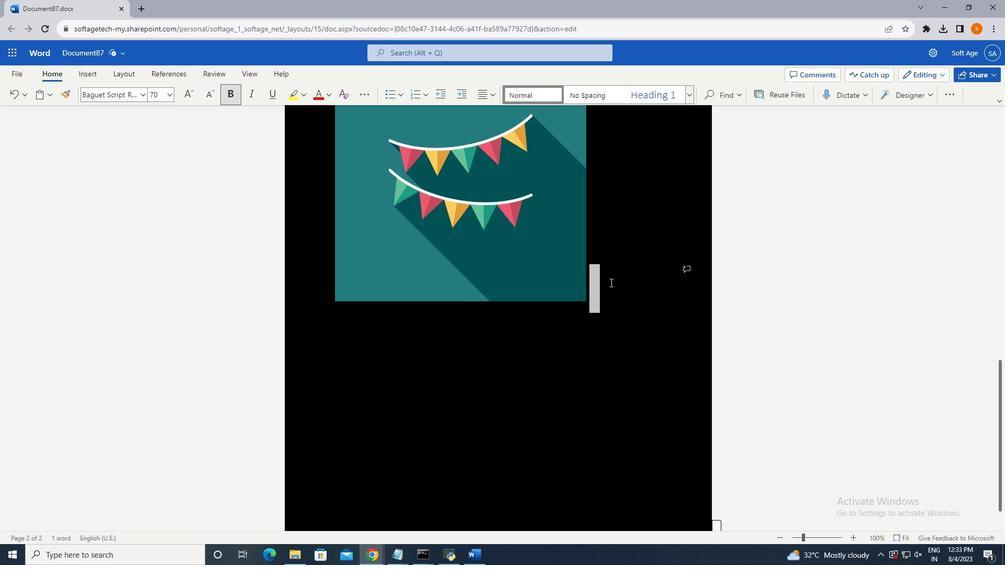 
Action: Key pressed <Key.enter><Key.shift><Key.shift><Key.shift><Key.shift><Key.shift><Key.shift><Key.shift><Key.shift><Key.shift><Key.shift><Key.shift><Key.shift>CELEBRATION<Key.shift_r>!
Screenshot: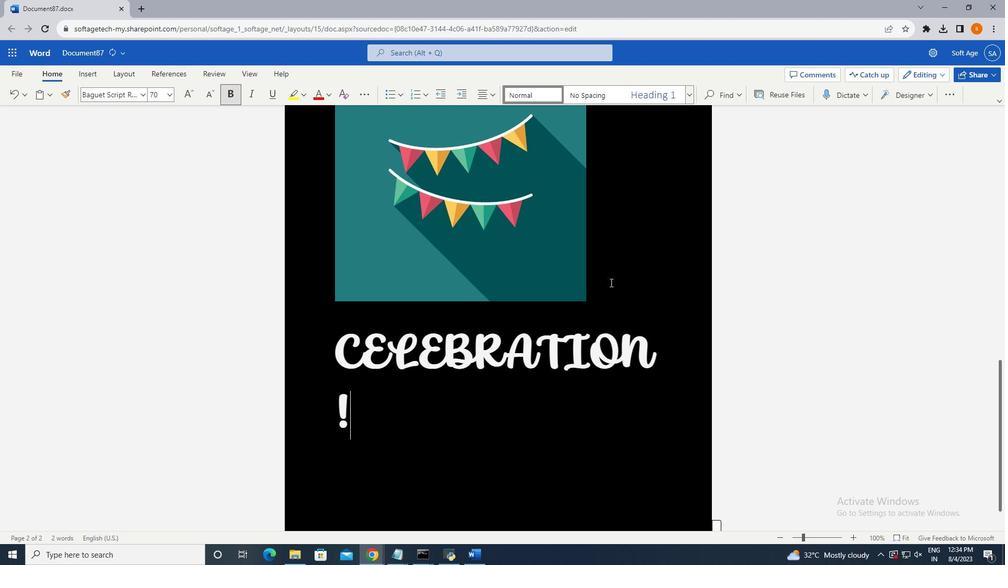 
Action: Mouse moved to (316, 270)
Screenshot: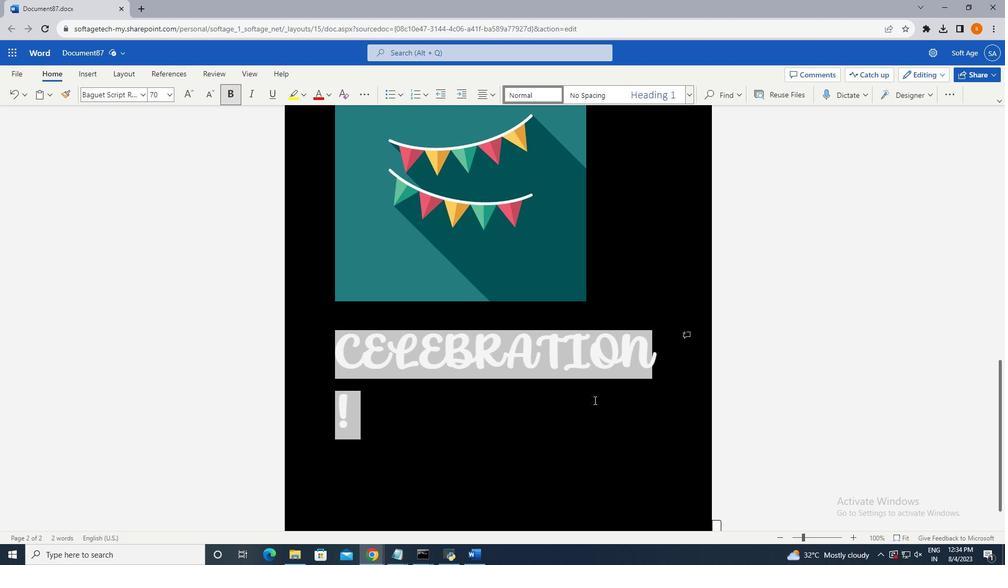 
Action: Mouse pressed left at (316, 270)
Screenshot: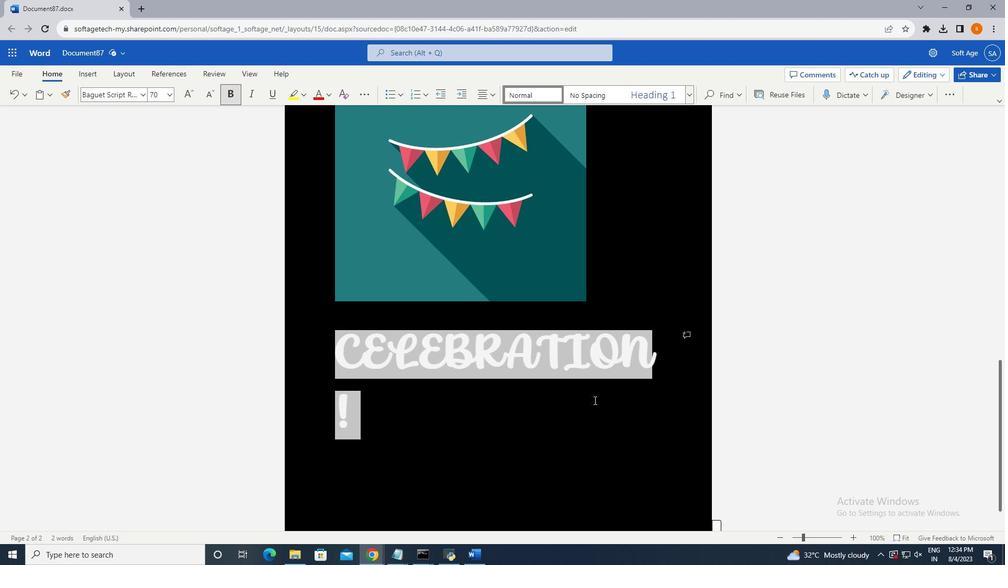 
Action: Mouse moved to (148, 102)
Screenshot: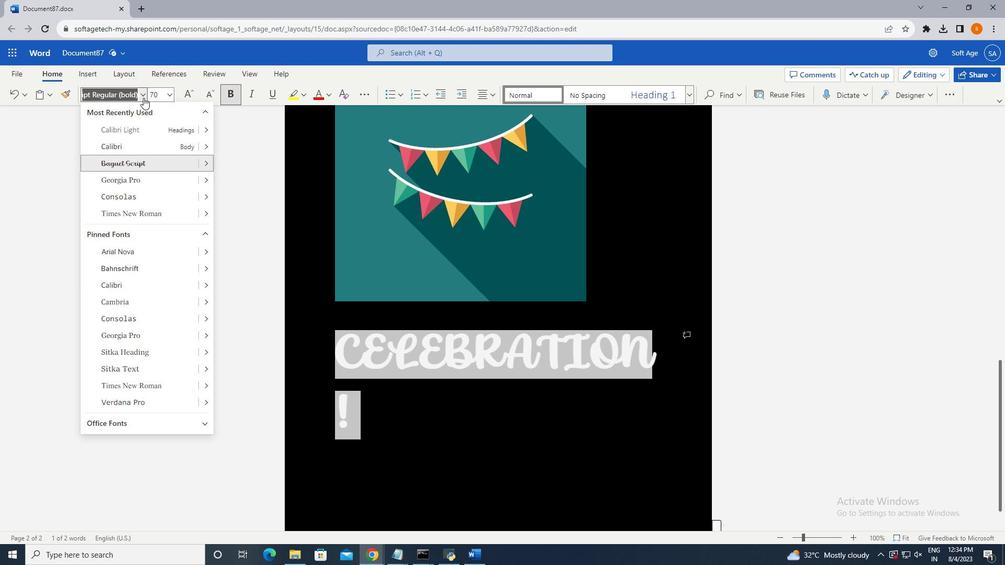 
Action: Mouse pressed left at (148, 102)
Screenshot: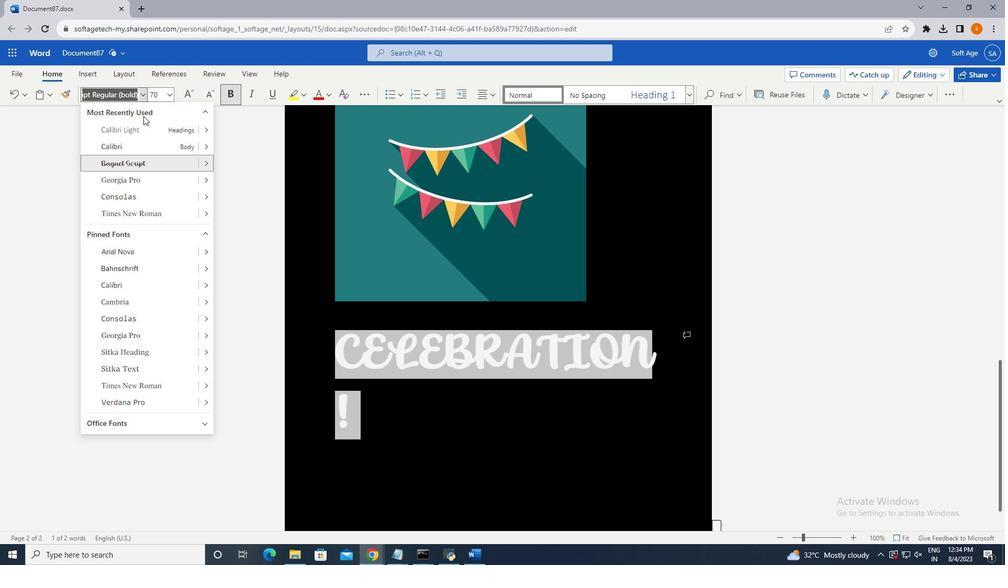 
Action: Mouse moved to (140, 157)
Screenshot: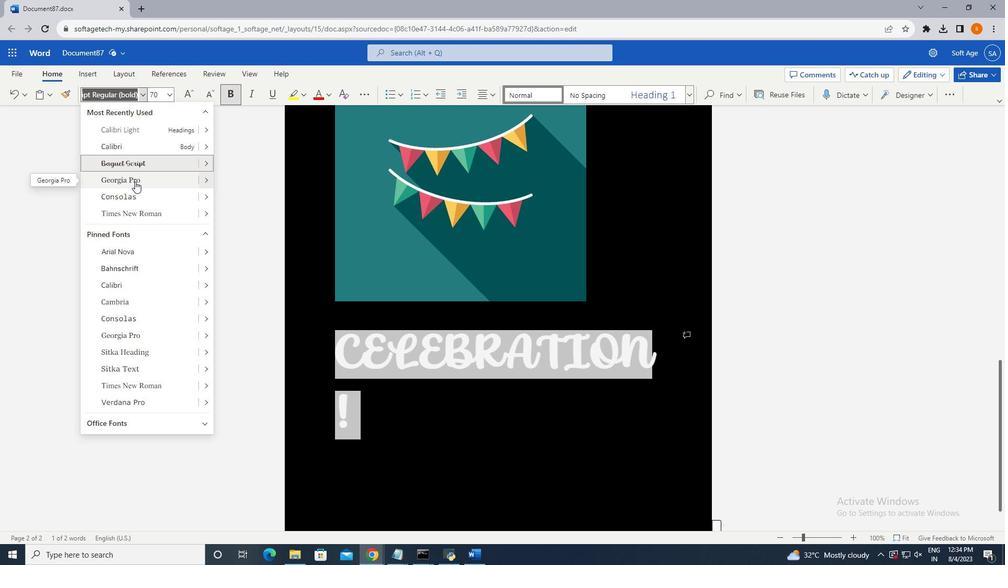
Action: Mouse pressed left at (140, 157)
Screenshot: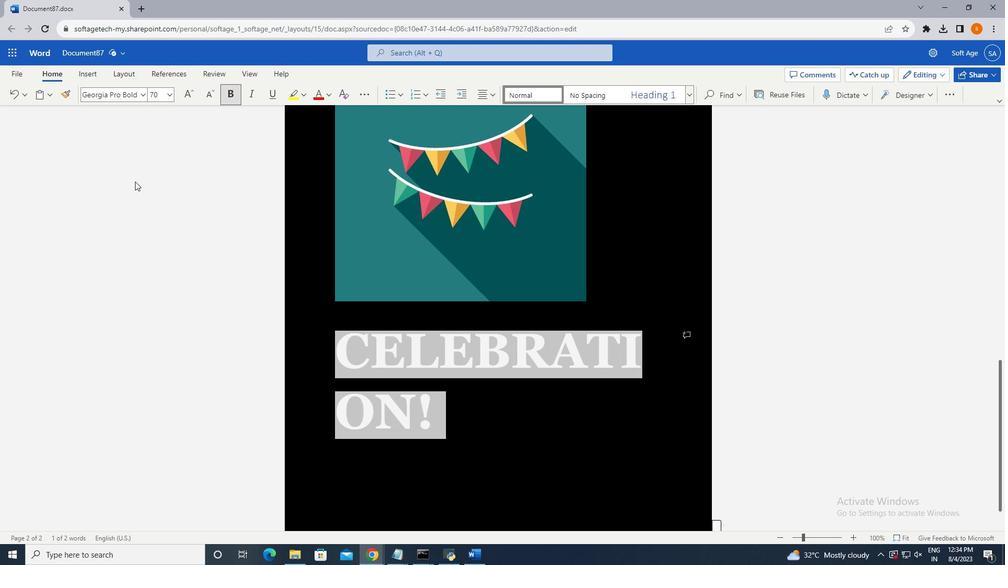 
Action: Mouse moved to (148, 101)
Screenshot: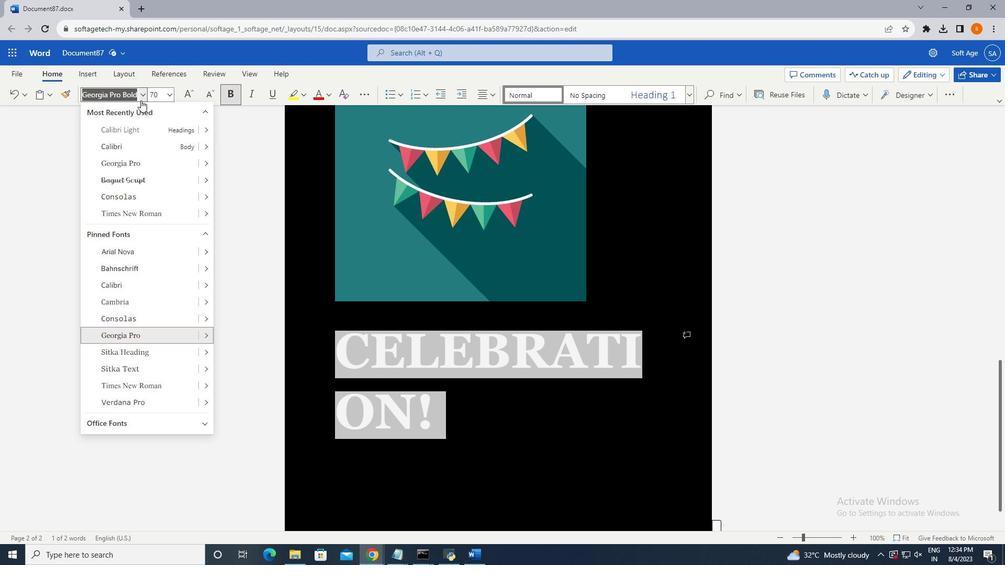 
Action: Mouse pressed left at (148, 101)
Screenshot: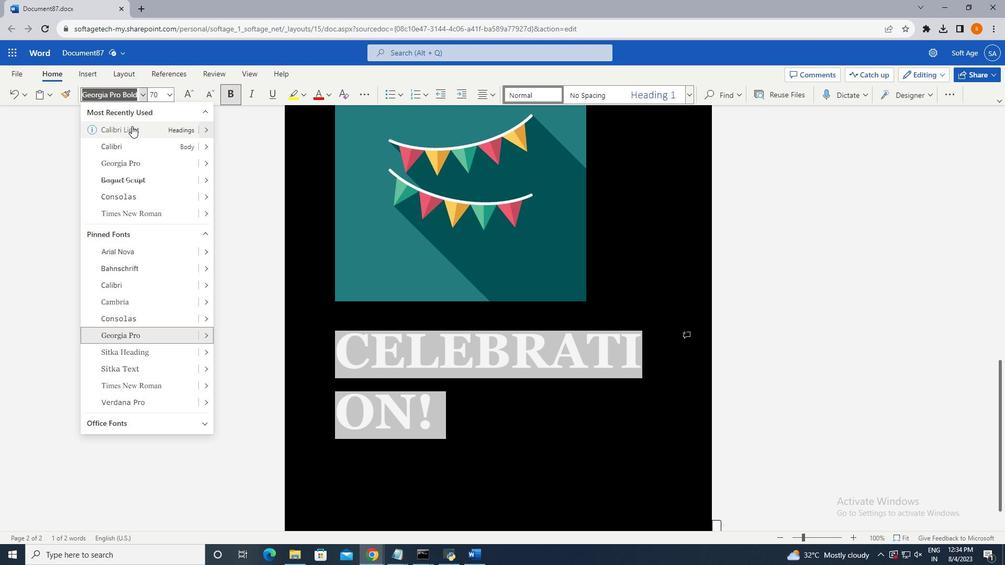 
Action: Mouse moved to (135, 125)
